 Task: Search one way flight ticket for 2 adults, 2 infants in seat and 1 infant on lap in first from Elko: Elko Regional Airport (j.c. Harris Field) to New Bern: Coastal Carolina Regional Airport (was Craven County Regional) on 5-4-2023. Choice of flights is Spirit. Number of bags: 1 checked bag. Price is upto 75000. Outbound departure time preference is 22:00.
Action: Mouse moved to (371, 157)
Screenshot: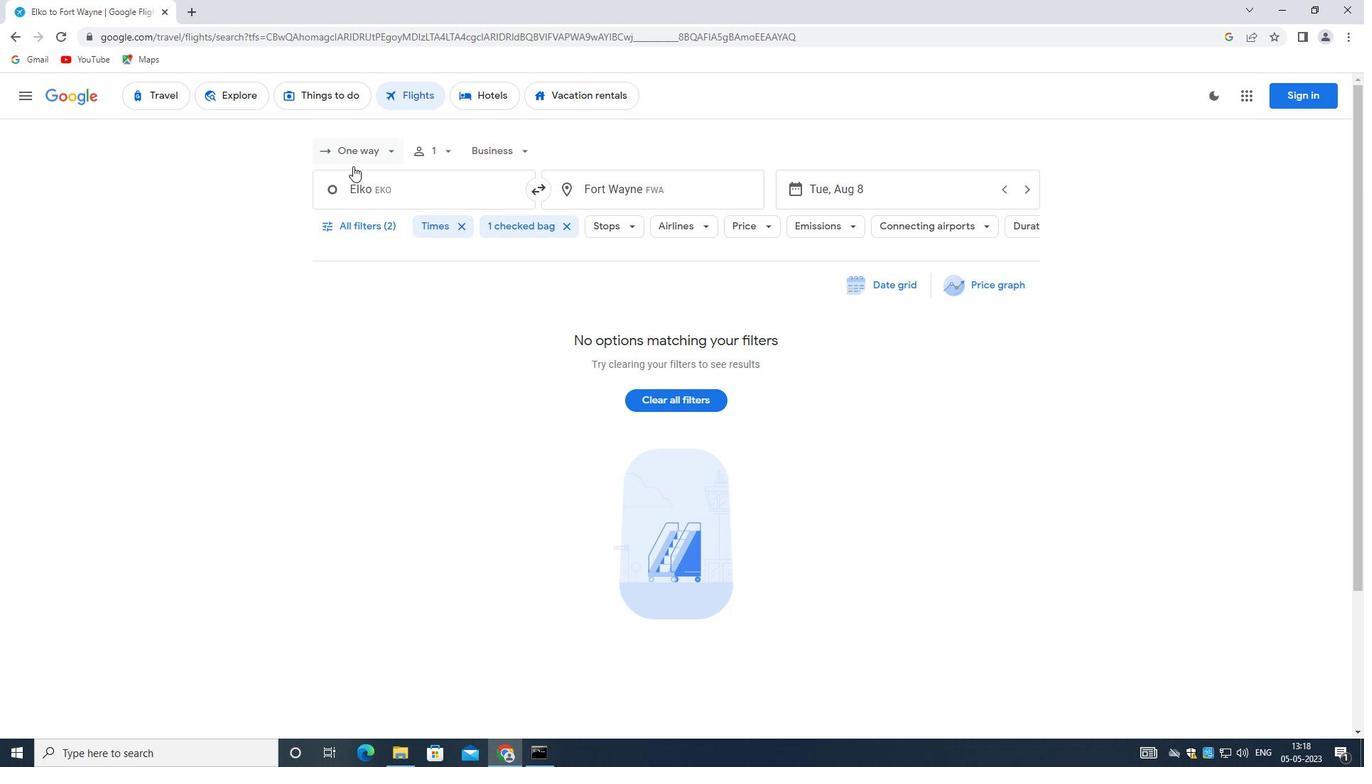 
Action: Mouse pressed left at (371, 157)
Screenshot: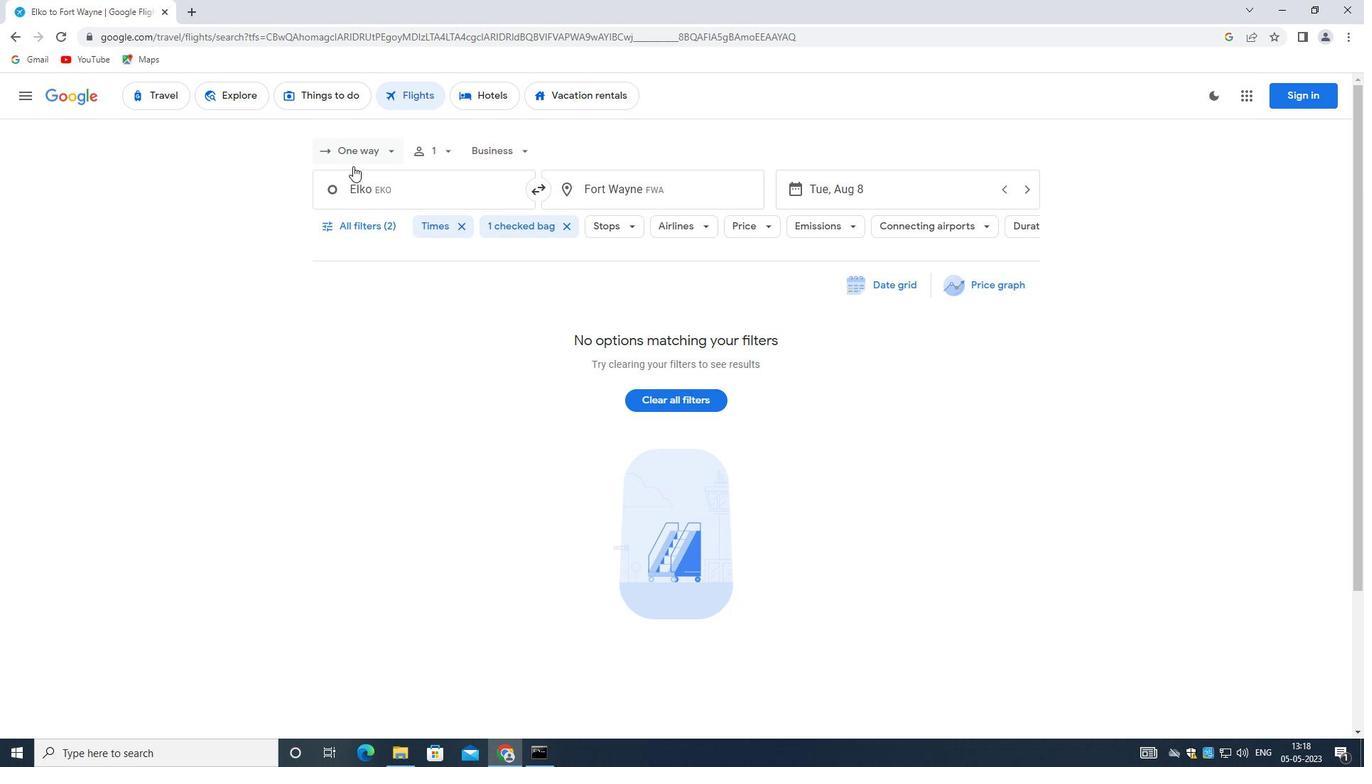 
Action: Mouse moved to (374, 215)
Screenshot: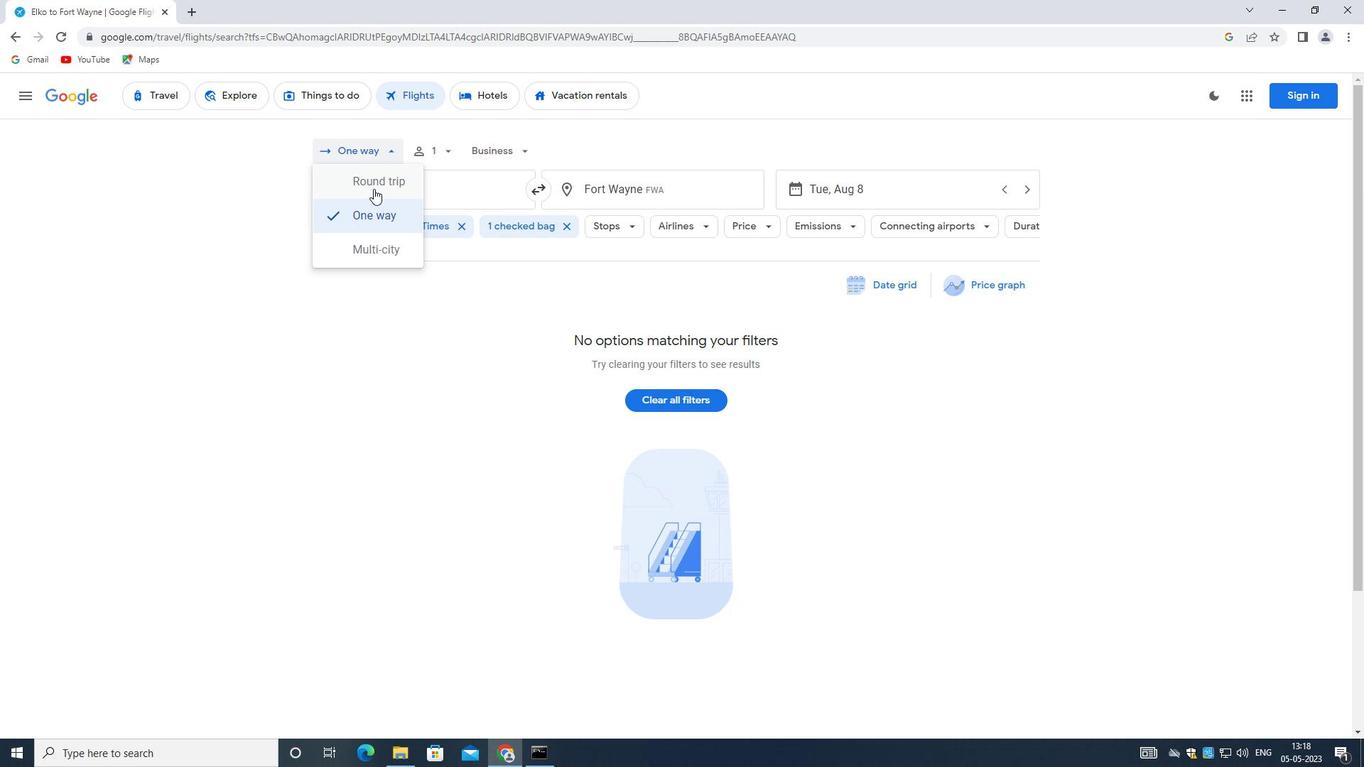 
Action: Mouse pressed left at (374, 215)
Screenshot: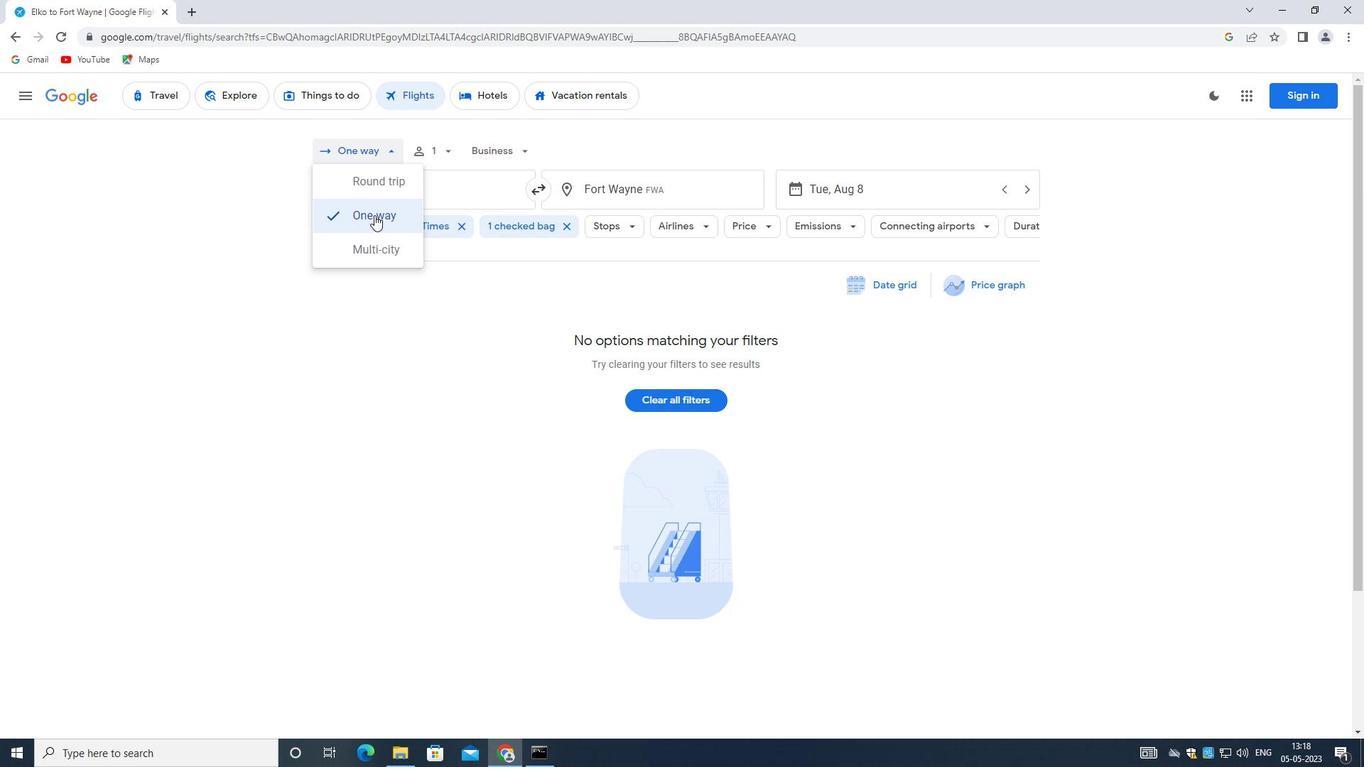 
Action: Mouse moved to (451, 154)
Screenshot: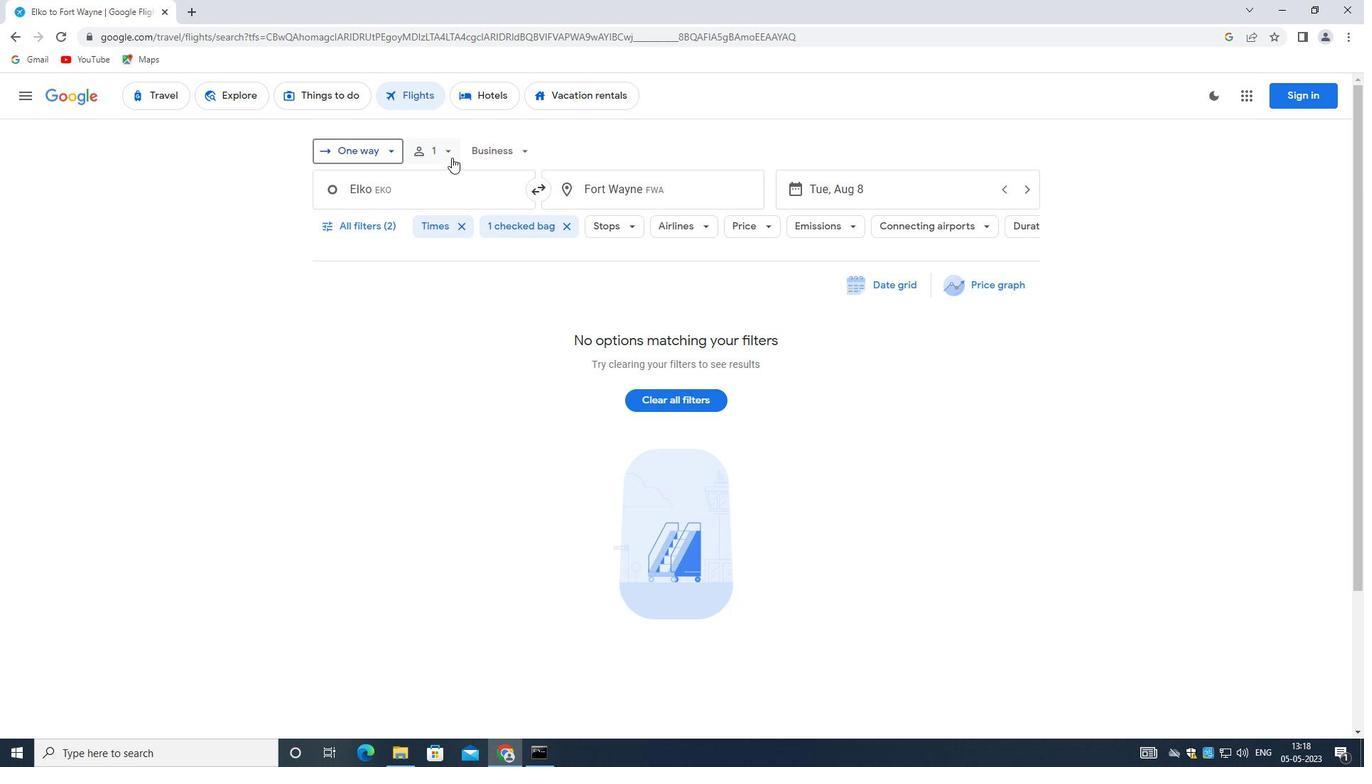 
Action: Mouse pressed left at (451, 154)
Screenshot: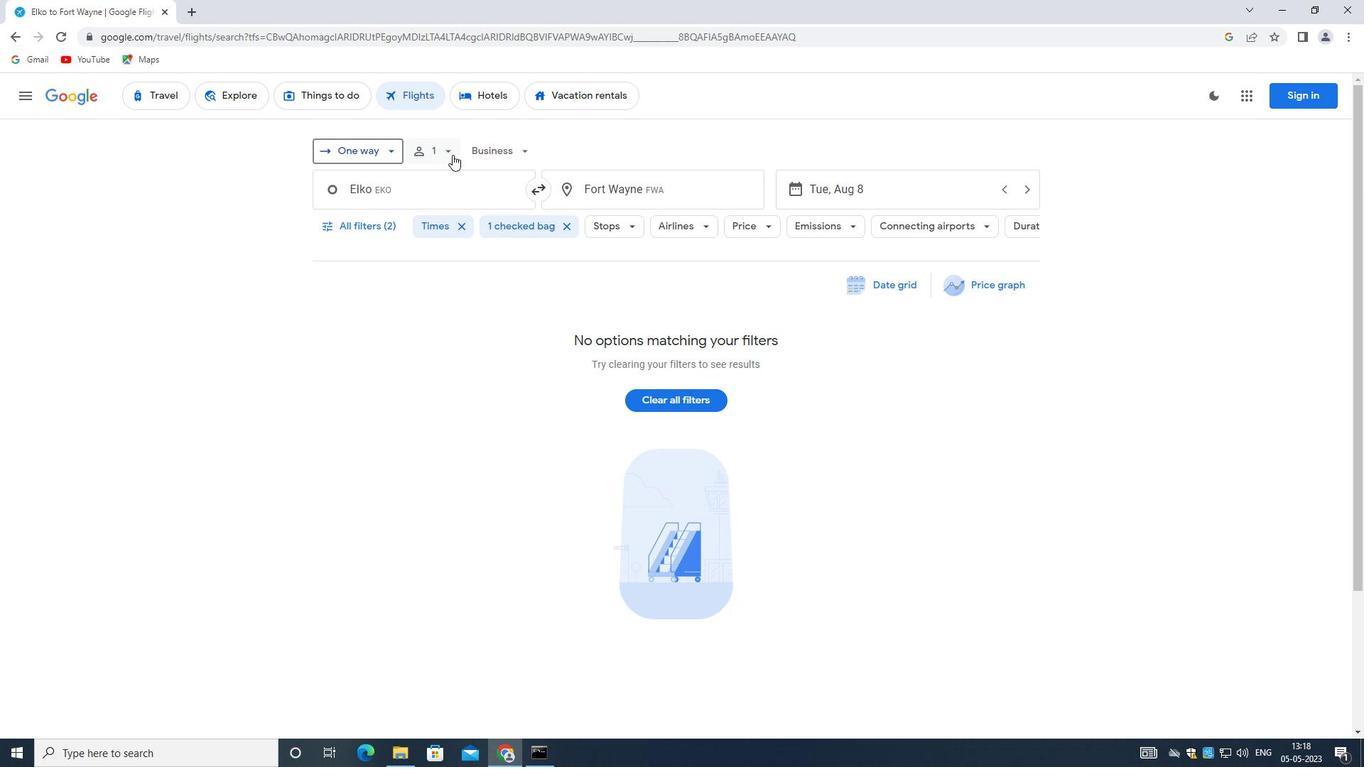 
Action: Mouse moved to (551, 187)
Screenshot: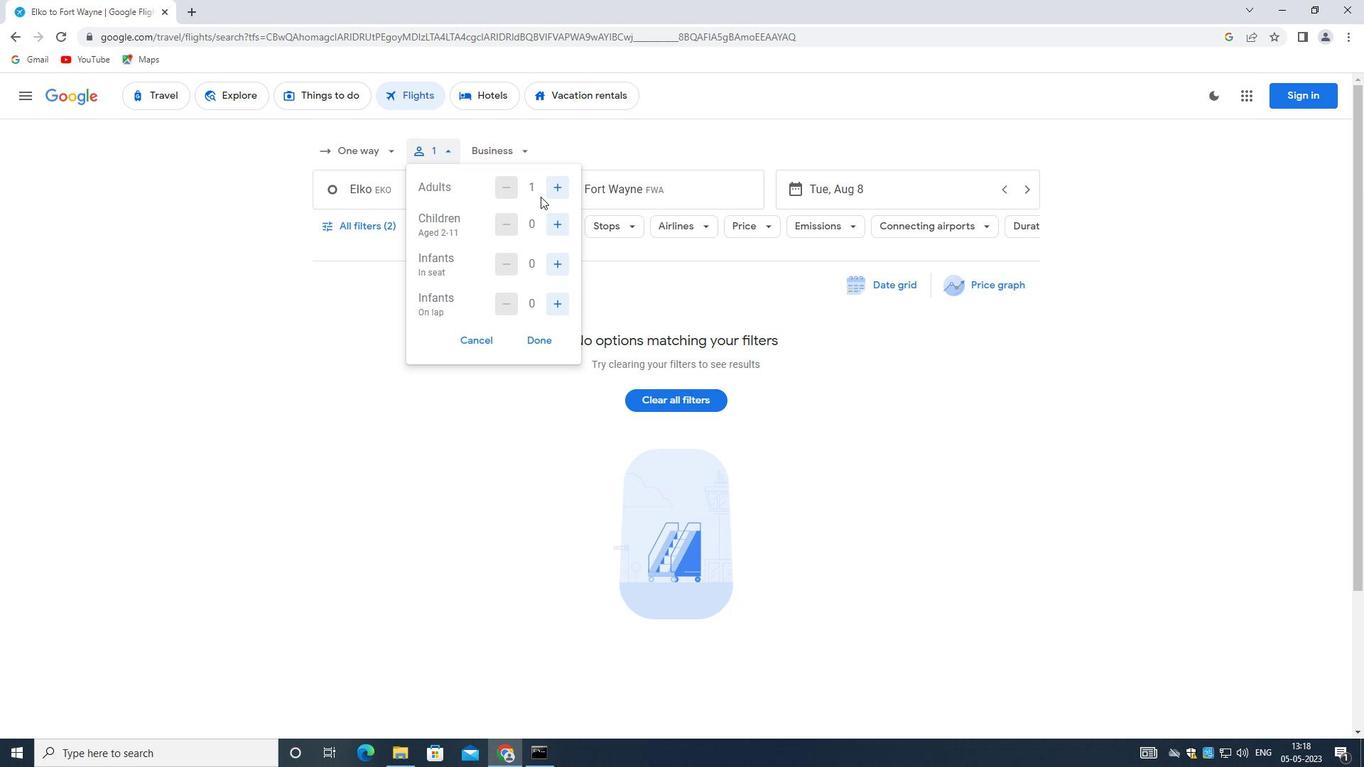 
Action: Mouse pressed left at (551, 187)
Screenshot: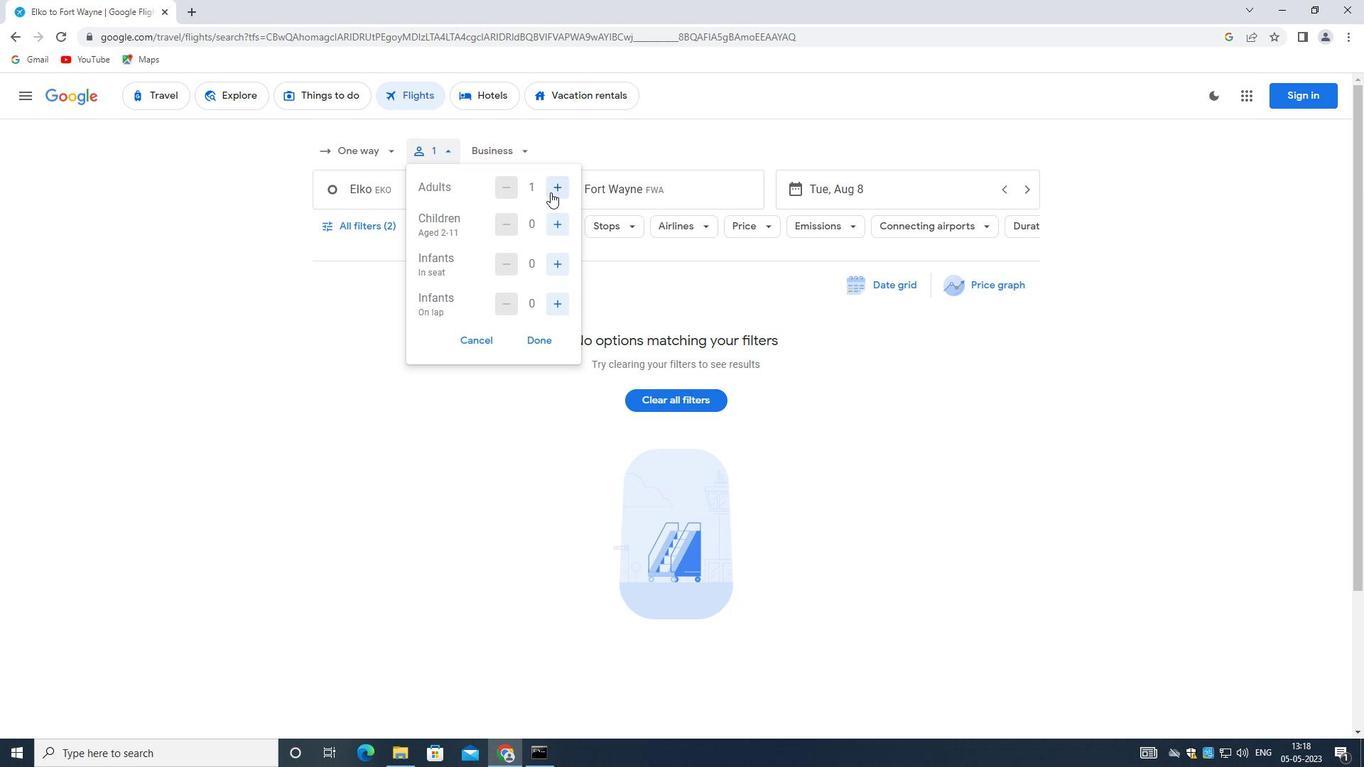 
Action: Mouse moved to (555, 262)
Screenshot: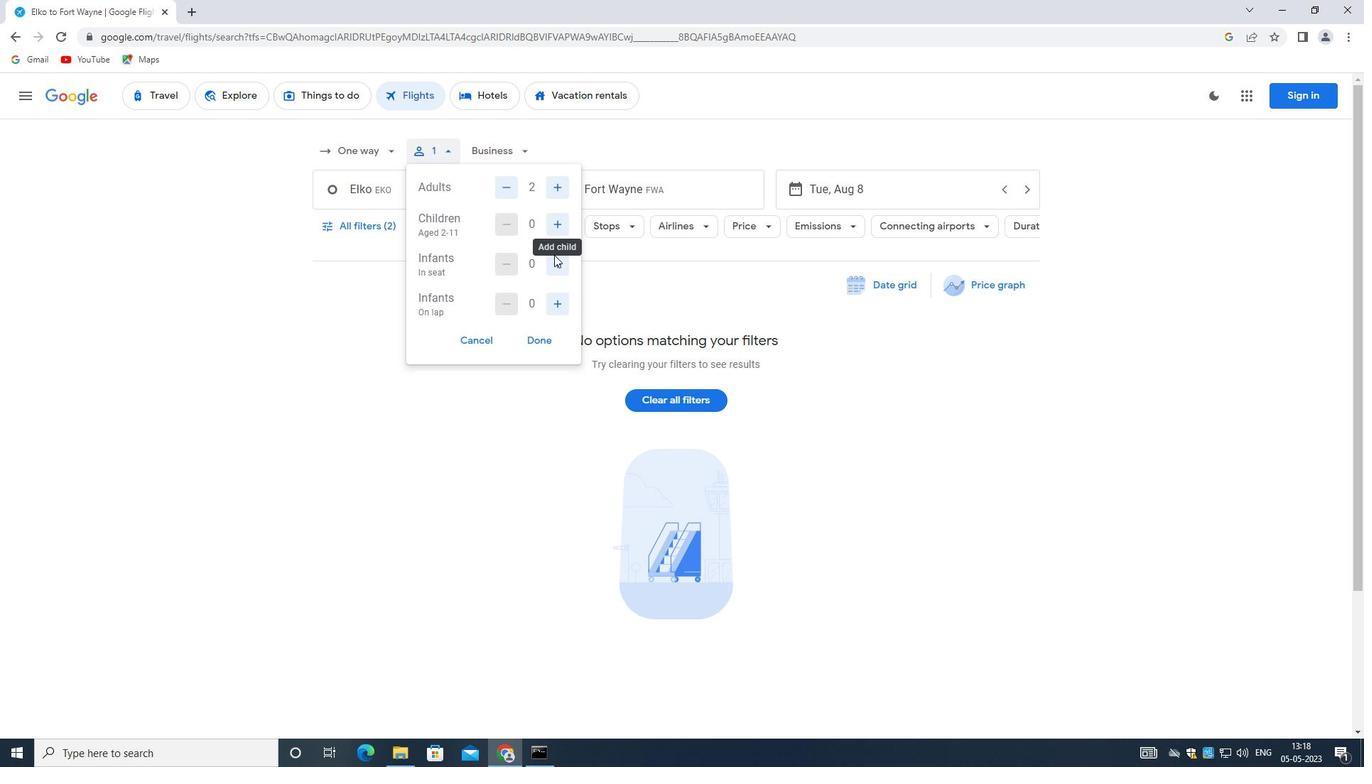 
Action: Mouse pressed left at (555, 262)
Screenshot: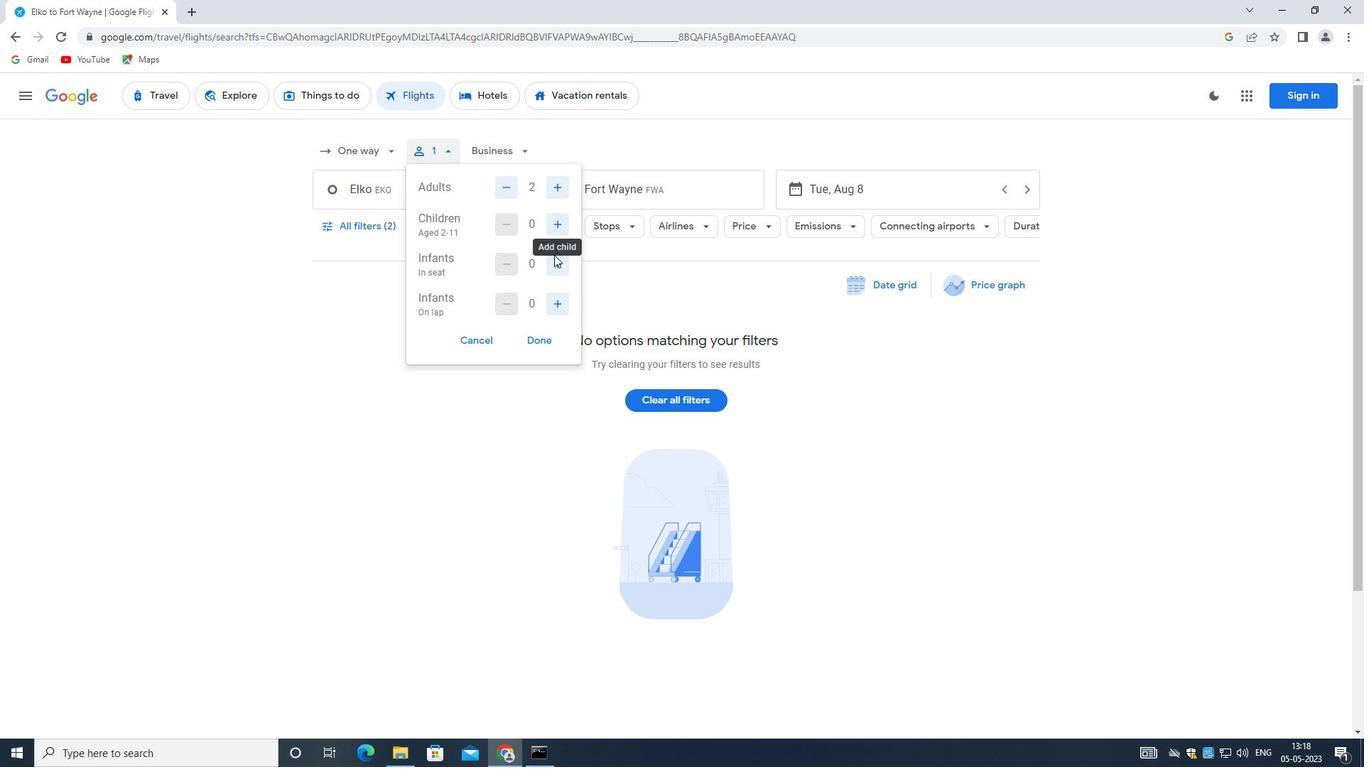 
Action: Mouse pressed left at (555, 262)
Screenshot: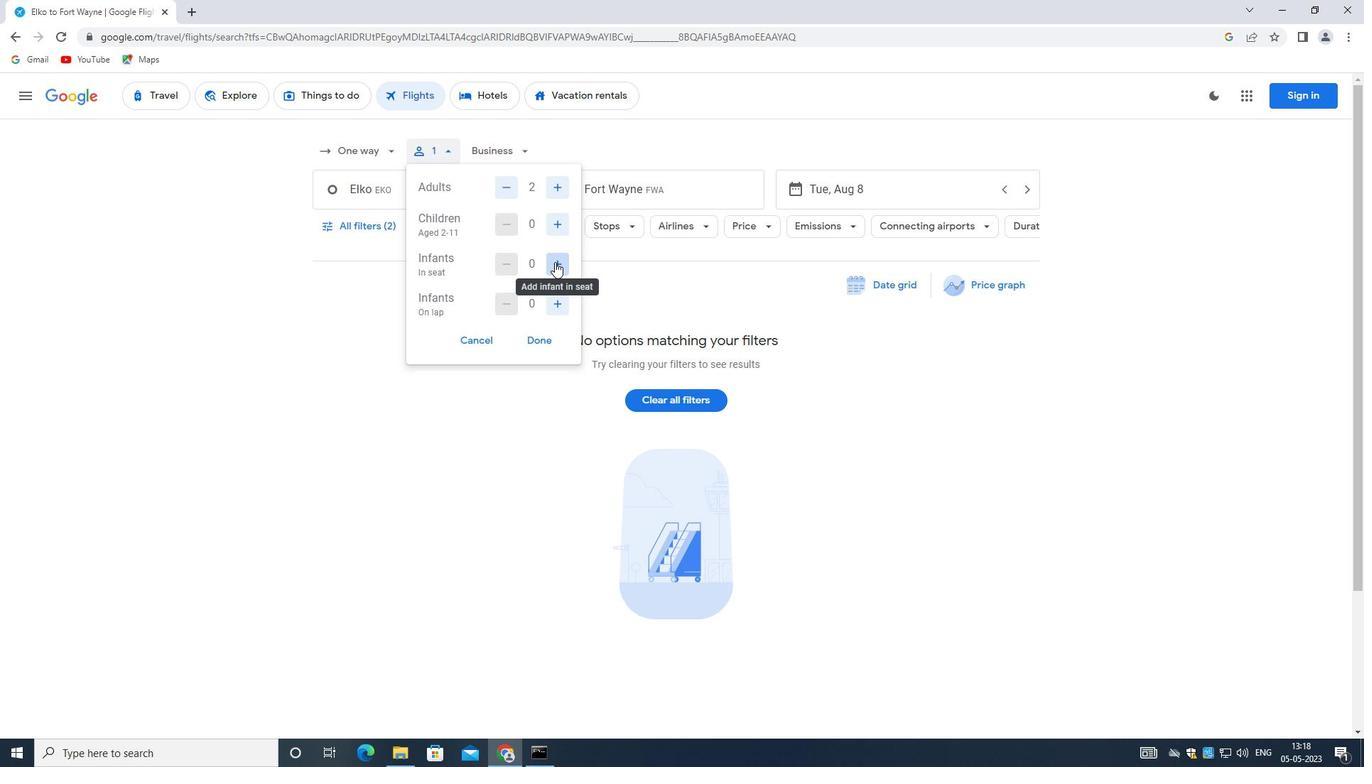 
Action: Mouse moved to (558, 307)
Screenshot: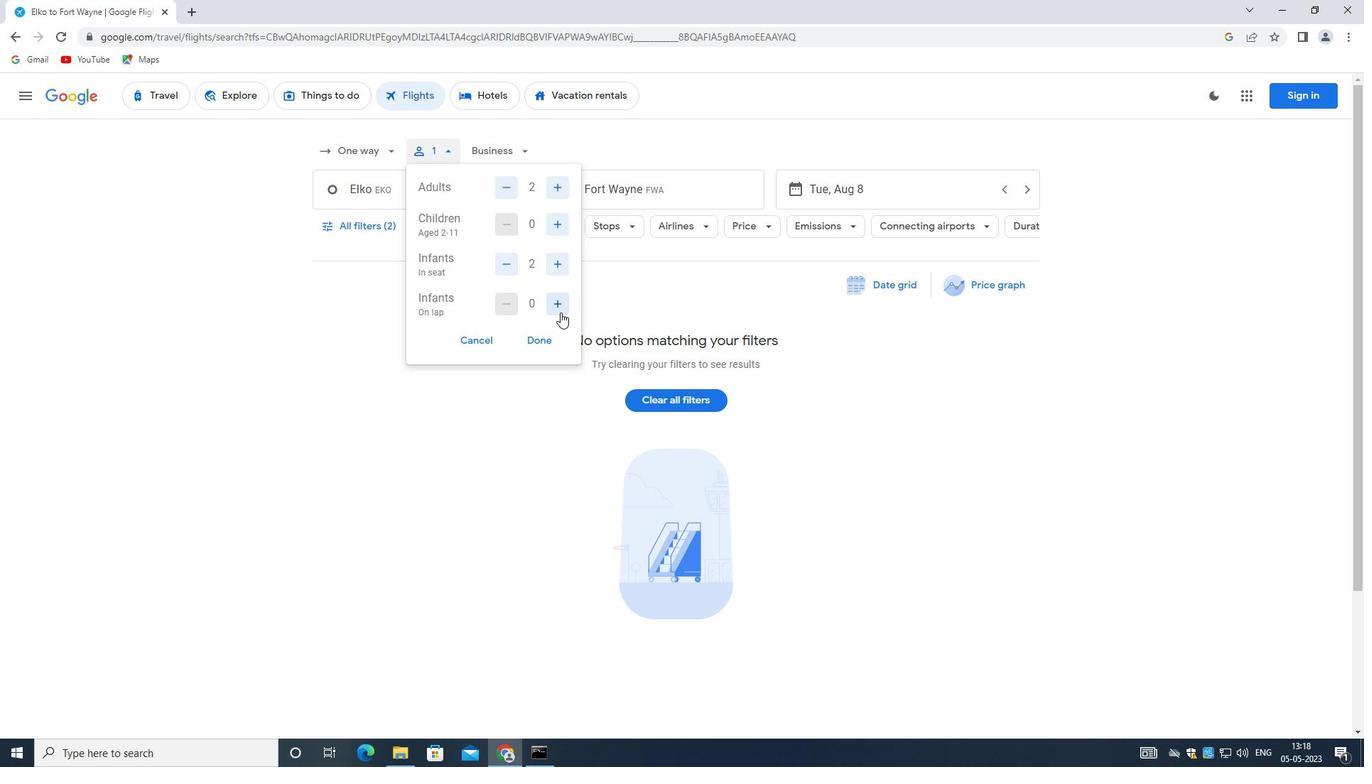 
Action: Mouse pressed left at (558, 307)
Screenshot: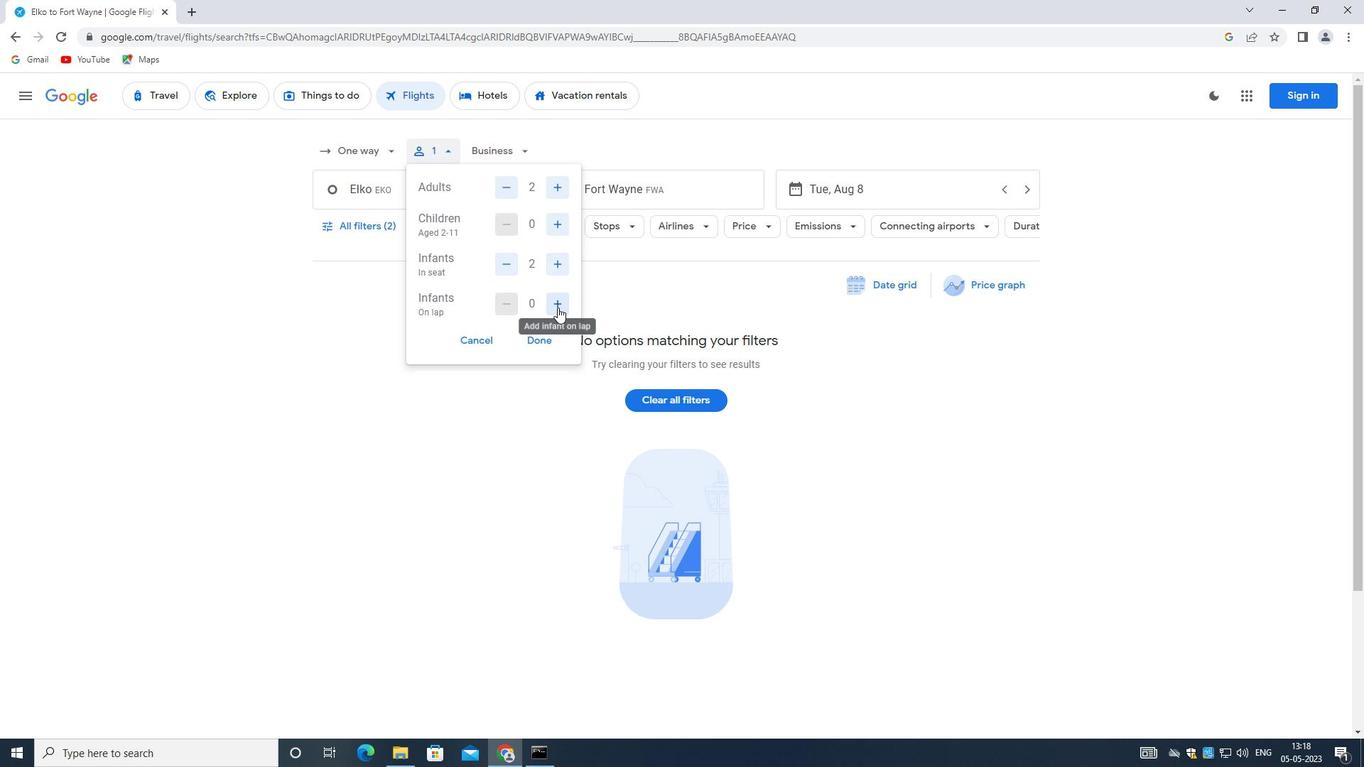 
Action: Mouse moved to (544, 338)
Screenshot: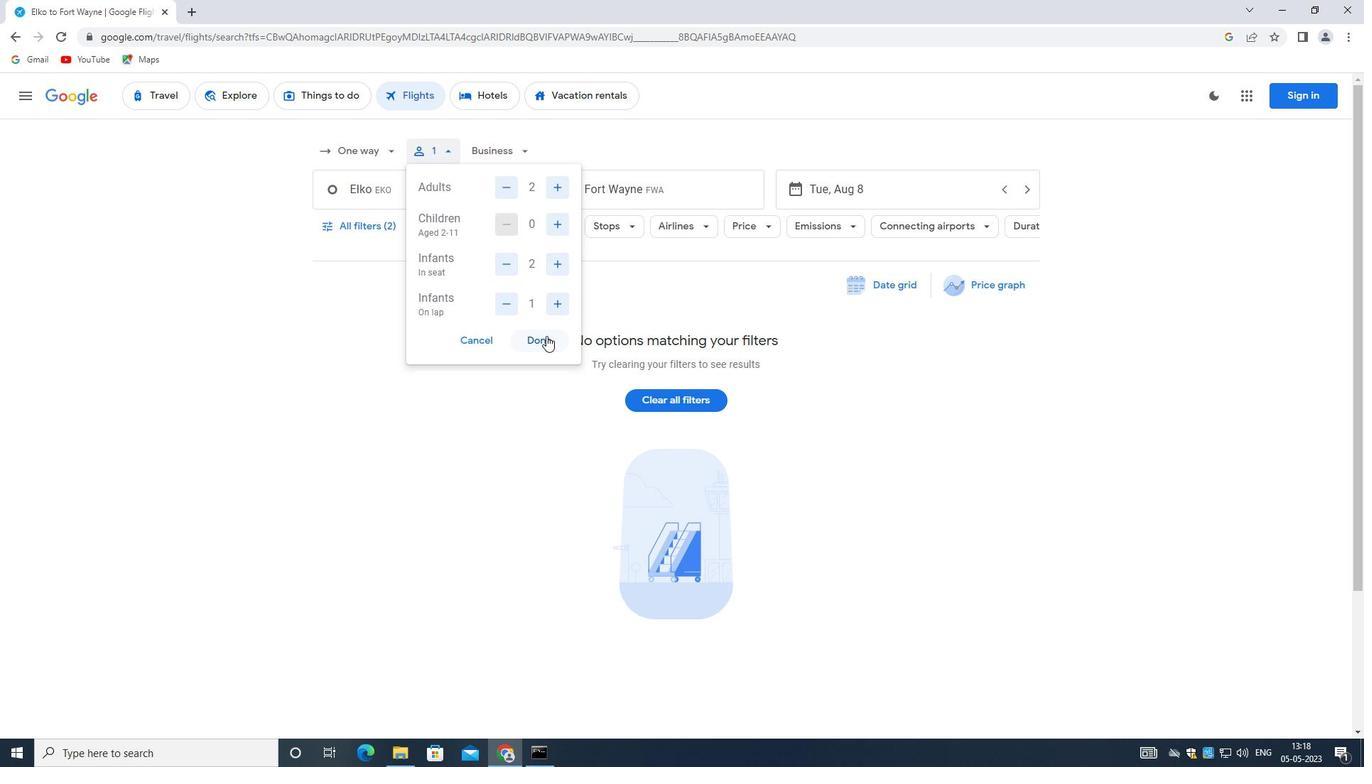 
Action: Mouse pressed left at (544, 338)
Screenshot: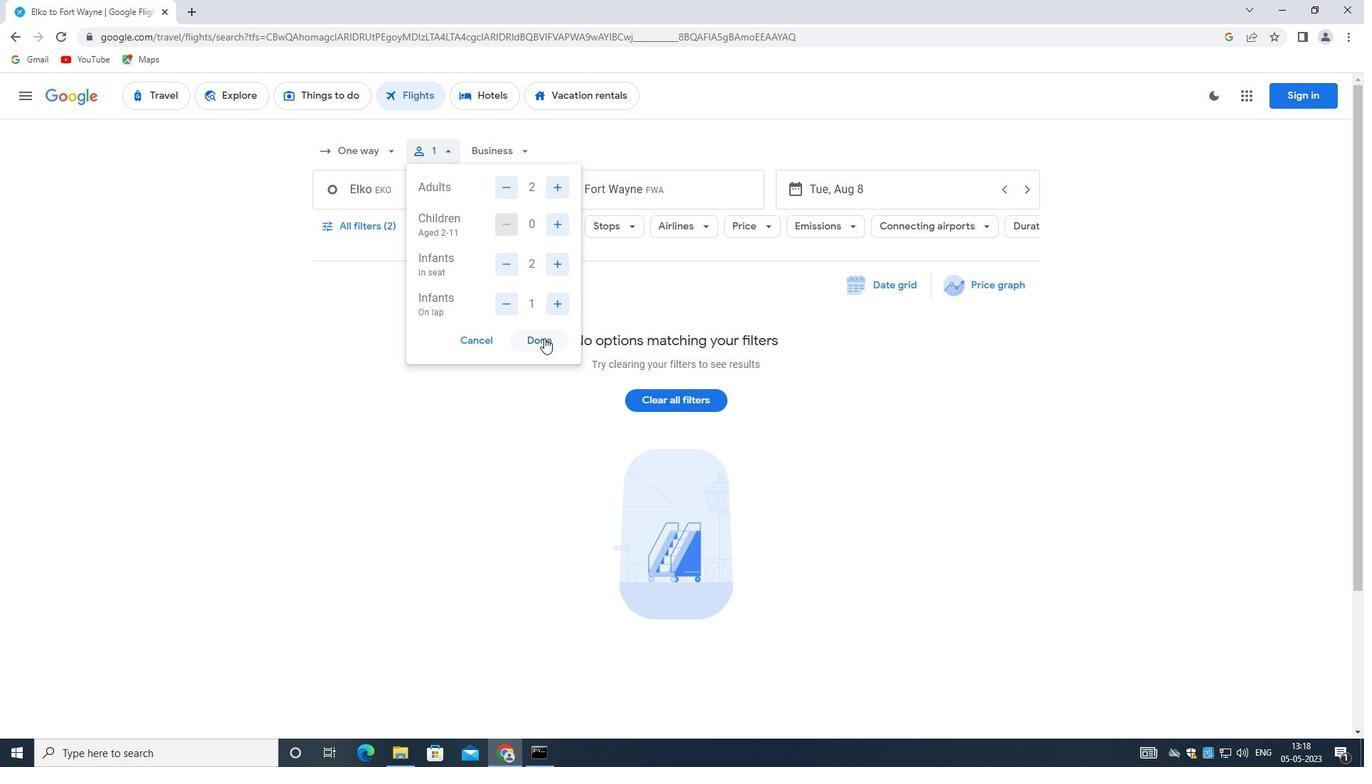 
Action: Mouse moved to (392, 188)
Screenshot: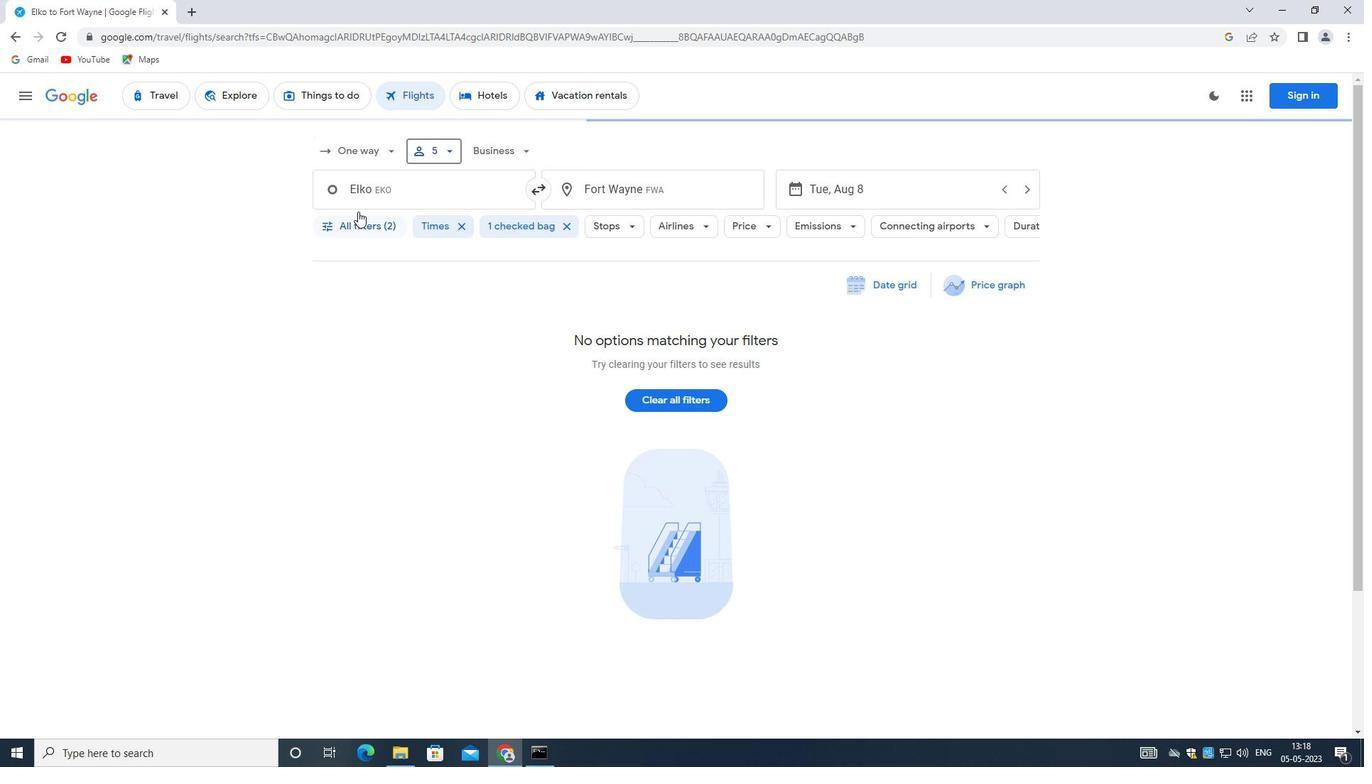 
Action: Mouse pressed left at (392, 188)
Screenshot: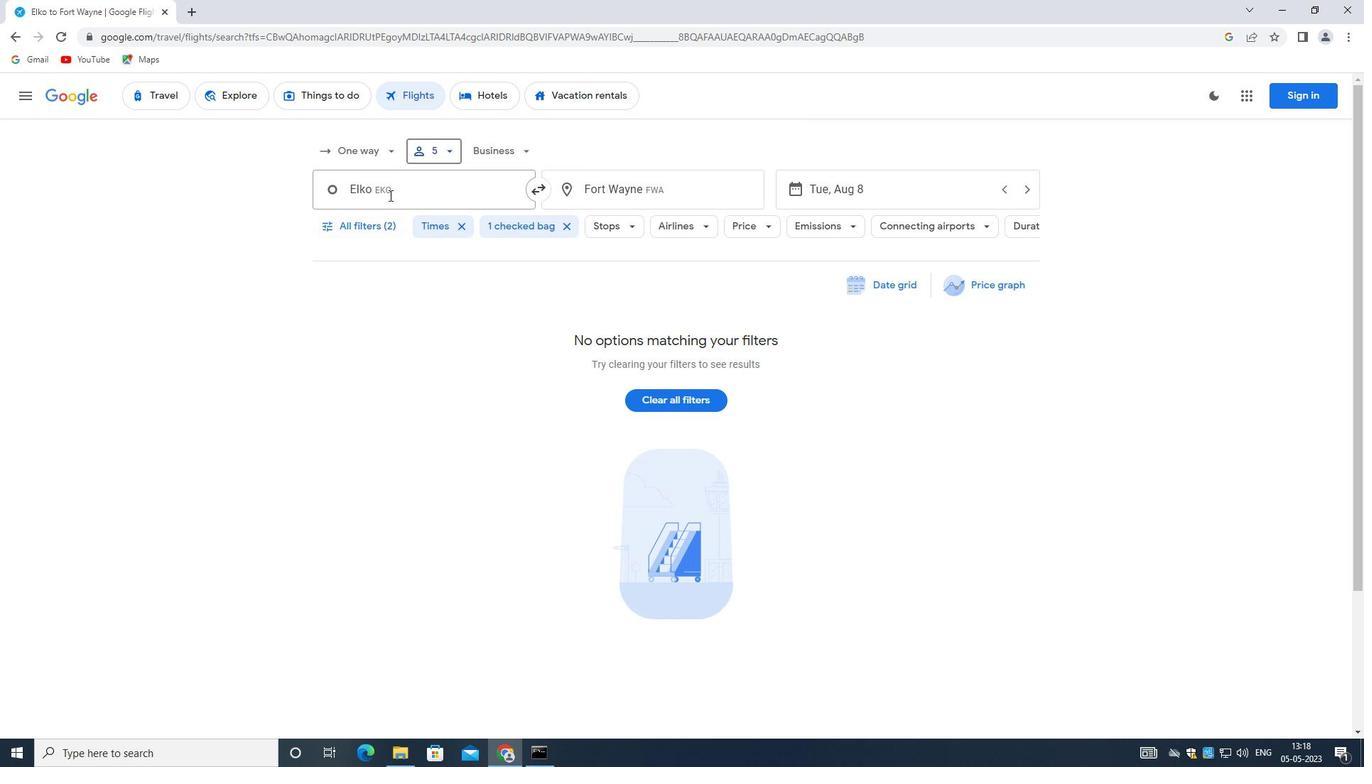 
Action: Mouse moved to (397, 186)
Screenshot: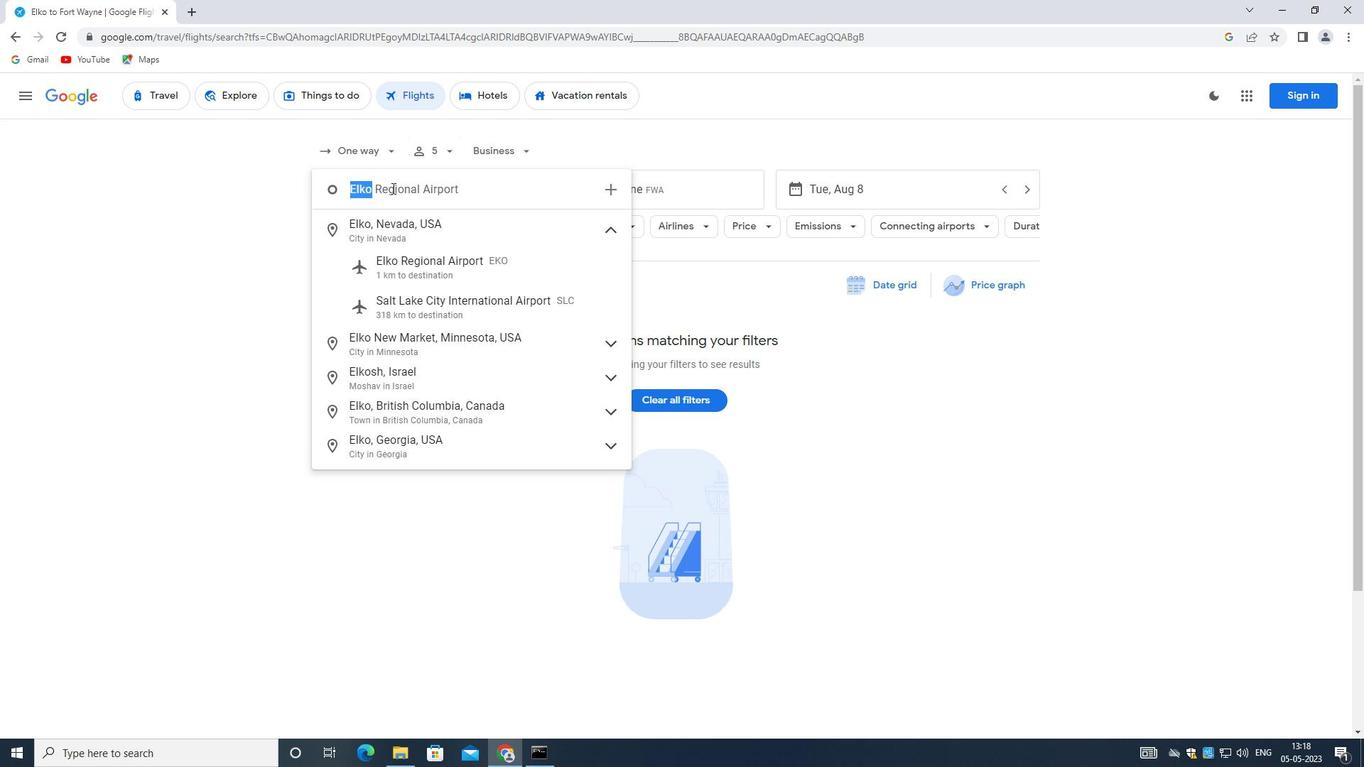 
Action: Mouse pressed left at (397, 186)
Screenshot: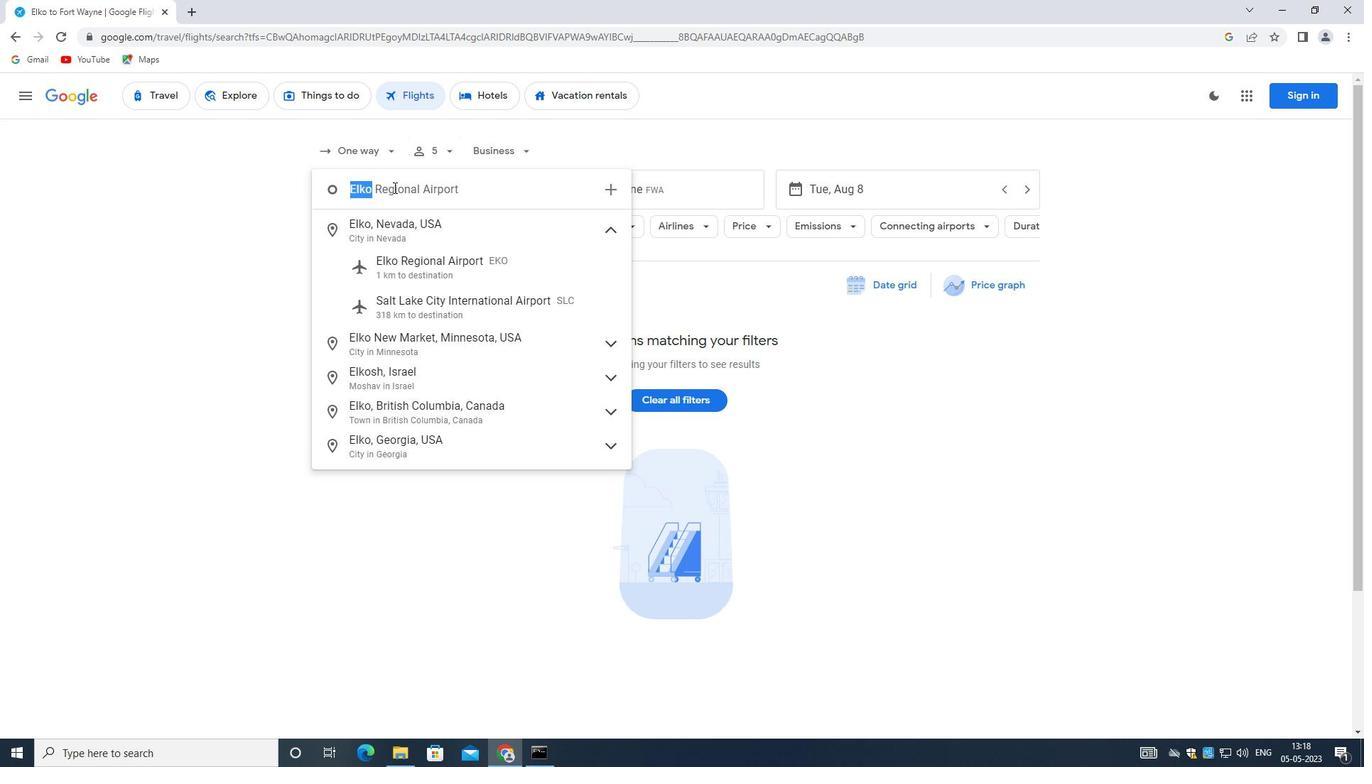 
Action: Mouse moved to (429, 262)
Screenshot: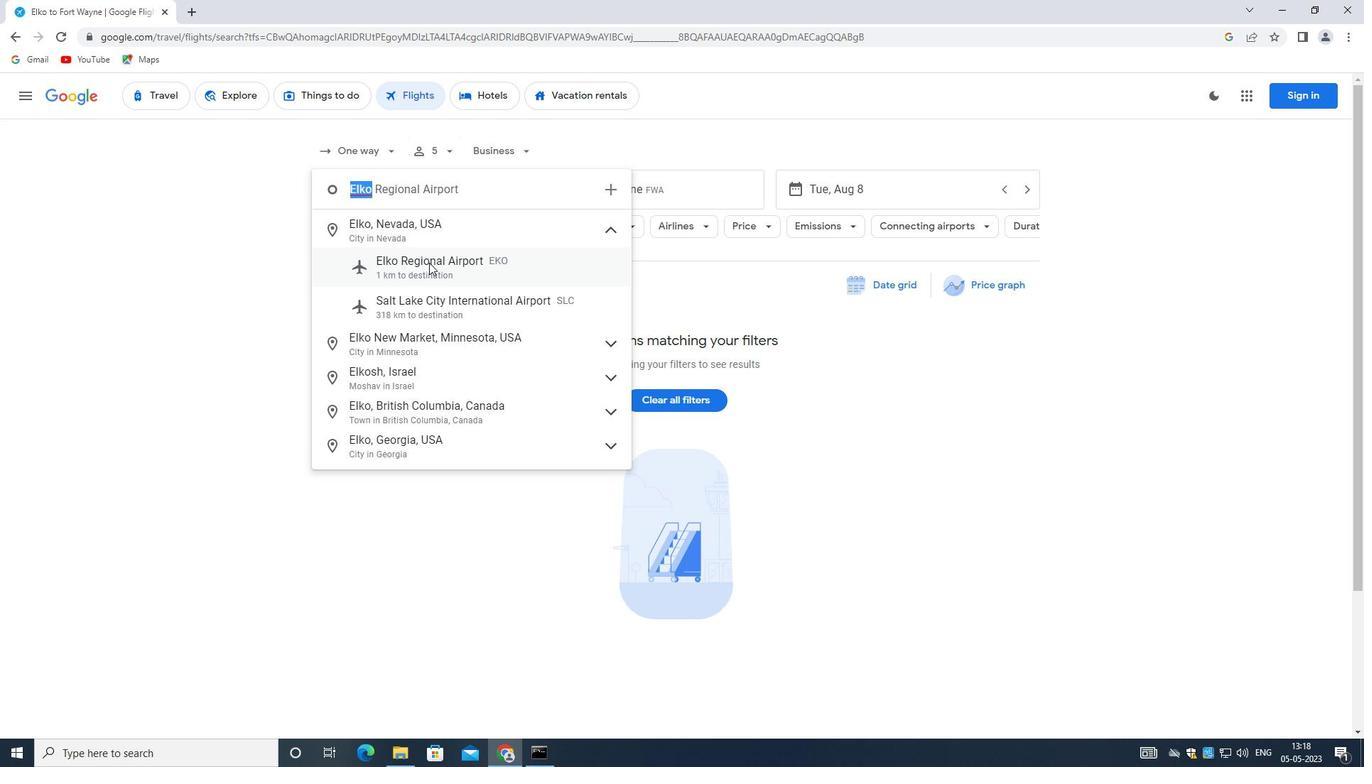 
Action: Mouse pressed left at (429, 262)
Screenshot: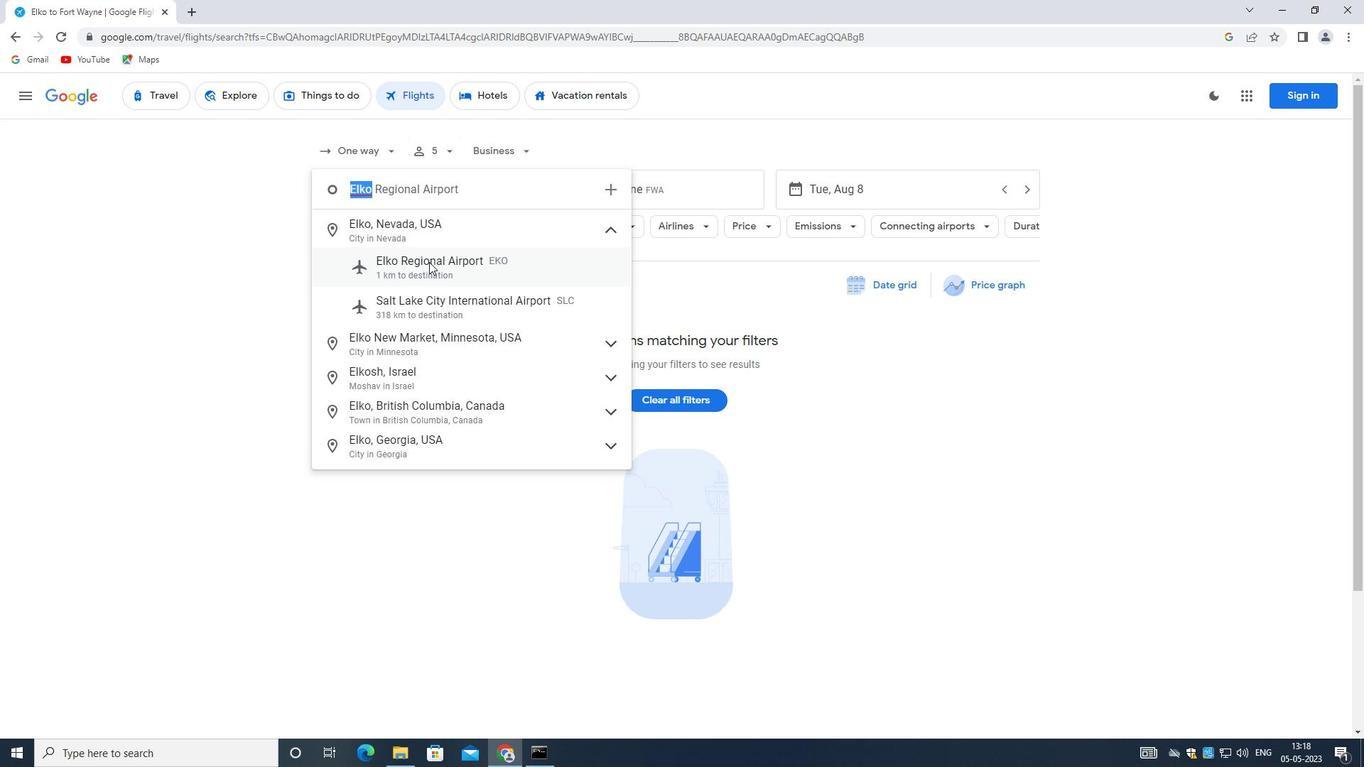 
Action: Mouse moved to (636, 191)
Screenshot: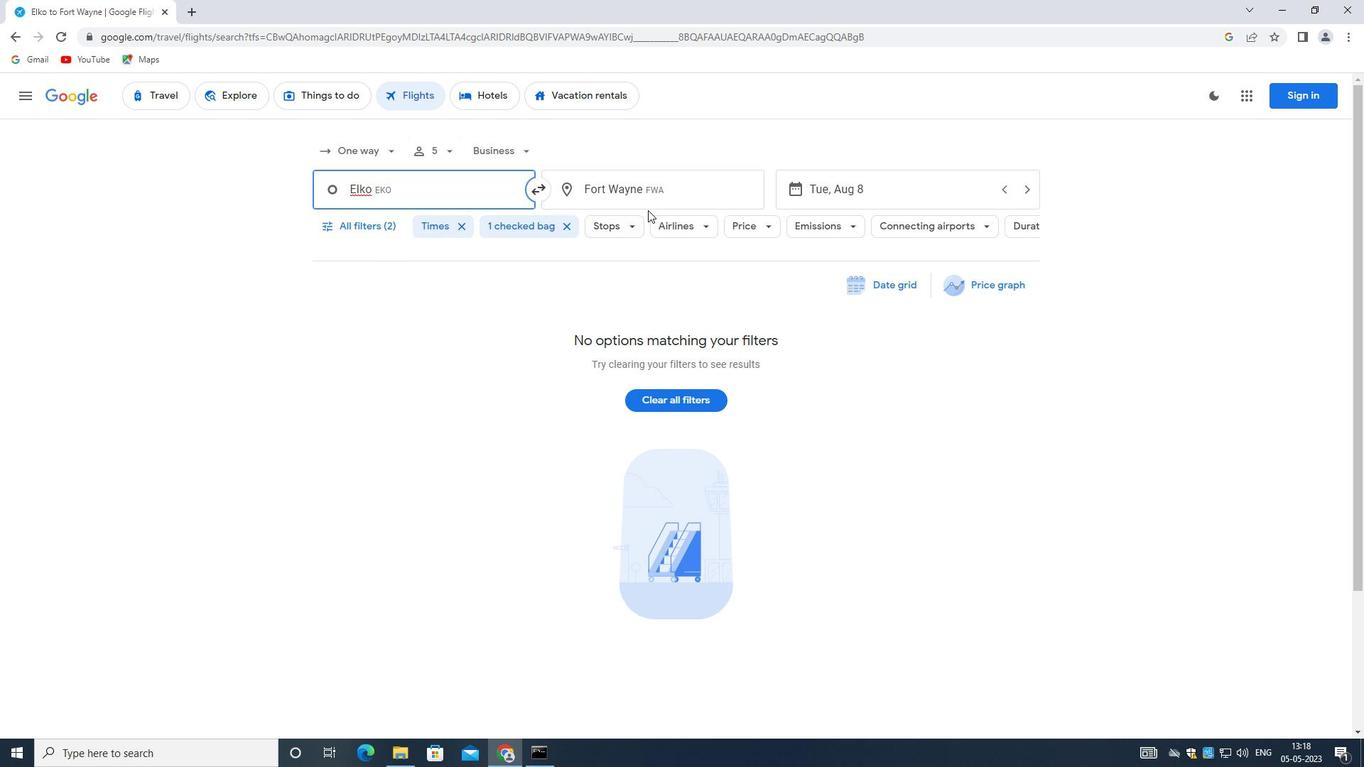 
Action: Mouse pressed left at (636, 191)
Screenshot: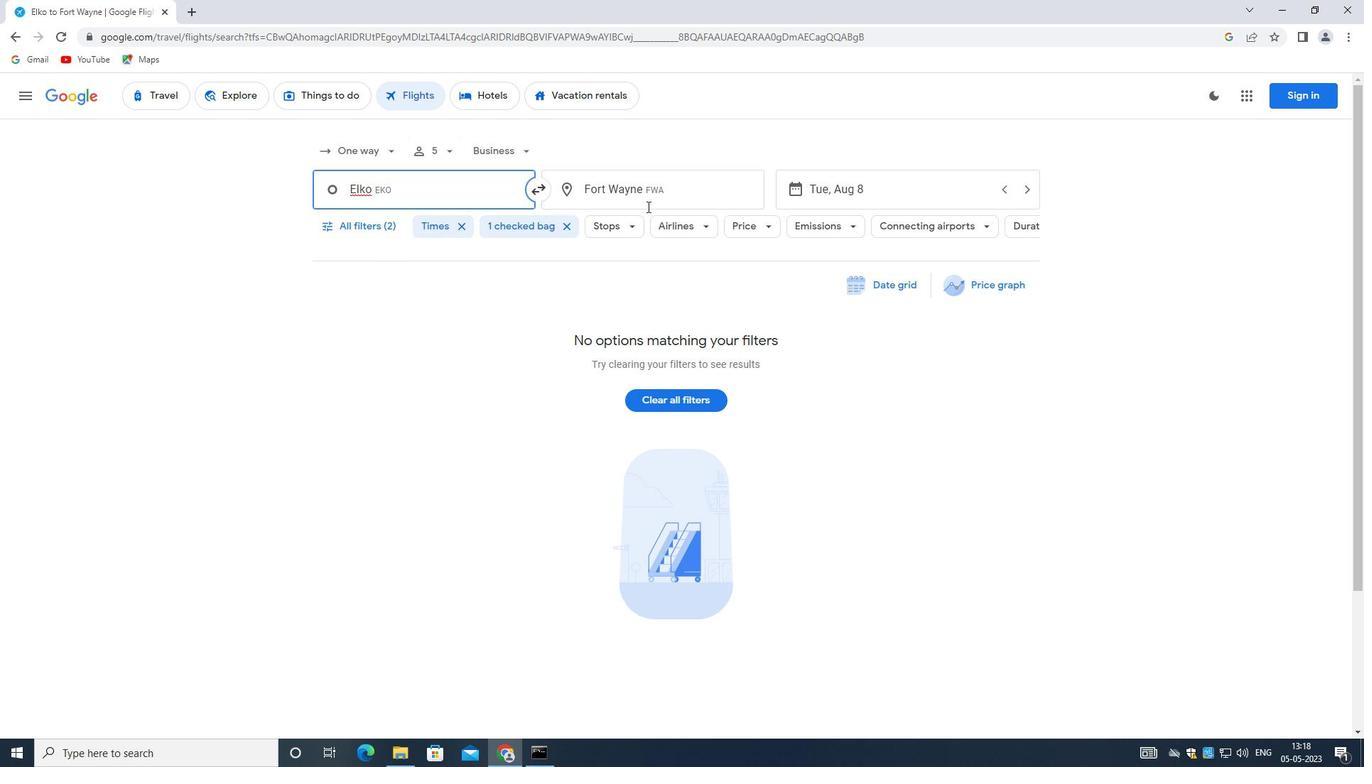 
Action: Mouse moved to (634, 191)
Screenshot: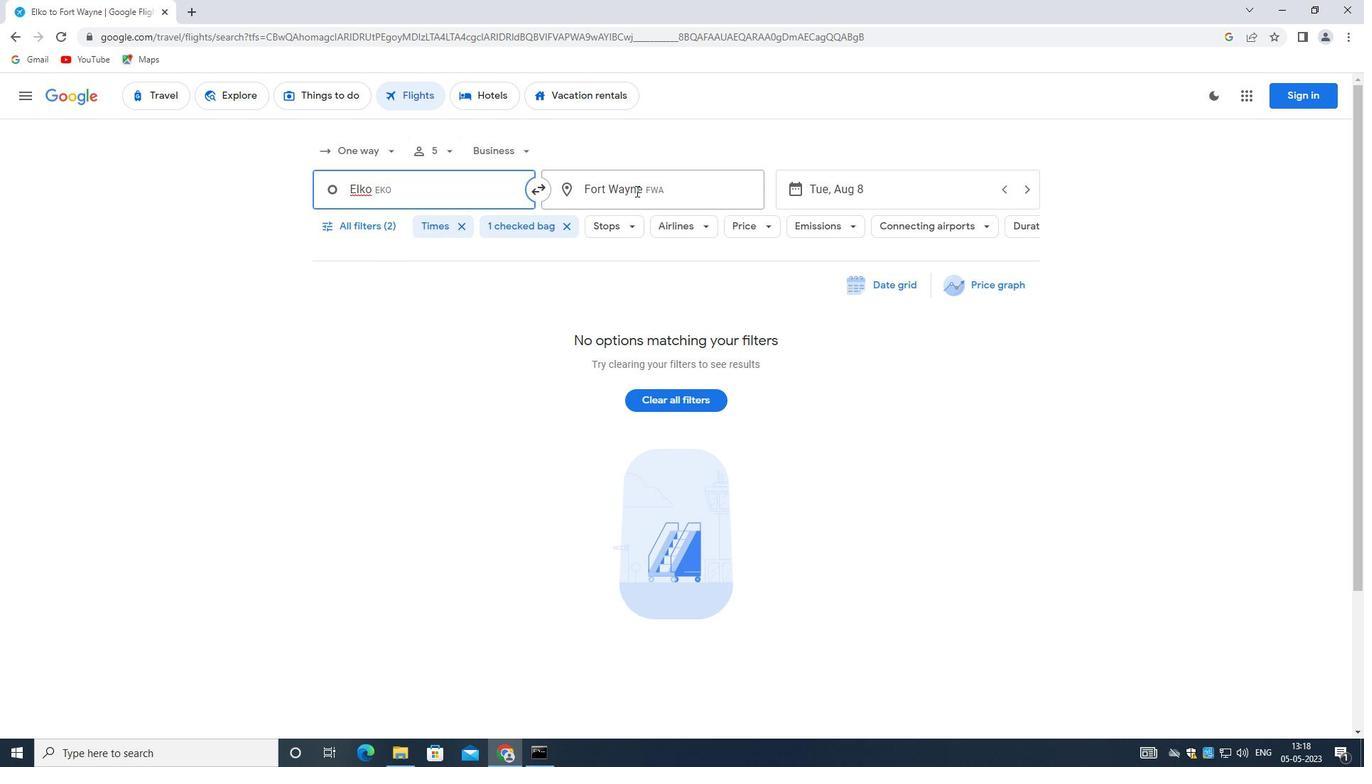 
Action: Key pressed <Key.backspace><Key.shift>COASTAL<Key.space><Key.shift><Key.shift><Key.shift><Key.shift><Key.shift>CAROLINA
Screenshot: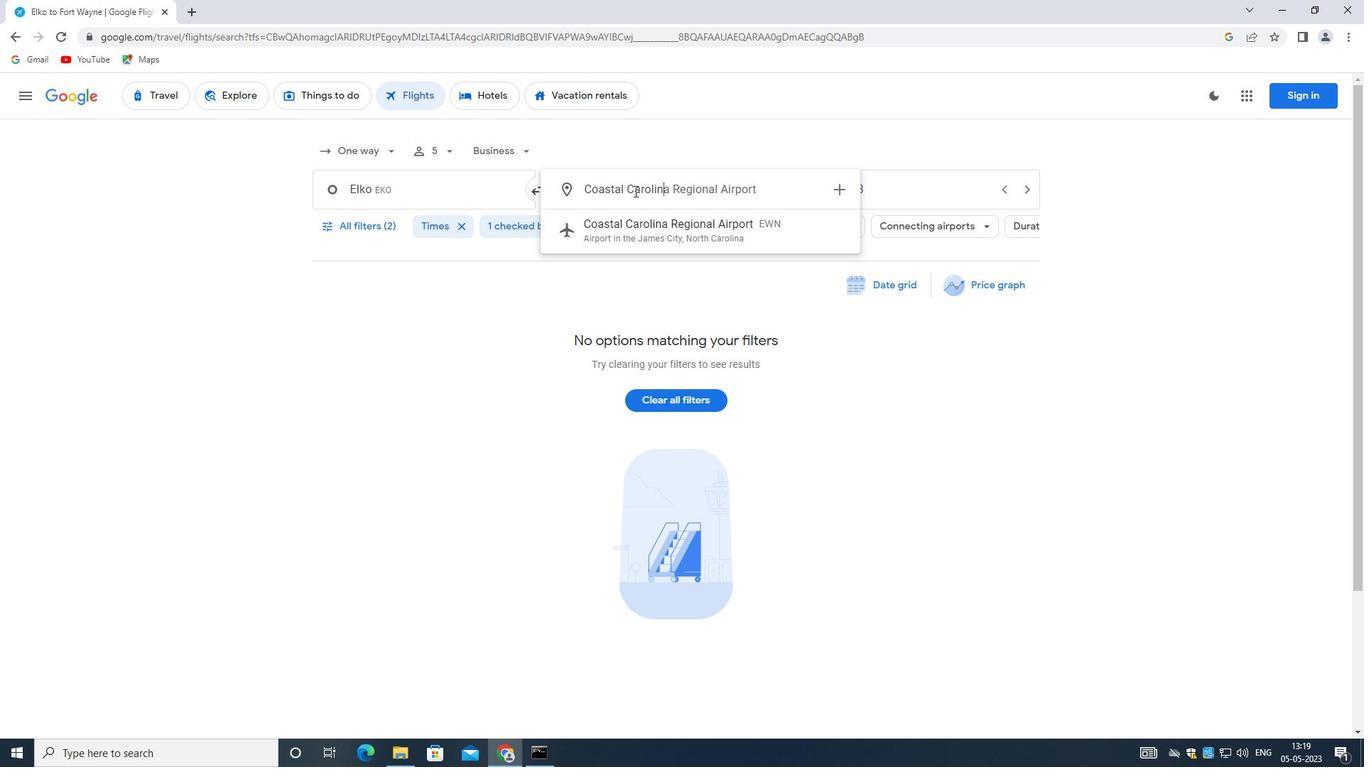 
Action: Mouse moved to (723, 226)
Screenshot: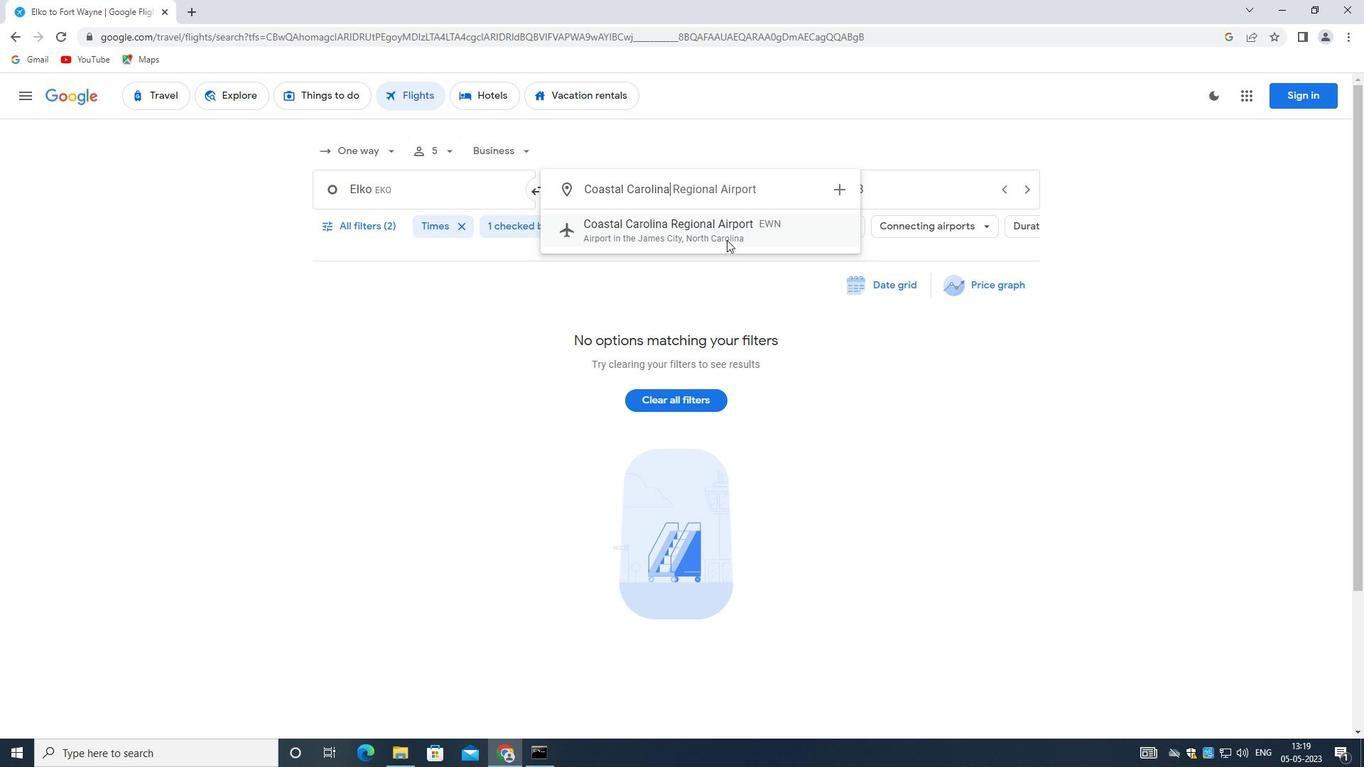 
Action: Mouse pressed left at (723, 226)
Screenshot: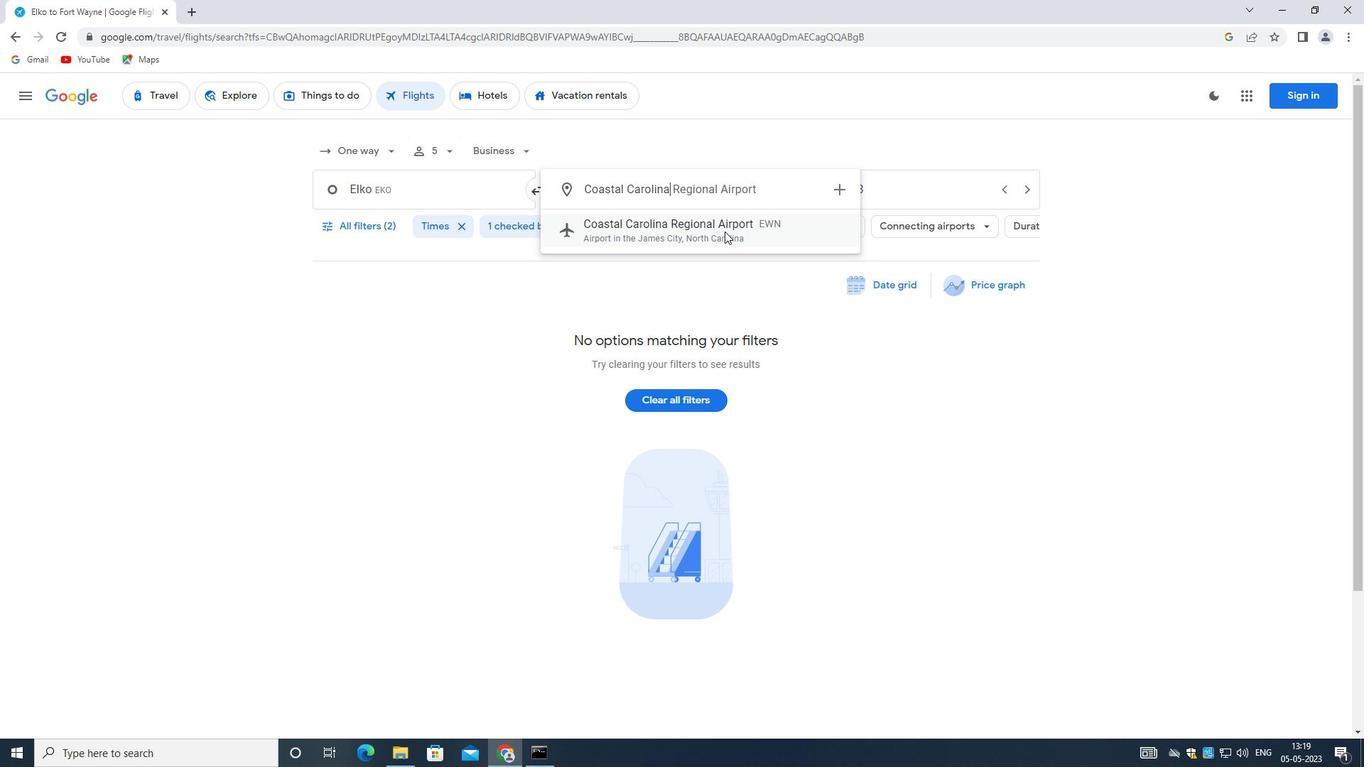 
Action: Mouse moved to (838, 192)
Screenshot: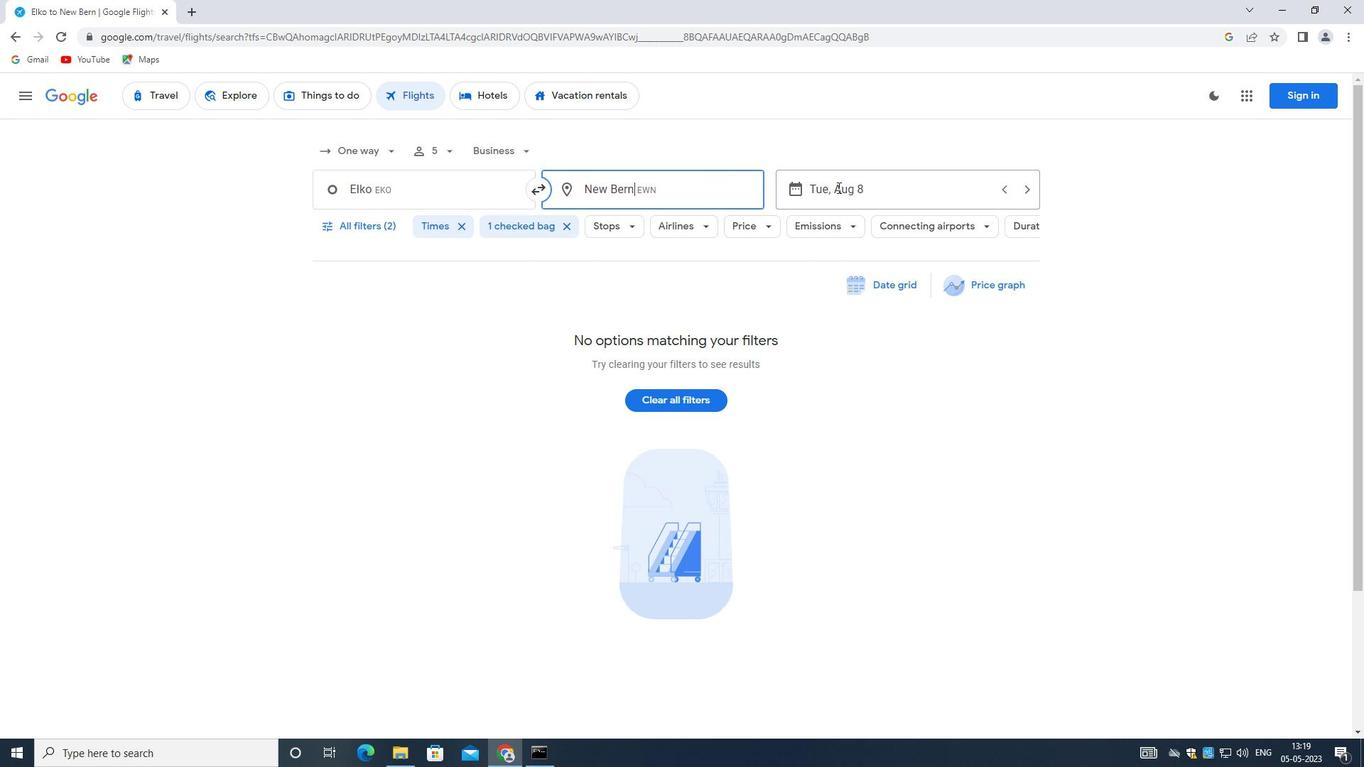 
Action: Mouse pressed left at (838, 192)
Screenshot: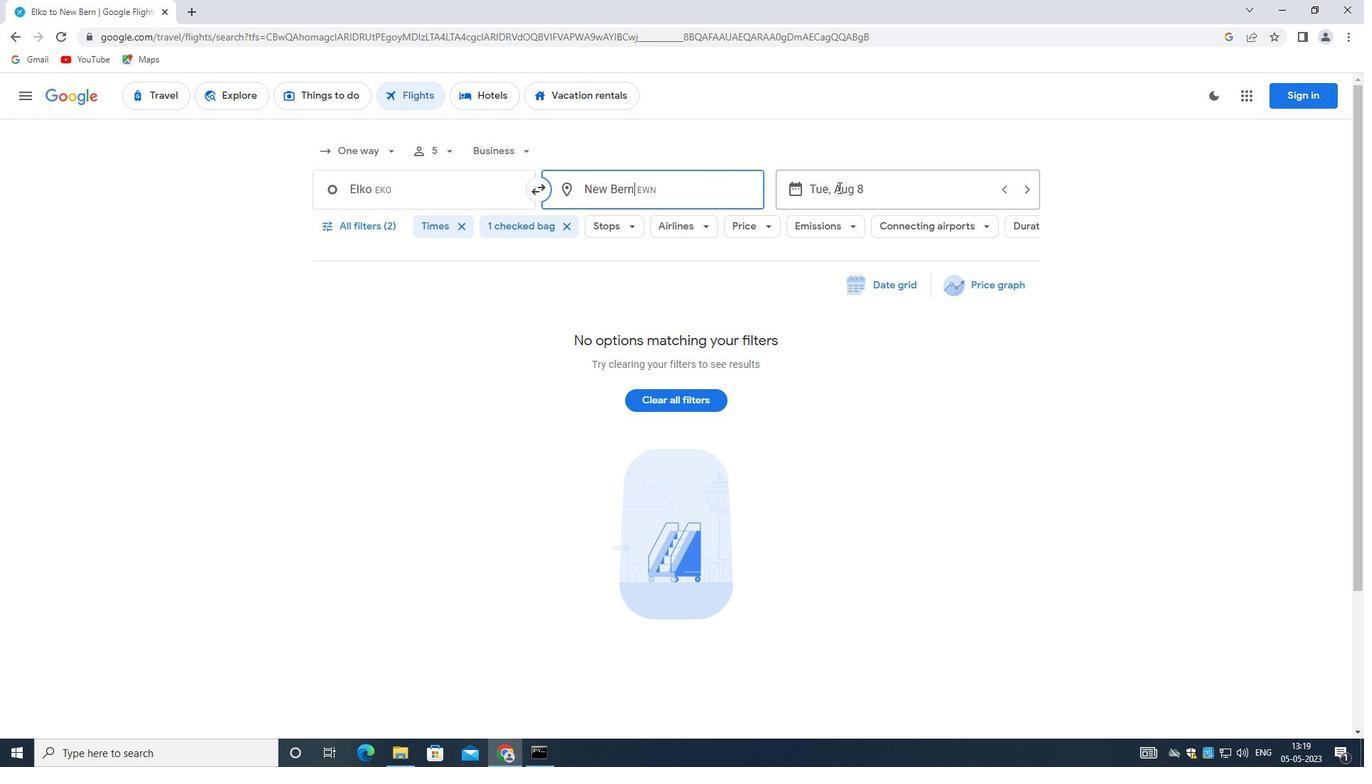 
Action: Mouse moved to (596, 344)
Screenshot: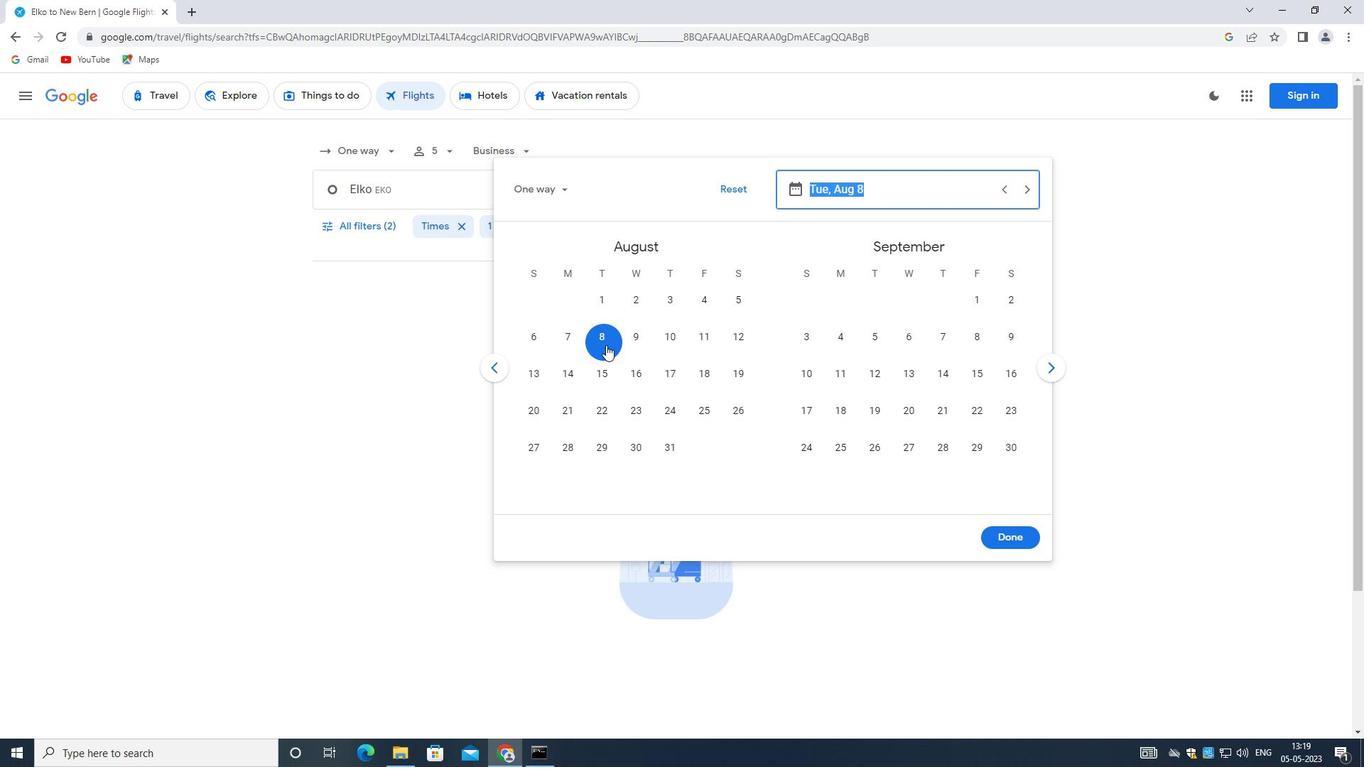 
Action: Mouse pressed left at (596, 344)
Screenshot: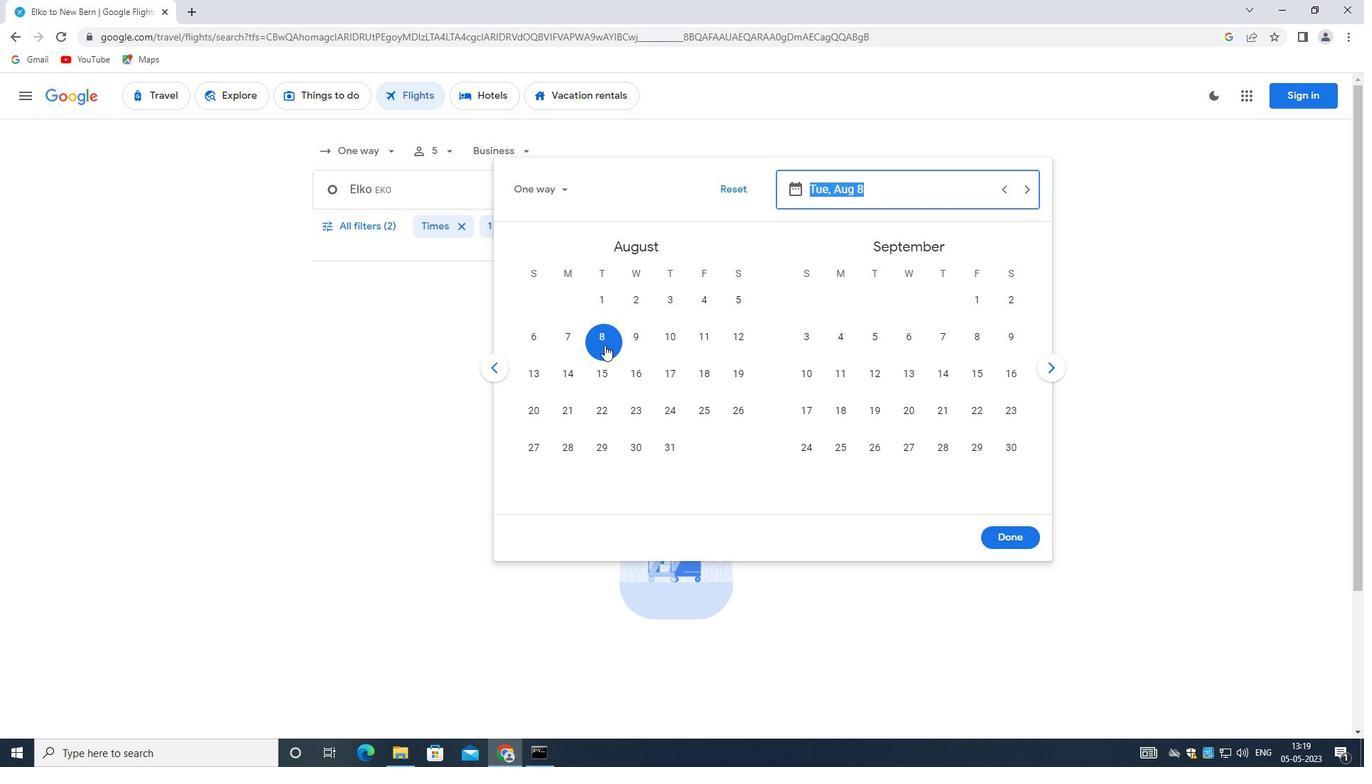 
Action: Mouse moved to (1013, 531)
Screenshot: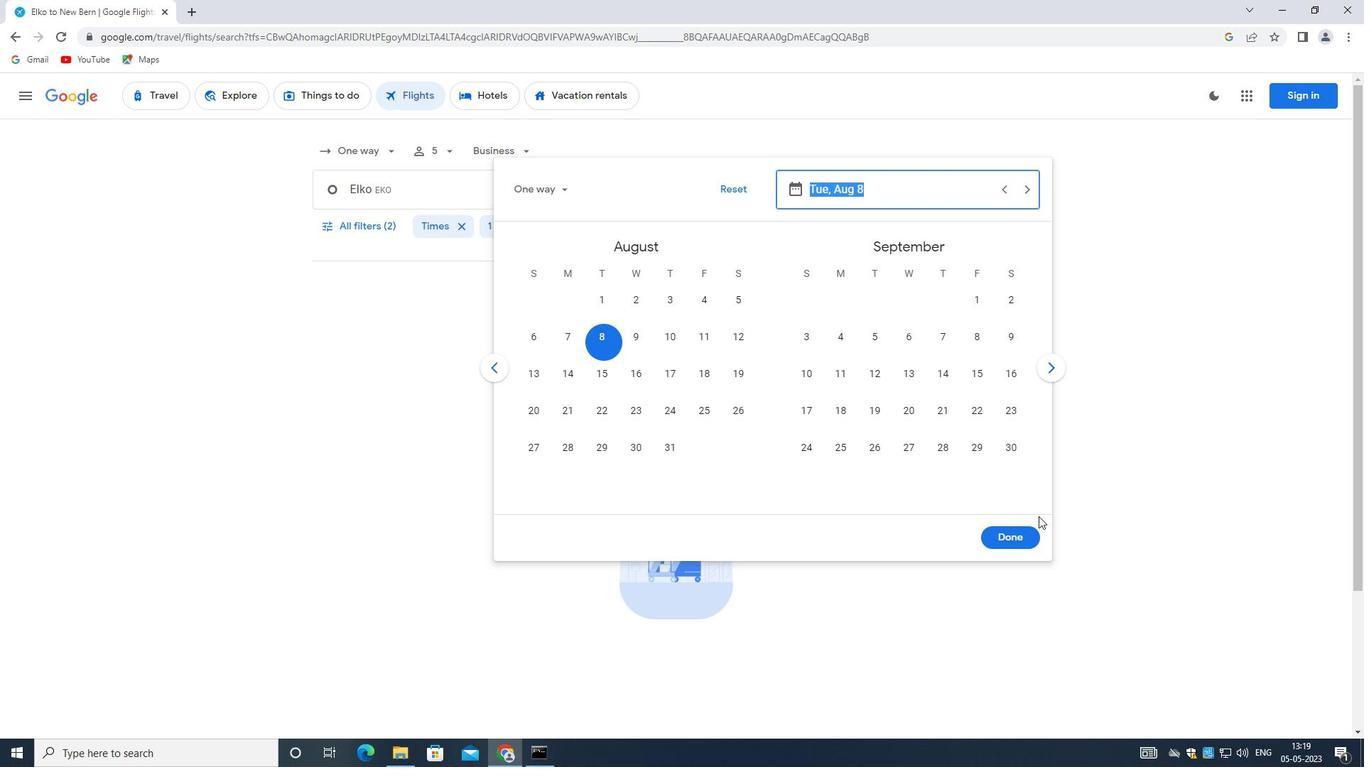 
Action: Mouse pressed left at (1013, 531)
Screenshot: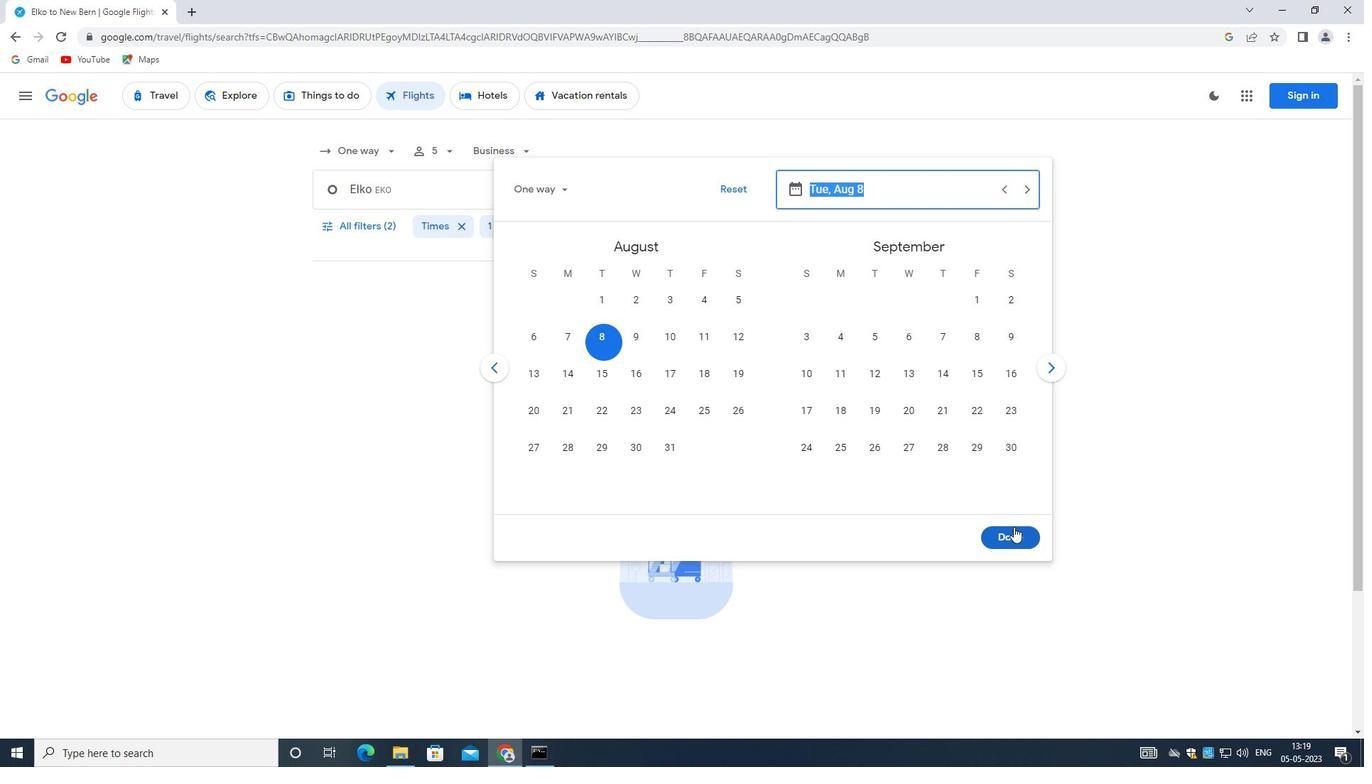
Action: Mouse moved to (373, 228)
Screenshot: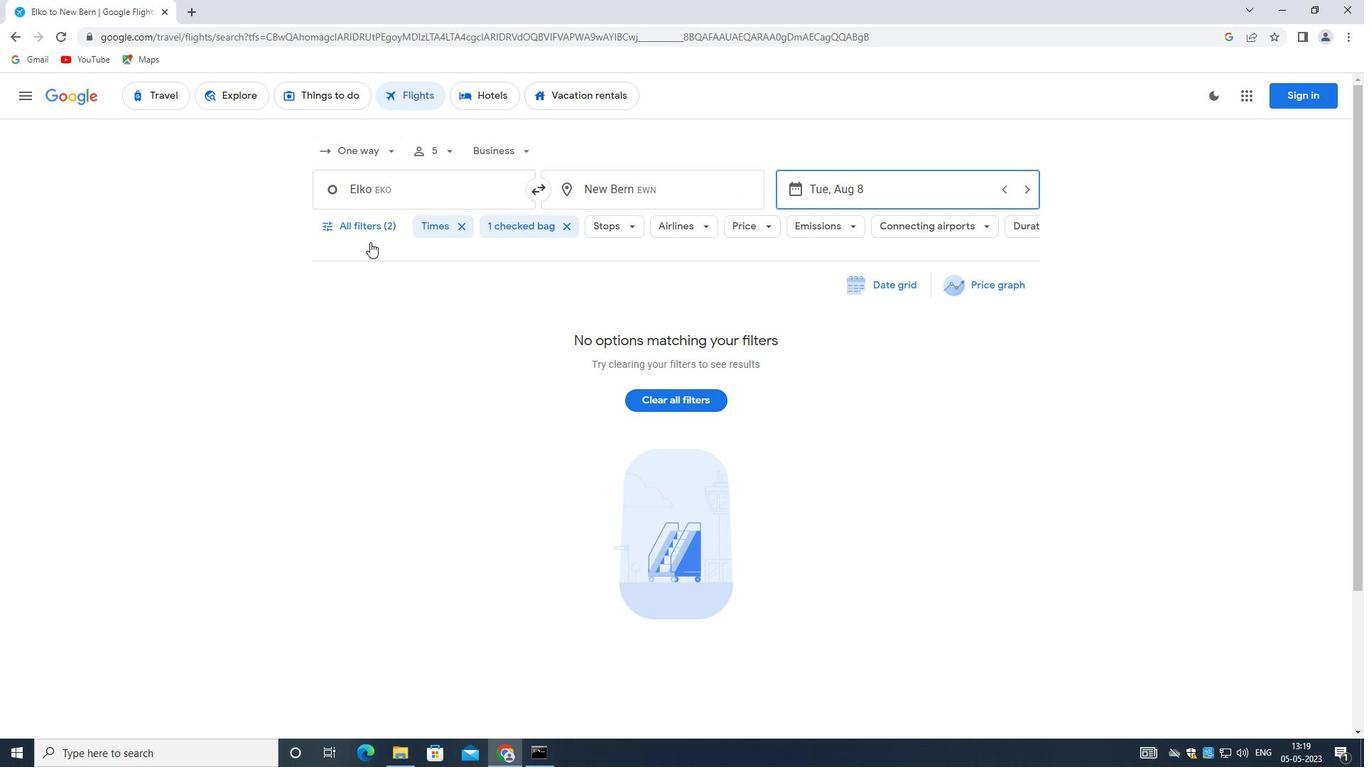 
Action: Mouse pressed left at (373, 228)
Screenshot: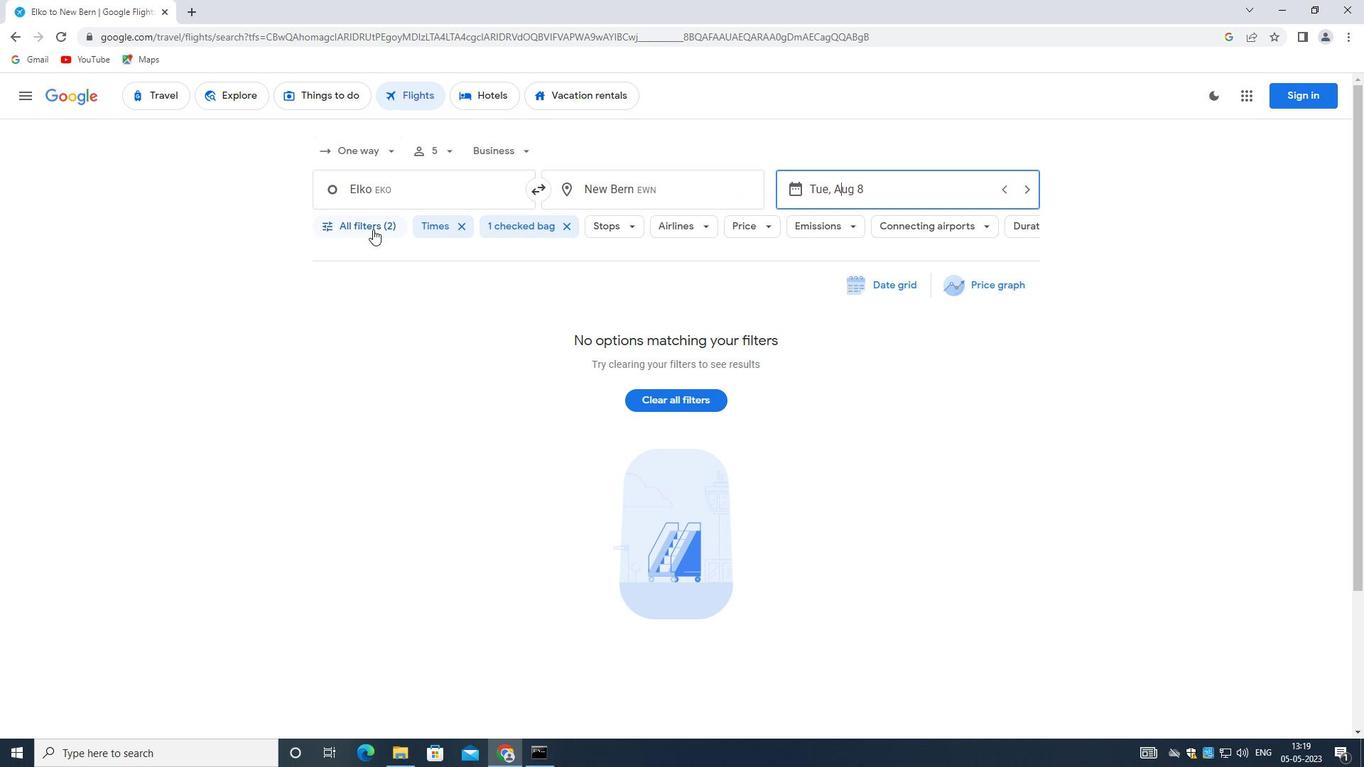 
Action: Mouse moved to (413, 266)
Screenshot: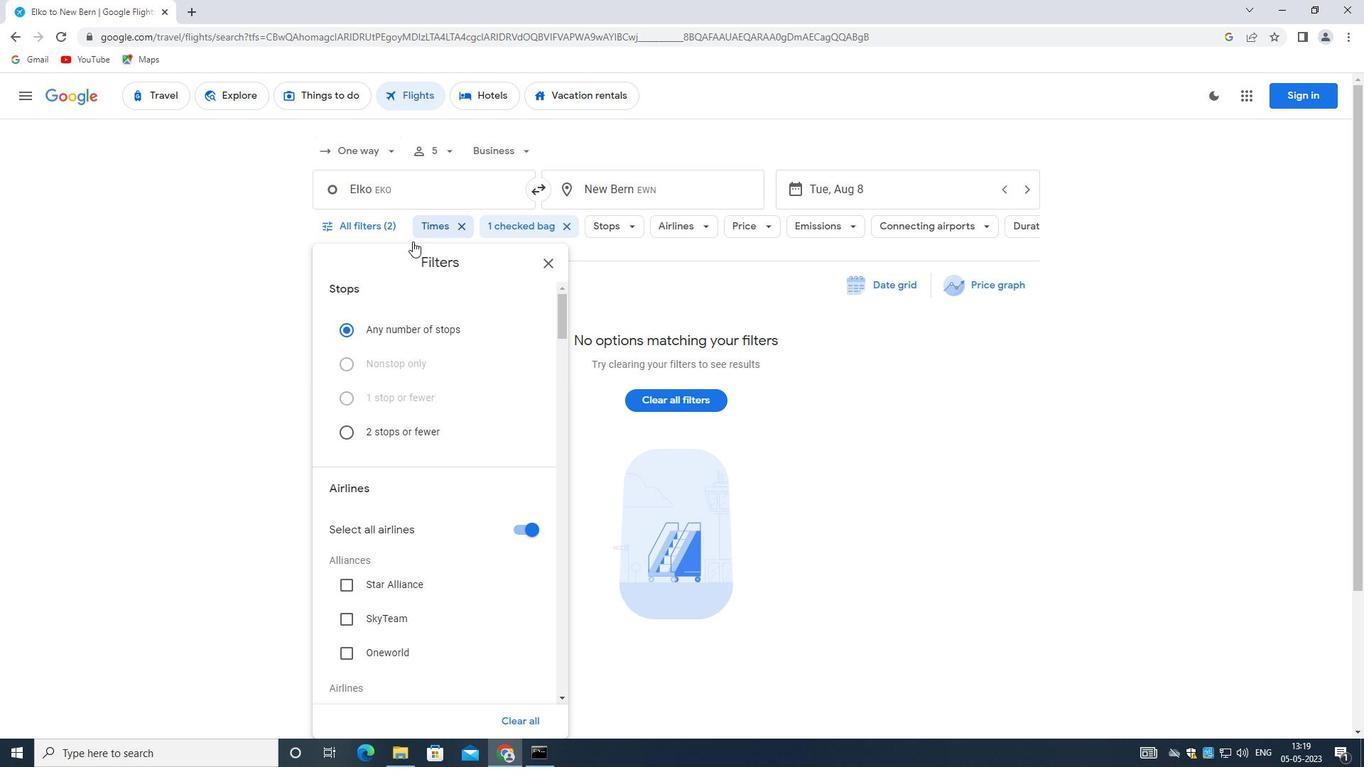 
Action: Mouse scrolled (413, 265) with delta (0, 0)
Screenshot: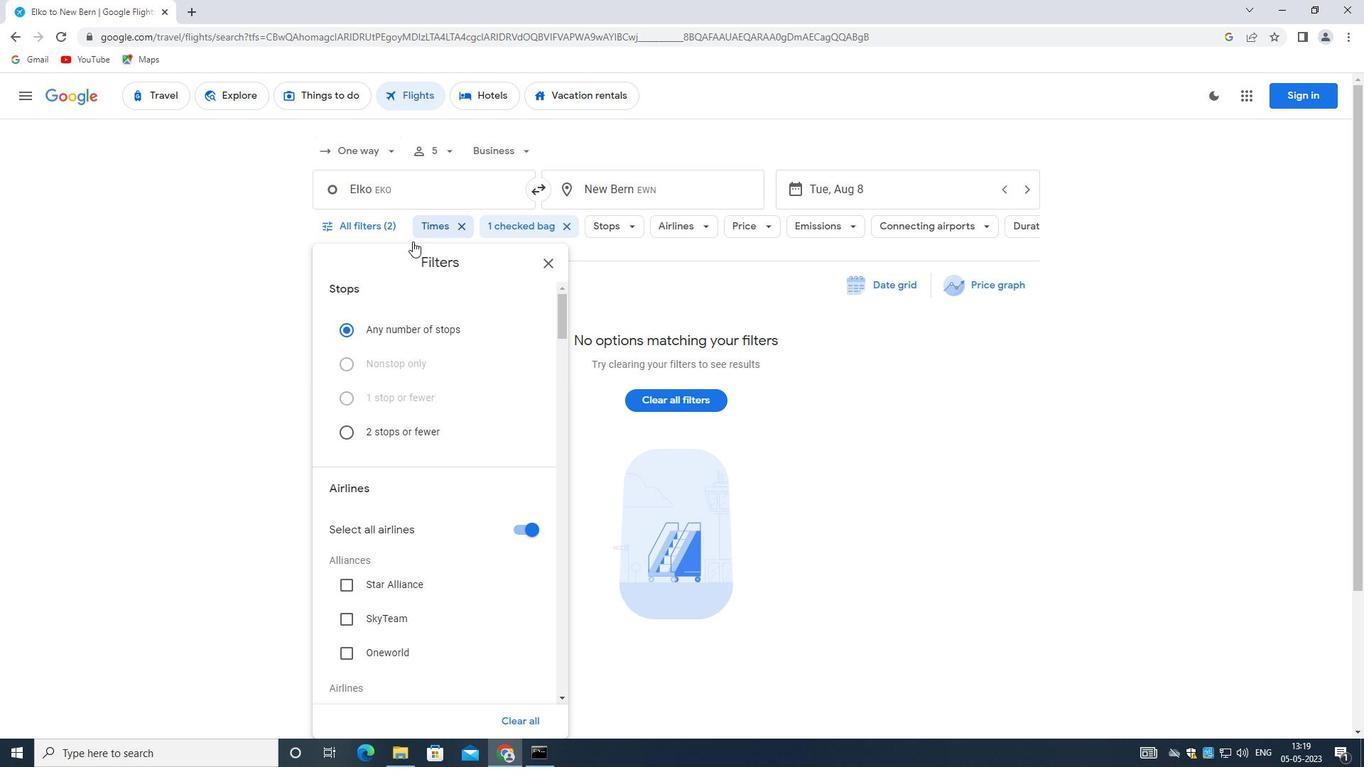 
Action: Mouse moved to (414, 277)
Screenshot: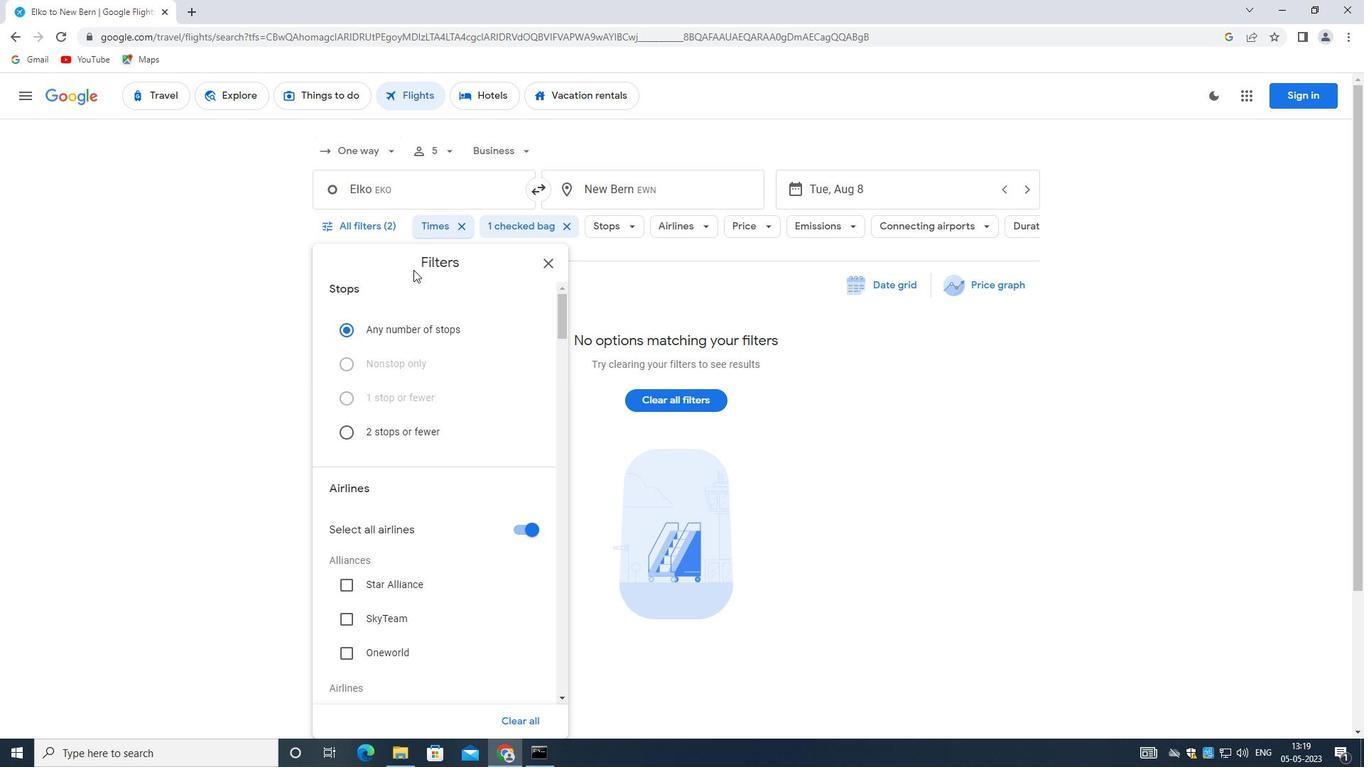 
Action: Mouse scrolled (414, 277) with delta (0, 0)
Screenshot: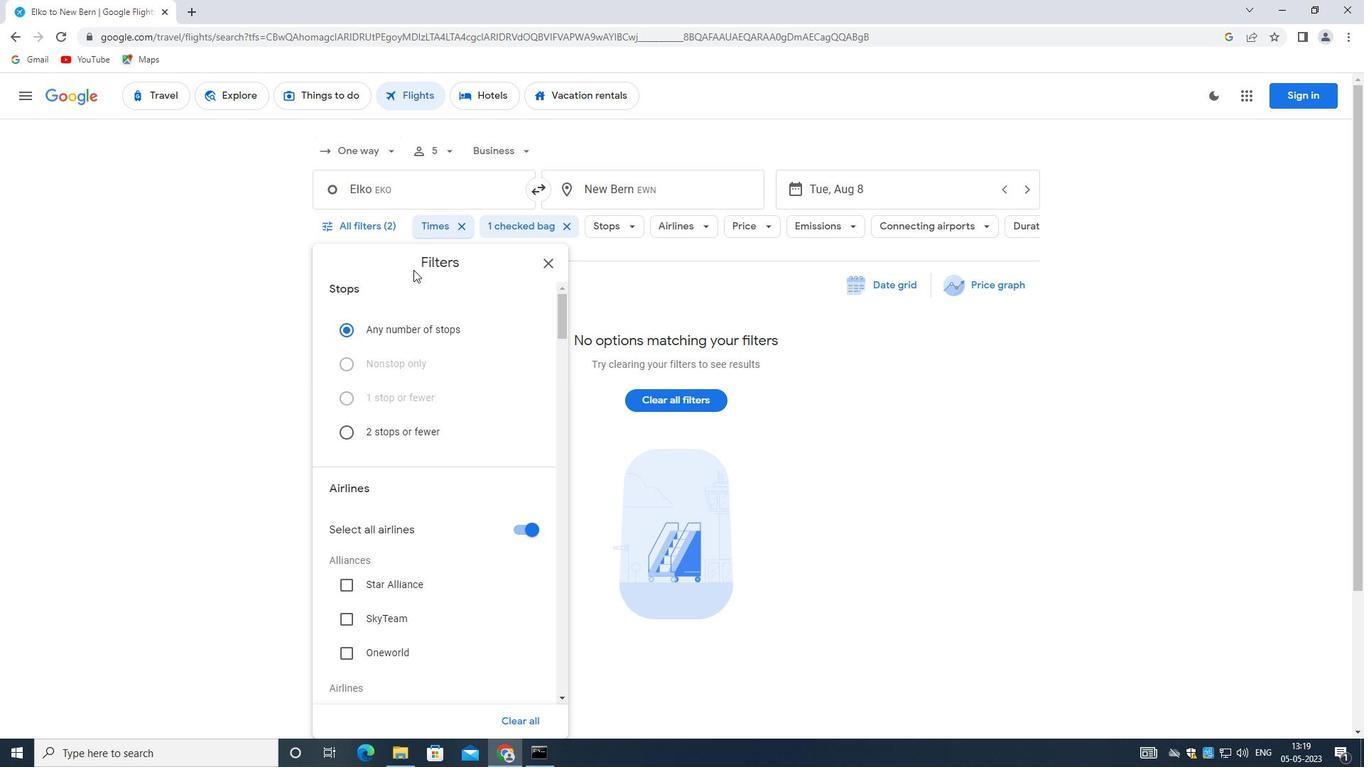 
Action: Mouse moved to (519, 384)
Screenshot: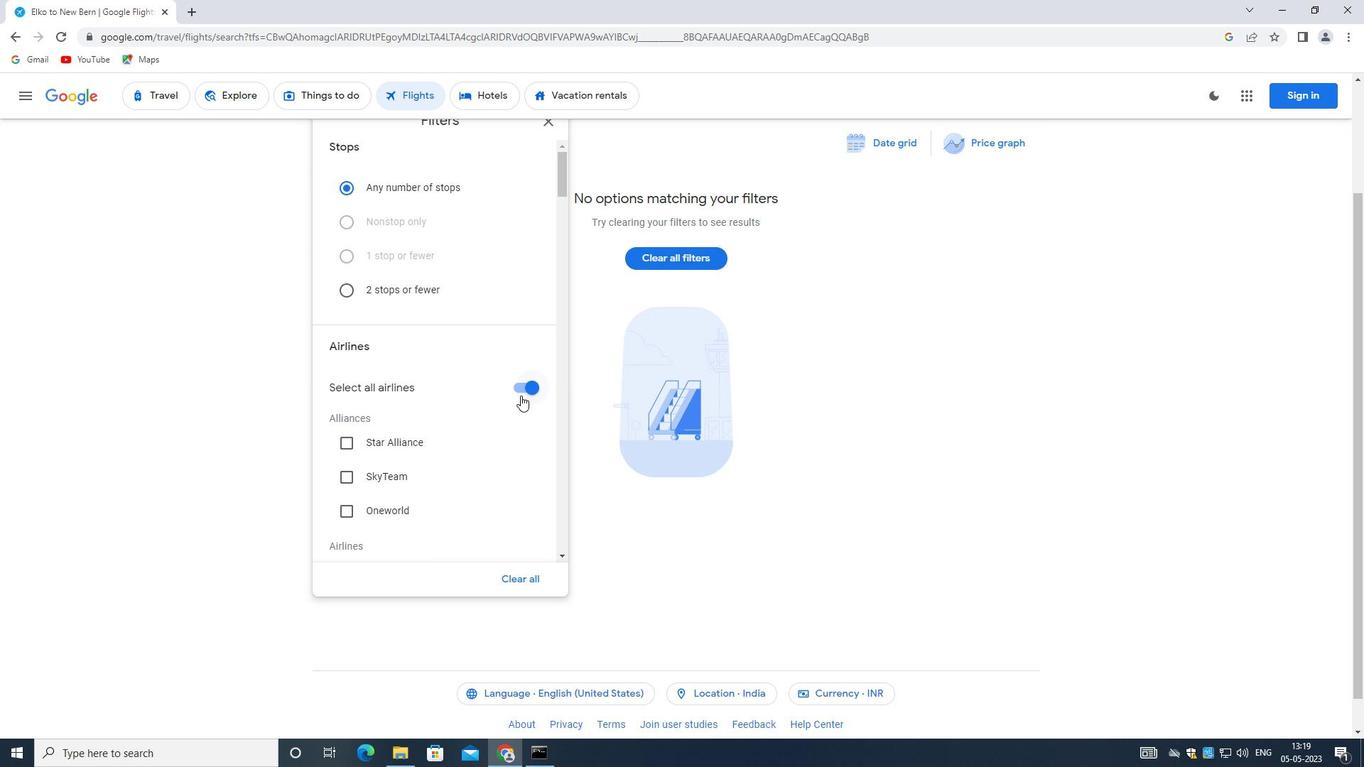
Action: Mouse pressed left at (519, 384)
Screenshot: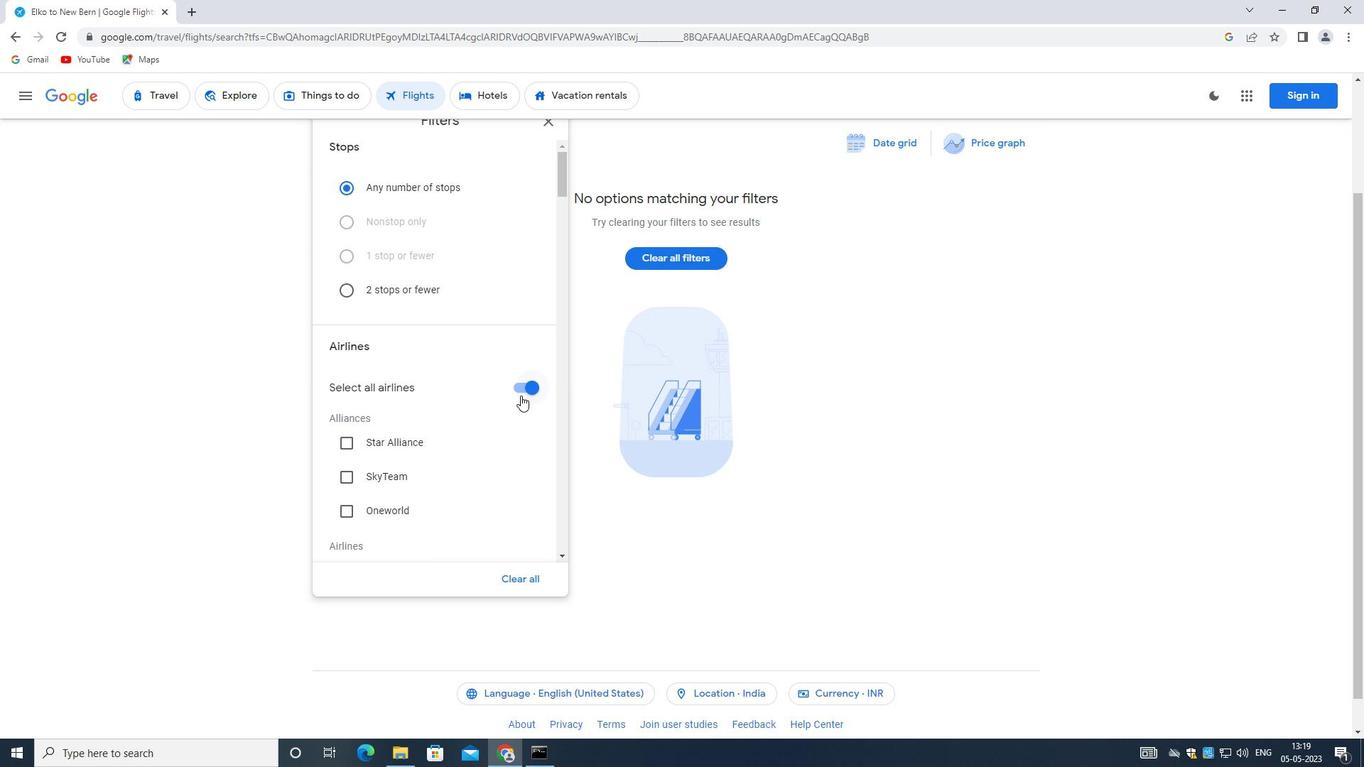 
Action: Mouse moved to (482, 371)
Screenshot: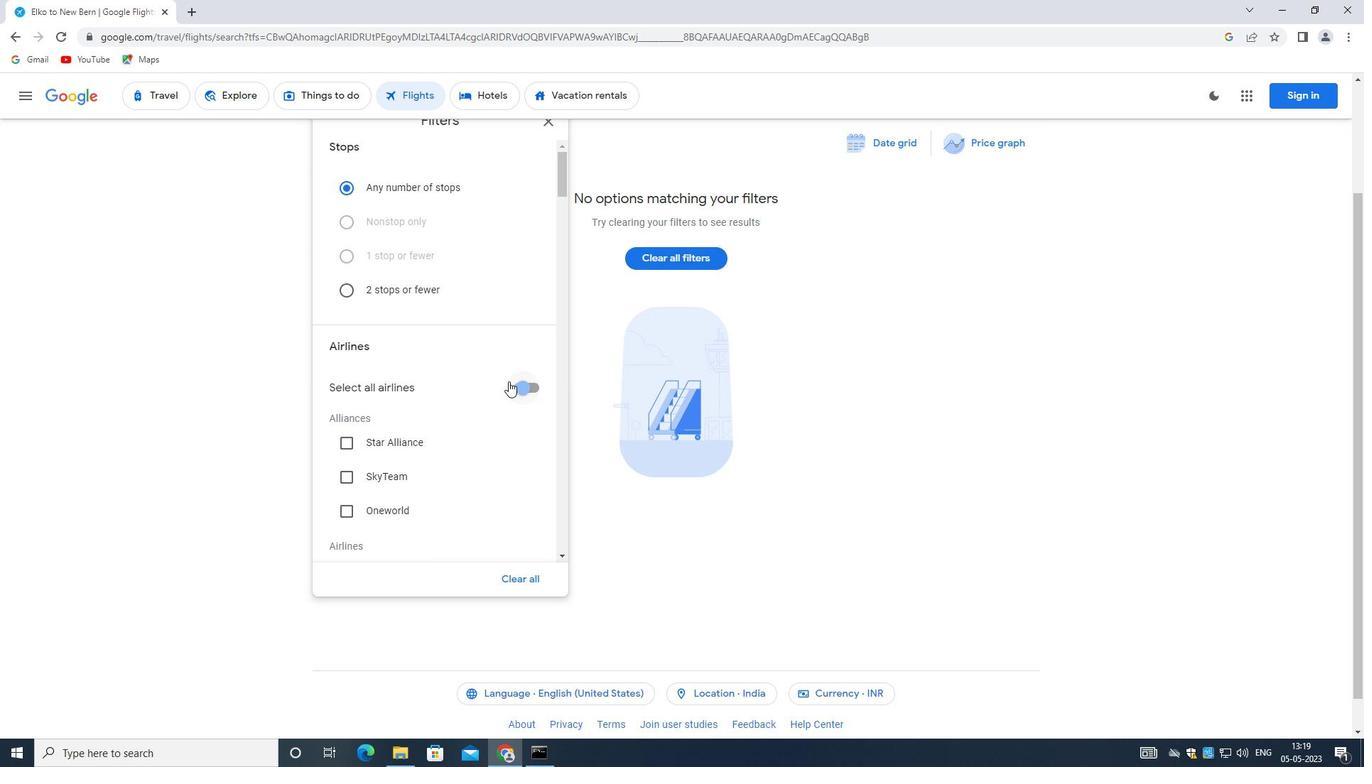 
Action: Mouse scrolled (482, 370) with delta (0, 0)
Screenshot: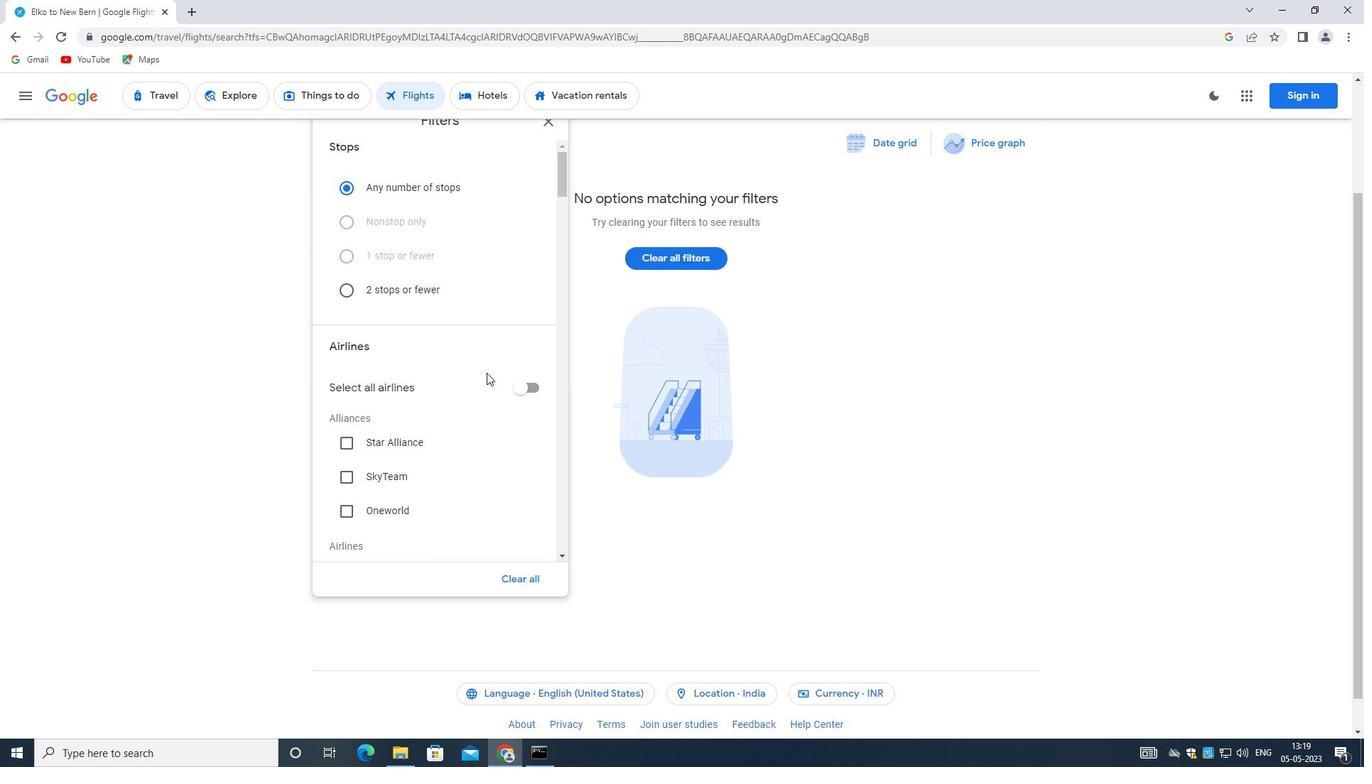 
Action: Mouse scrolled (482, 370) with delta (0, 0)
Screenshot: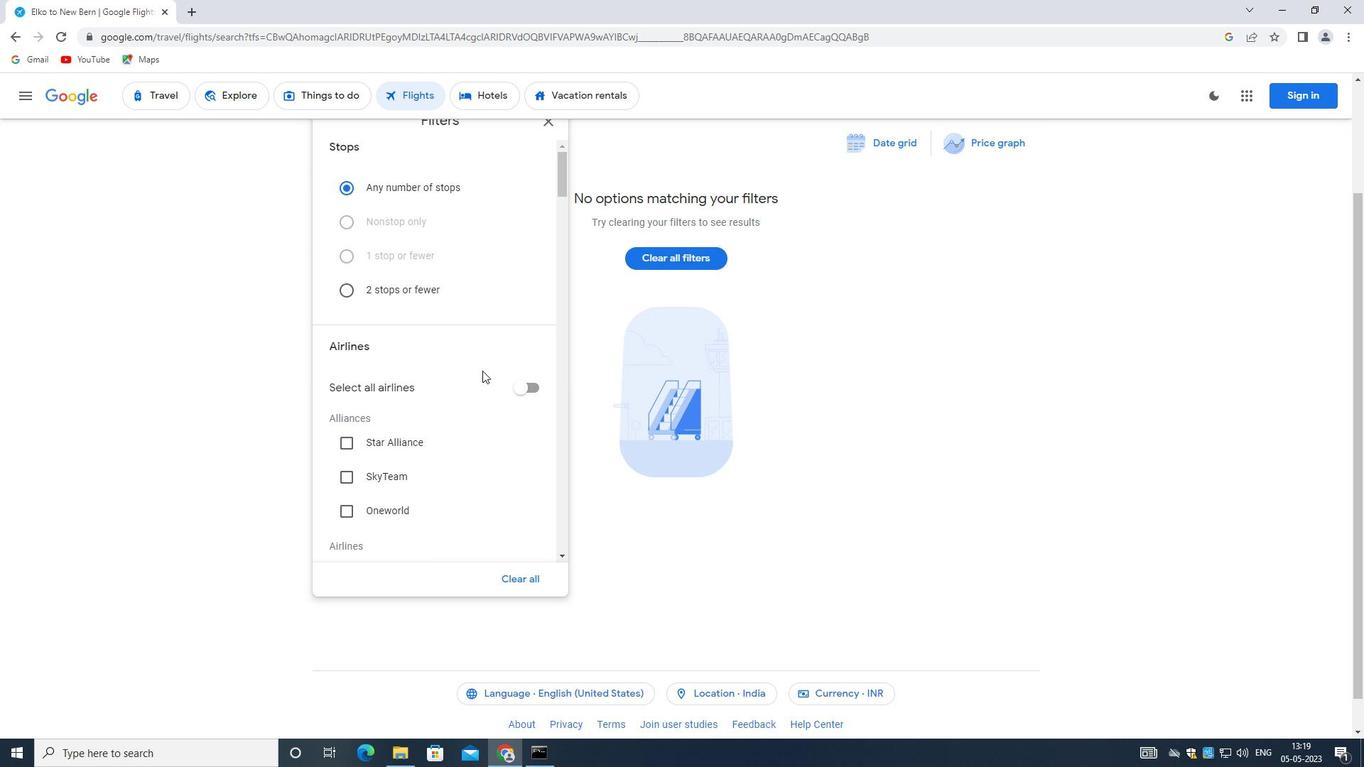 
Action: Mouse scrolled (482, 370) with delta (0, 0)
Screenshot: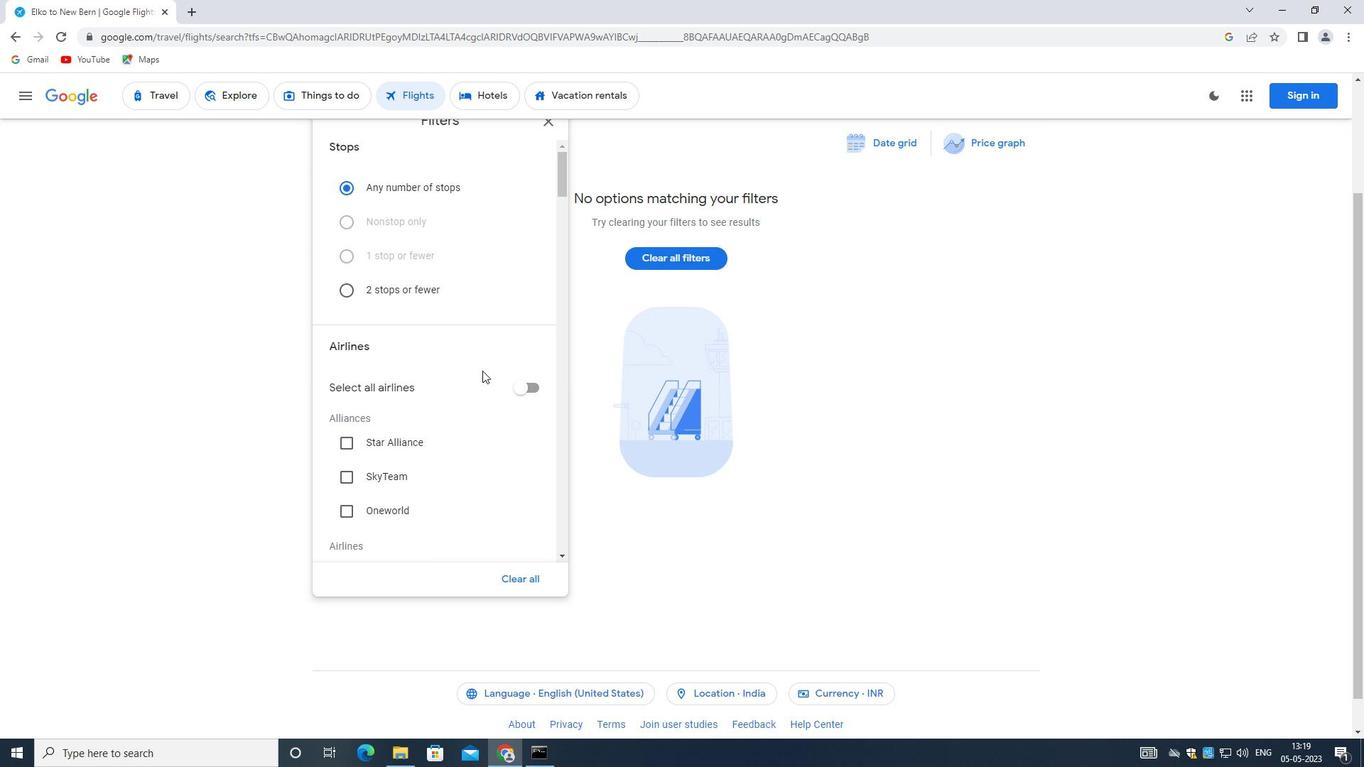 
Action: Mouse moved to (482, 371)
Screenshot: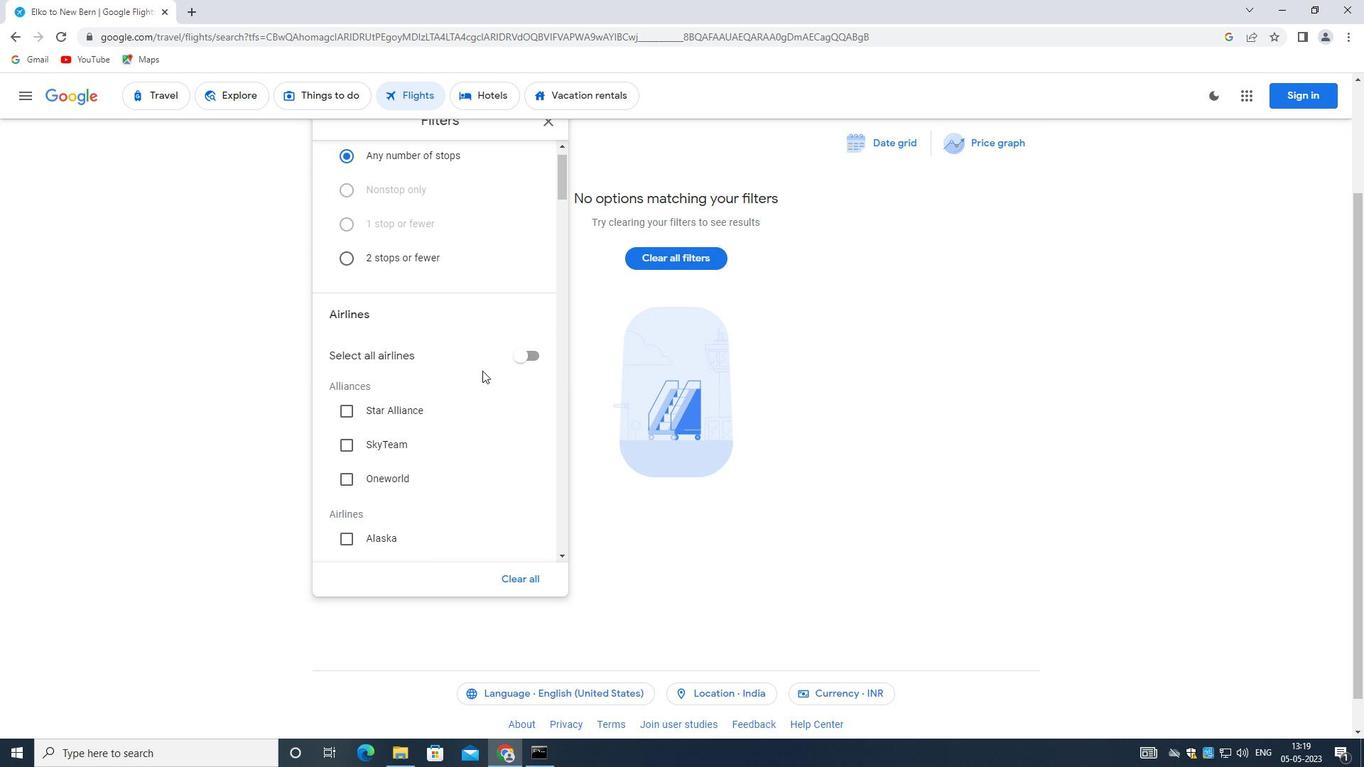 
Action: Mouse scrolled (482, 370) with delta (0, 0)
Screenshot: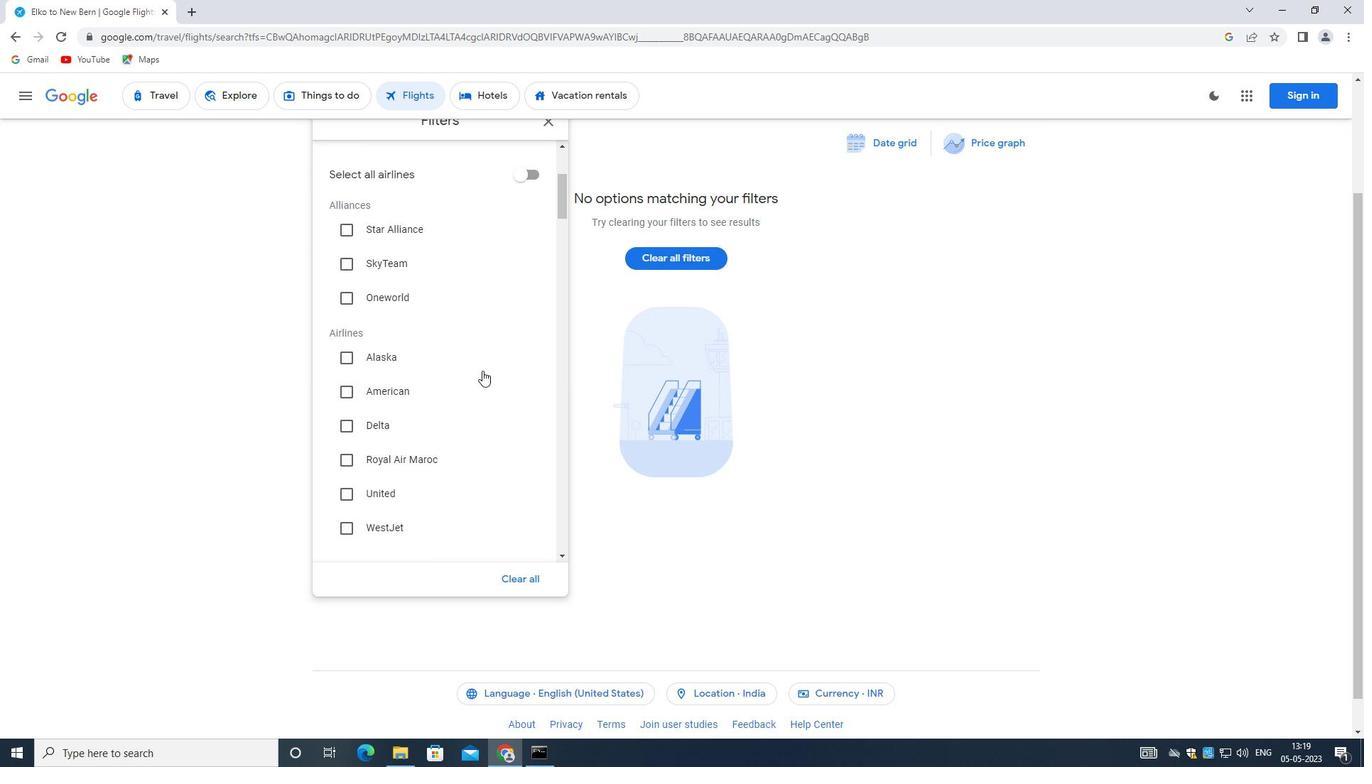 
Action: Mouse scrolled (482, 370) with delta (0, 0)
Screenshot: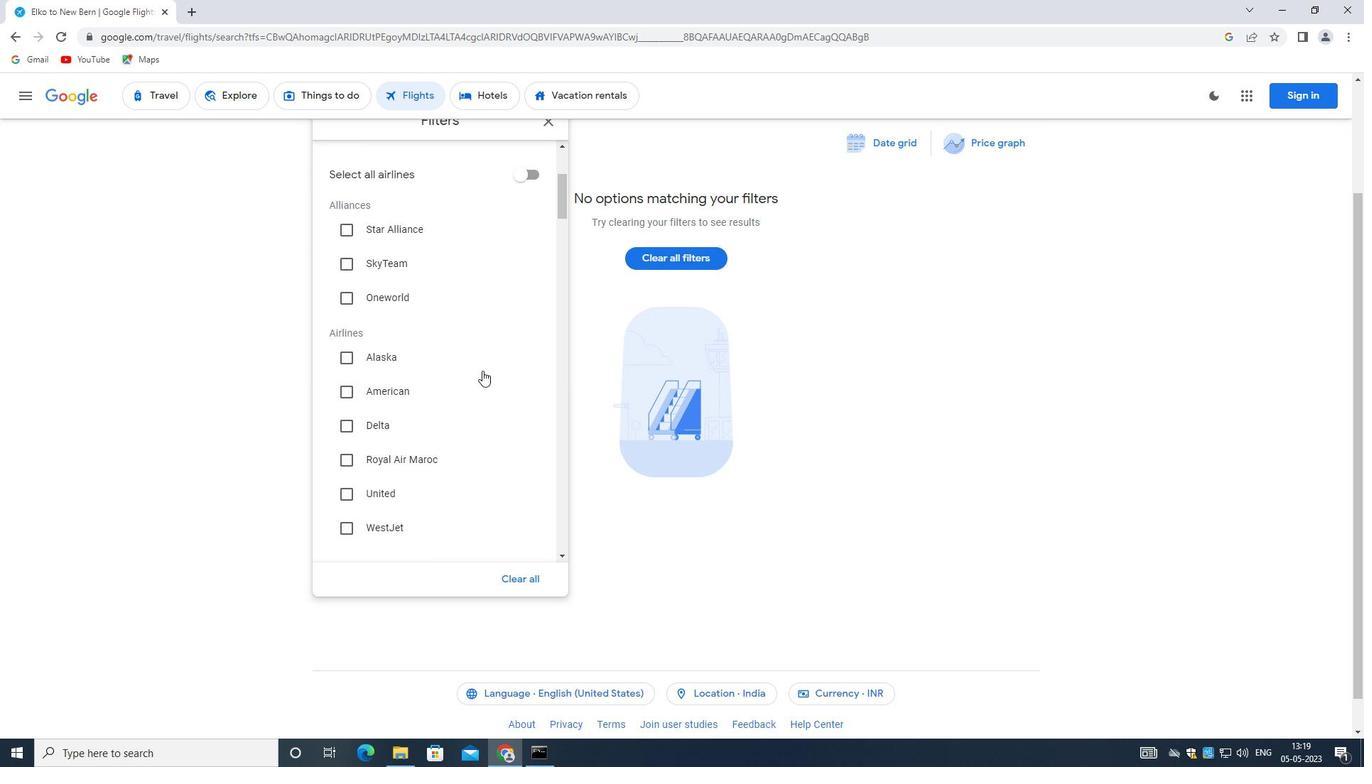 
Action: Mouse scrolled (482, 370) with delta (0, 0)
Screenshot: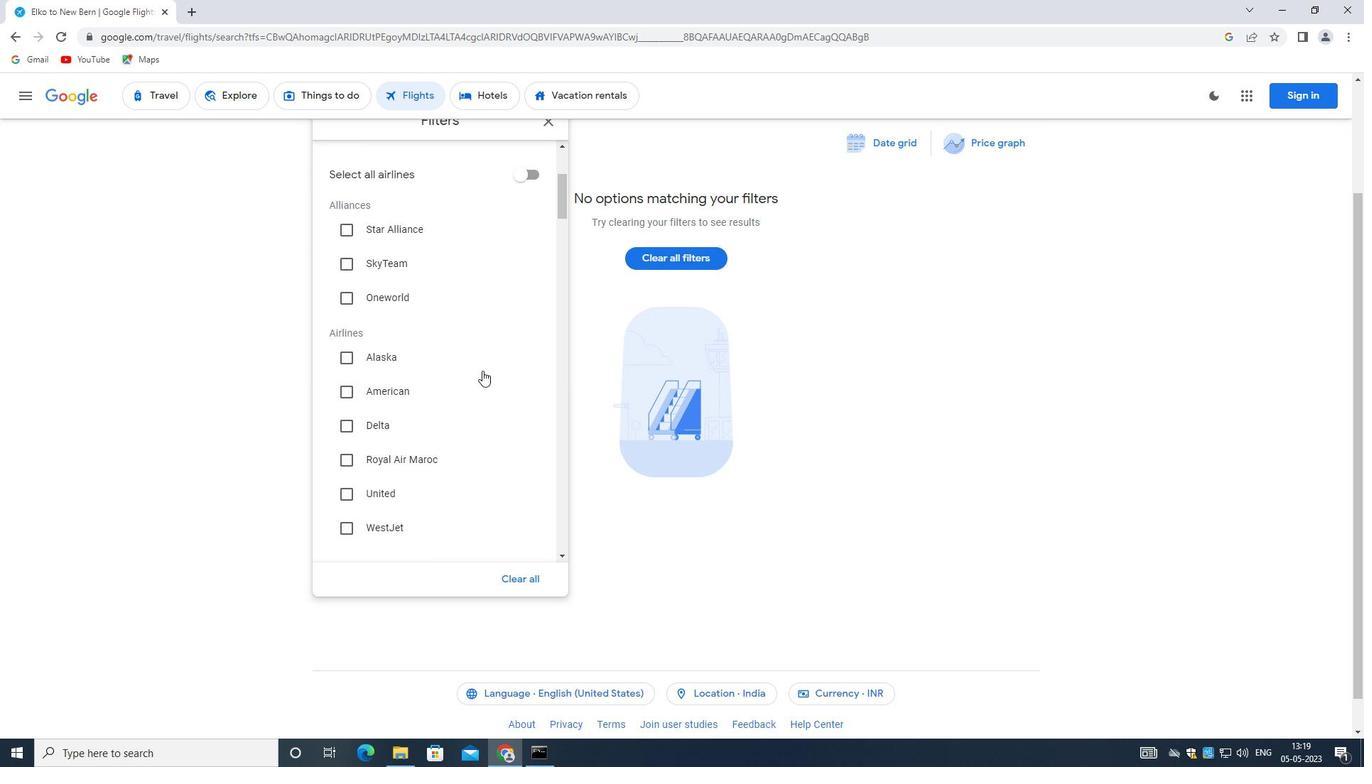 
Action: Mouse moved to (482, 371)
Screenshot: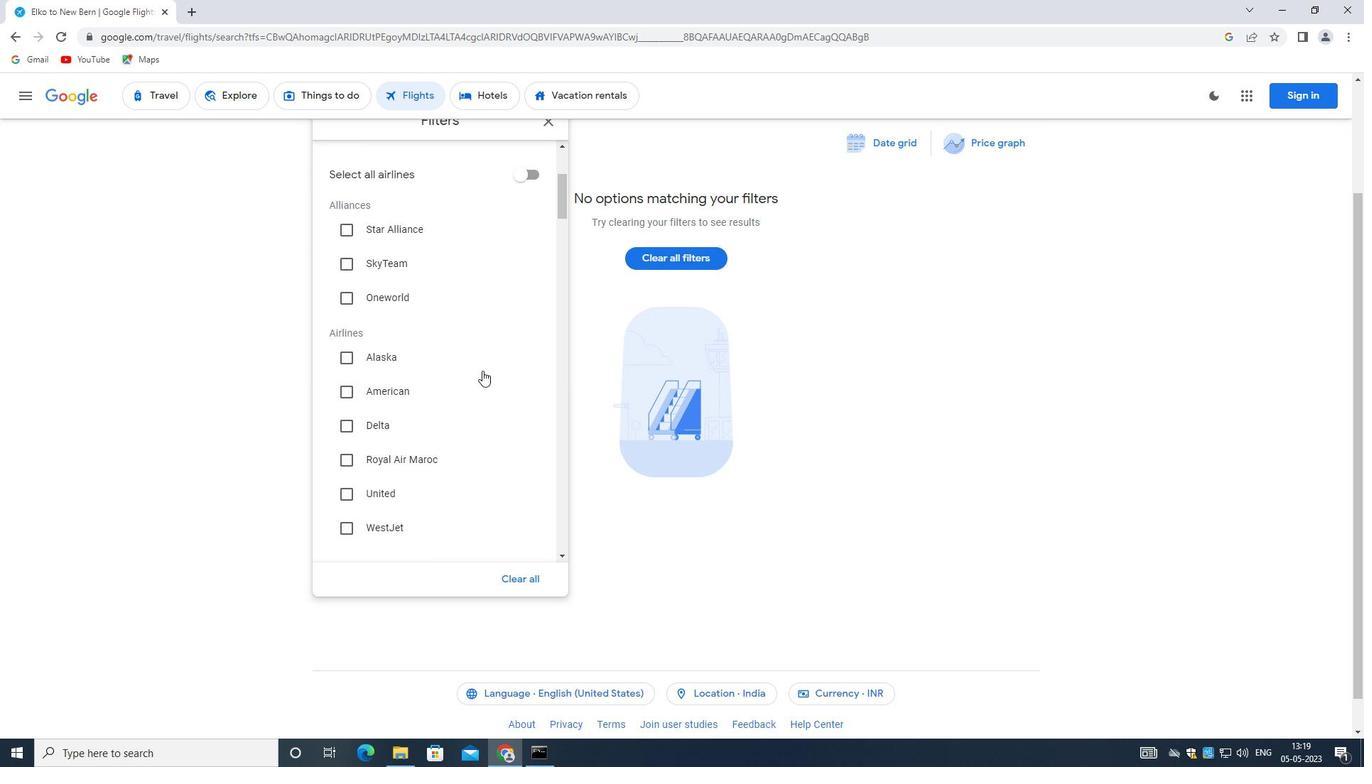 
Action: Mouse scrolled (482, 370) with delta (0, 0)
Screenshot: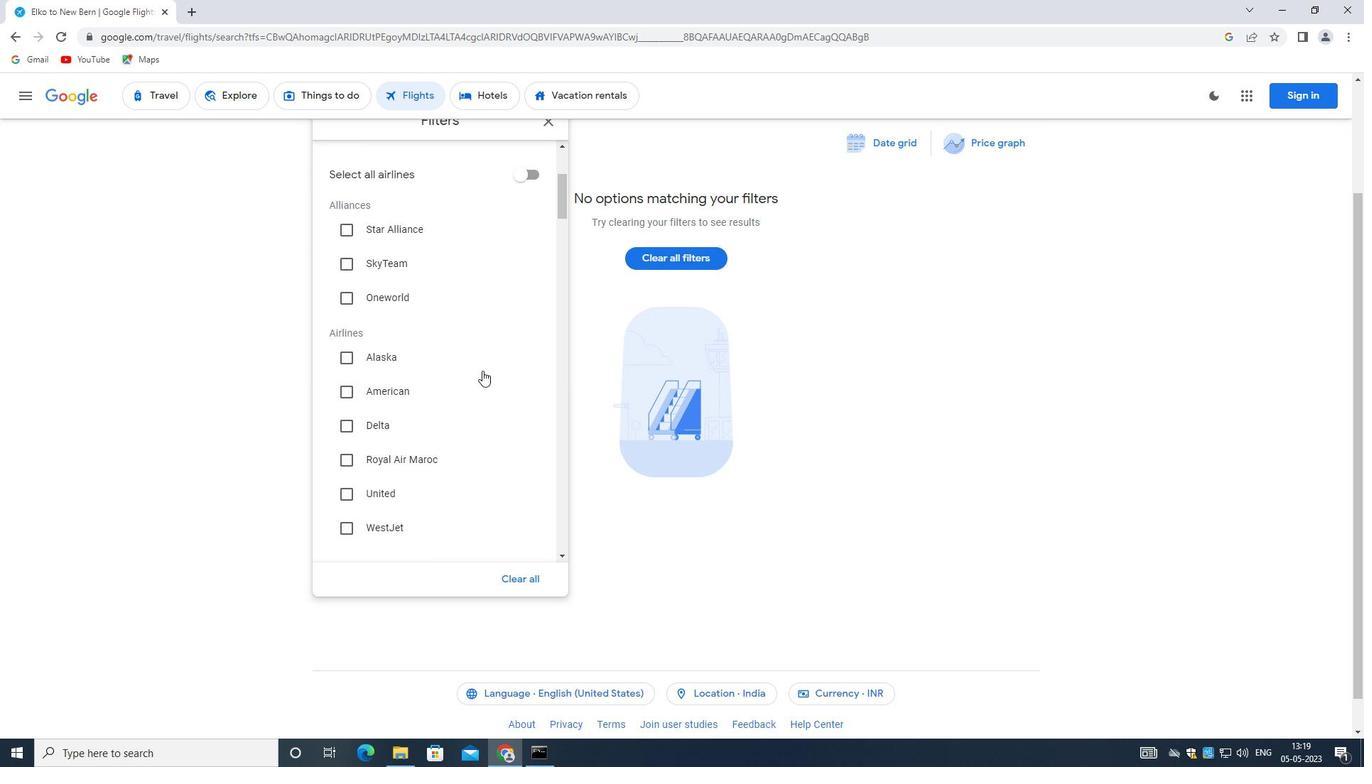 
Action: Mouse moved to (479, 434)
Screenshot: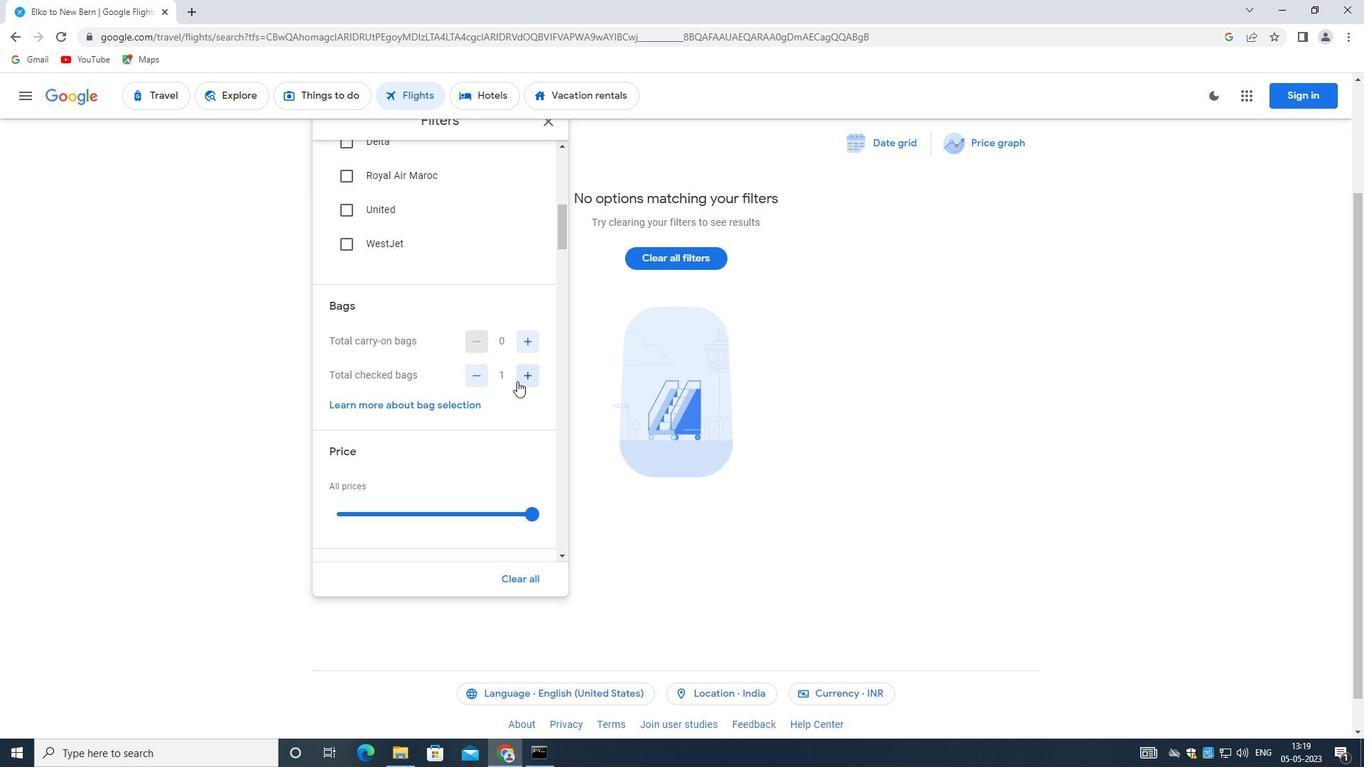 
Action: Mouse scrolled (479, 433) with delta (0, 0)
Screenshot: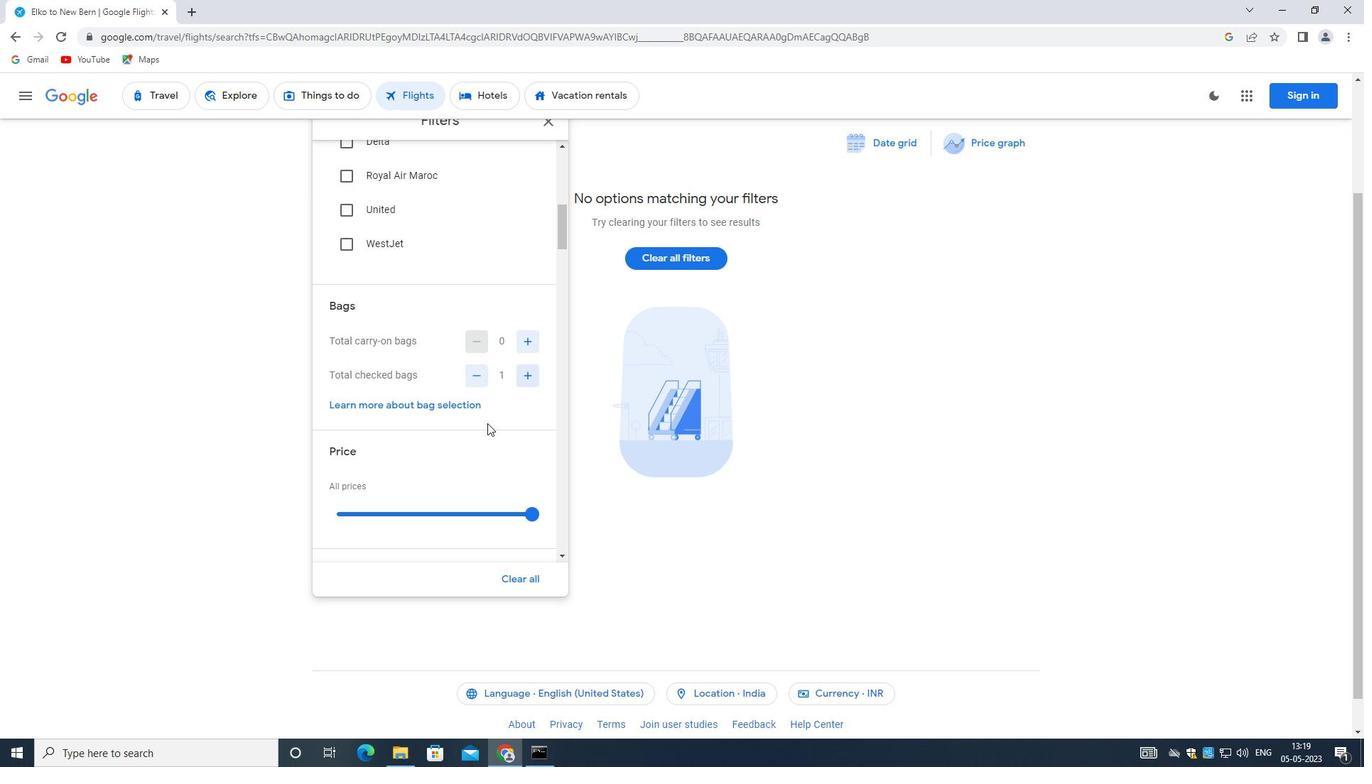 
Action: Mouse moved to (478, 434)
Screenshot: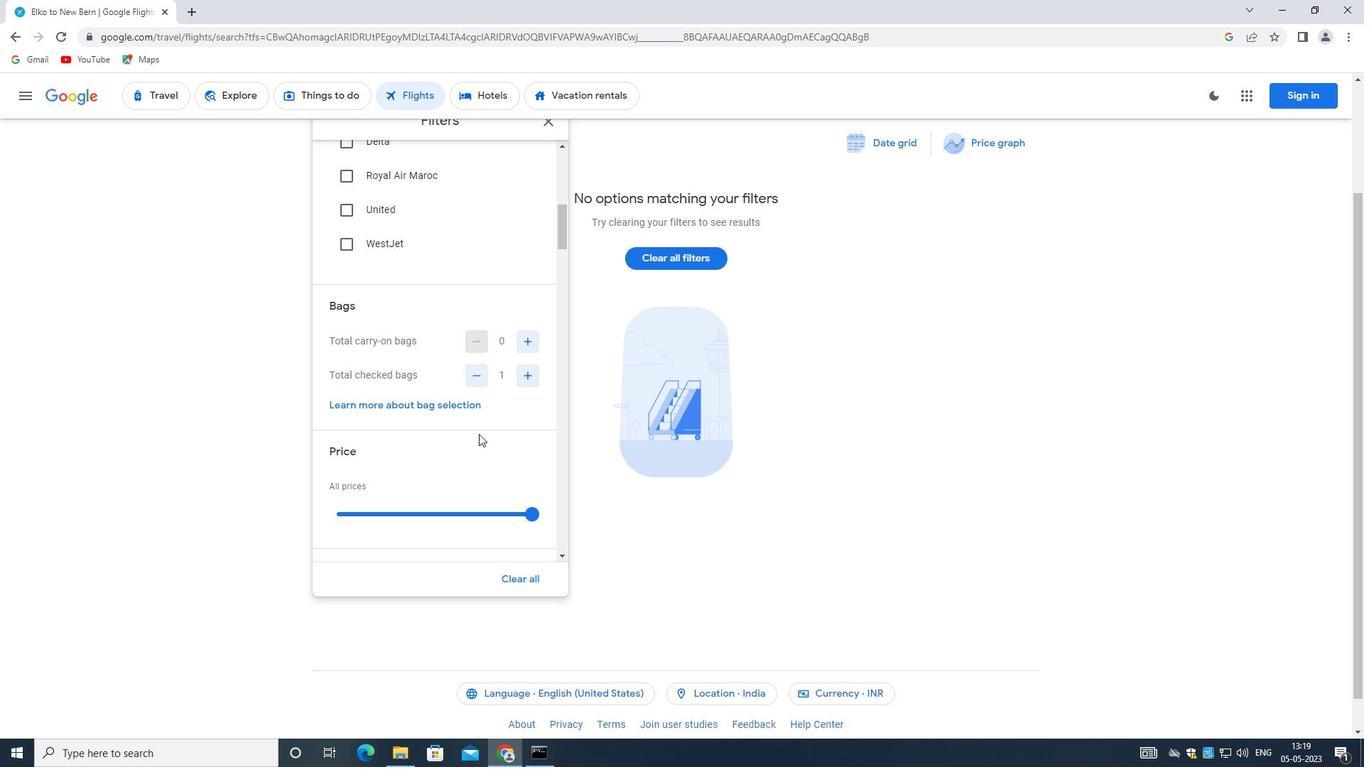
Action: Mouse scrolled (478, 433) with delta (0, 0)
Screenshot: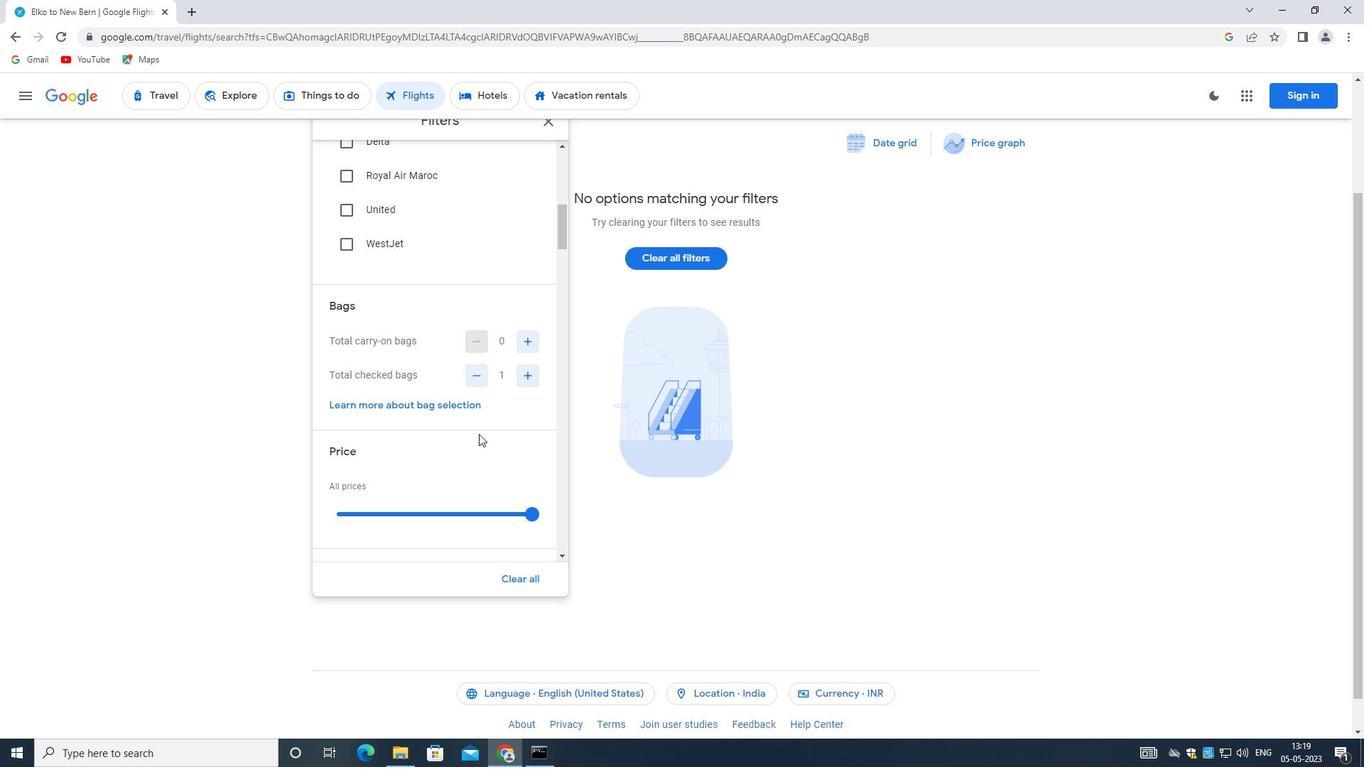 
Action: Mouse scrolled (478, 433) with delta (0, 0)
Screenshot: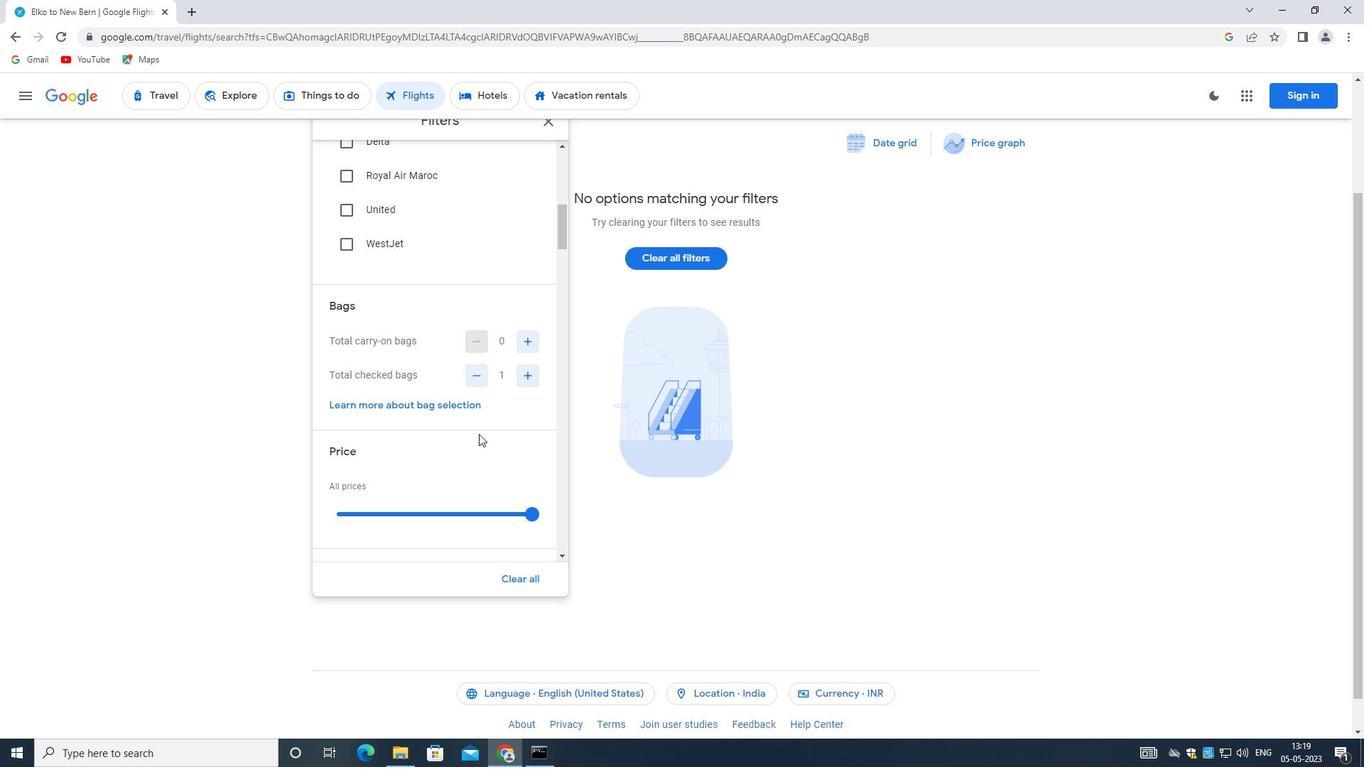 
Action: Mouse moved to (532, 300)
Screenshot: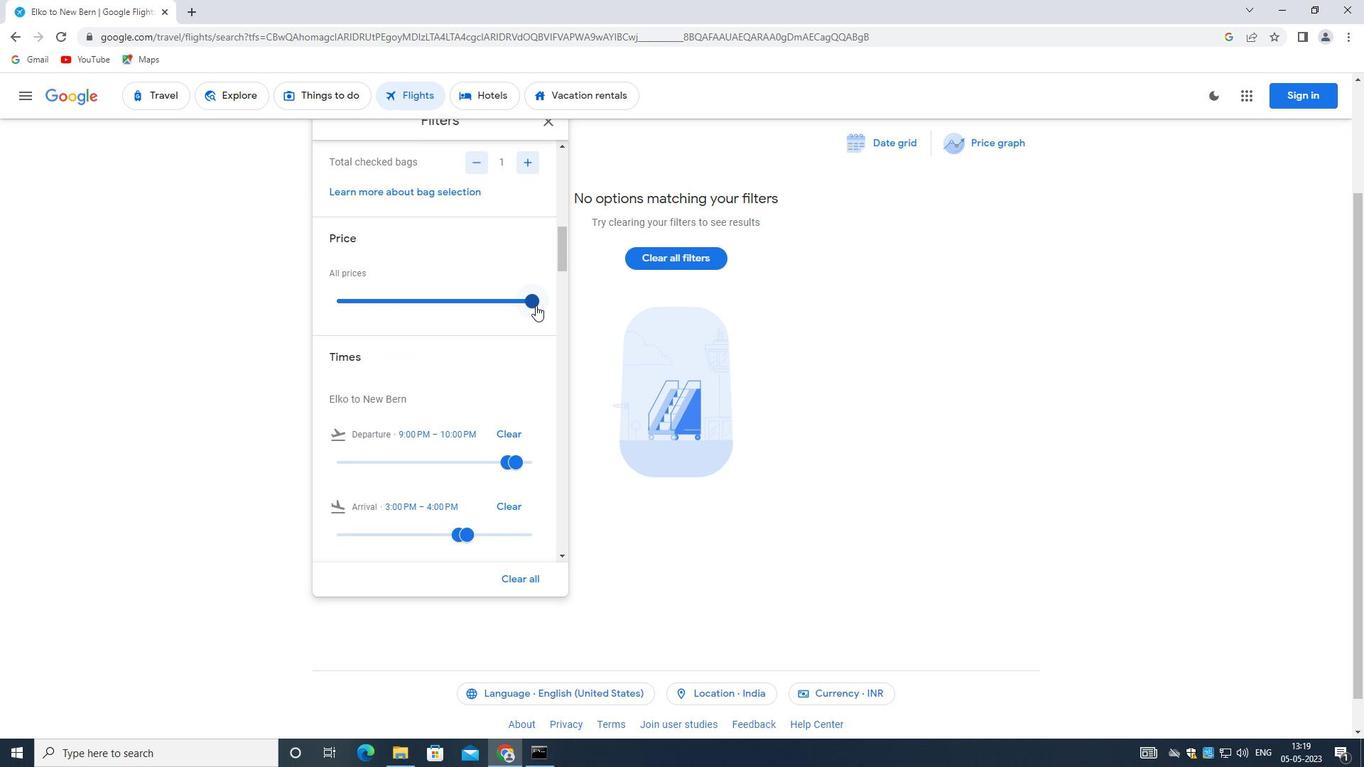 
Action: Mouse pressed left at (532, 300)
Screenshot: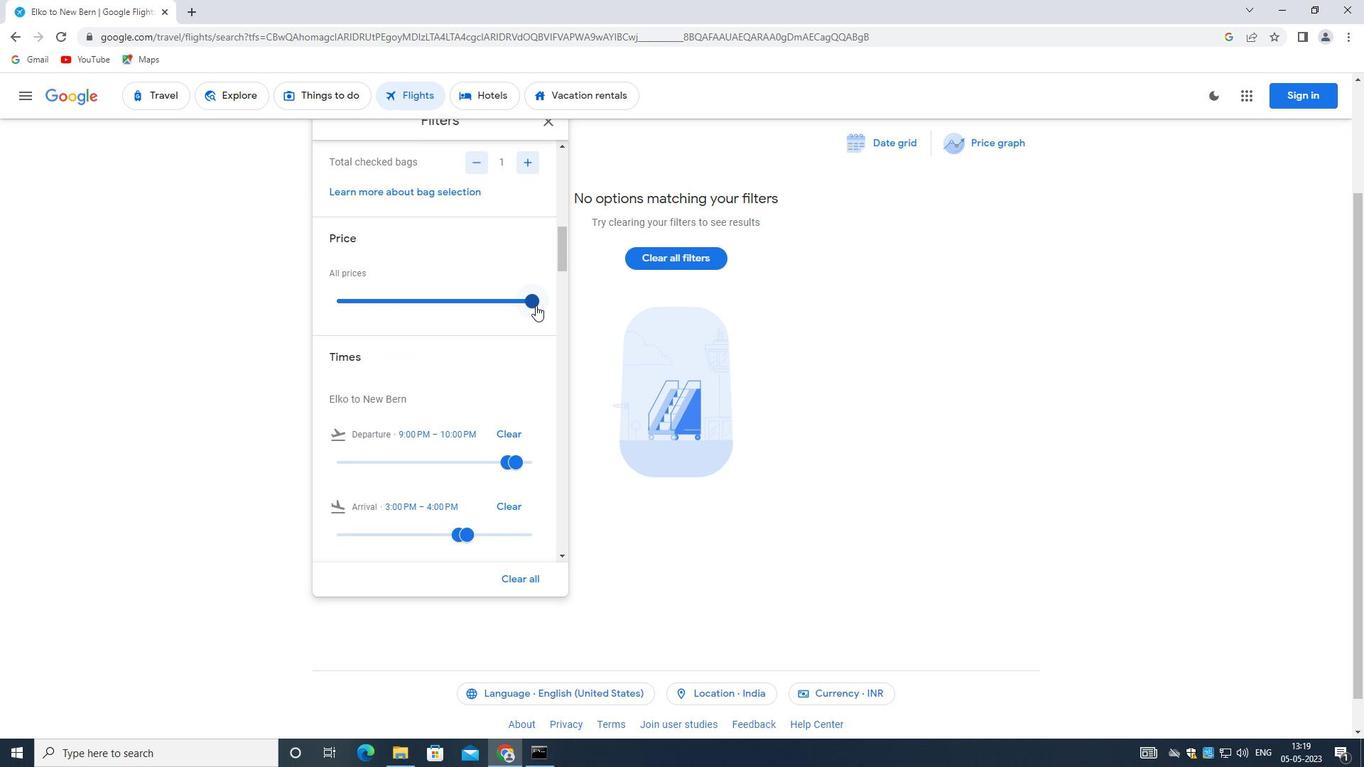 
Action: Mouse moved to (526, 464)
Screenshot: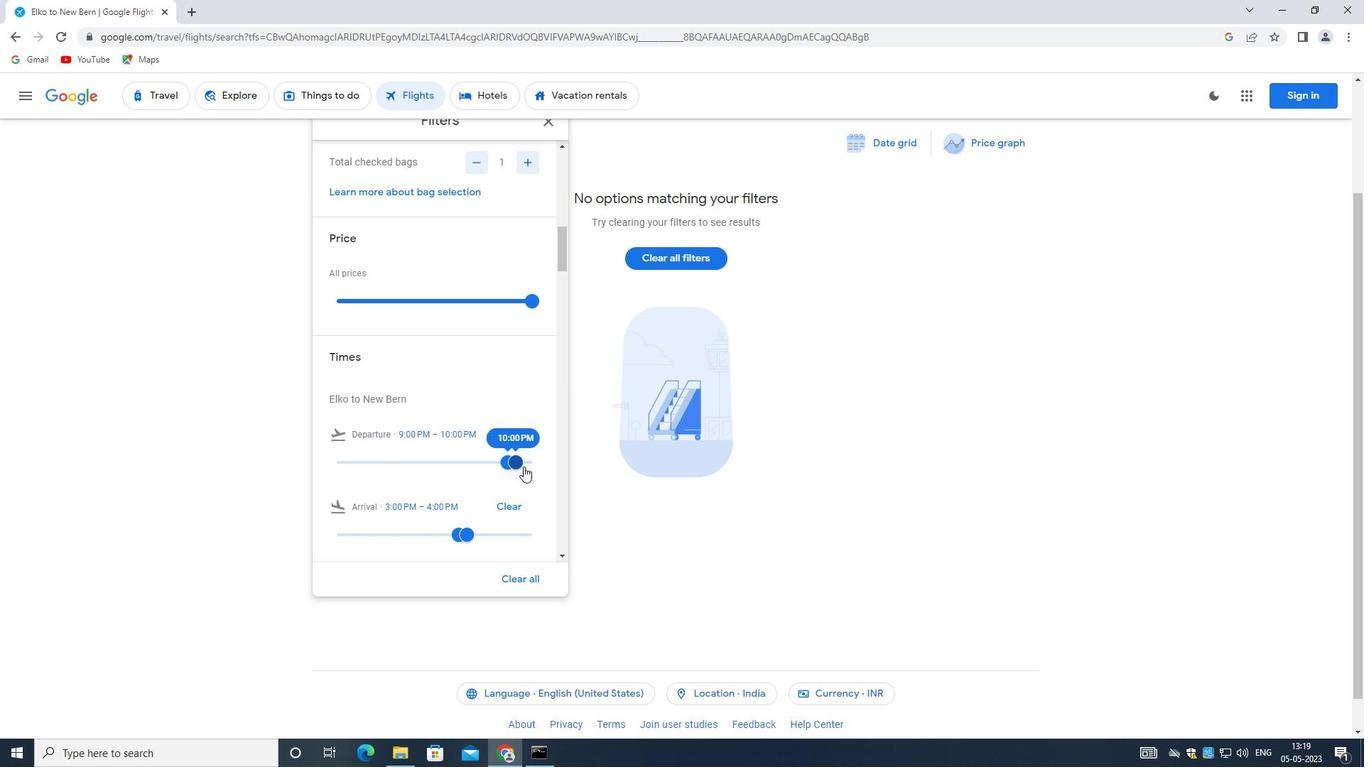 
Action: Mouse pressed left at (526, 464)
Screenshot: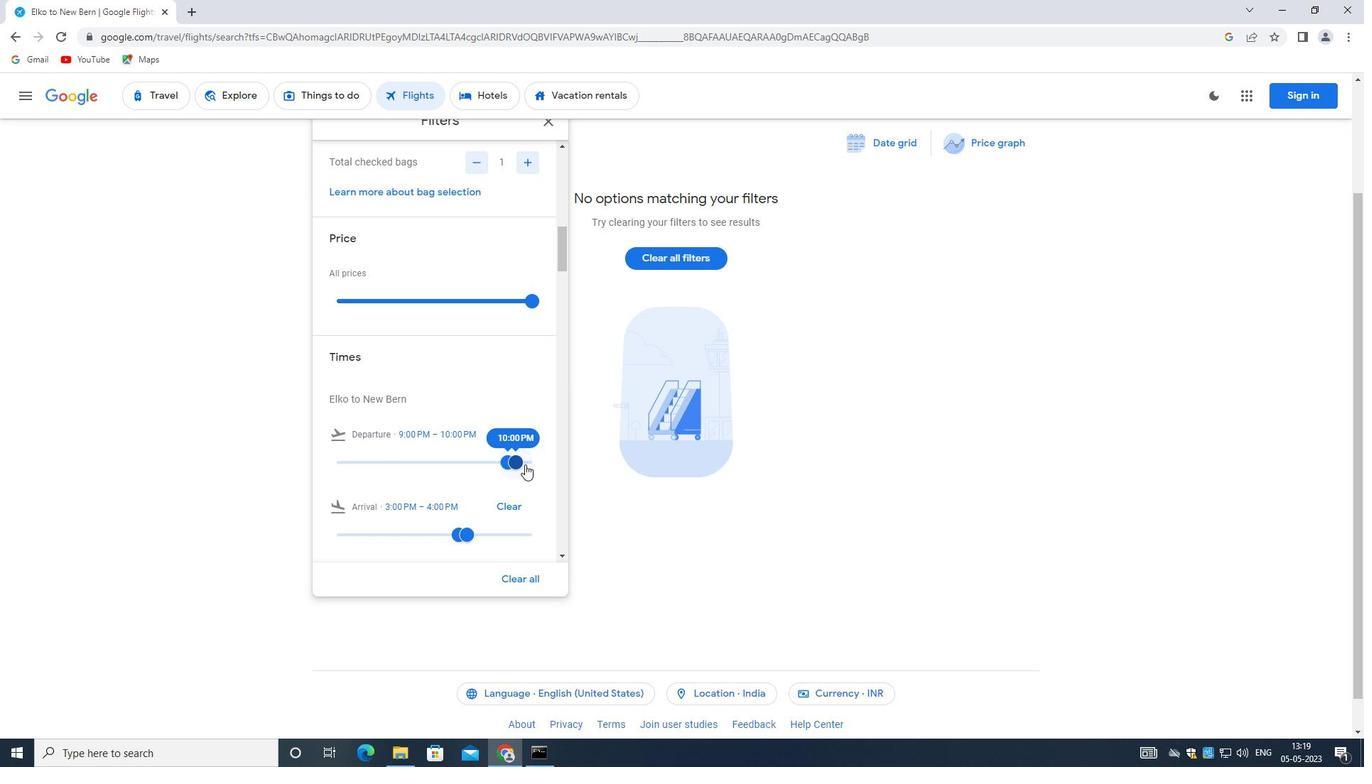 
Action: Mouse moved to (508, 459)
Screenshot: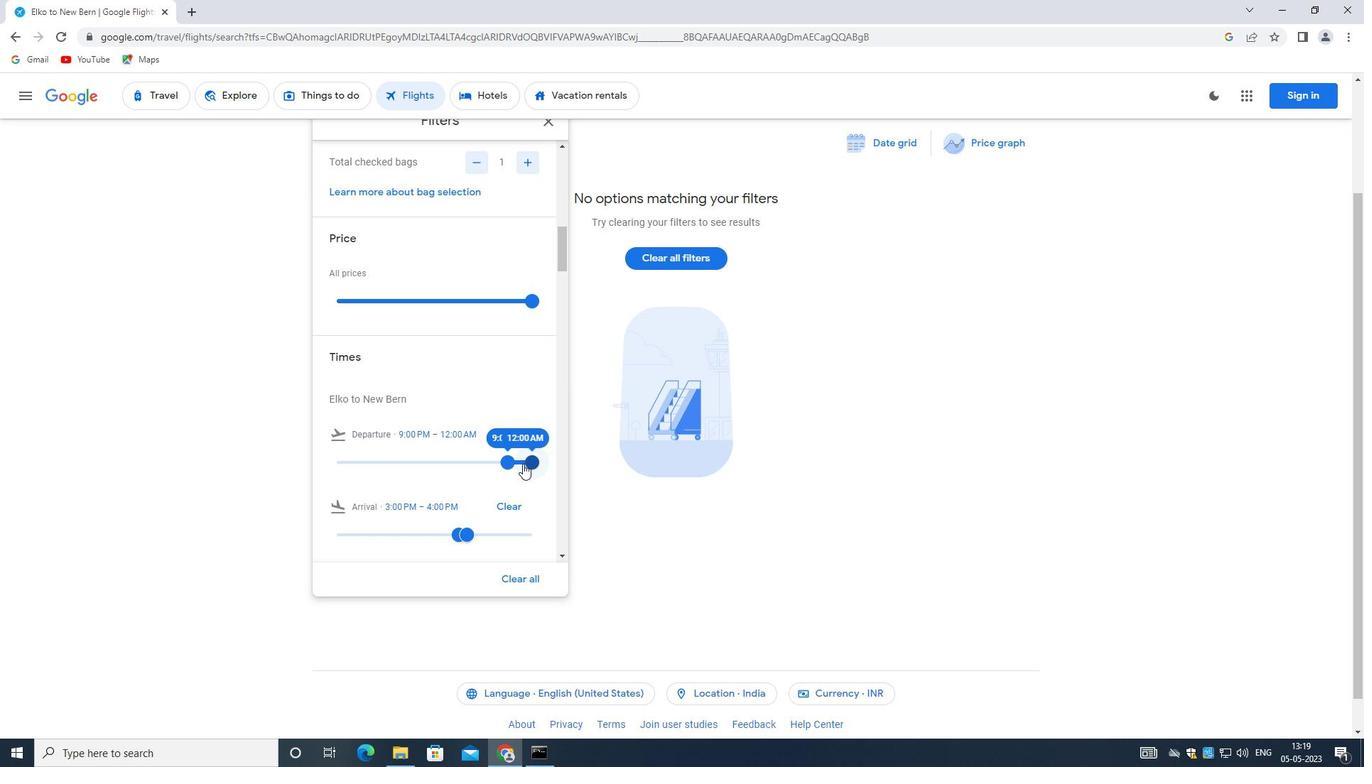 
Action: Mouse pressed left at (508, 459)
Screenshot: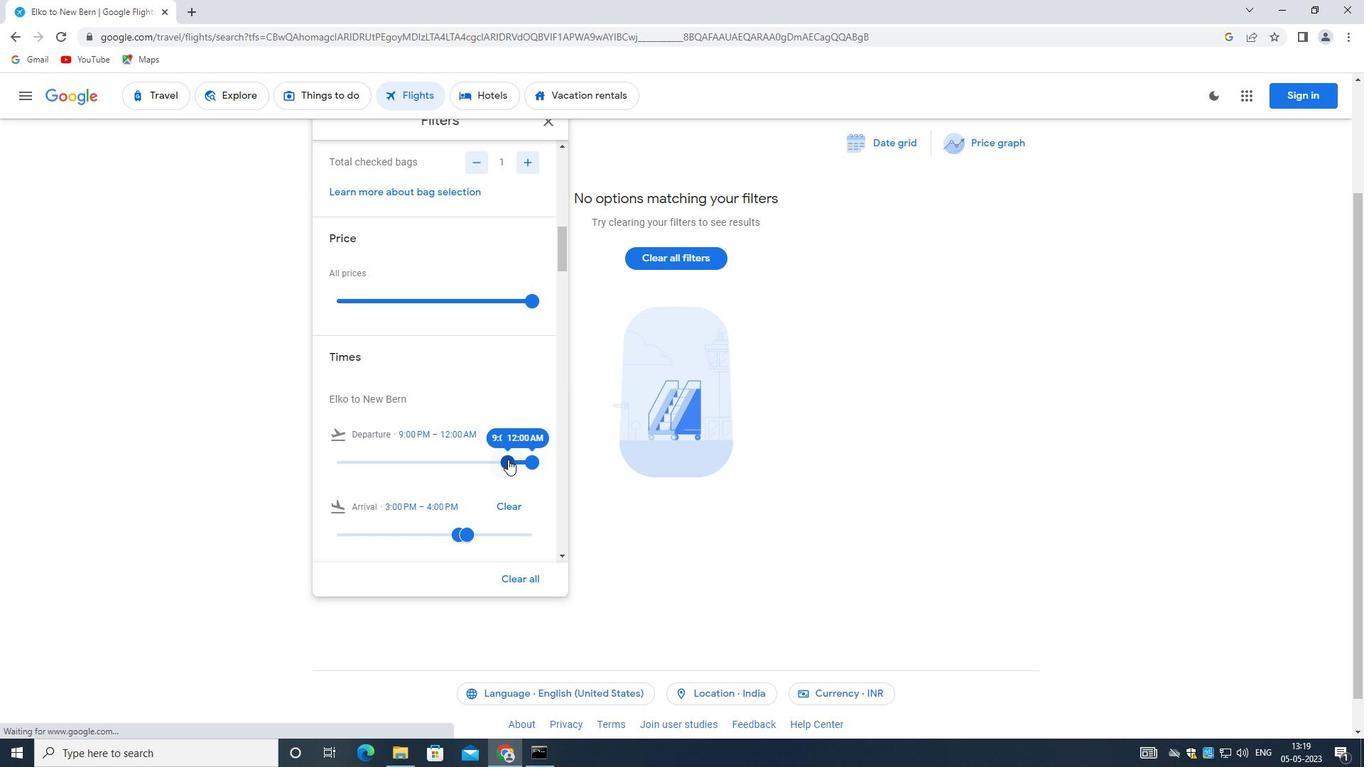 
Action: Mouse moved to (528, 461)
Screenshot: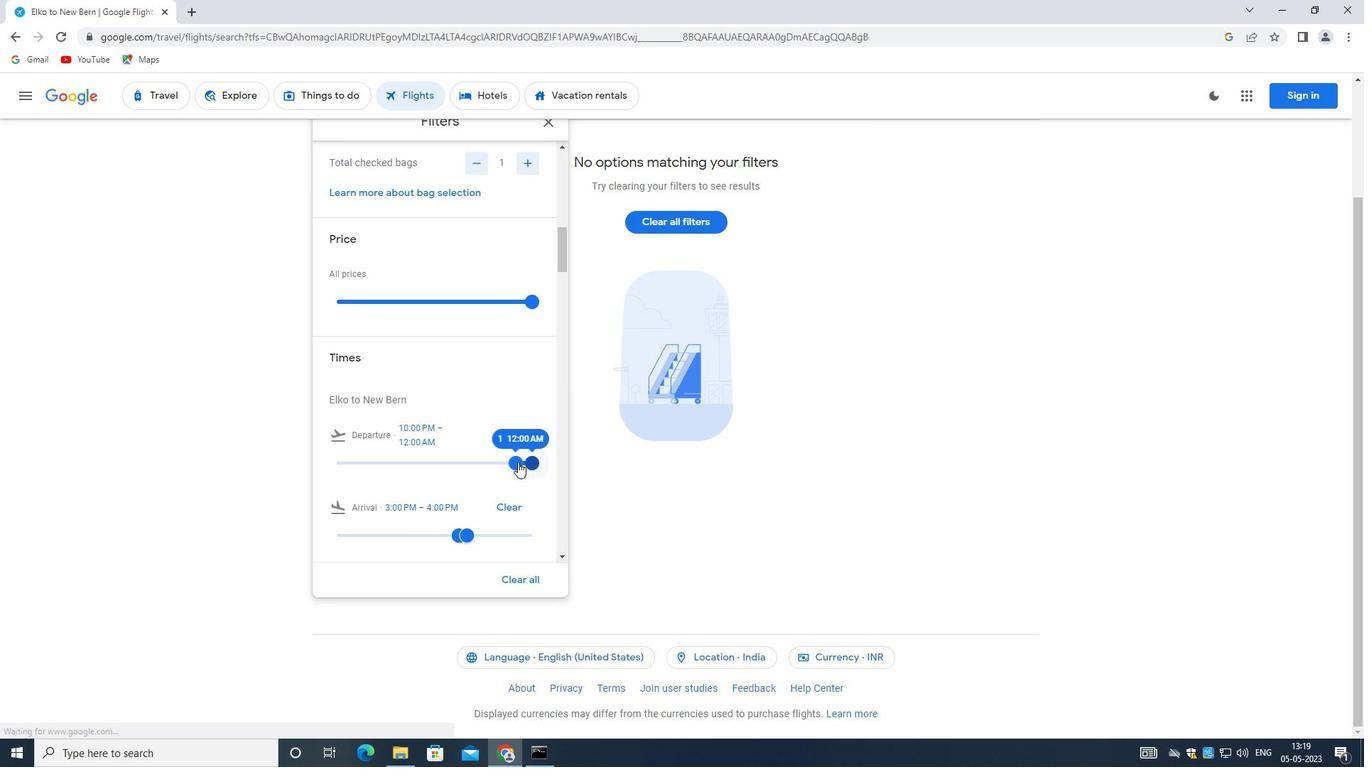 
Action: Mouse pressed left at (528, 461)
Screenshot: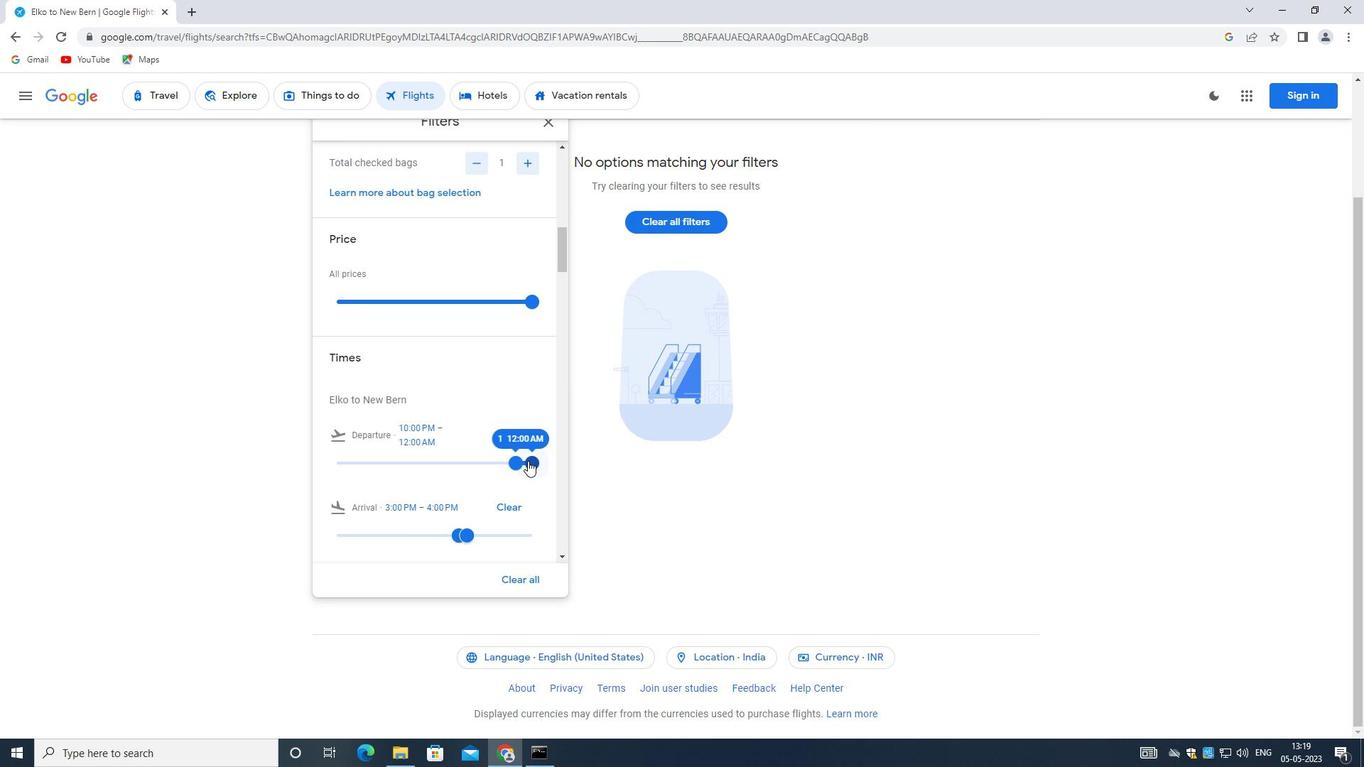 
Action: Mouse moved to (530, 592)
Screenshot: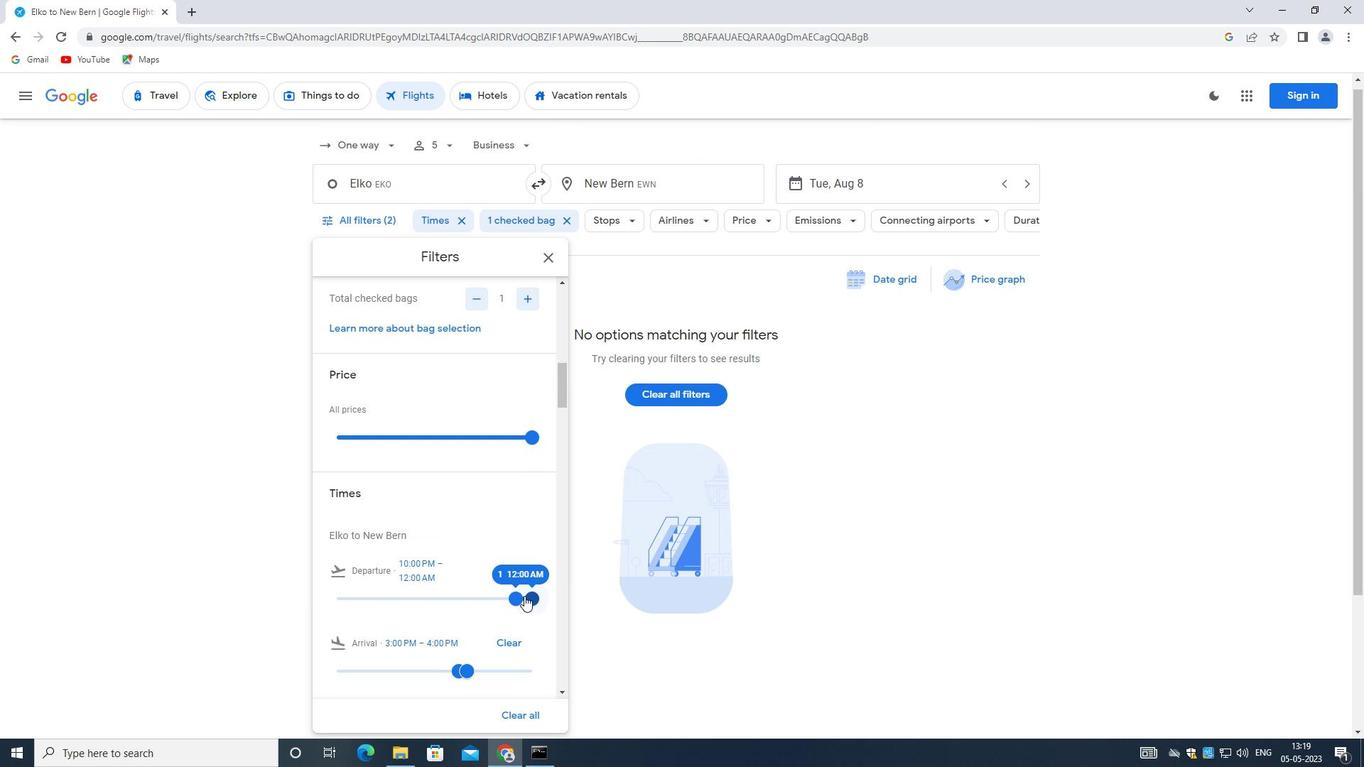 
Action: Mouse pressed left at (530, 592)
Screenshot: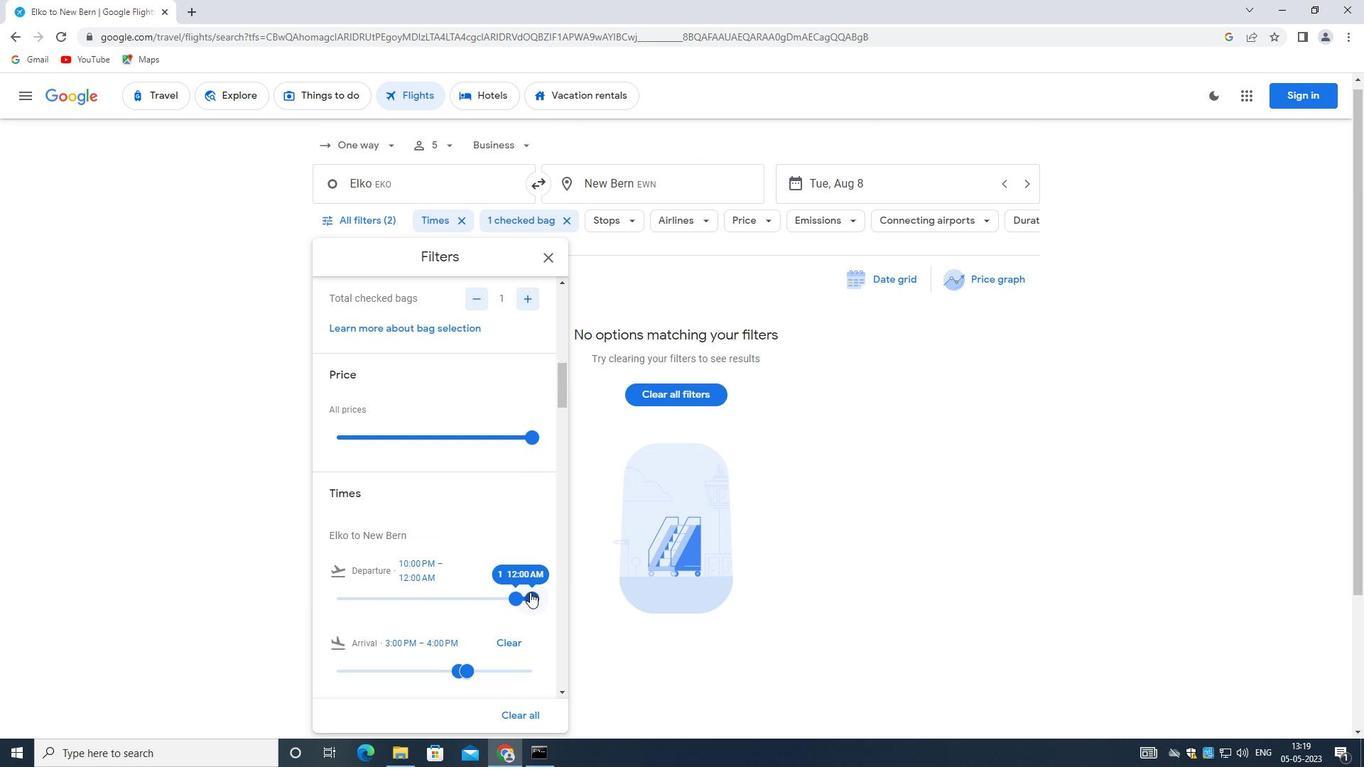 
Action: Mouse moved to (533, 596)
Screenshot: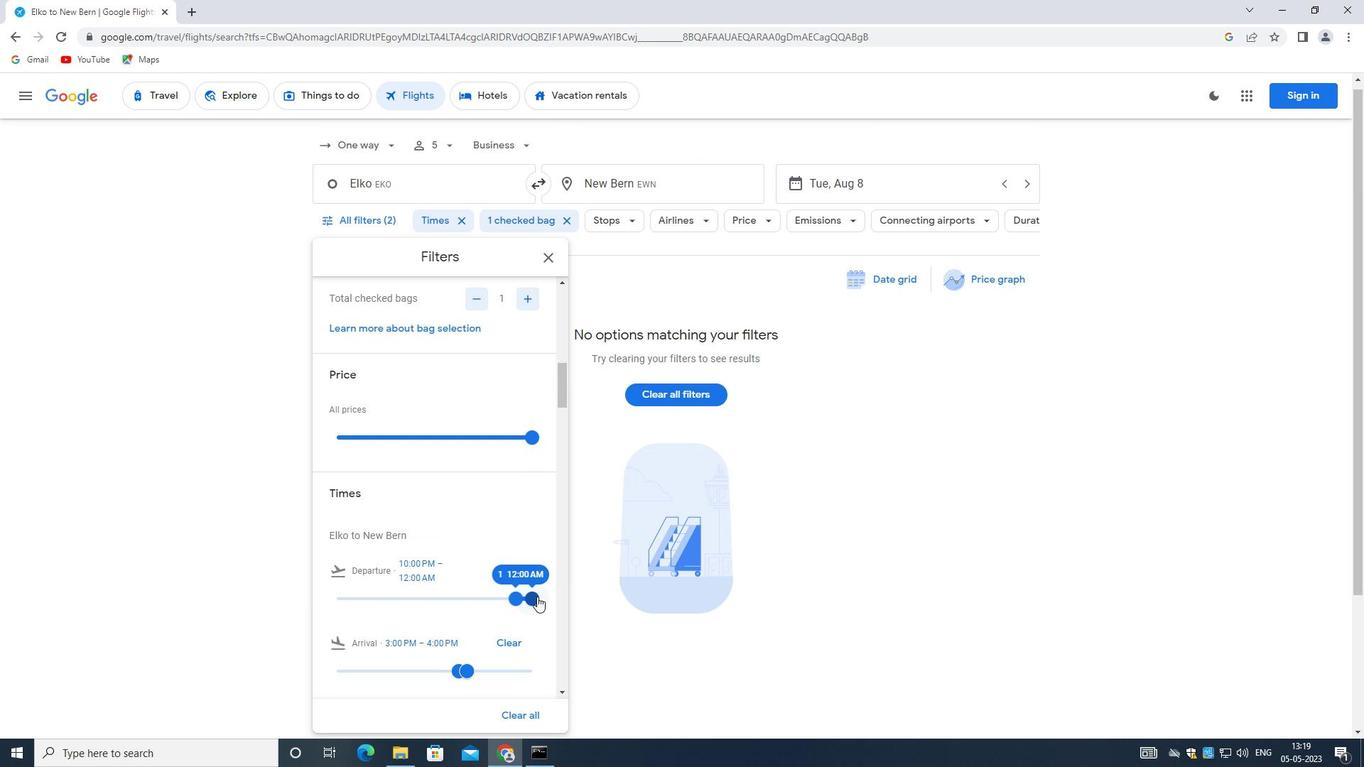 
Action: Mouse pressed left at (533, 596)
Screenshot: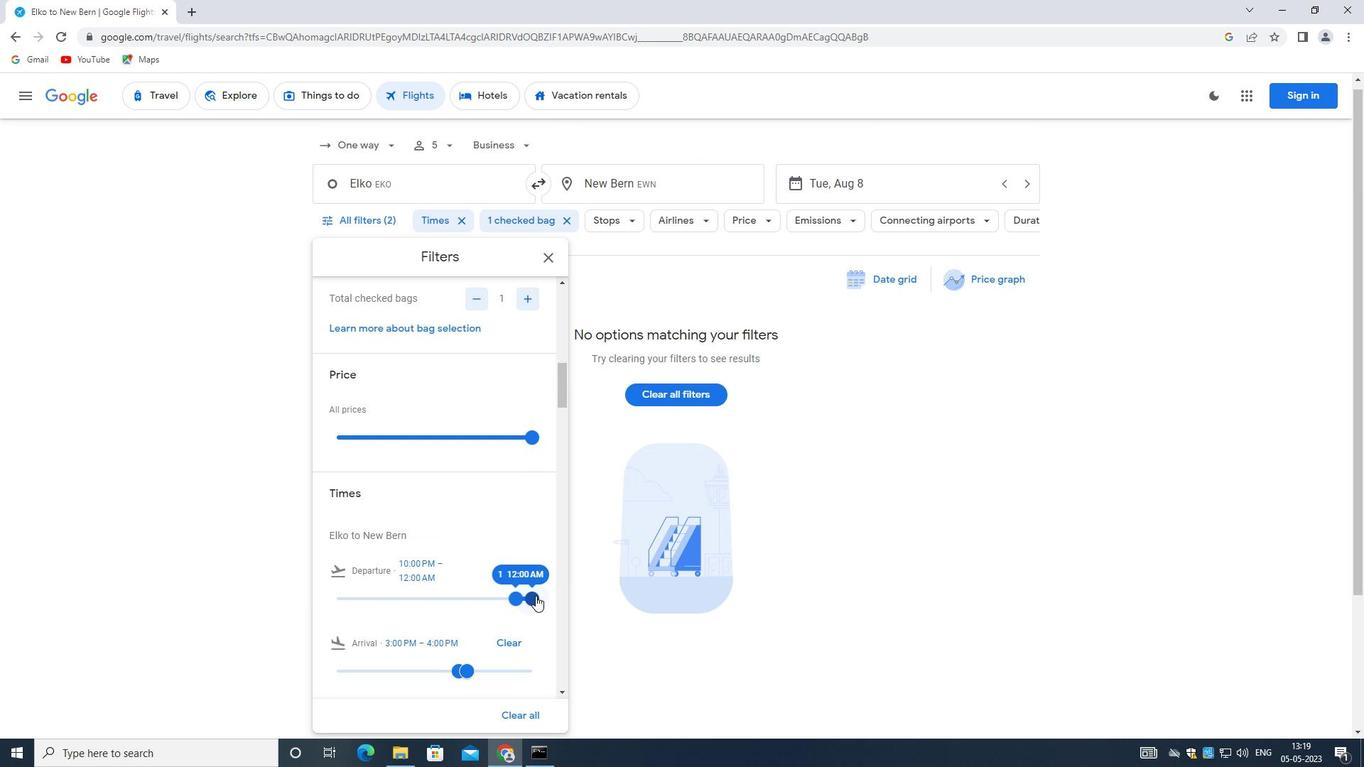 
Action: Mouse moved to (521, 597)
Screenshot: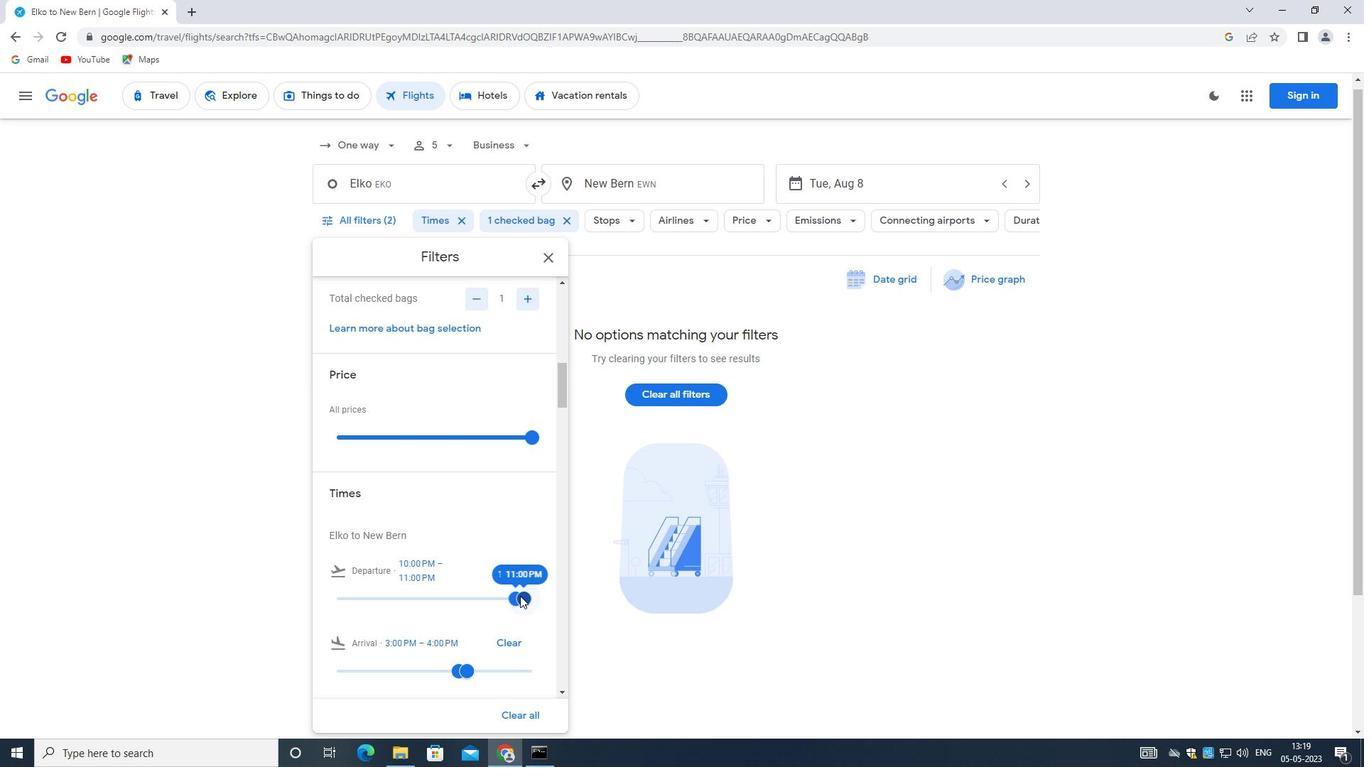 
Action: Mouse pressed left at (521, 597)
Screenshot: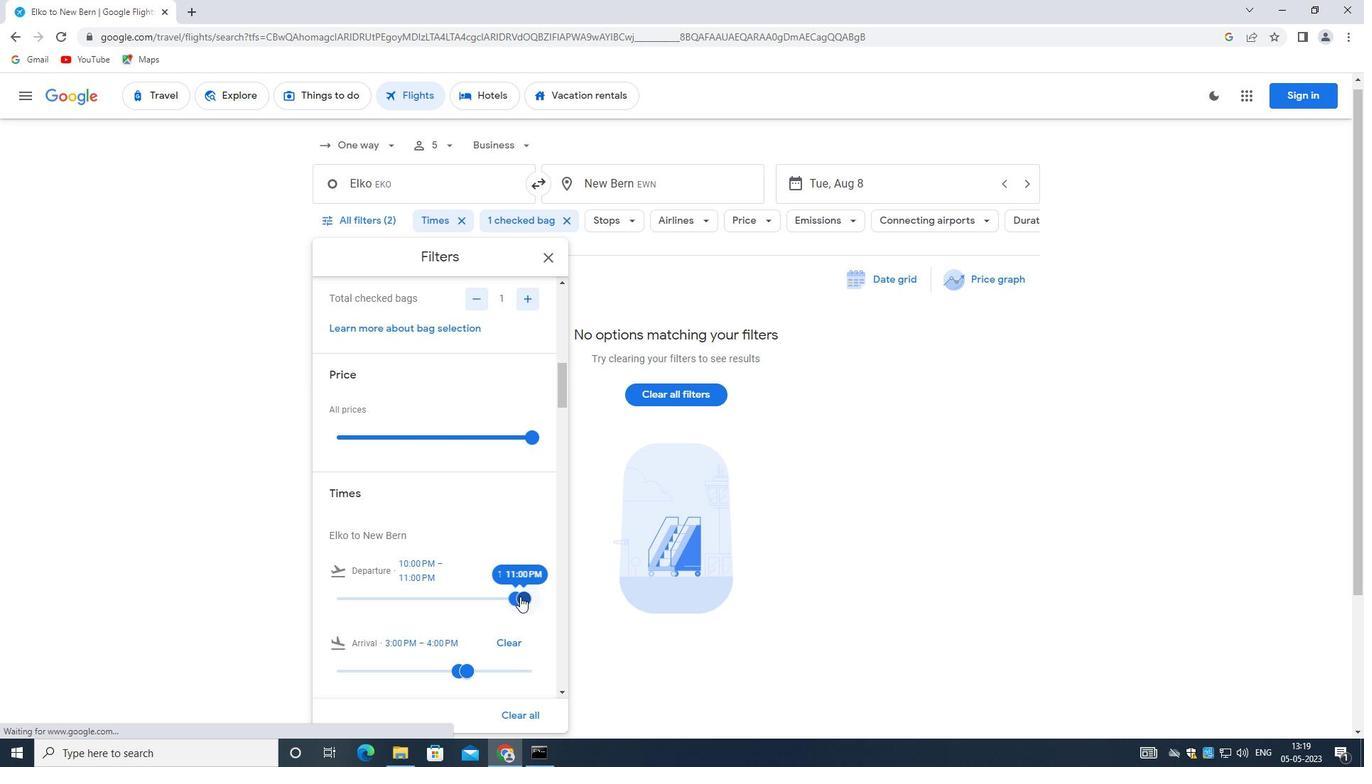 
Action: Mouse moved to (516, 595)
Screenshot: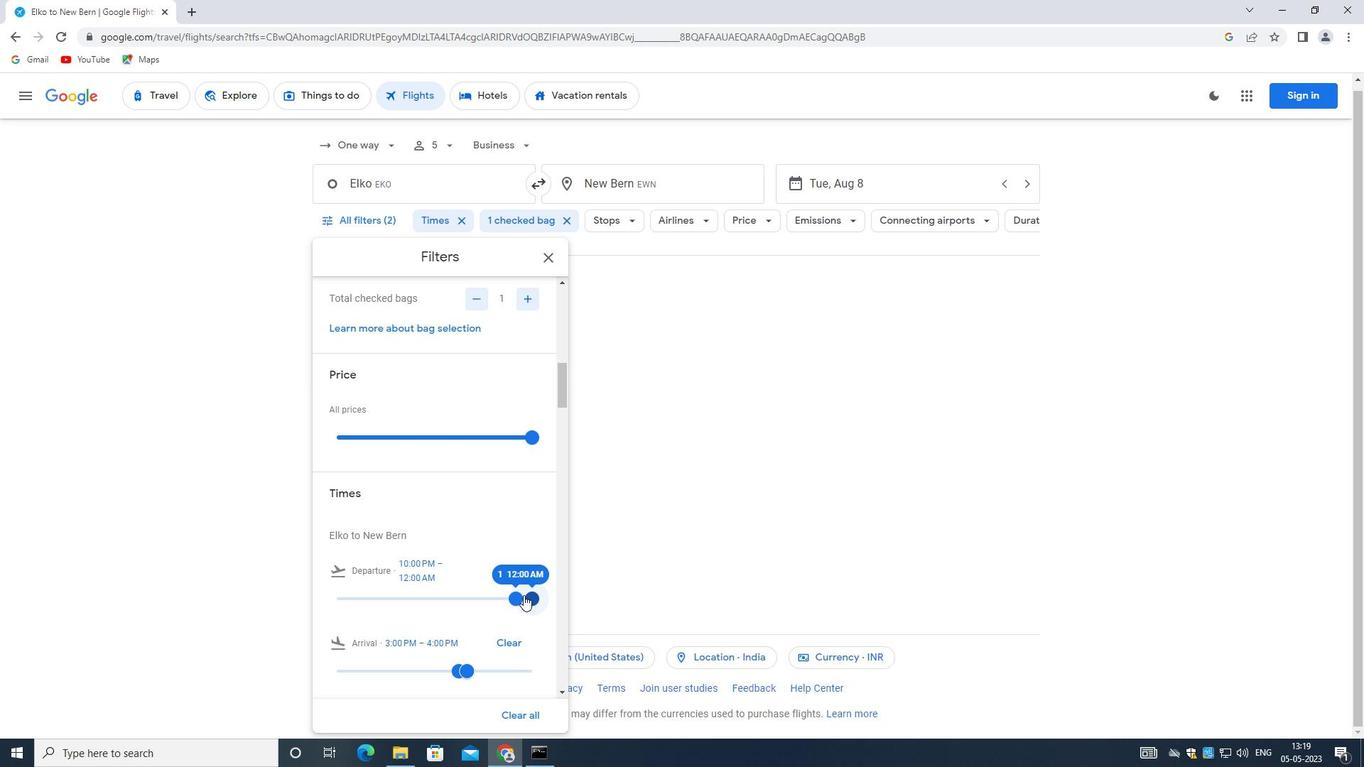 
Action: Mouse pressed left at (516, 595)
Screenshot: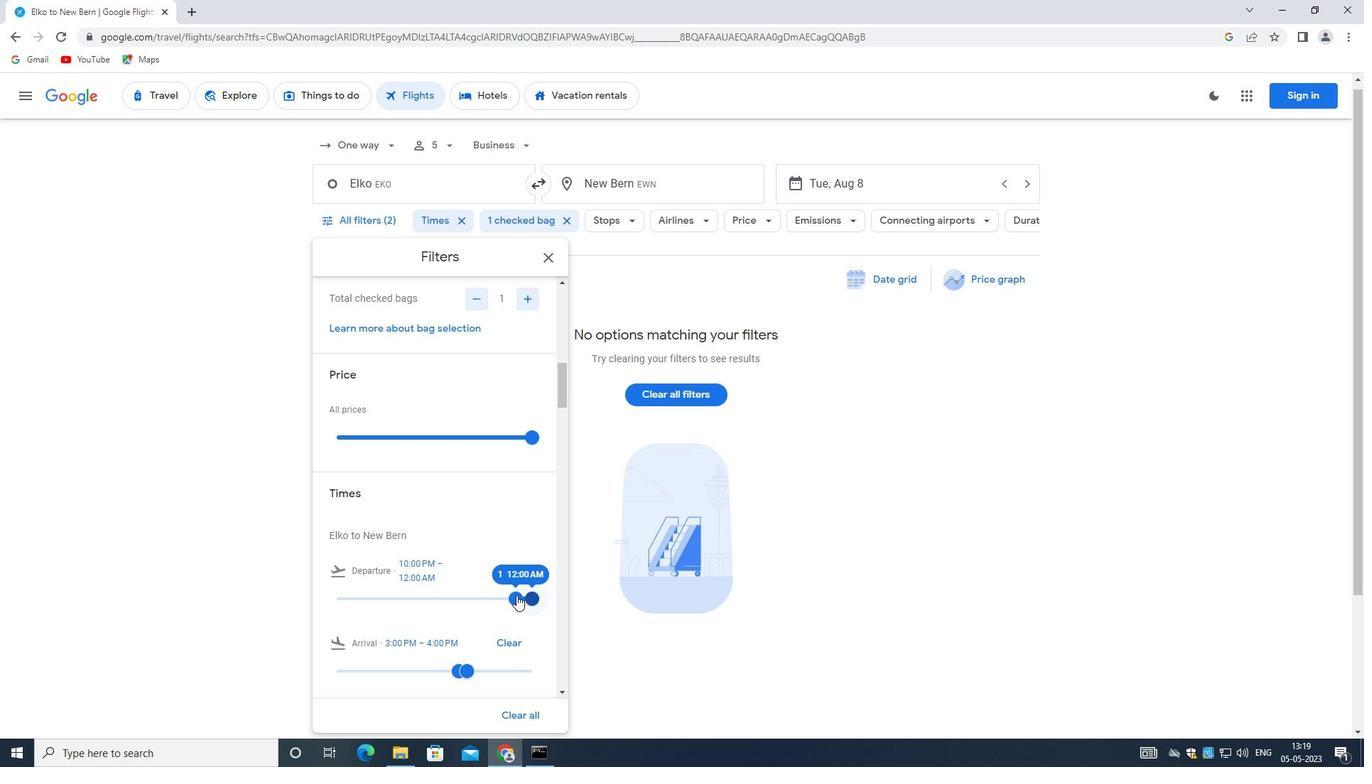 
Action: Mouse moved to (451, 536)
Screenshot: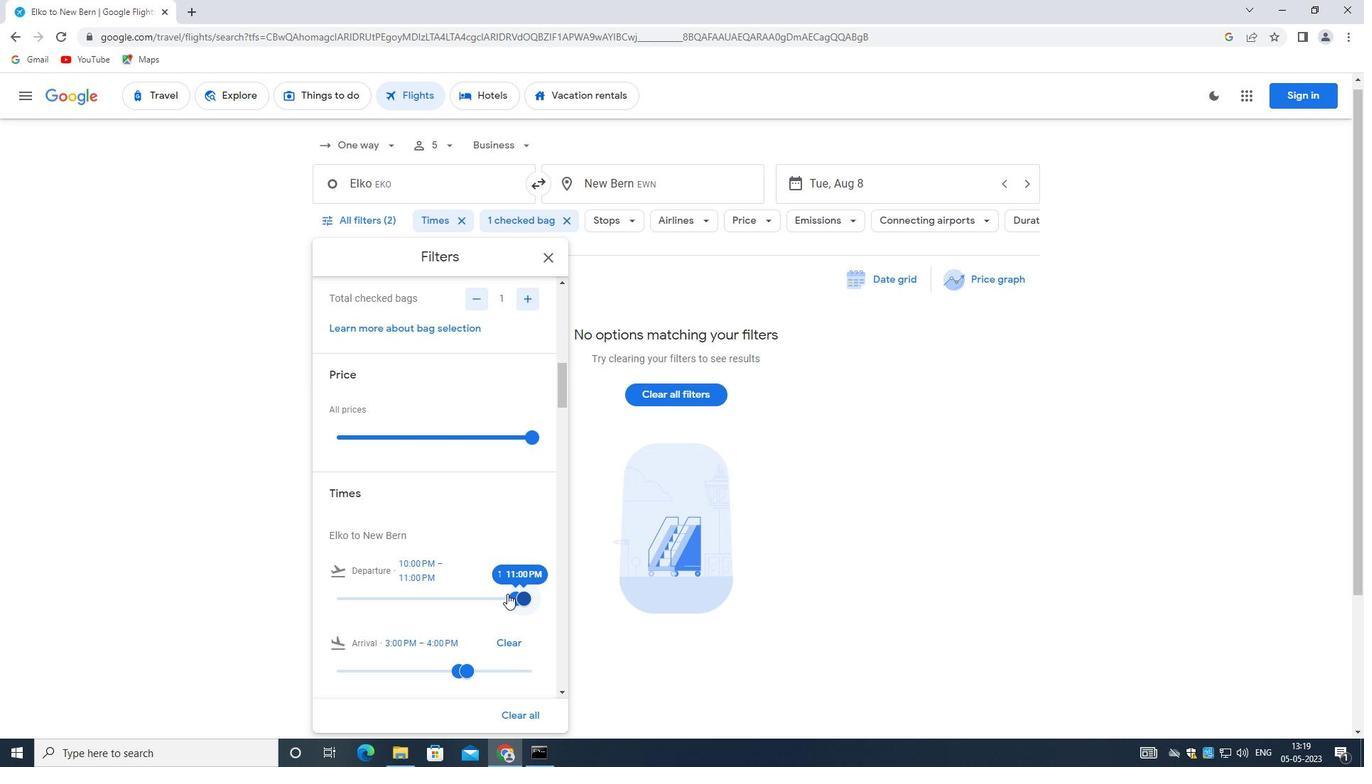 
Action: Mouse scrolled (451, 536) with delta (0, 0)
Screenshot: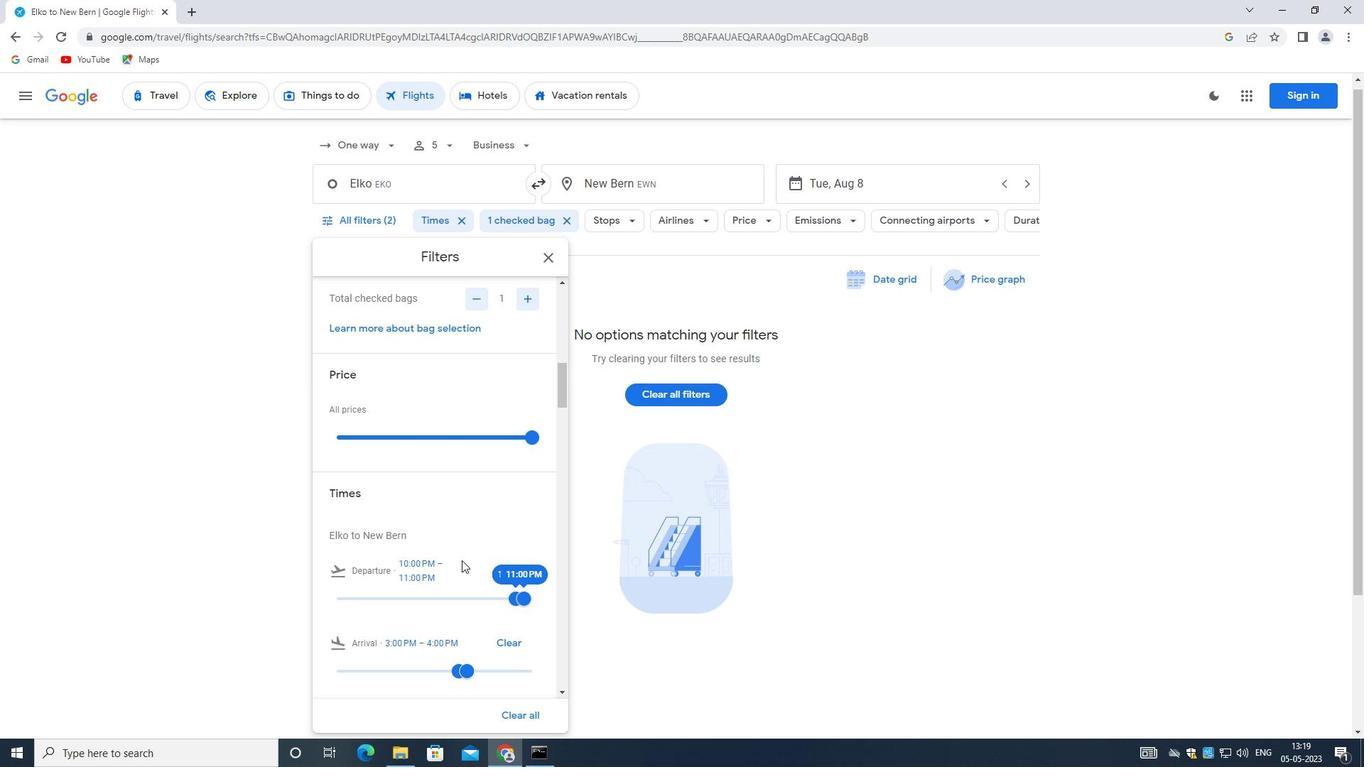 
Action: Mouse scrolled (451, 536) with delta (0, 0)
Screenshot: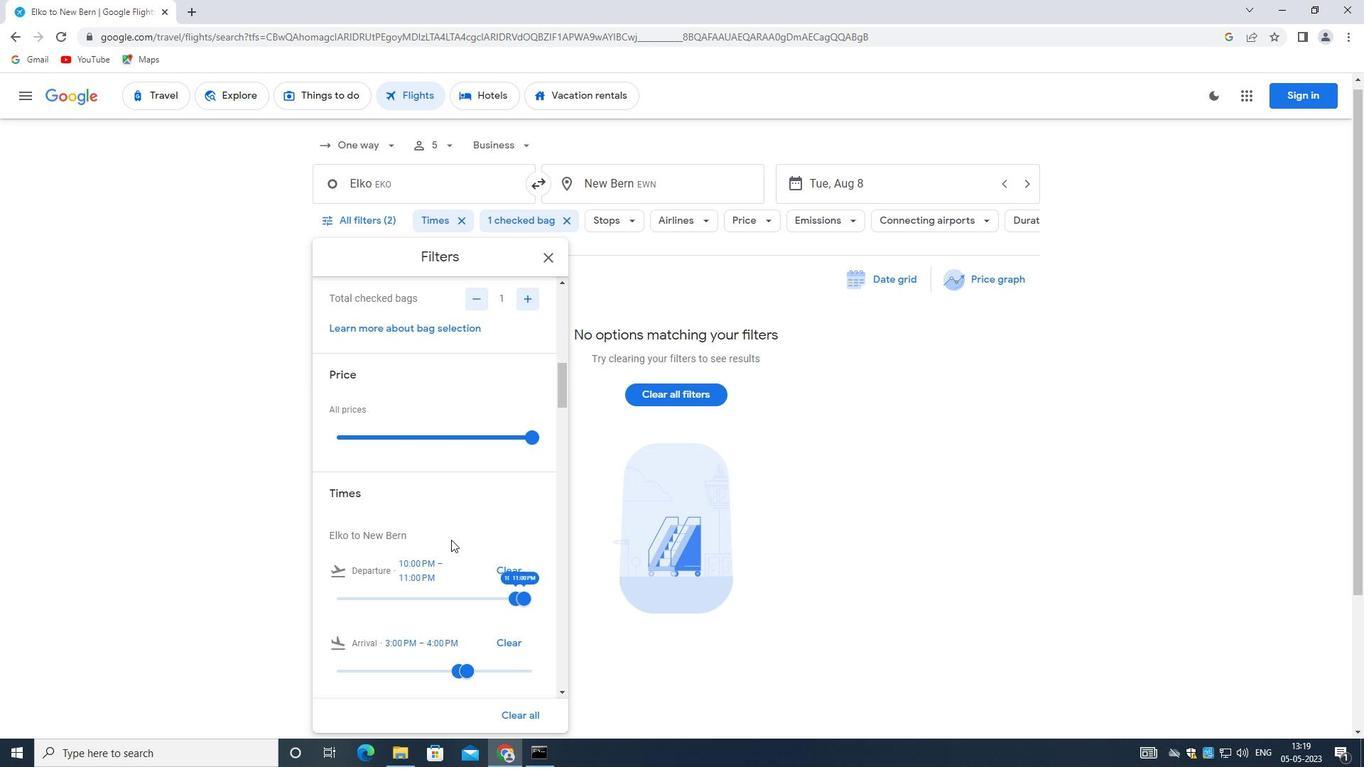 
Action: Mouse scrolled (451, 536) with delta (0, 0)
Screenshot: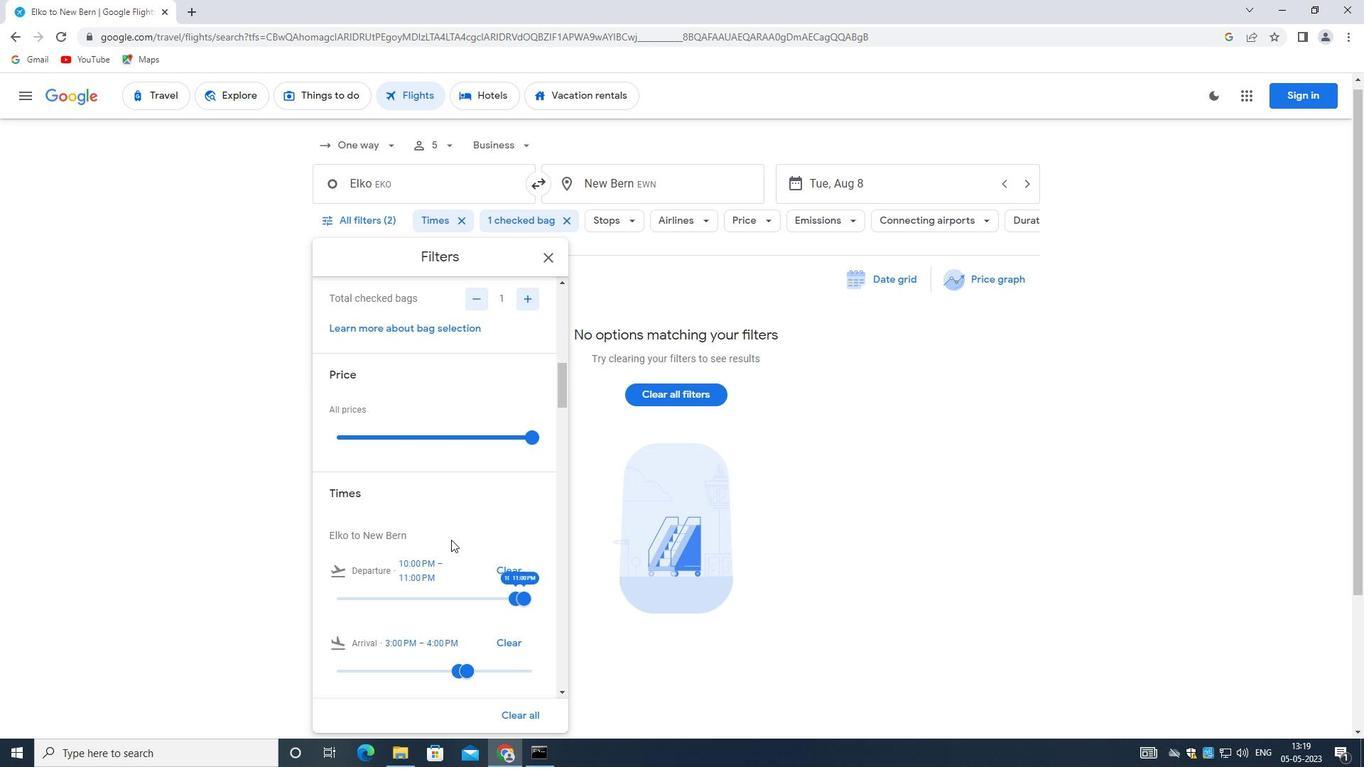 
Action: Mouse moved to (451, 536)
Screenshot: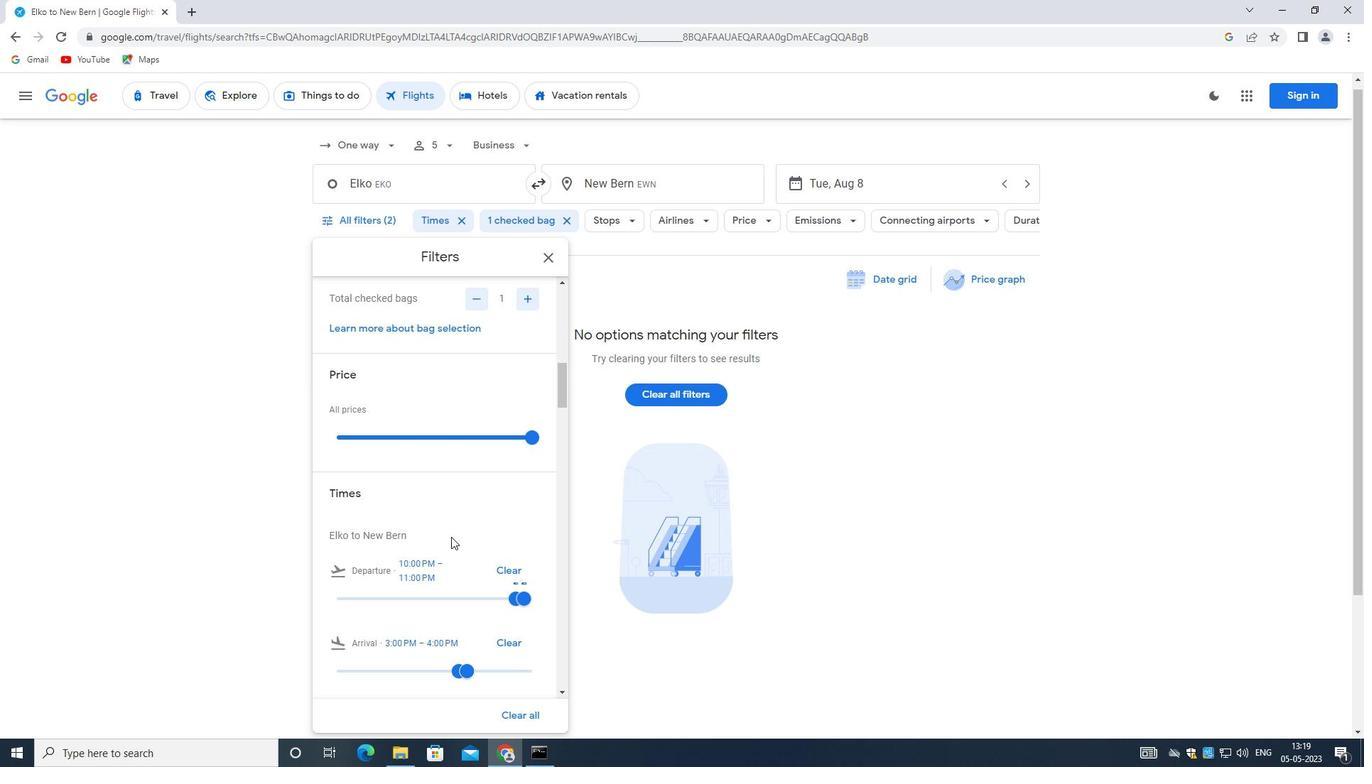 
Action: Mouse scrolled (451, 536) with delta (0, 0)
Screenshot: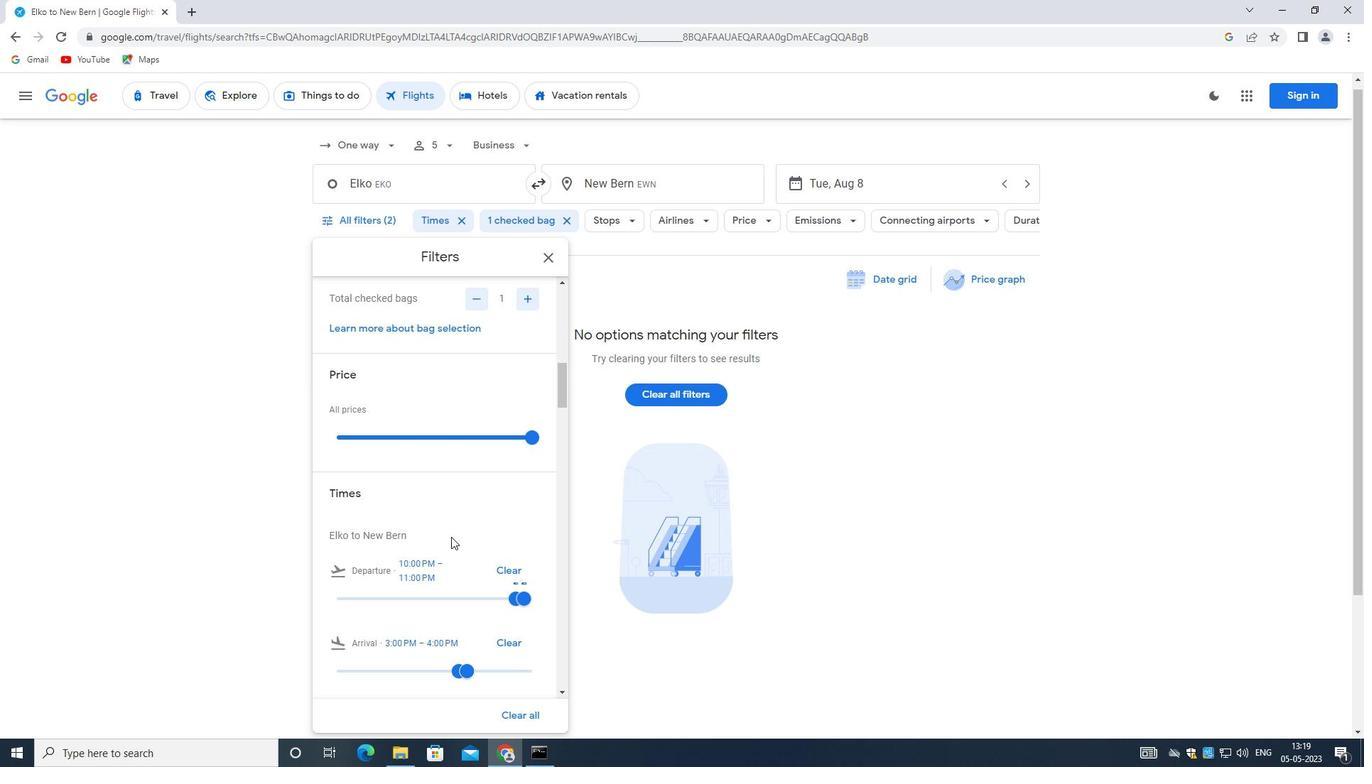
Action: Mouse scrolled (451, 536) with delta (0, 0)
Screenshot: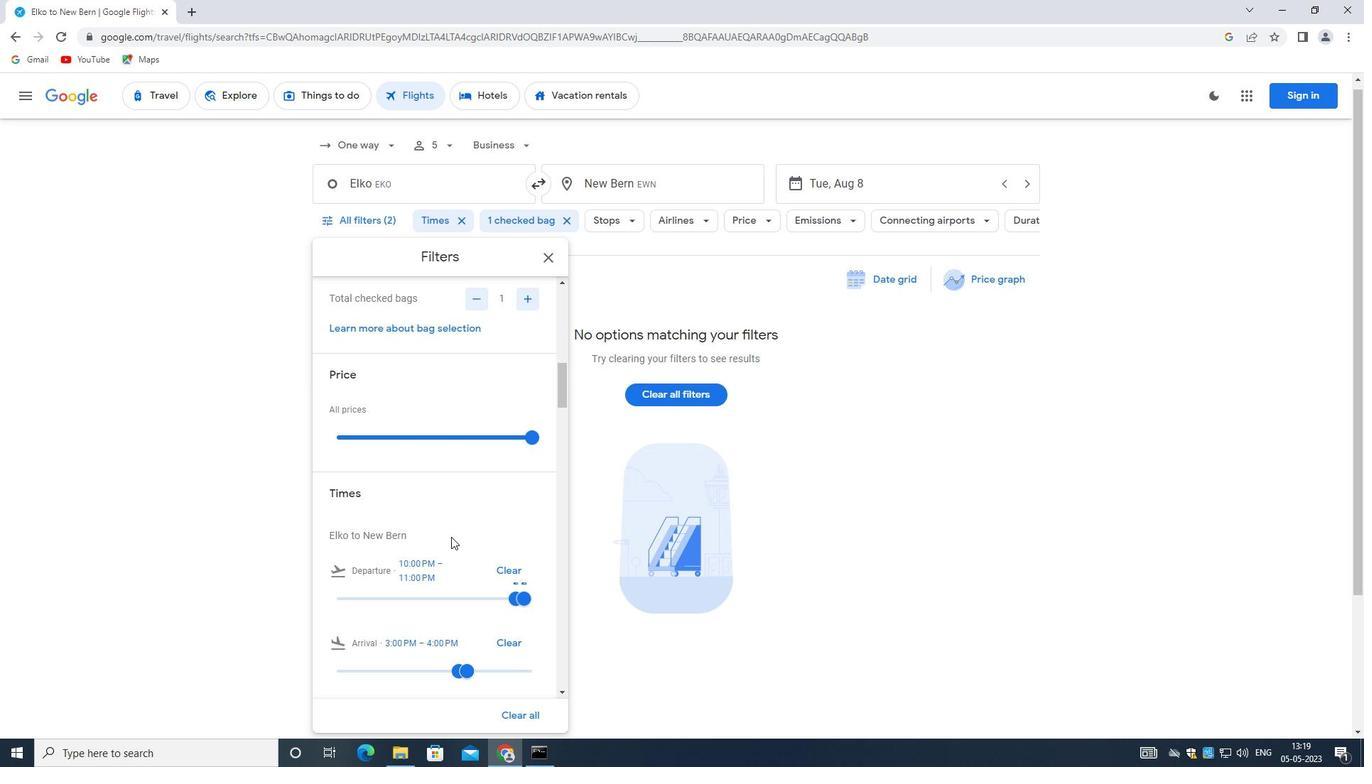 
Action: Mouse moved to (450, 535)
Screenshot: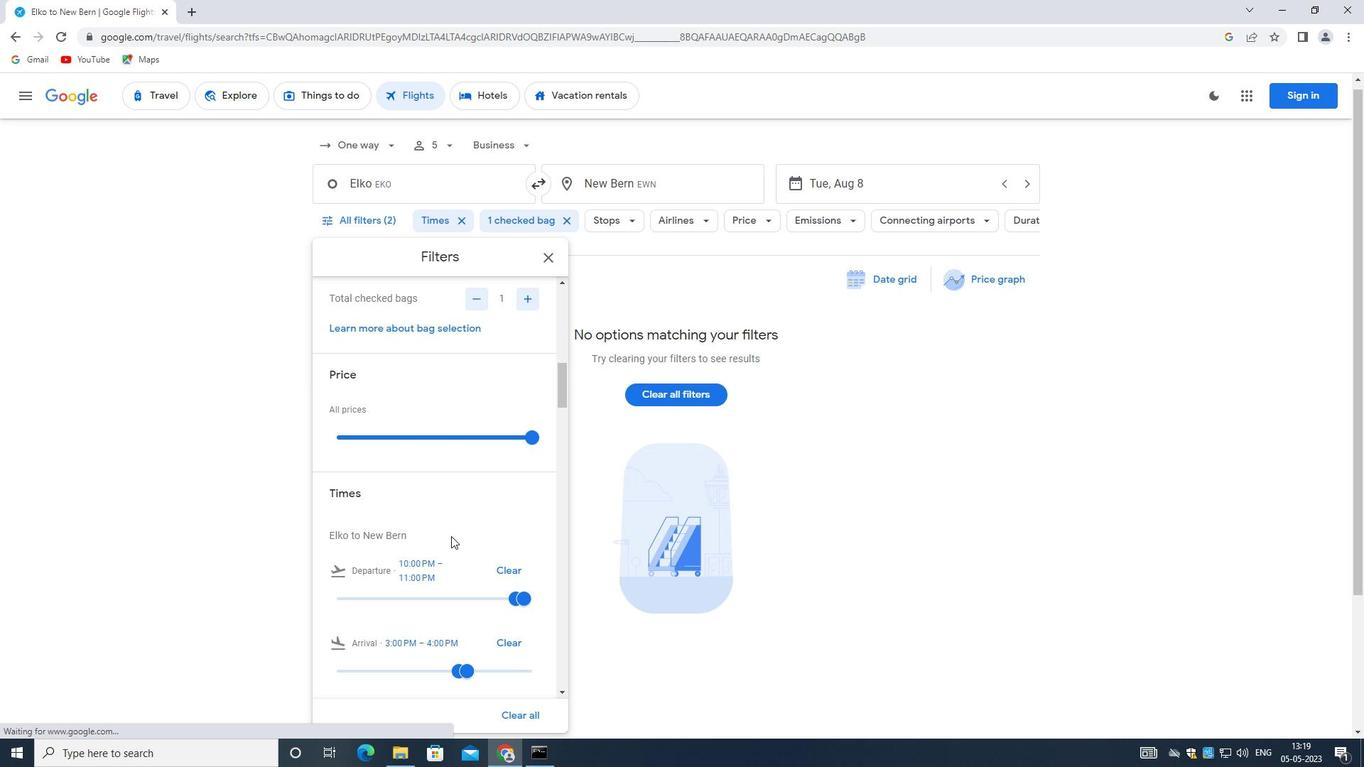 
Action: Mouse scrolled (450, 534) with delta (0, 0)
Screenshot: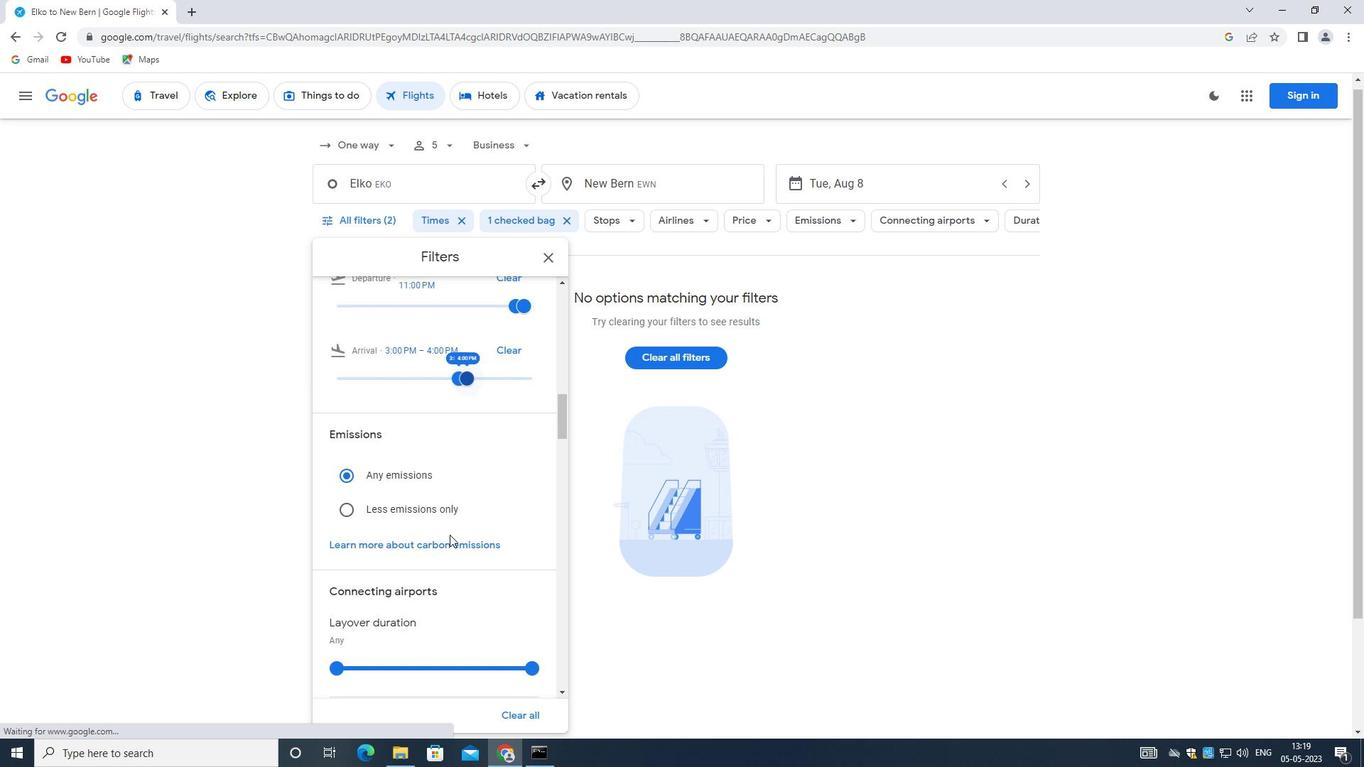 
Action: Mouse scrolled (450, 534) with delta (0, 0)
Screenshot: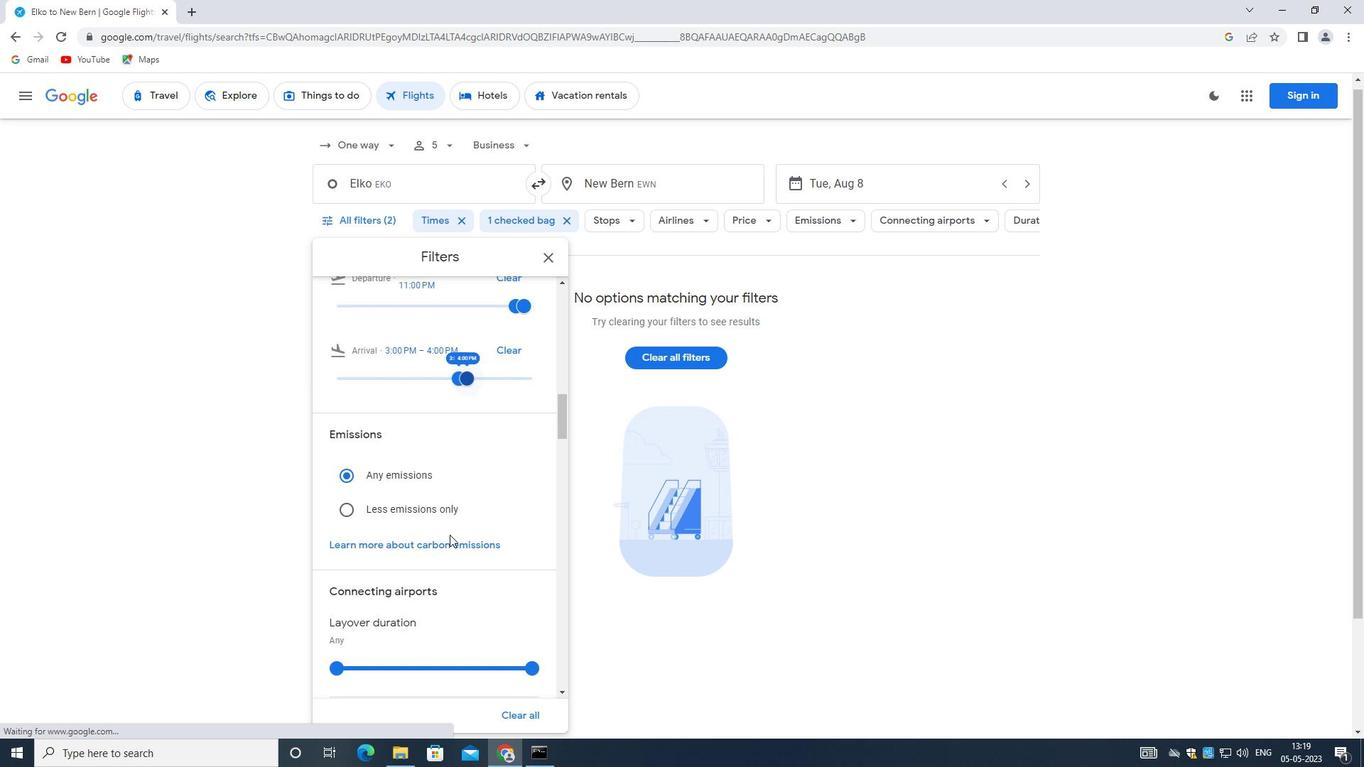 
Action: Mouse scrolled (450, 534) with delta (0, 0)
Screenshot: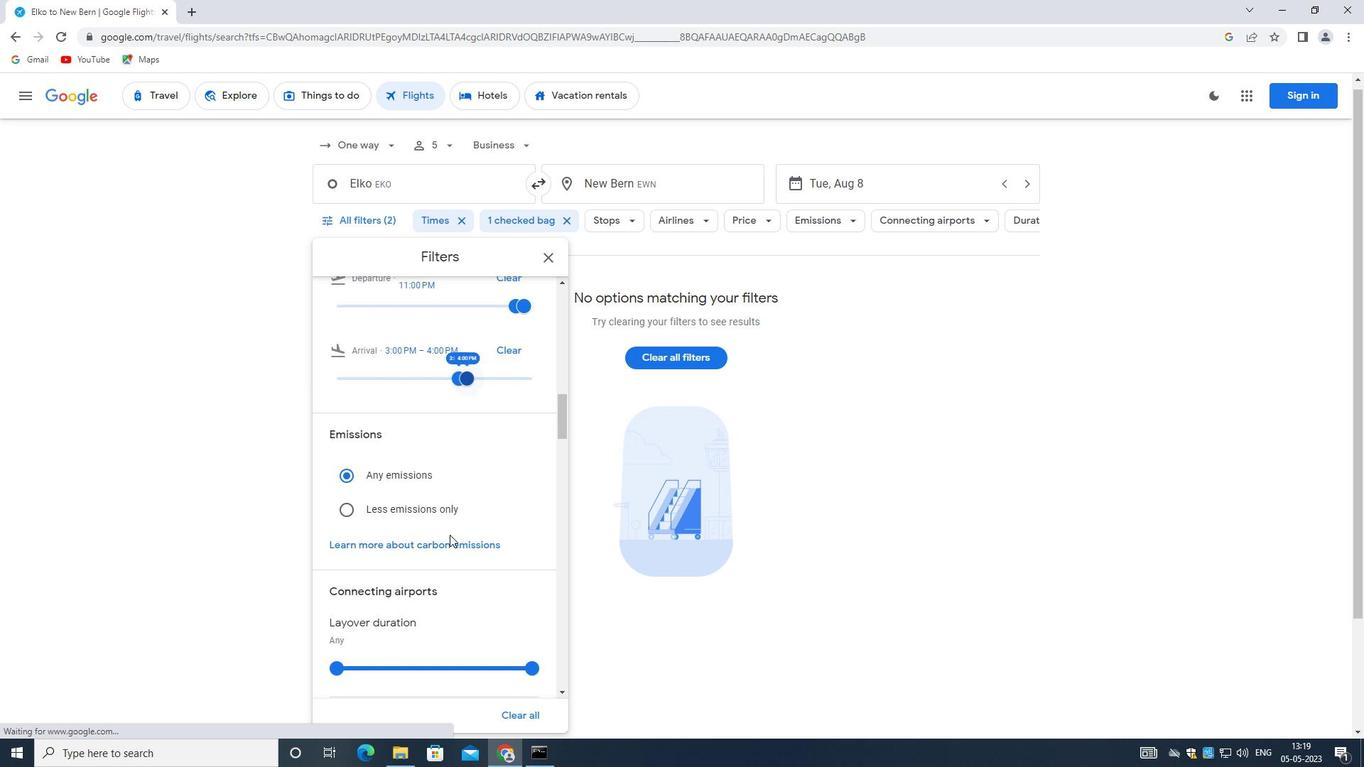 
Action: Mouse scrolled (450, 534) with delta (0, 0)
Screenshot: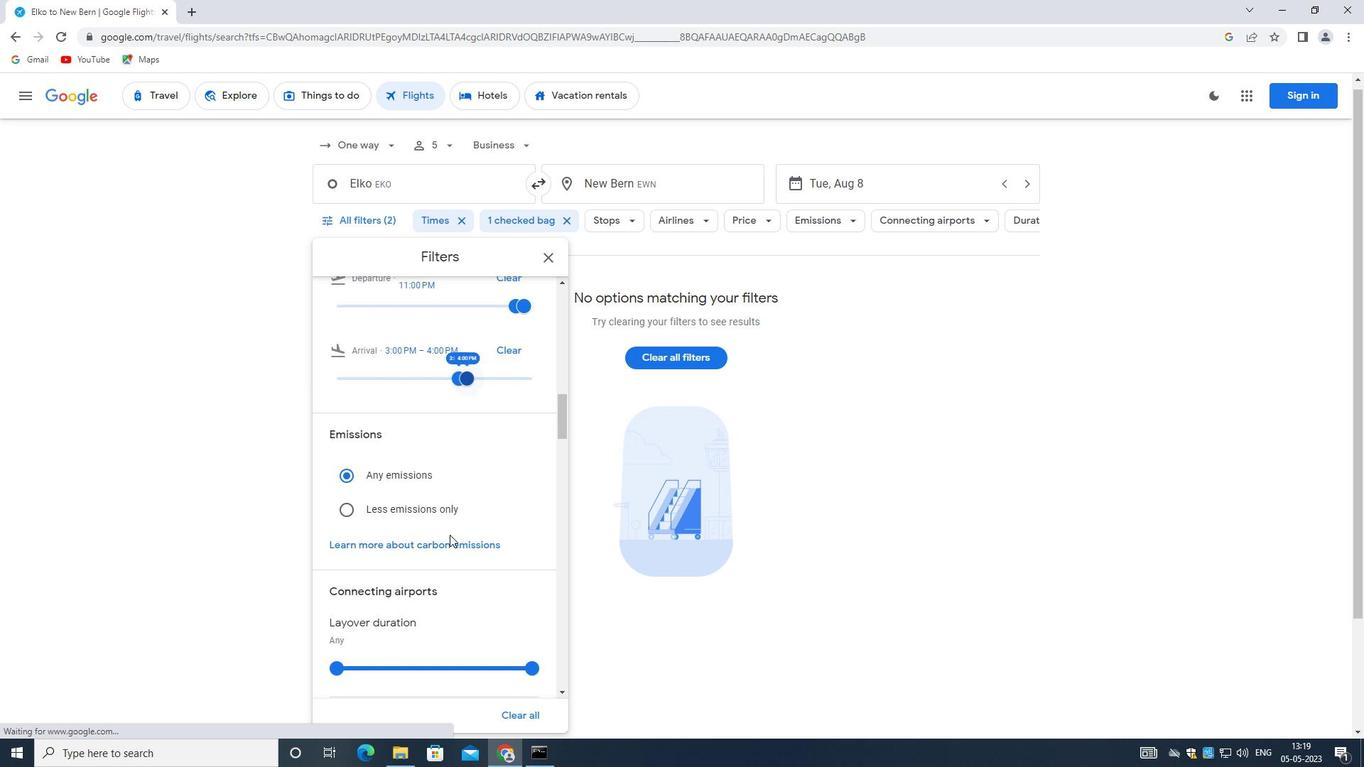 
Action: Mouse scrolled (450, 534) with delta (0, 0)
Screenshot: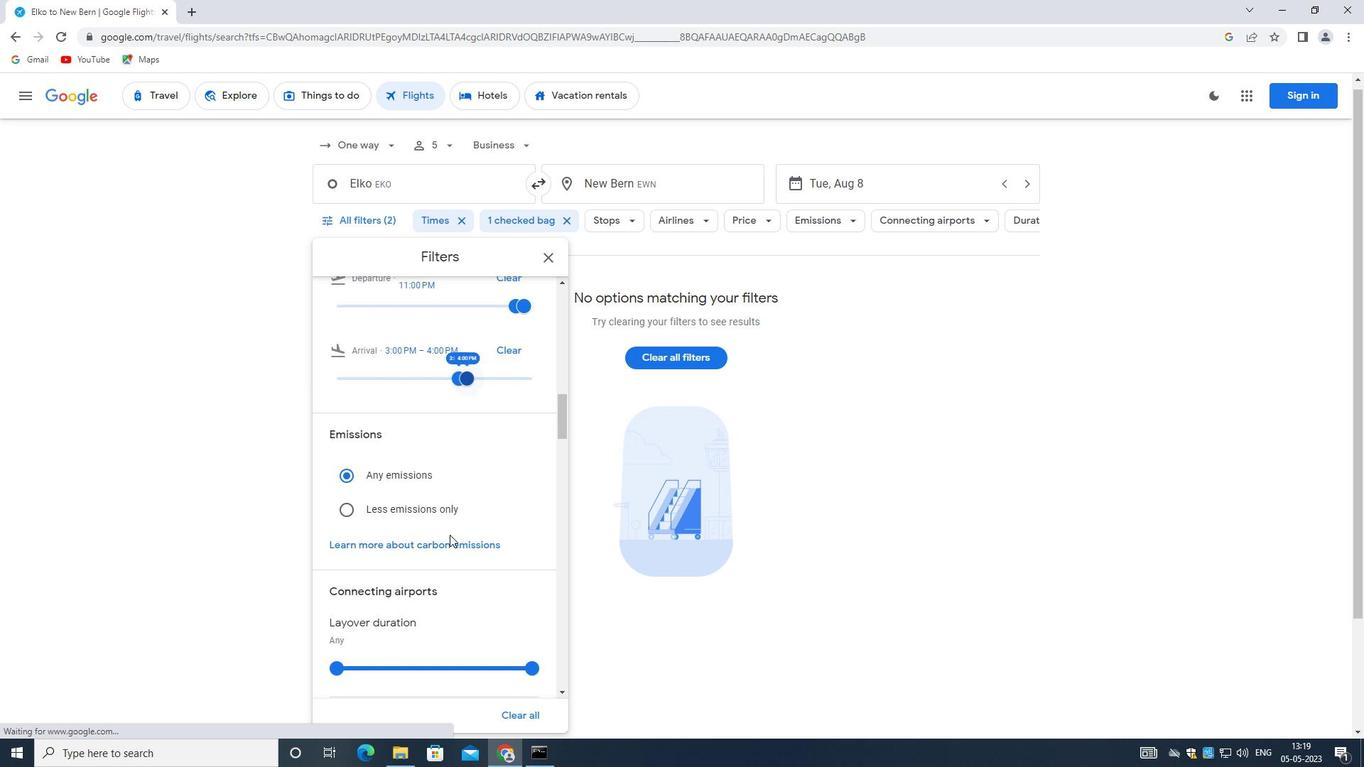 
Action: Mouse moved to (447, 529)
Screenshot: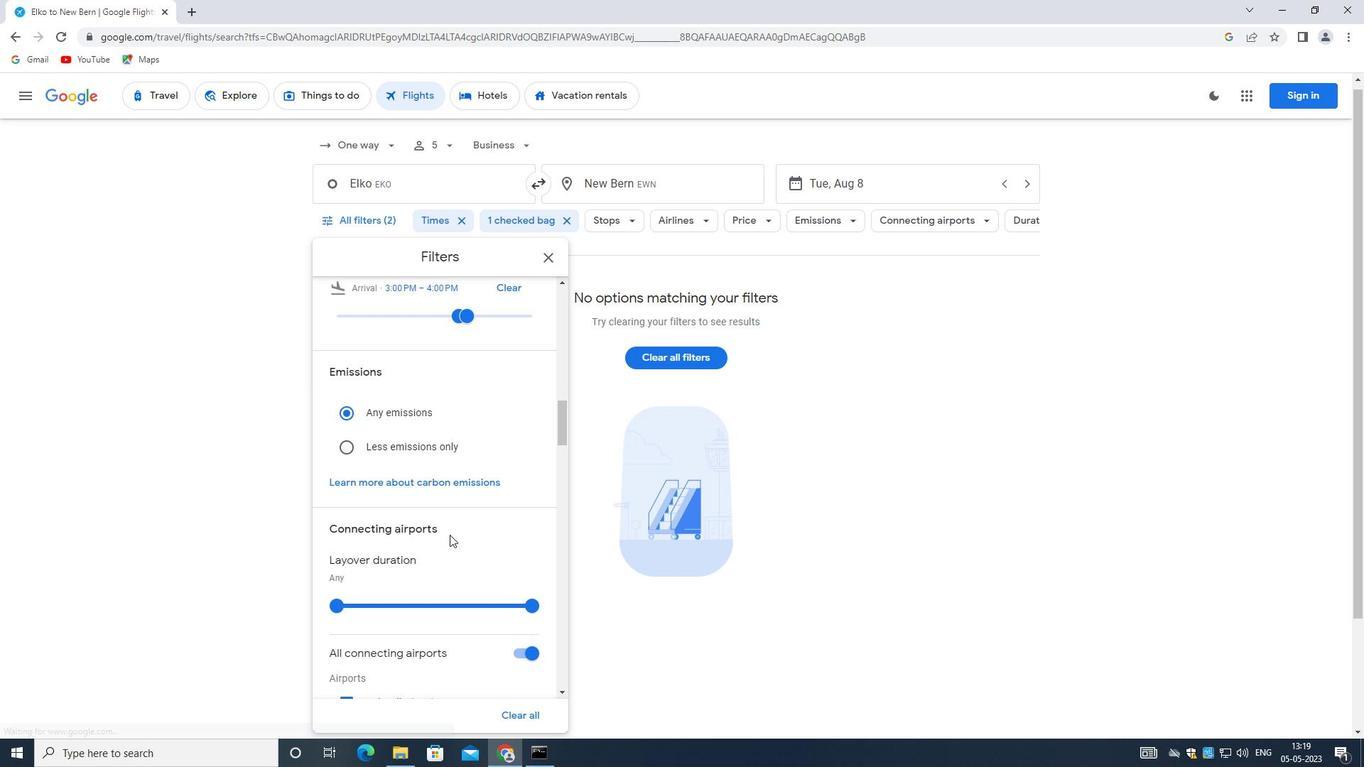 
Action: Mouse scrolled (447, 528) with delta (0, 0)
Screenshot: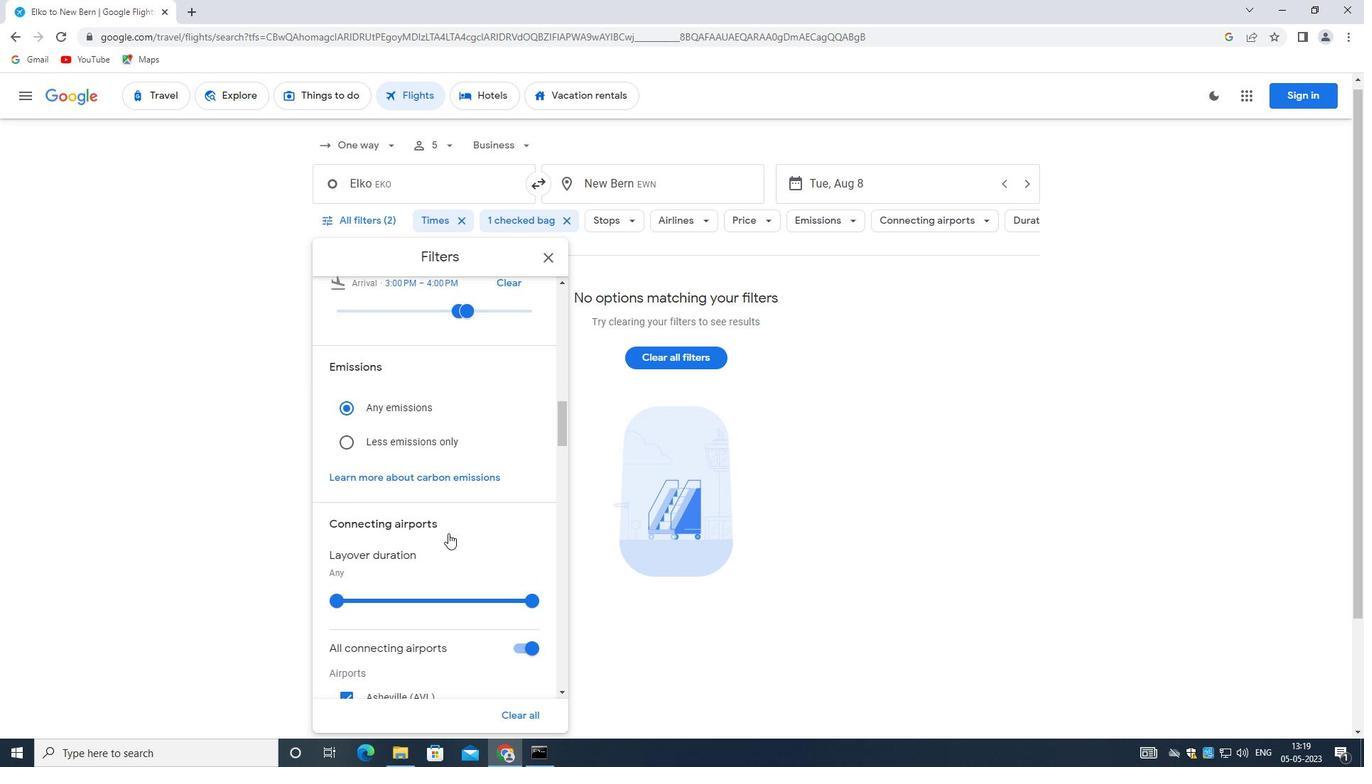 
Action: Mouse scrolled (447, 528) with delta (0, 0)
Screenshot: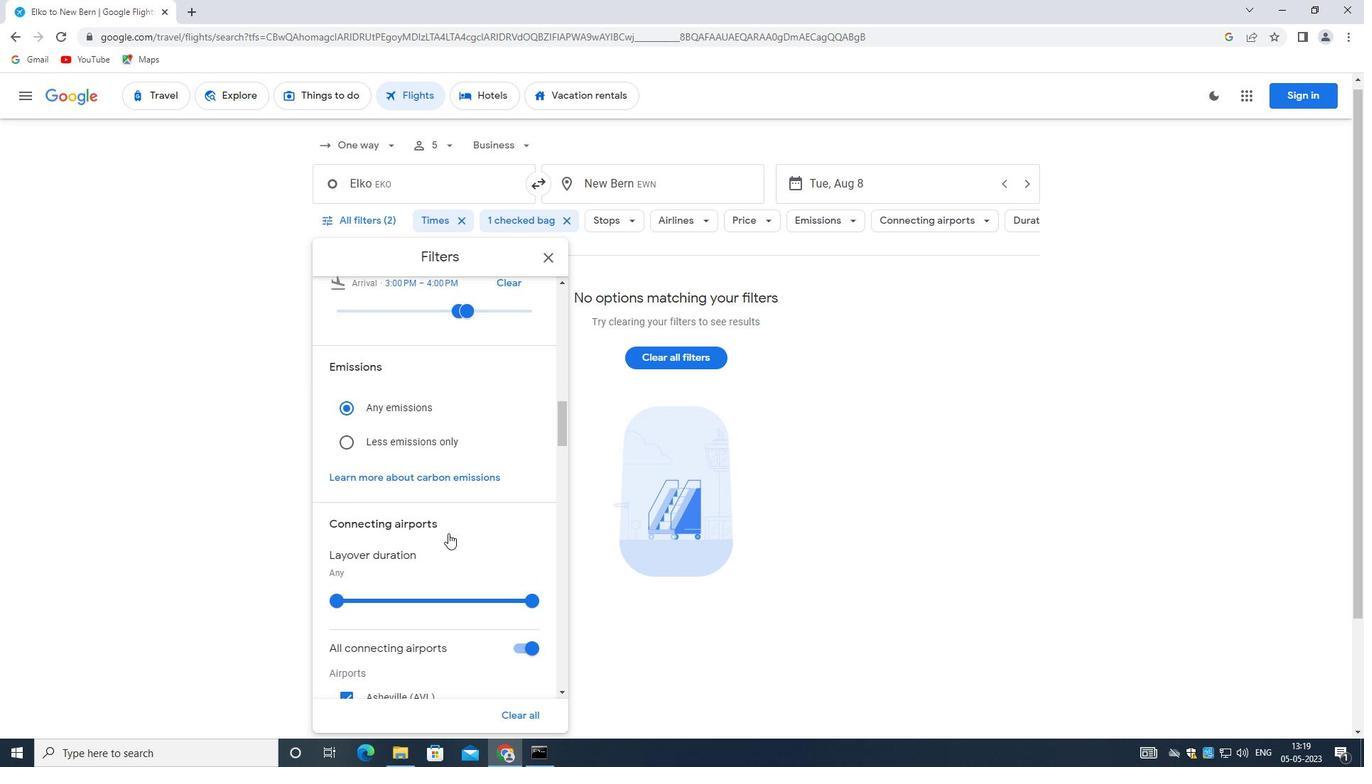 
Action: Mouse scrolled (447, 528) with delta (0, 0)
Screenshot: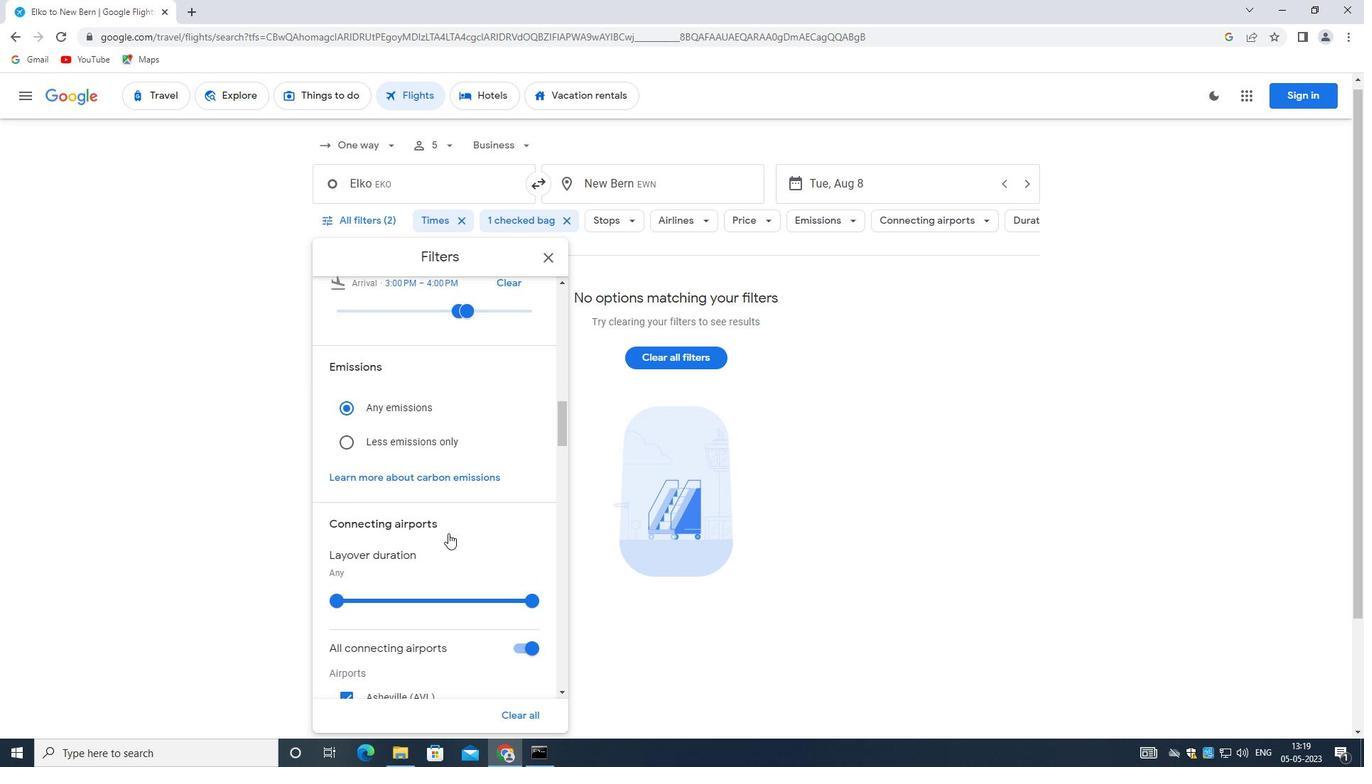 
Action: Mouse moved to (447, 529)
Screenshot: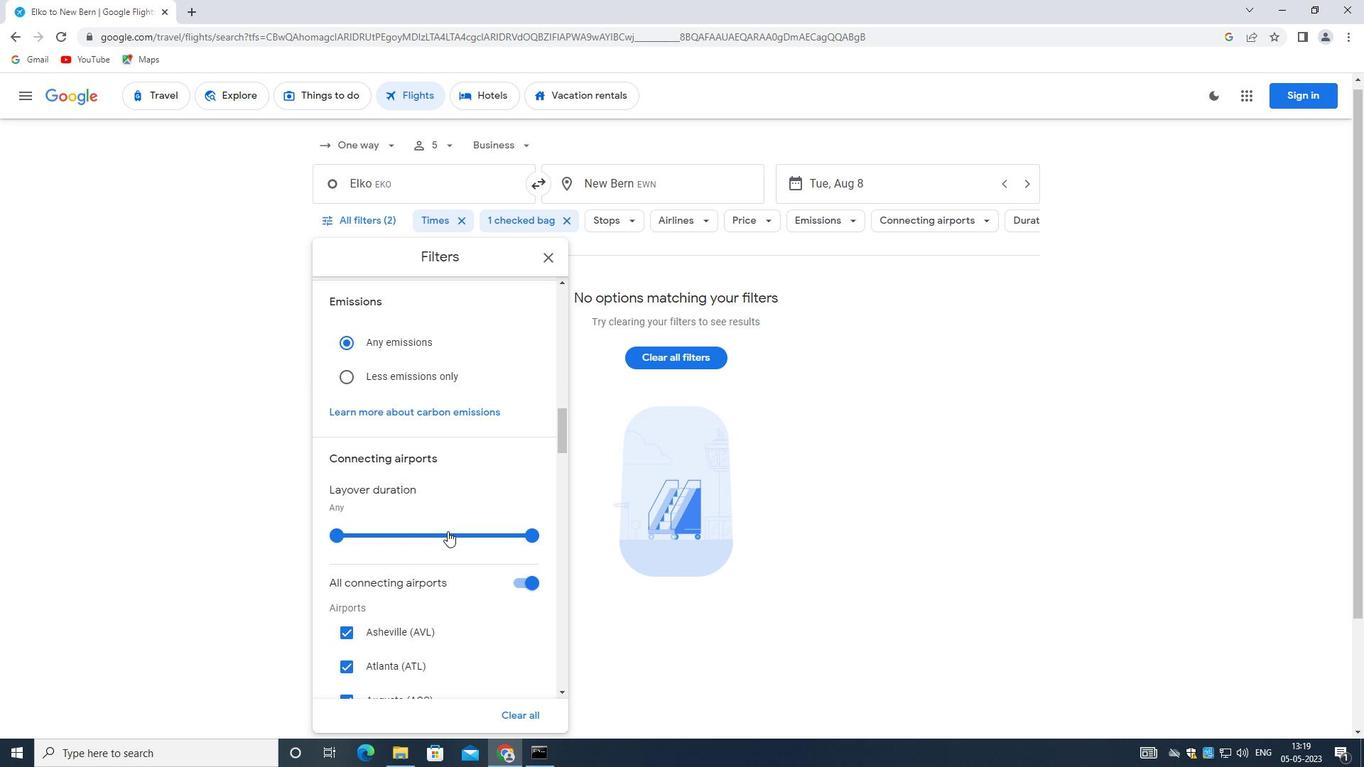 
Action: Mouse scrolled (447, 528) with delta (0, 0)
Screenshot: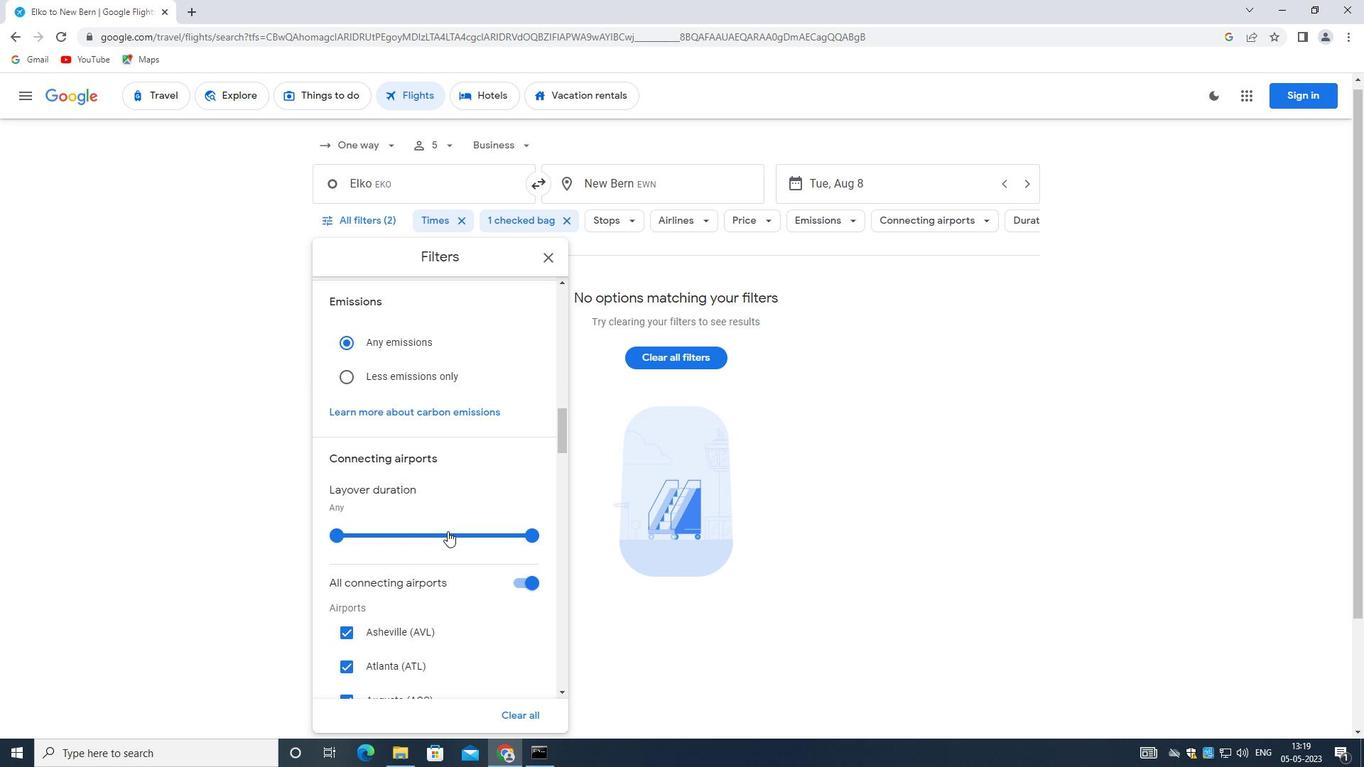 
Action: Mouse moved to (442, 524)
Screenshot: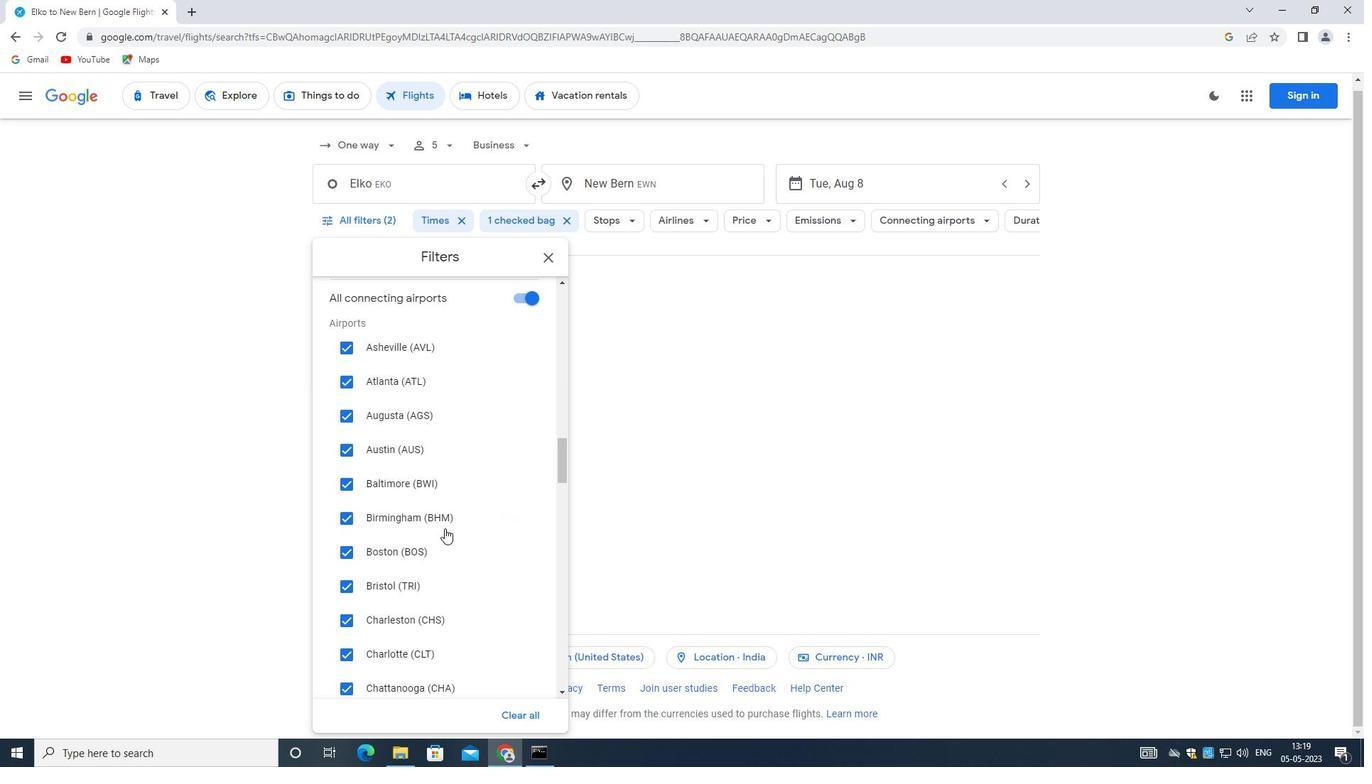 
Action: Mouse scrolled (442, 523) with delta (0, 0)
Screenshot: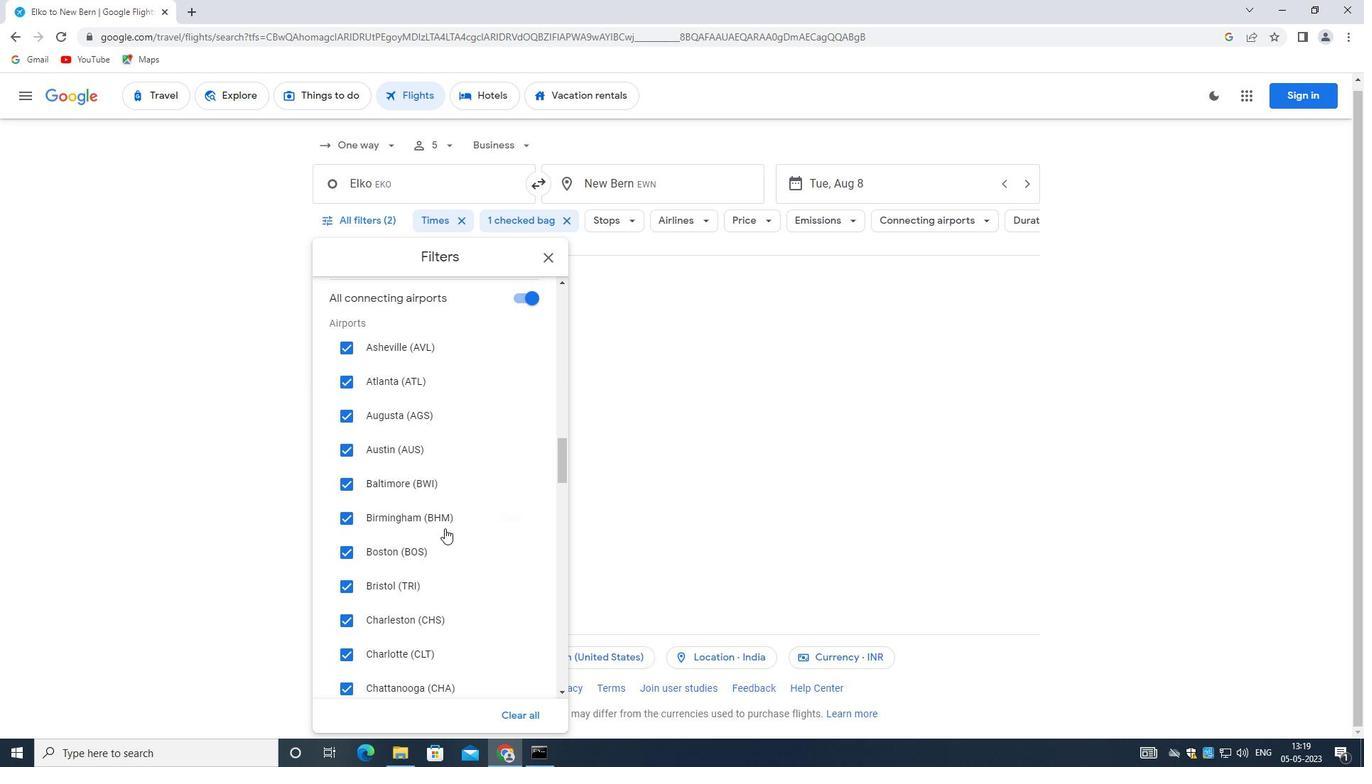 
Action: Mouse scrolled (442, 523) with delta (0, 0)
Screenshot: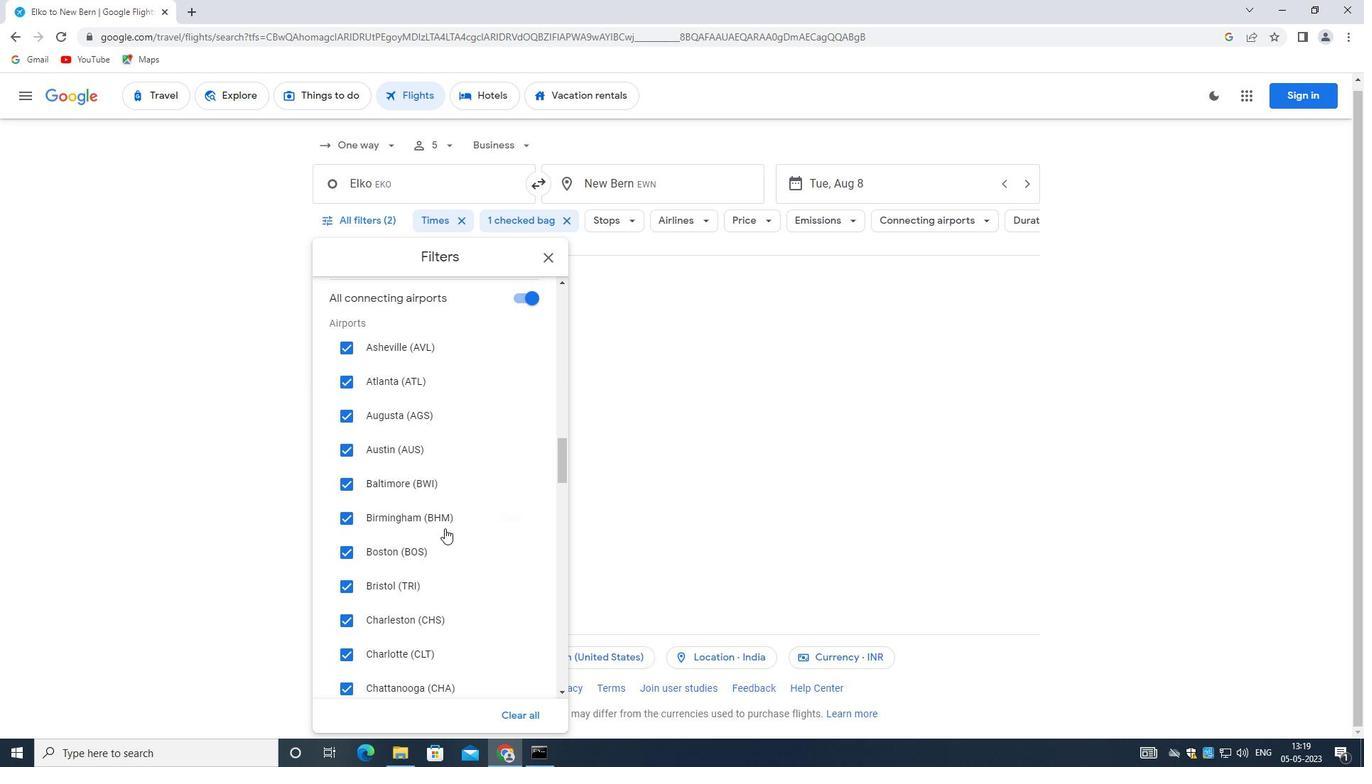 
Action: Mouse scrolled (442, 523) with delta (0, 0)
Screenshot: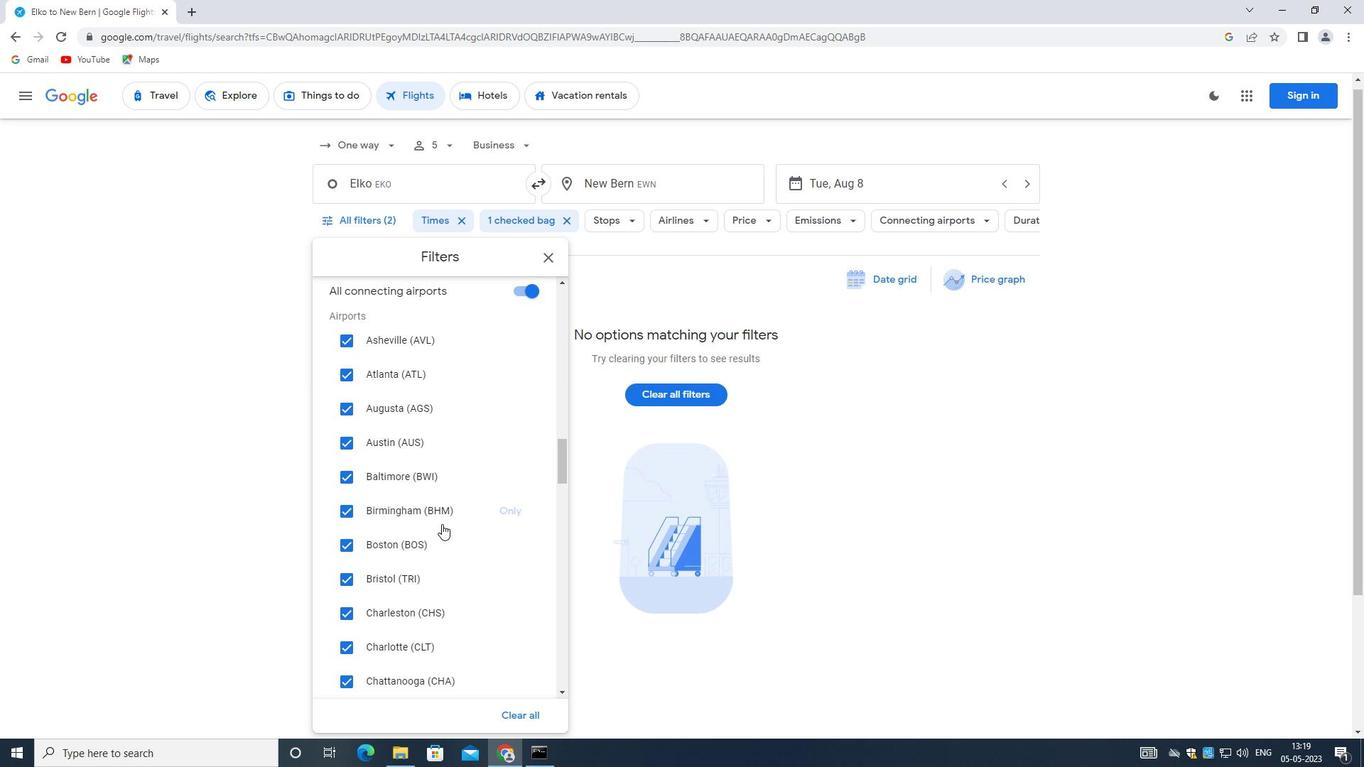 
Action: Mouse scrolled (442, 523) with delta (0, 0)
Screenshot: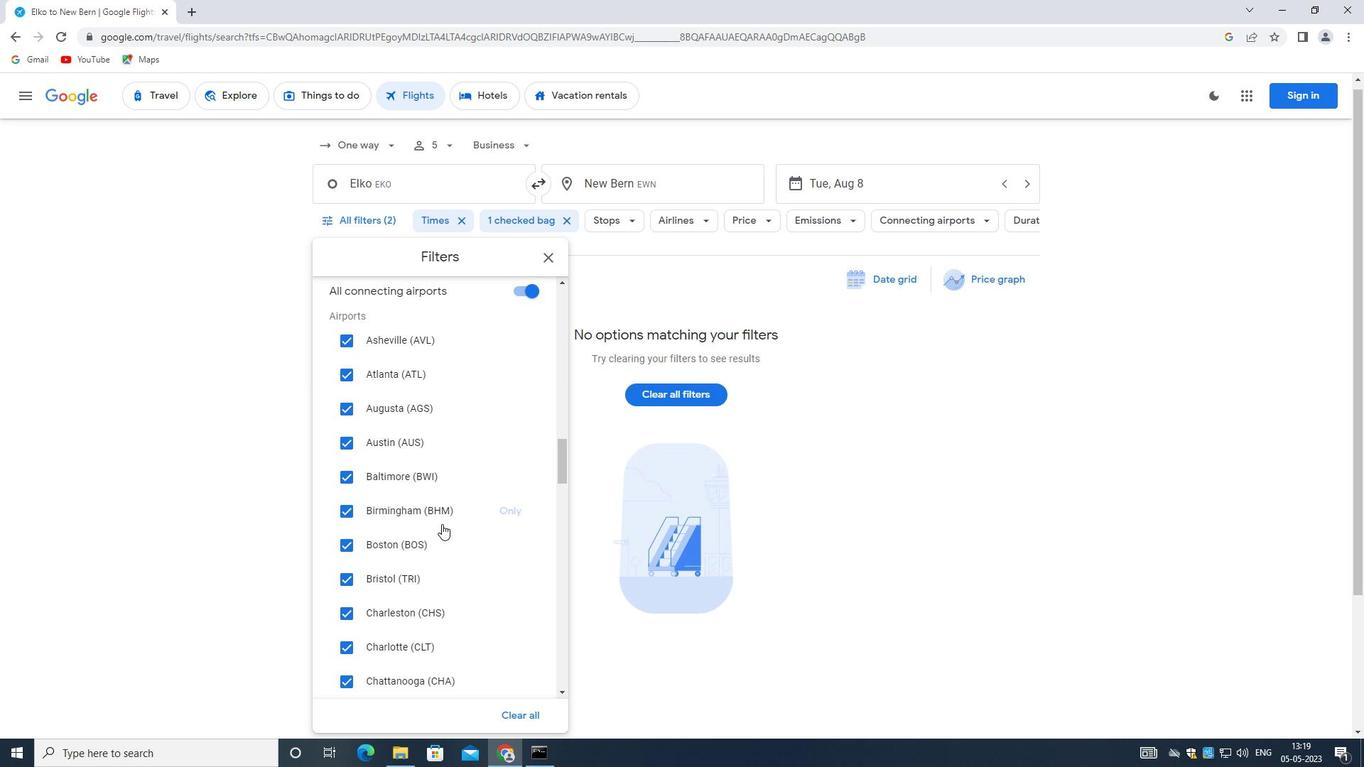 
Action: Mouse scrolled (442, 523) with delta (0, 0)
Screenshot: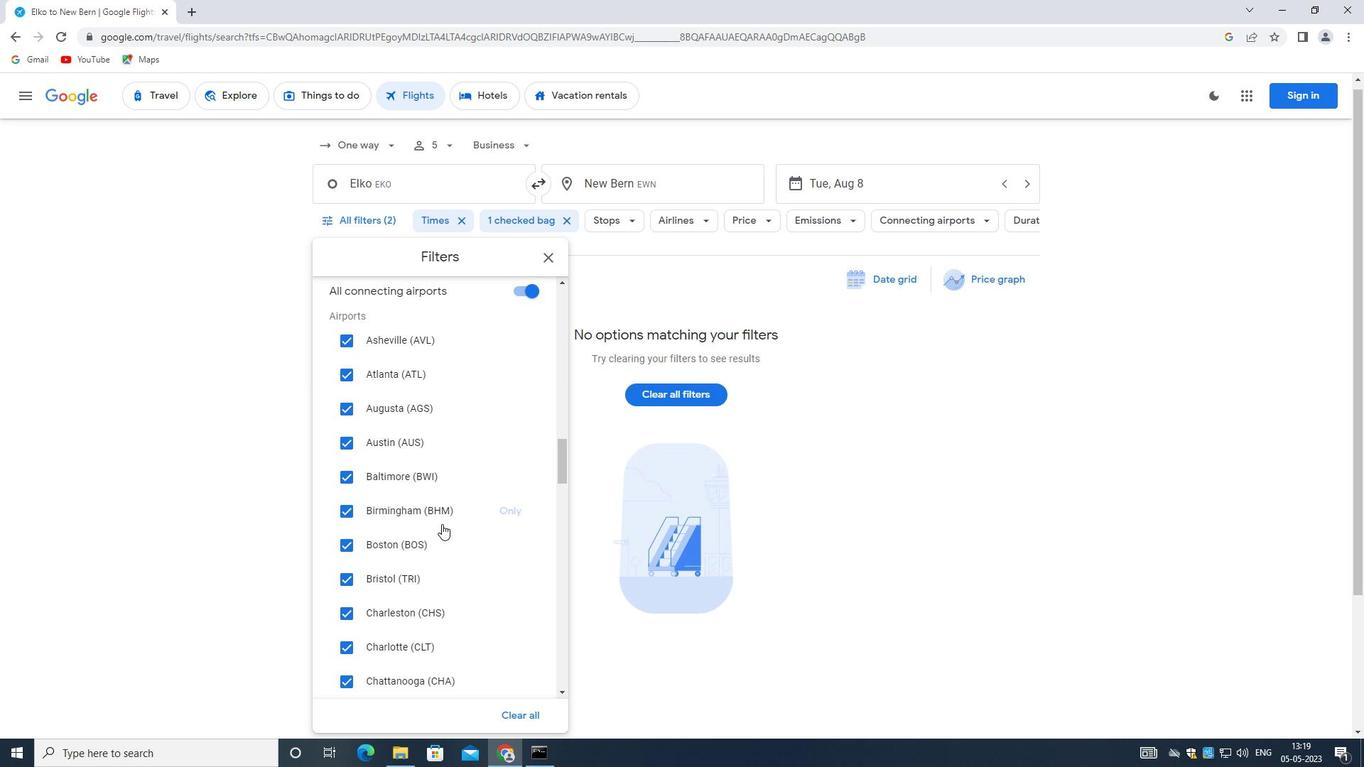 
Action: Mouse moved to (441, 523)
Screenshot: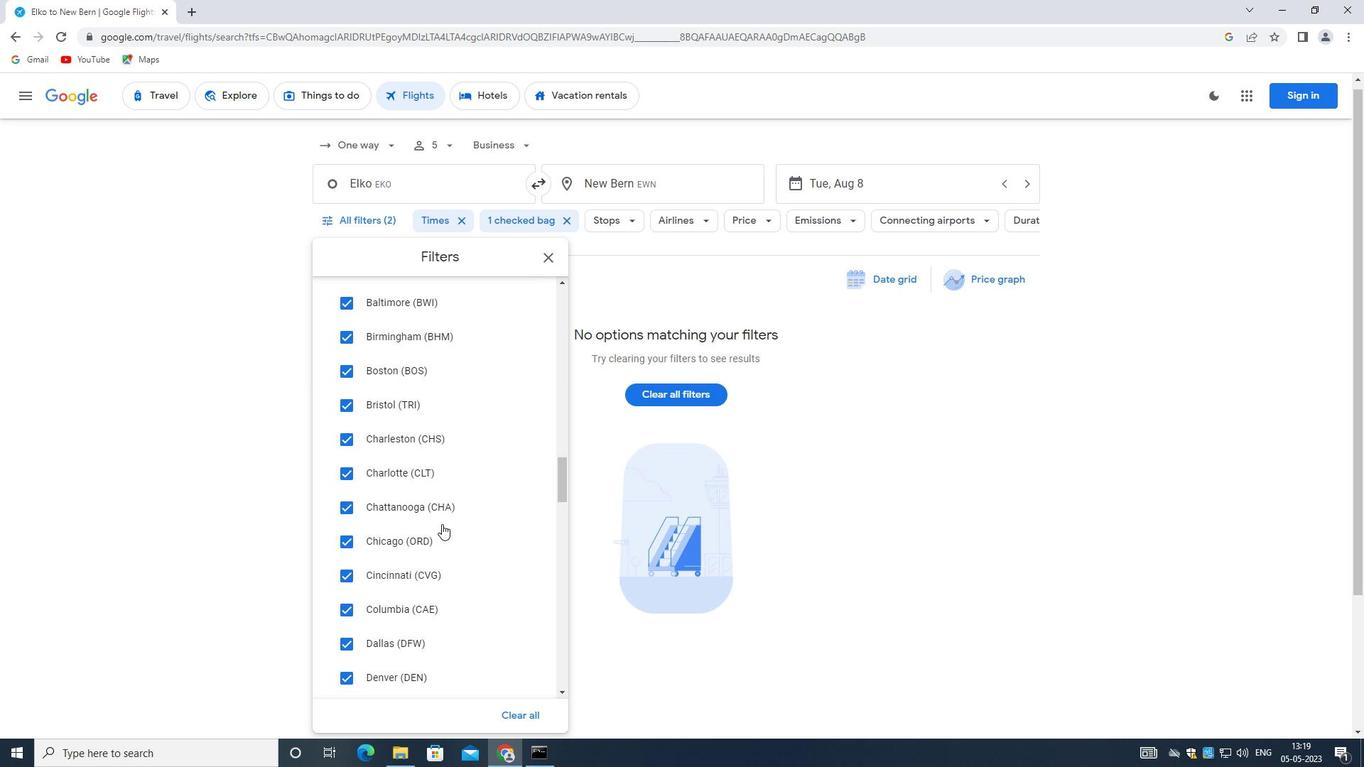 
Action: Mouse scrolled (441, 522) with delta (0, 0)
Screenshot: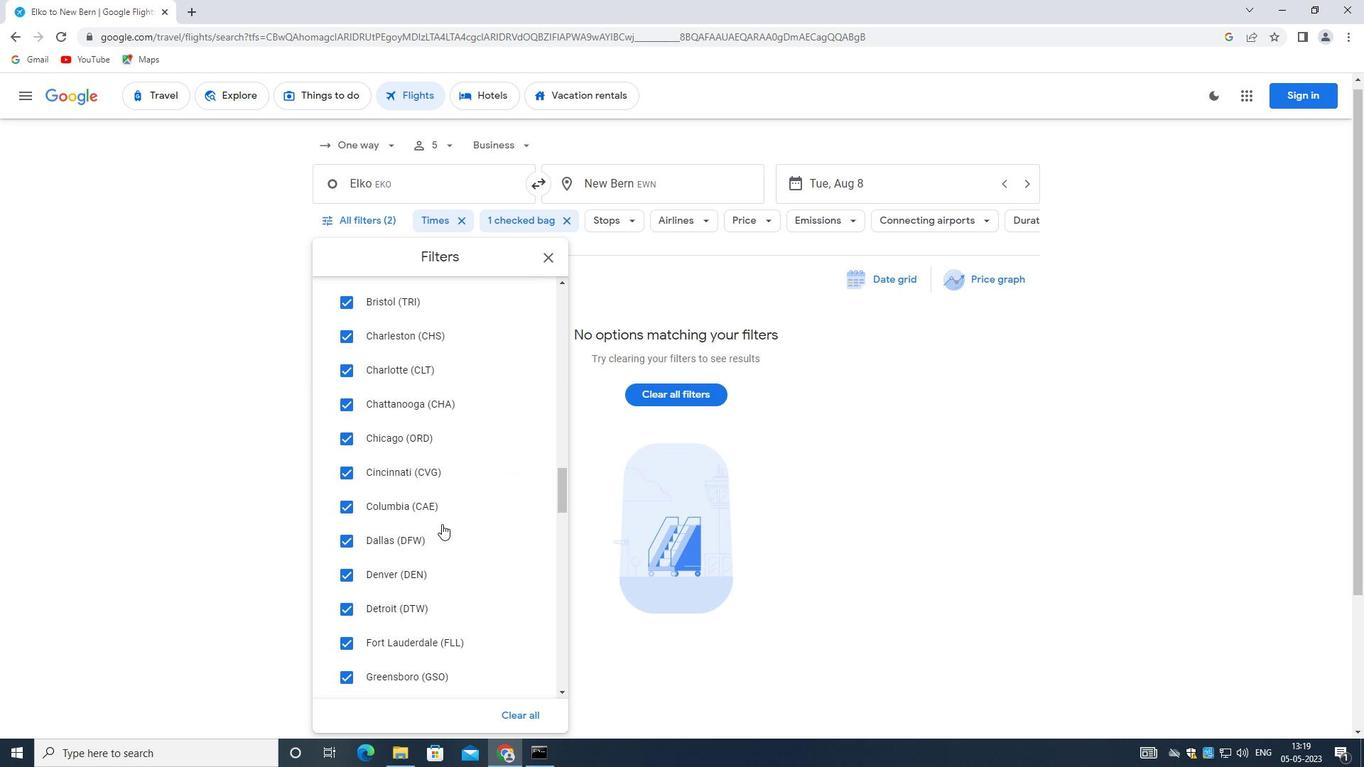 
Action: Mouse moved to (439, 526)
Screenshot: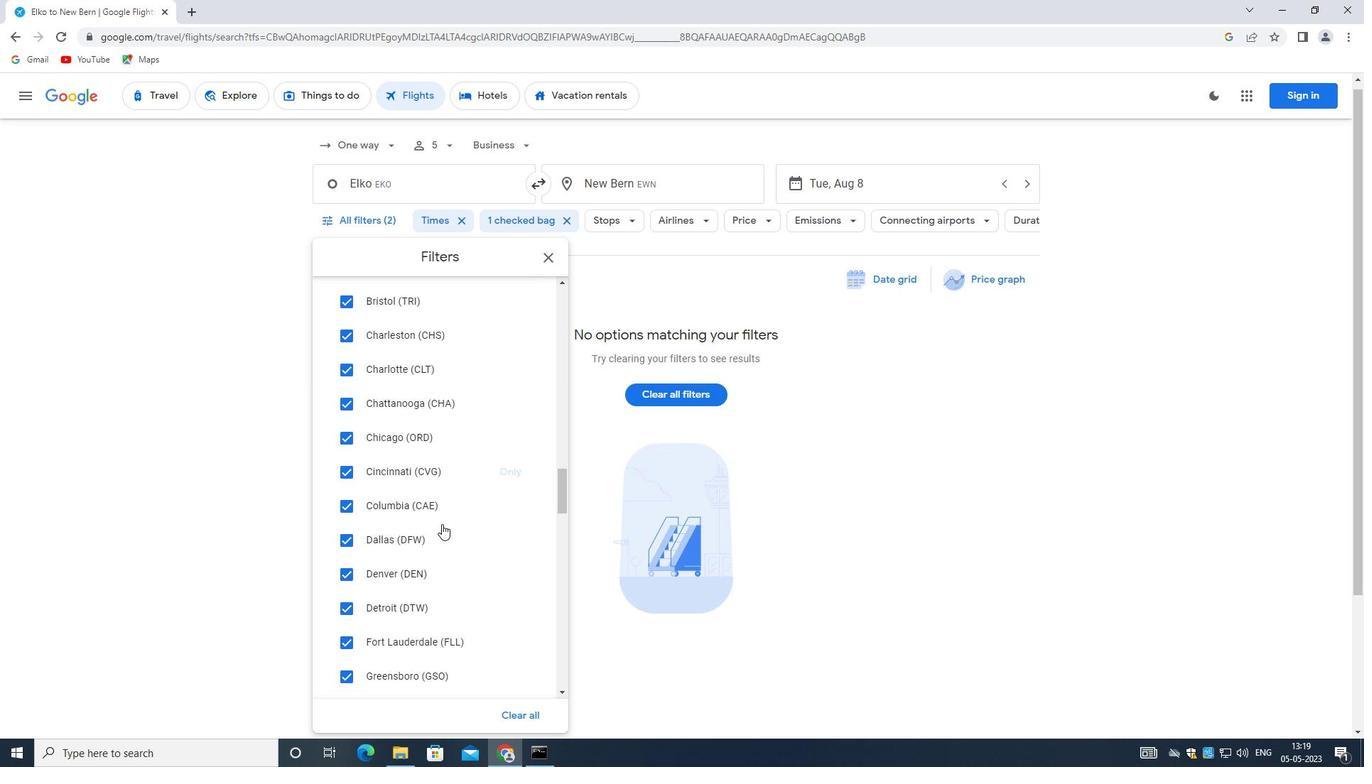 
Action: Mouse scrolled (439, 525) with delta (0, 0)
Screenshot: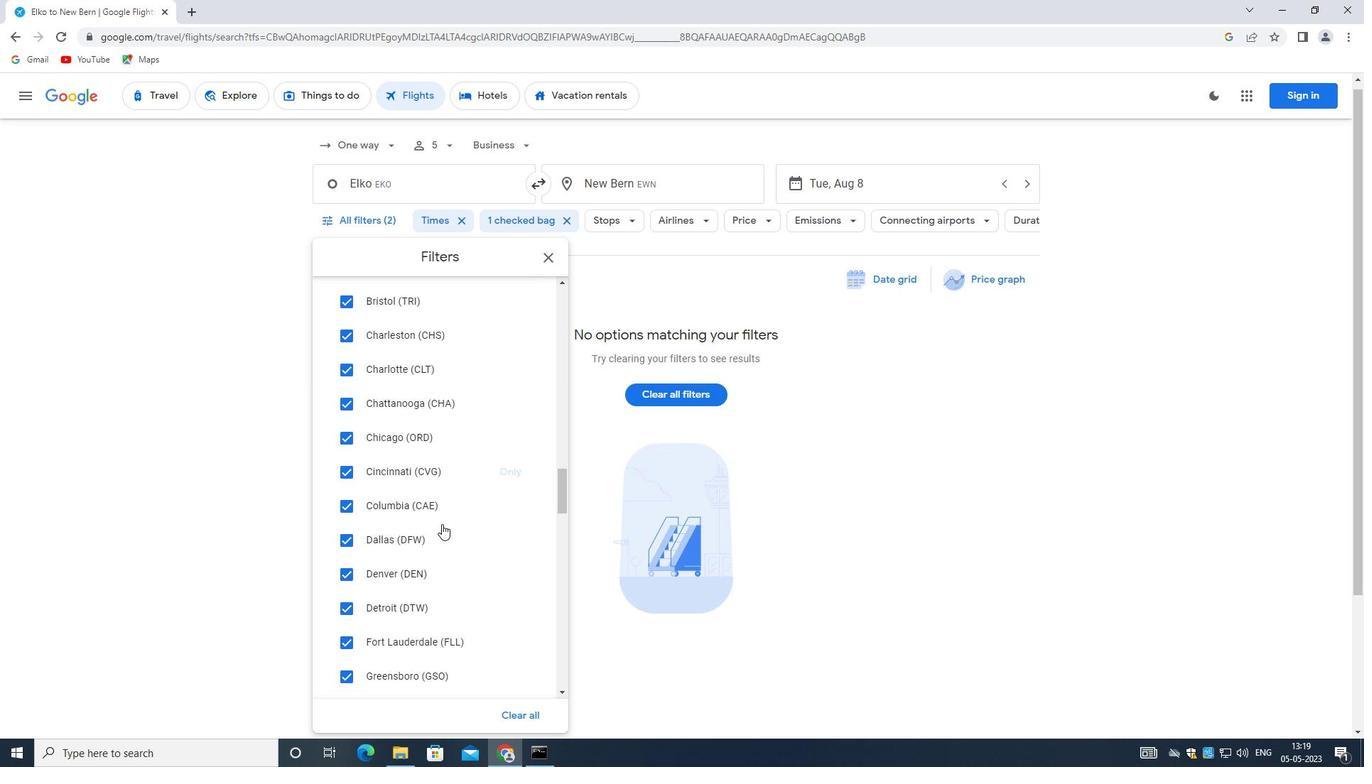 
Action: Mouse moved to (439, 526)
Screenshot: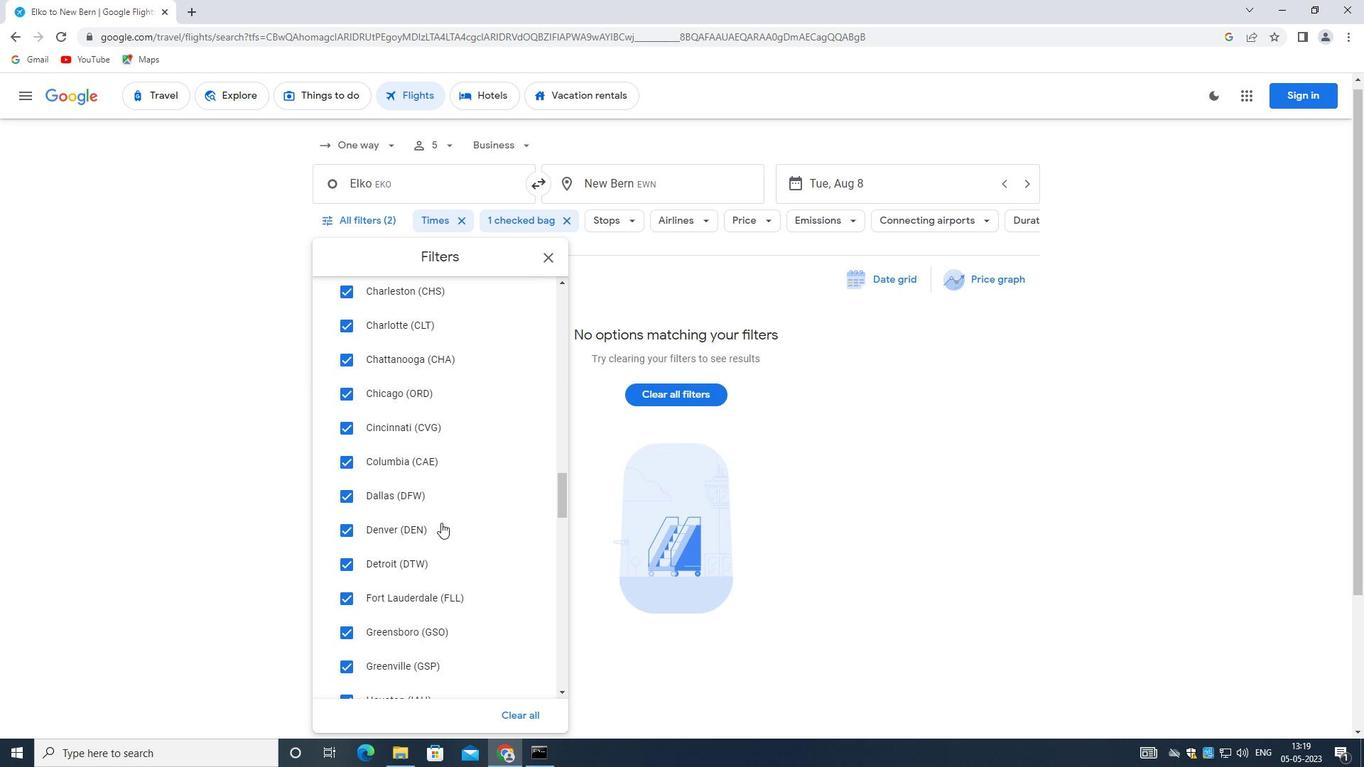 
Action: Mouse scrolled (439, 526) with delta (0, 0)
Screenshot: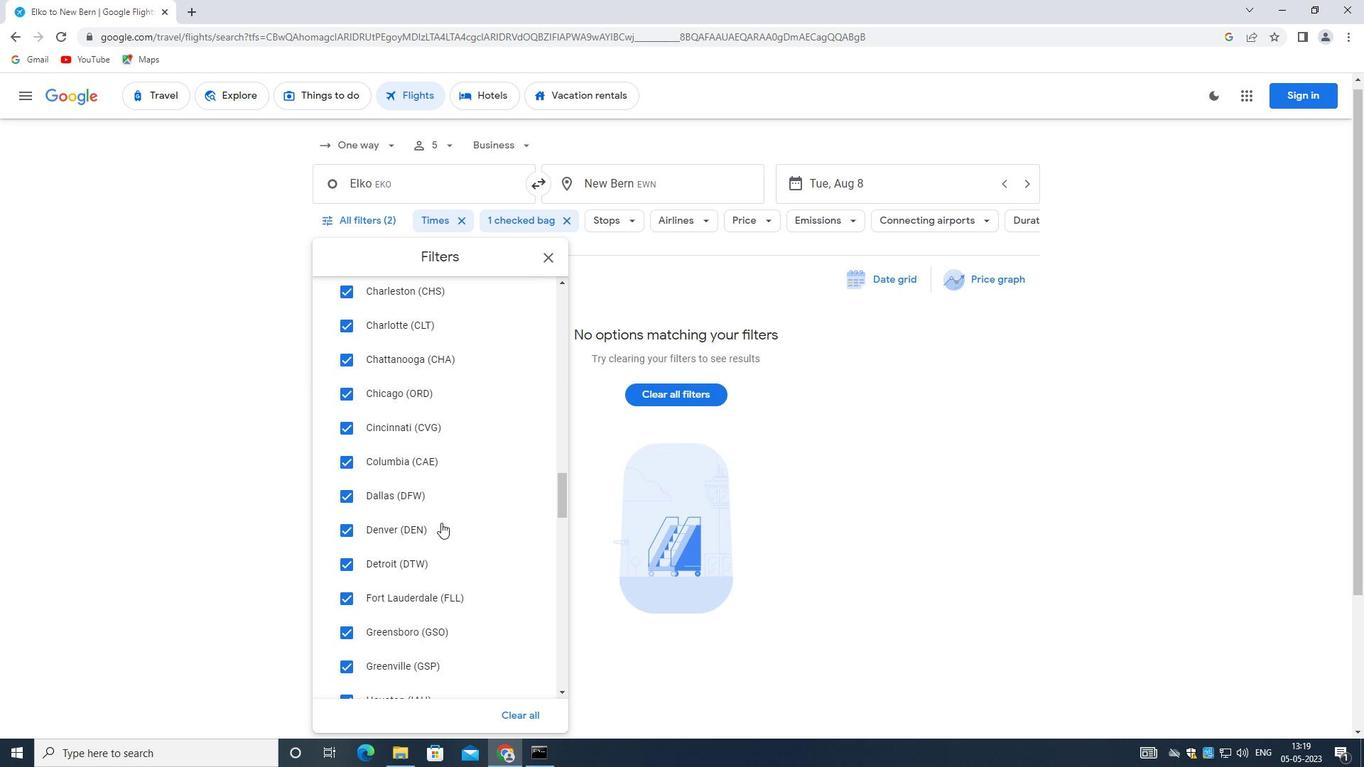 
Action: Mouse scrolled (439, 526) with delta (0, 0)
Screenshot: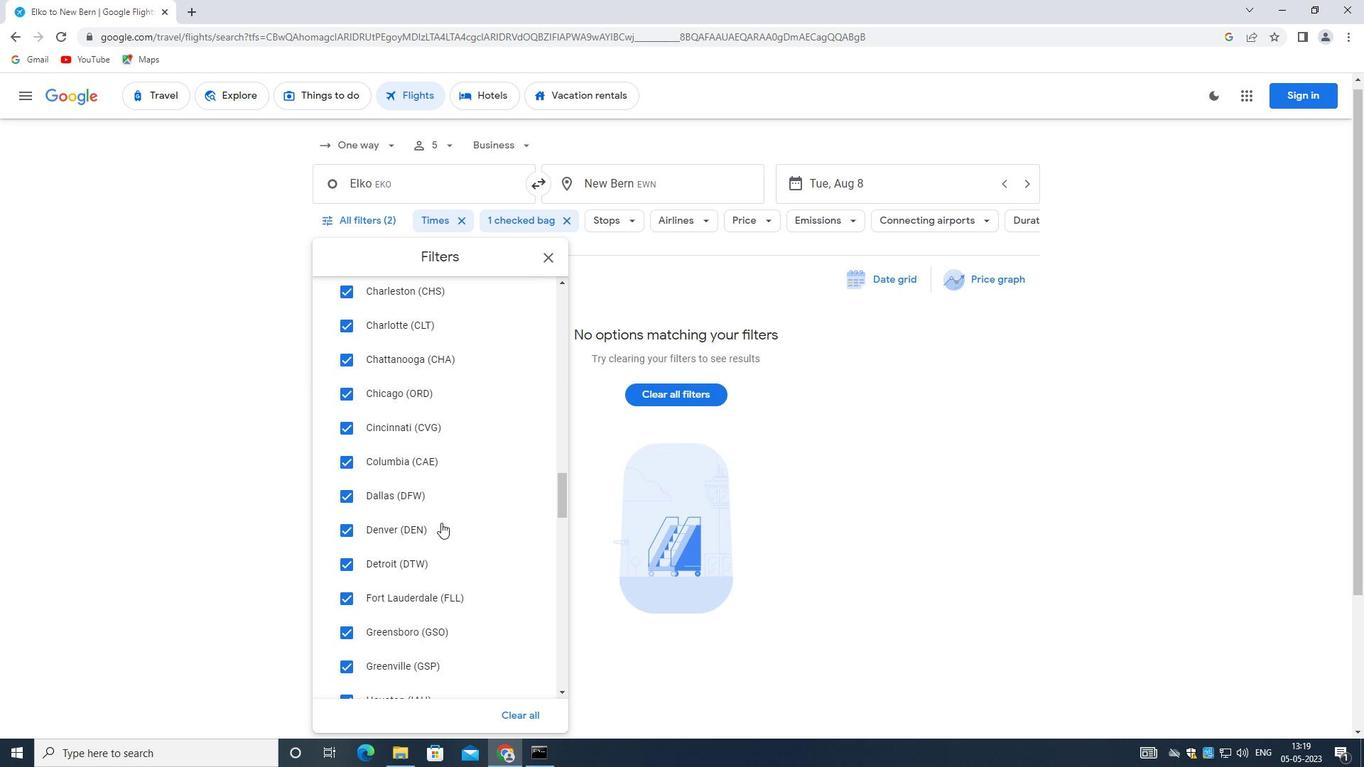 
Action: Mouse moved to (437, 527)
Screenshot: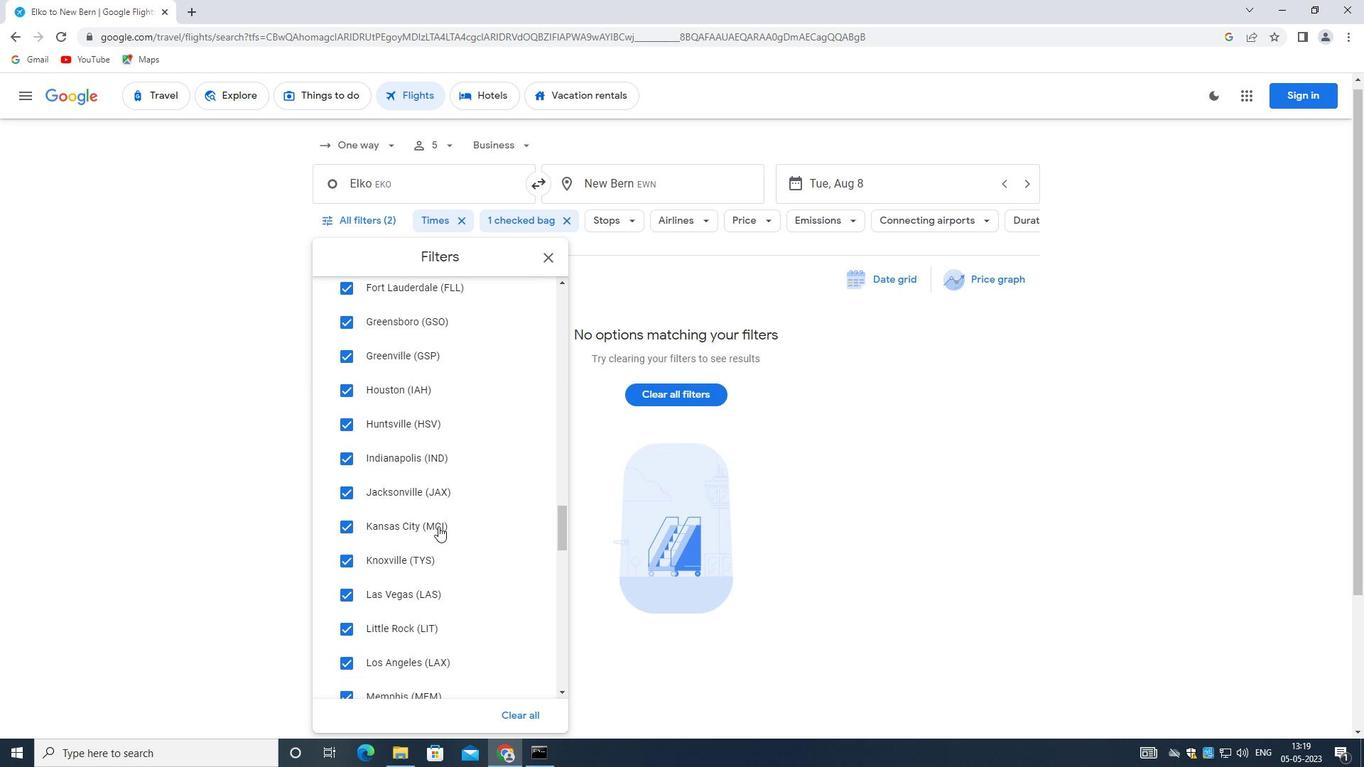 
Action: Mouse scrolled (437, 526) with delta (0, 0)
Screenshot: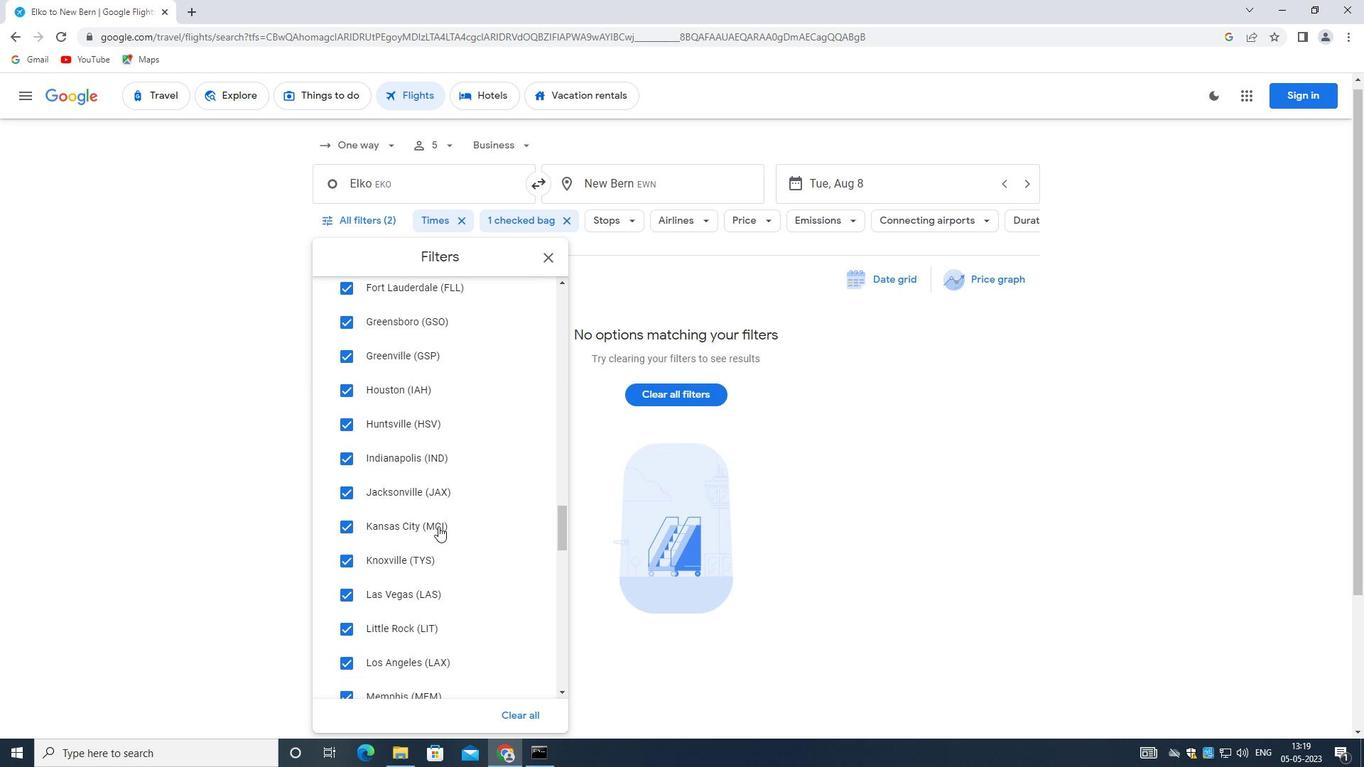 
Action: Mouse scrolled (437, 526) with delta (0, 0)
Screenshot: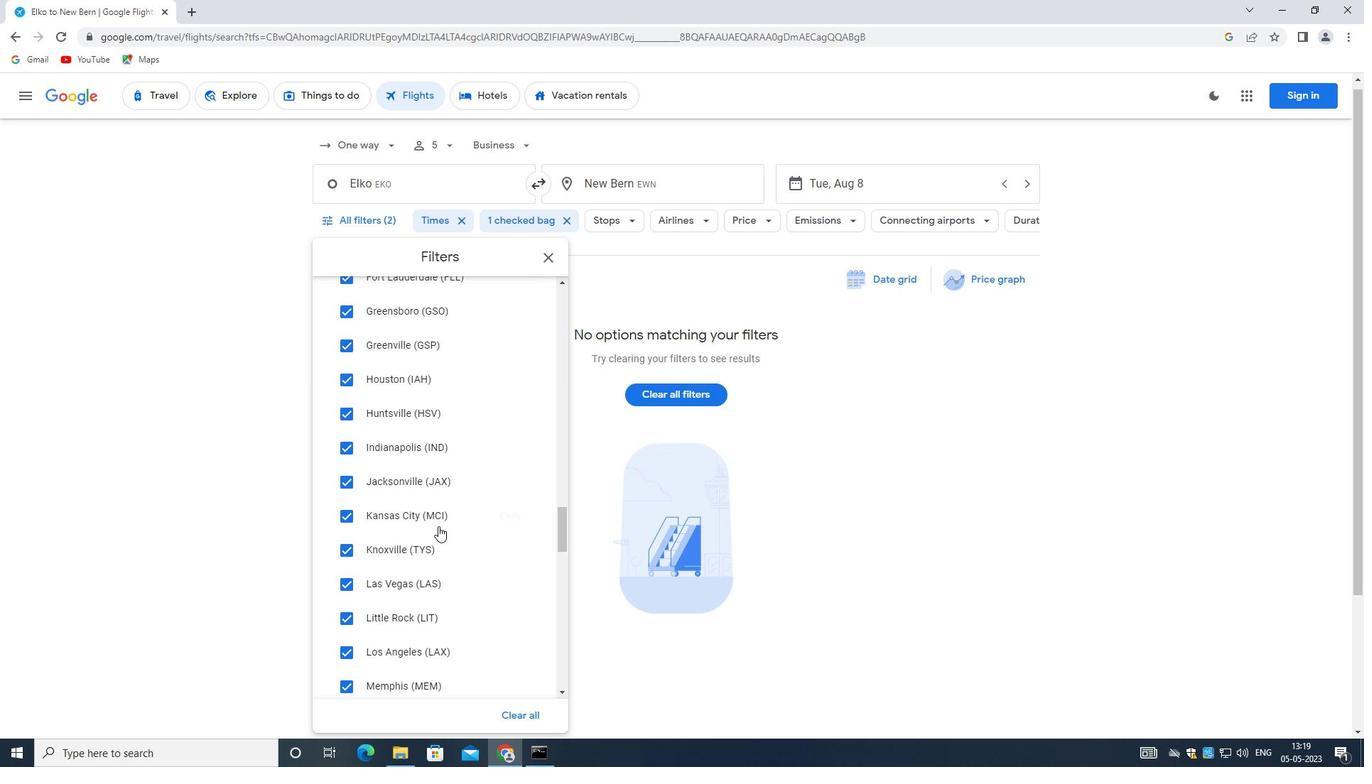 
Action: Mouse scrolled (437, 526) with delta (0, 0)
Screenshot: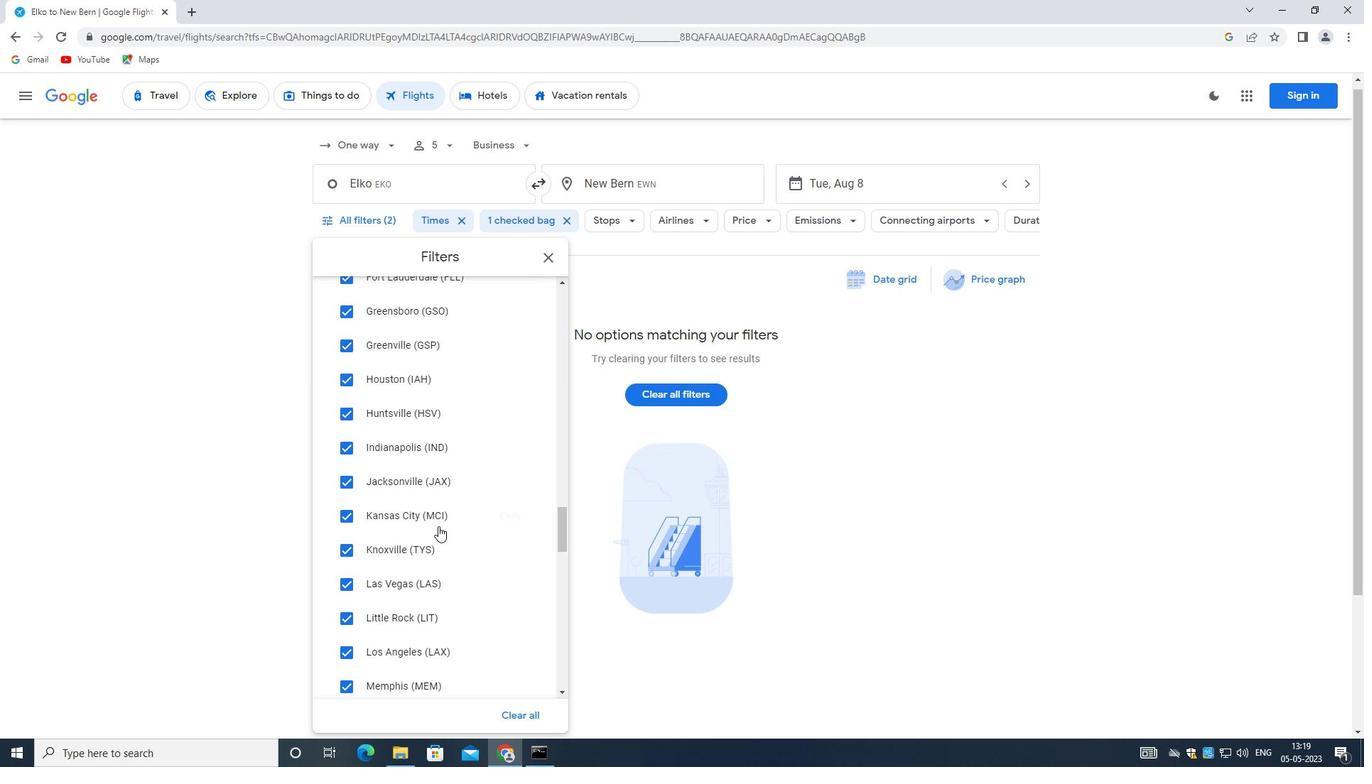 
Action: Mouse moved to (437, 527)
Screenshot: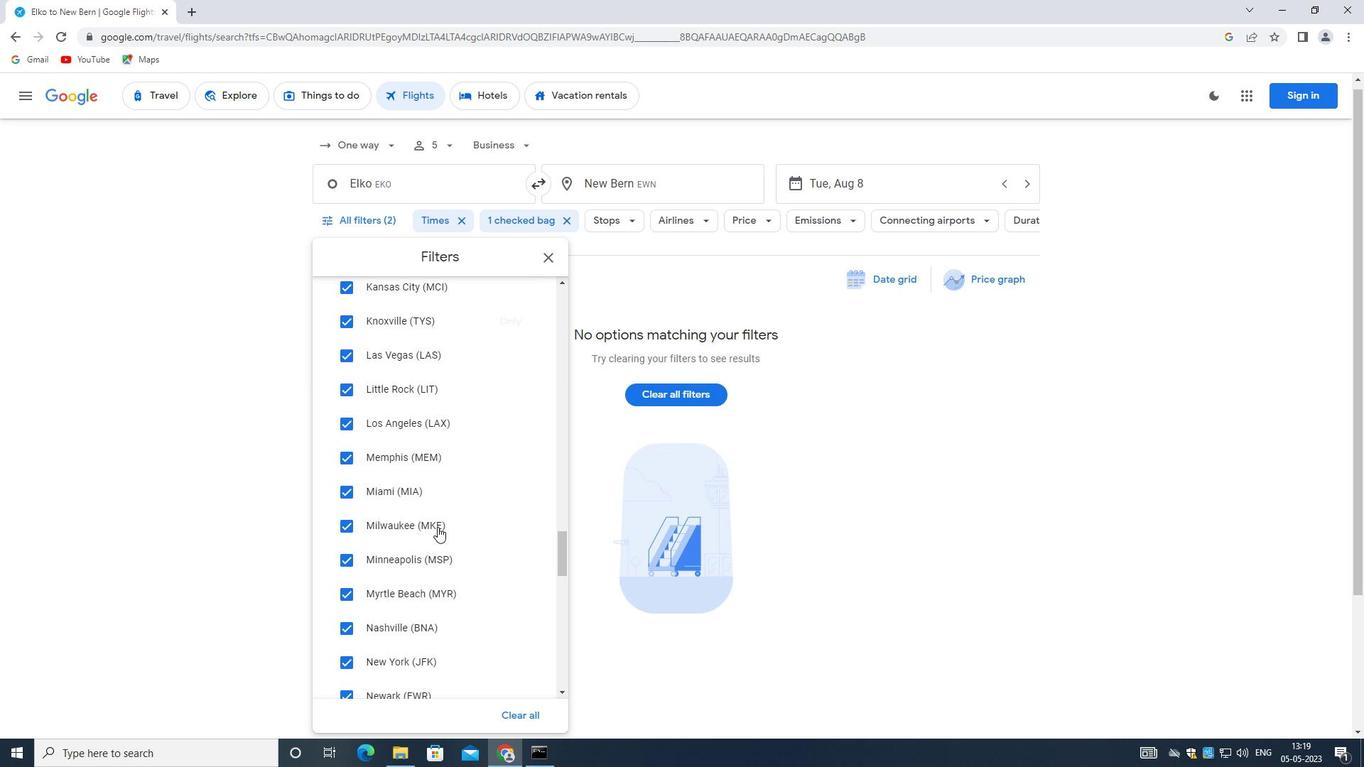 
Action: Mouse scrolled (437, 526) with delta (0, 0)
Screenshot: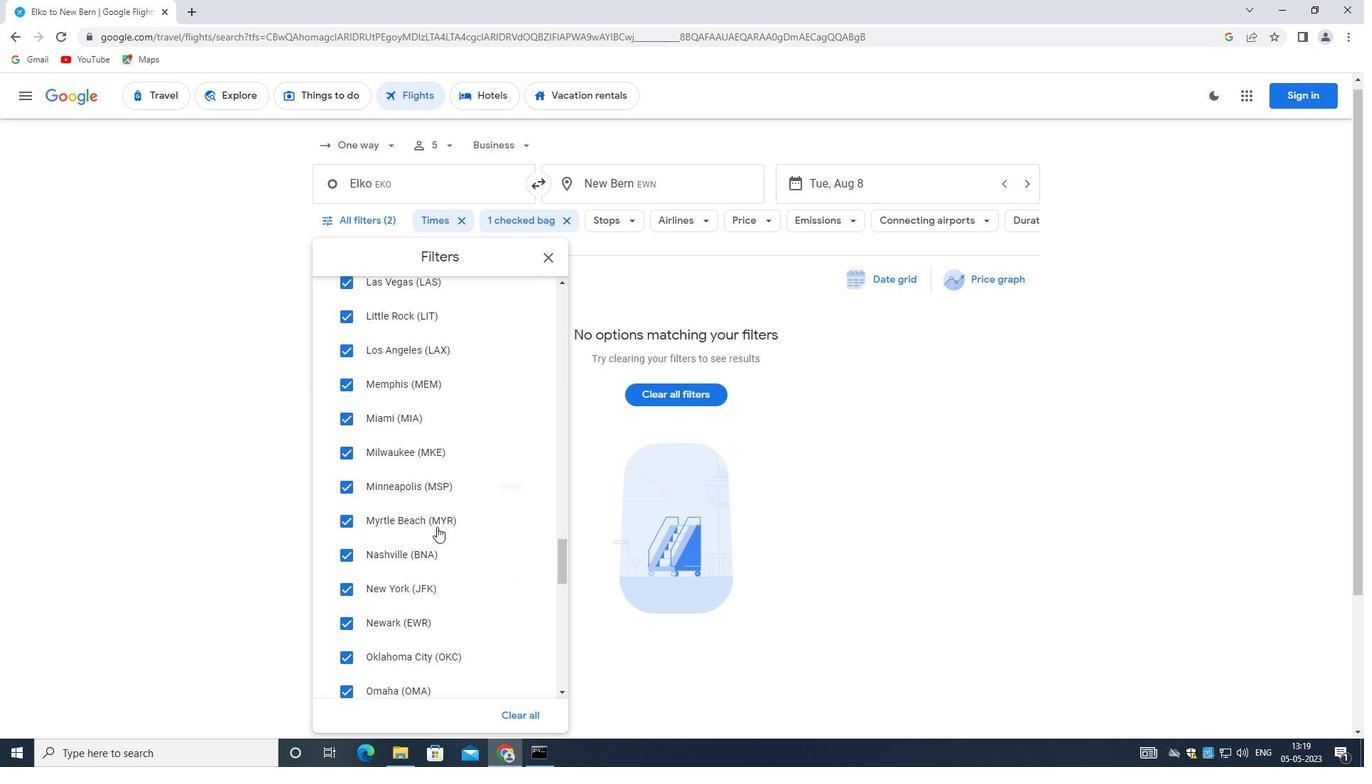 
Action: Mouse scrolled (437, 526) with delta (0, 0)
Screenshot: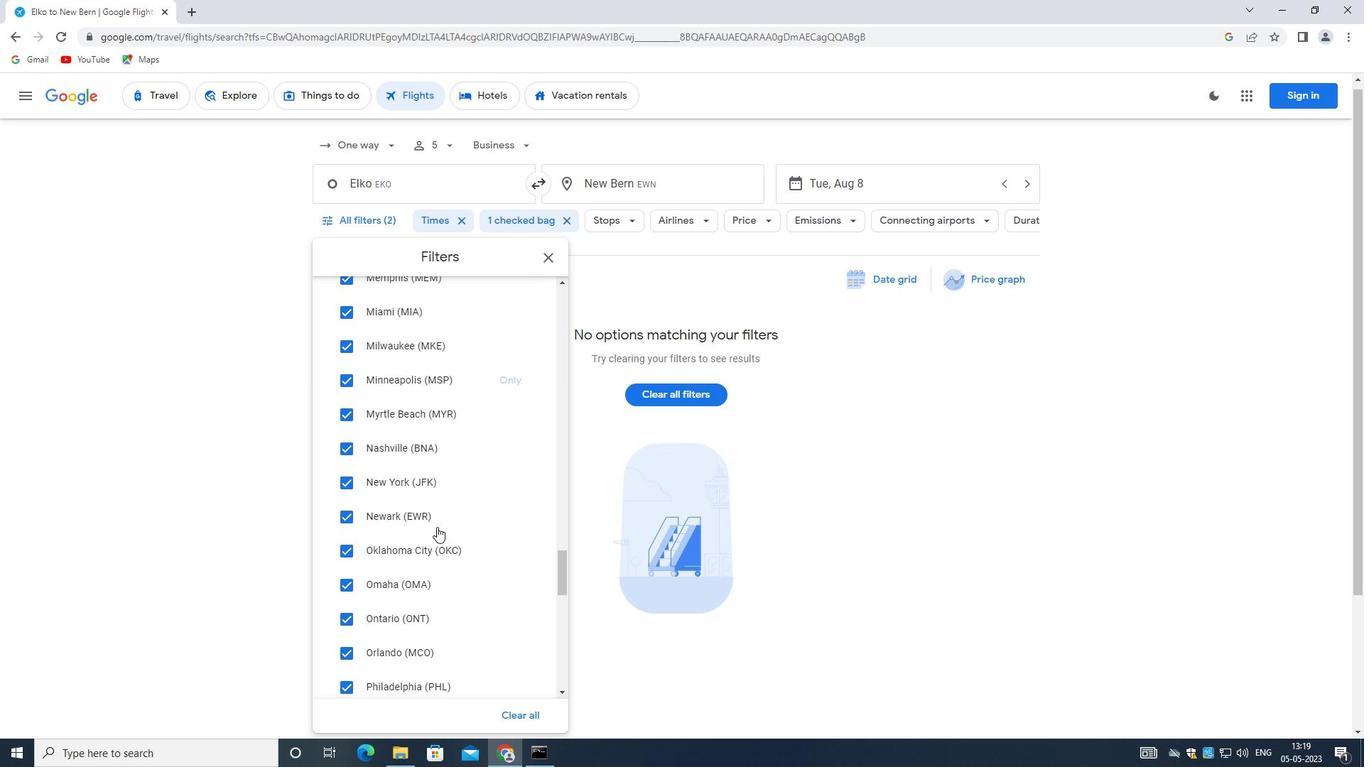 
Action: Mouse scrolled (437, 526) with delta (0, 0)
Screenshot: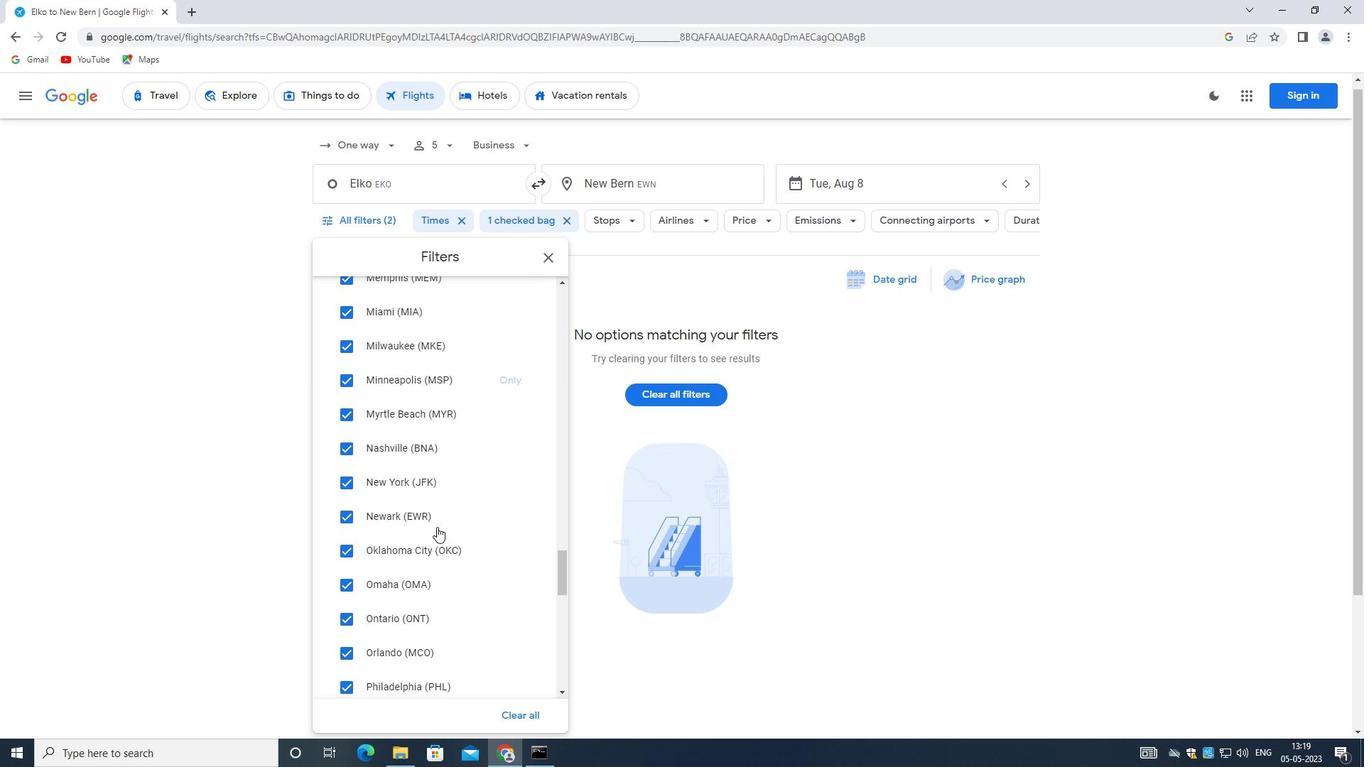 
Action: Mouse scrolled (437, 526) with delta (0, 0)
Screenshot: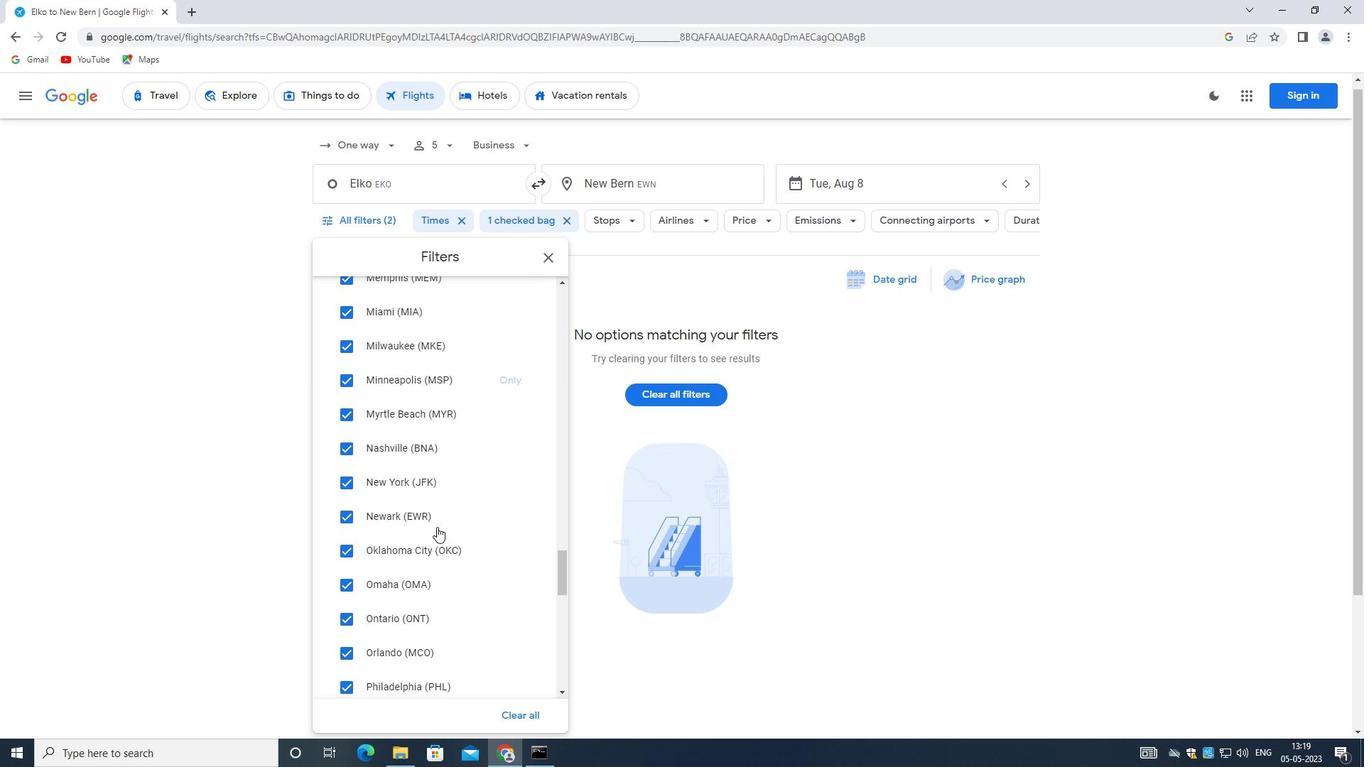 
Action: Mouse scrolled (437, 526) with delta (0, 0)
Screenshot: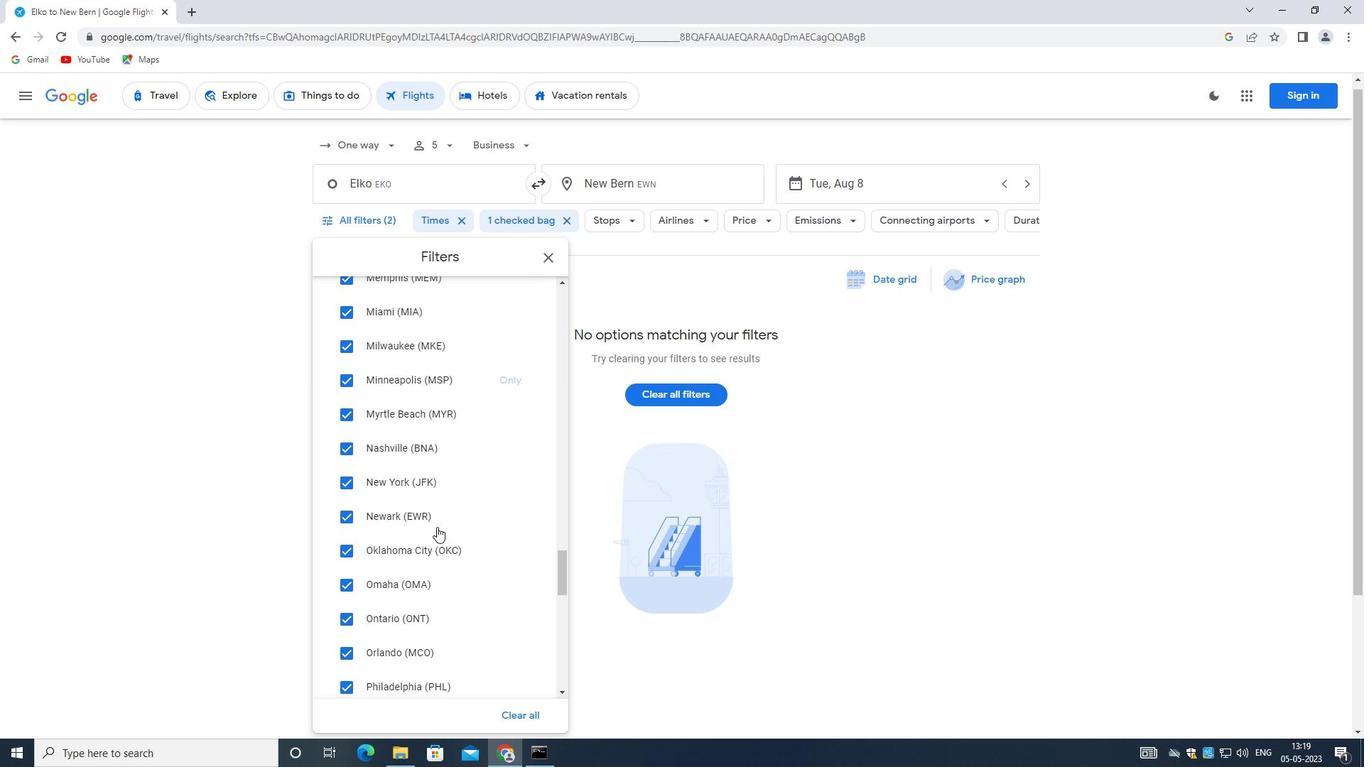 
Action: Mouse scrolled (437, 526) with delta (0, 0)
Screenshot: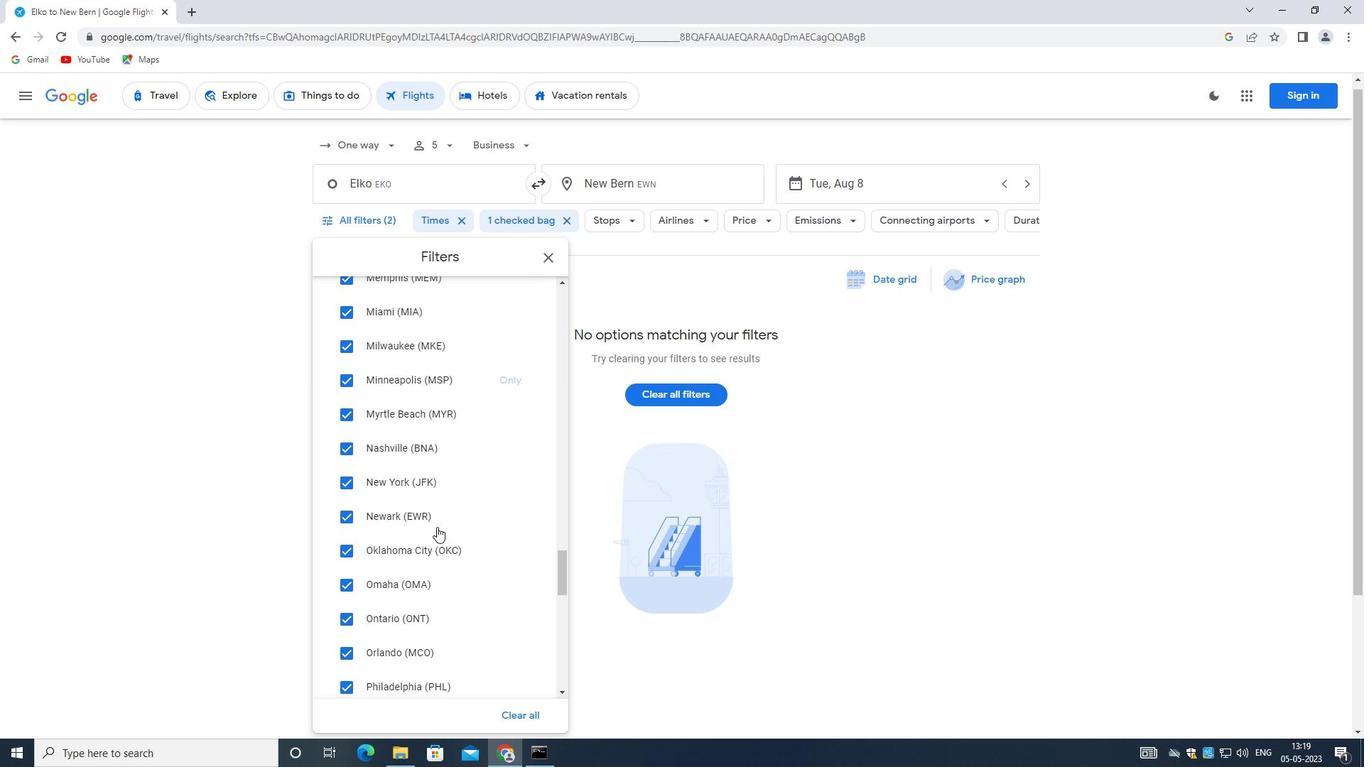 
Action: Mouse moved to (437, 526)
Screenshot: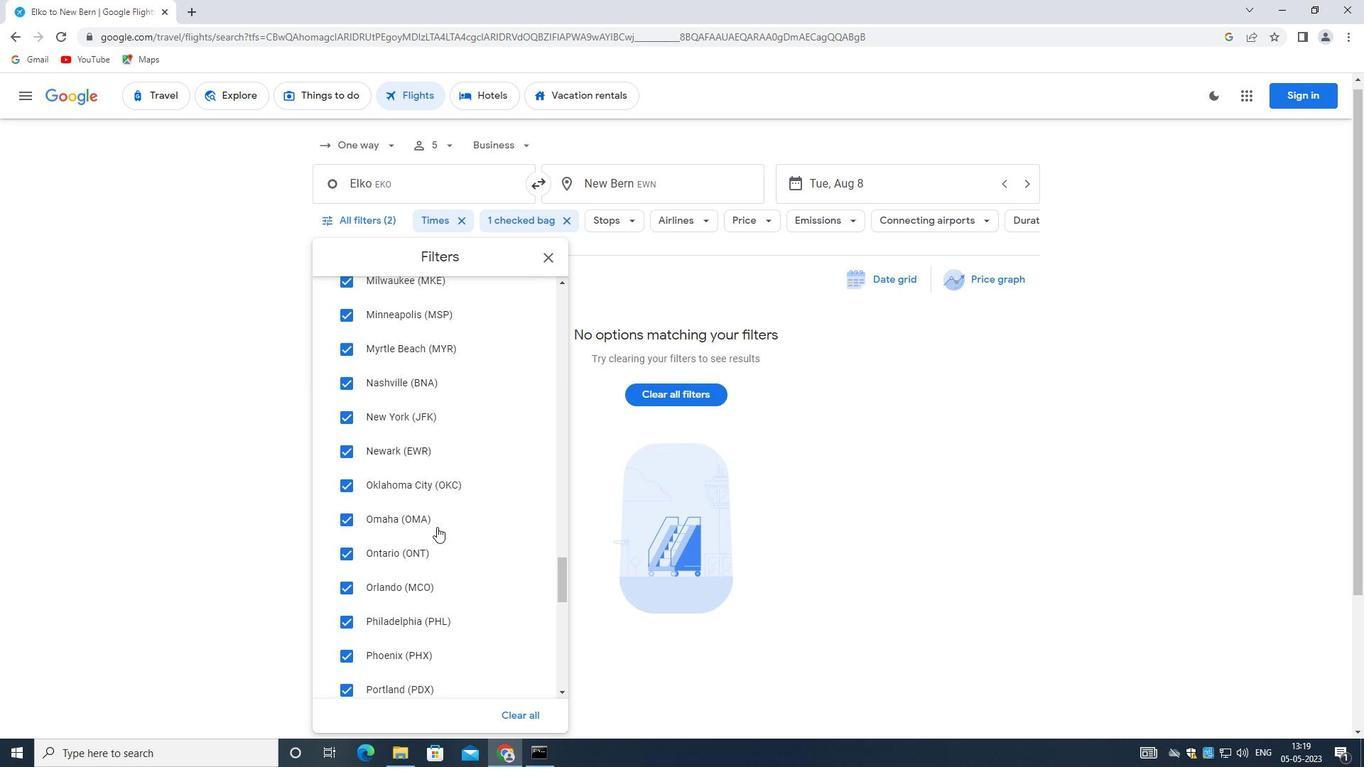 
Action: Mouse scrolled (437, 526) with delta (0, 0)
Screenshot: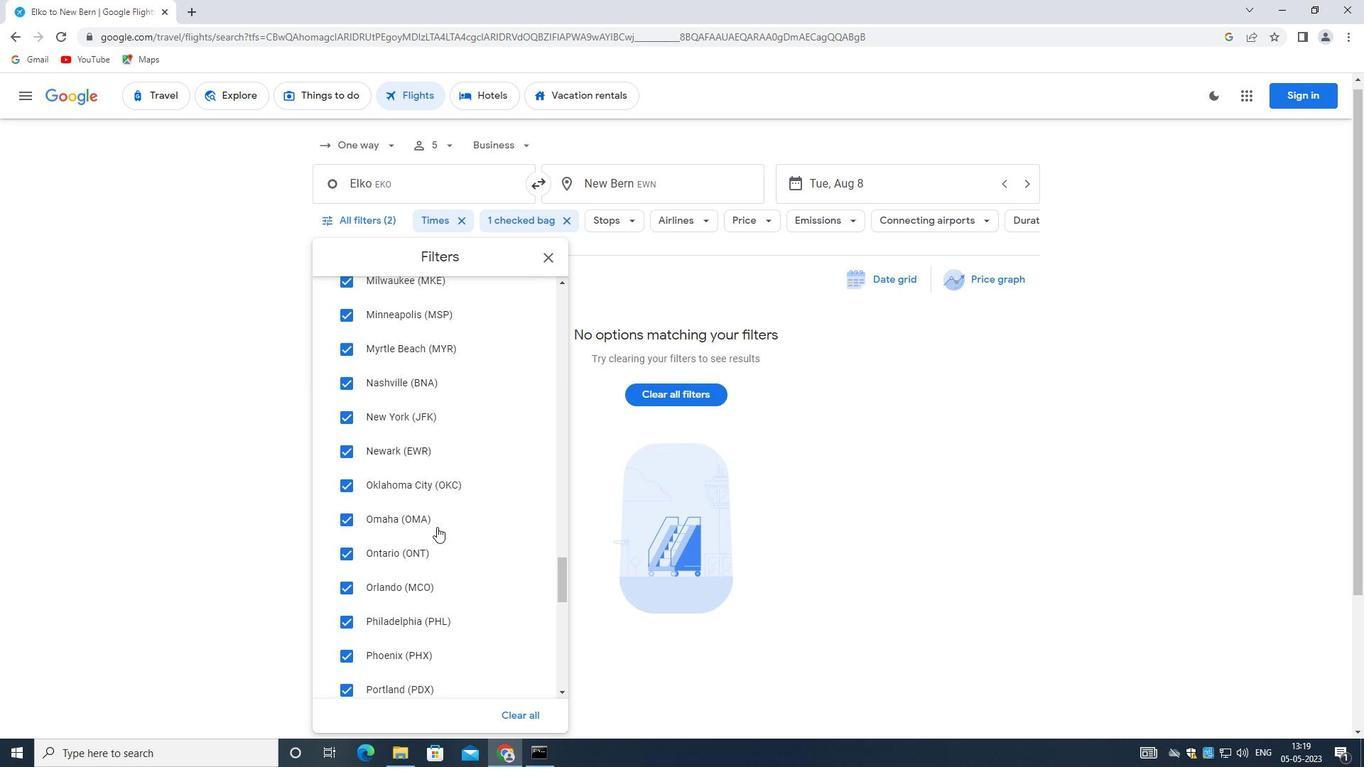 
Action: Mouse moved to (434, 521)
Screenshot: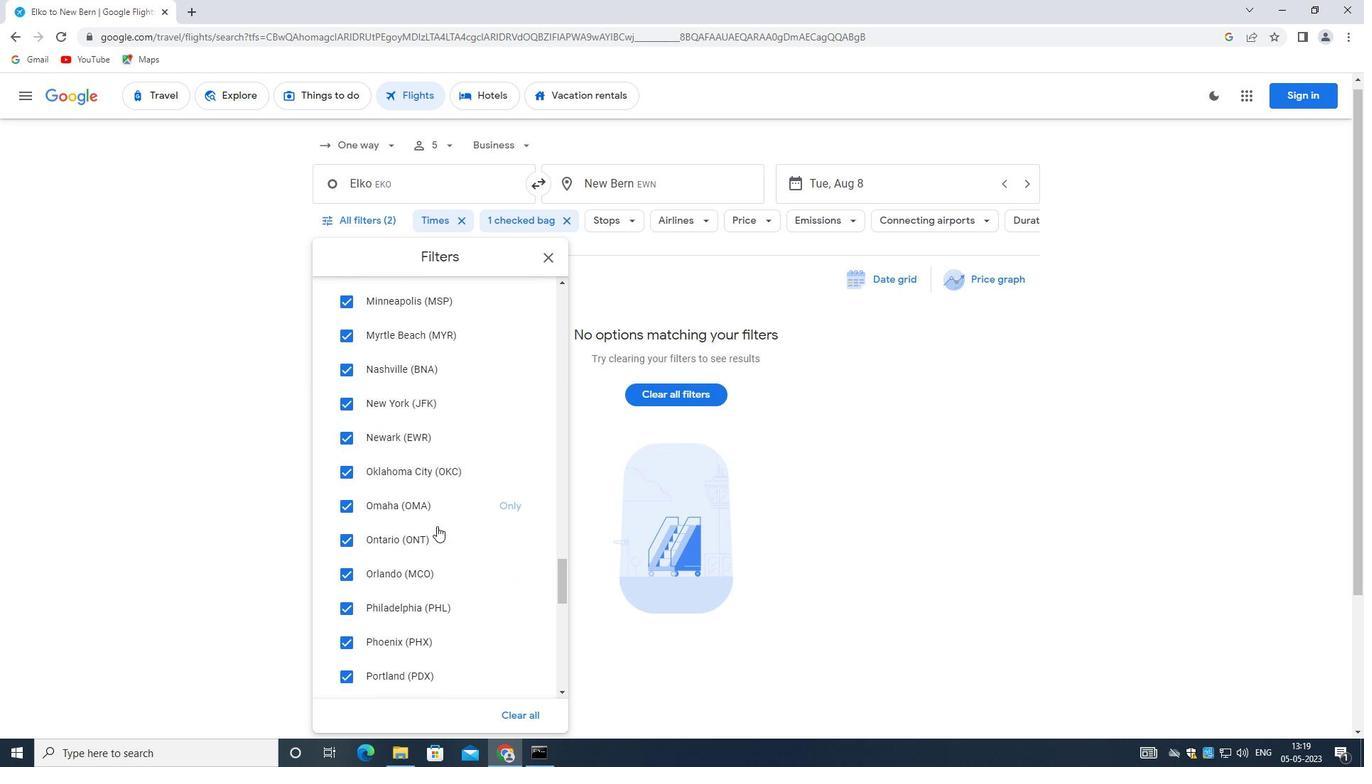 
Action: Mouse scrolled (434, 521) with delta (0, 0)
Screenshot: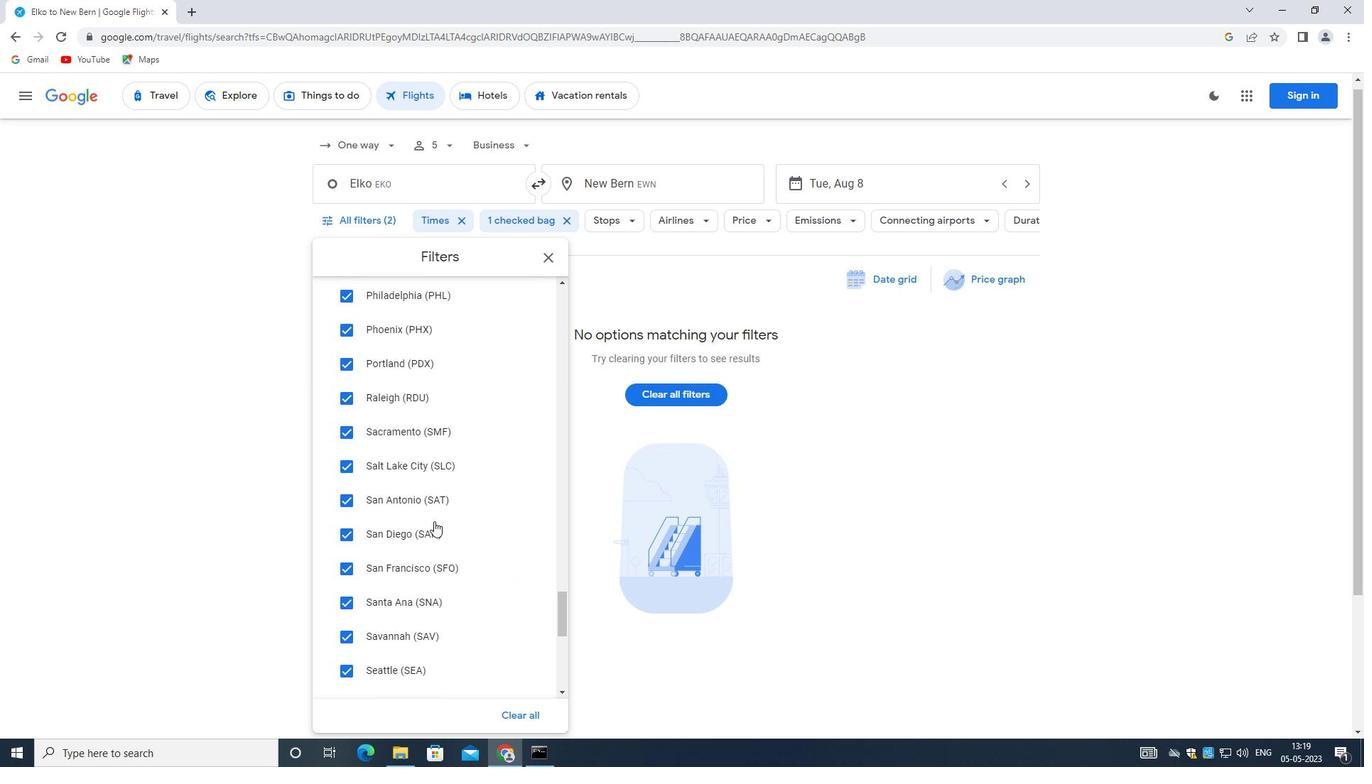 
Action: Mouse scrolled (434, 521) with delta (0, 0)
Screenshot: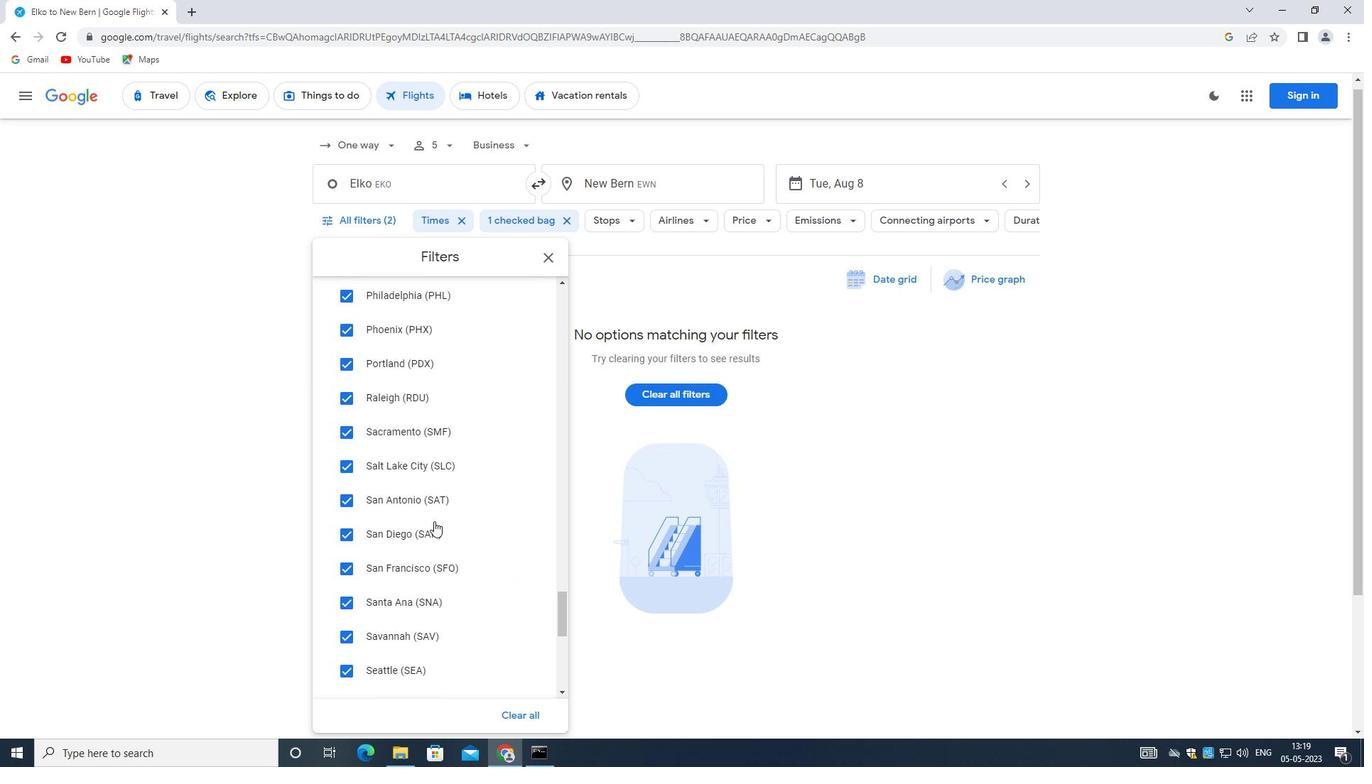 
Action: Mouse scrolled (434, 521) with delta (0, 0)
Screenshot: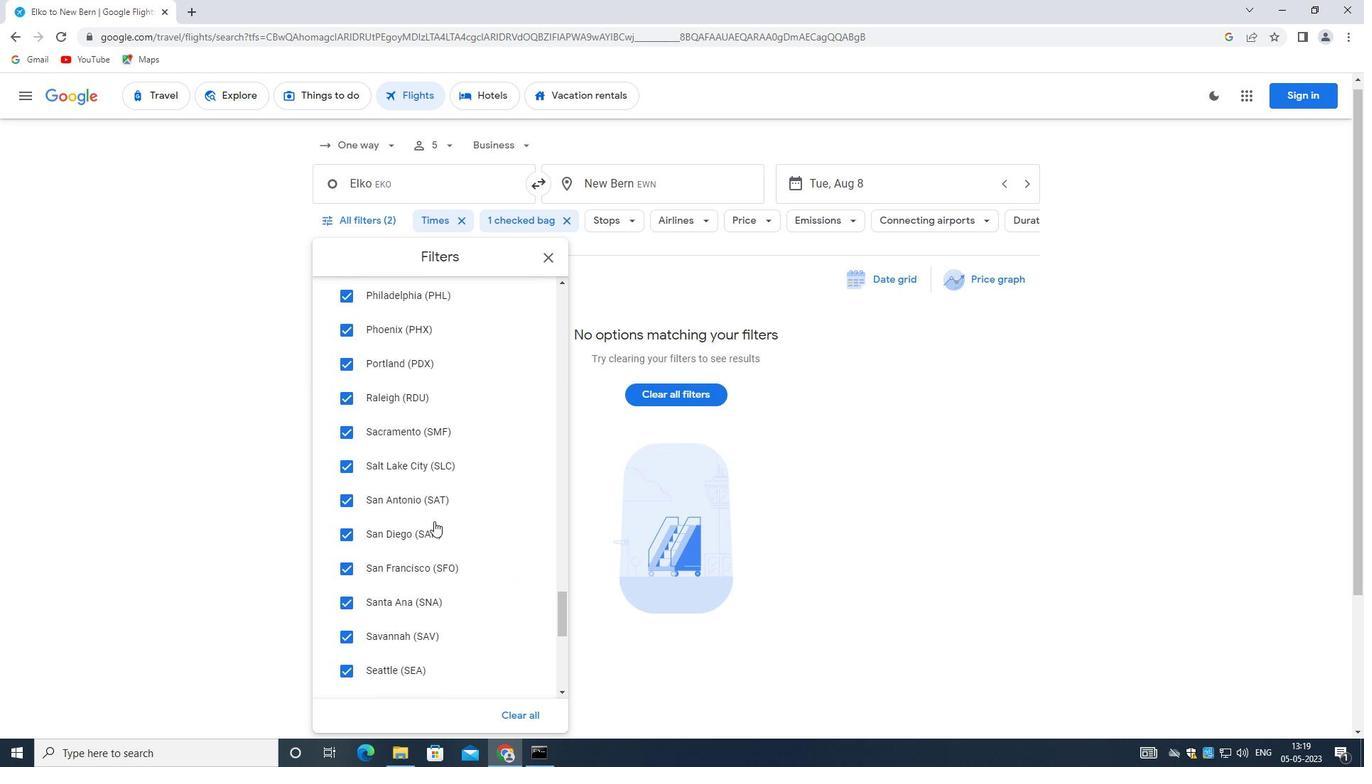 
Action: Mouse scrolled (434, 521) with delta (0, 0)
Screenshot: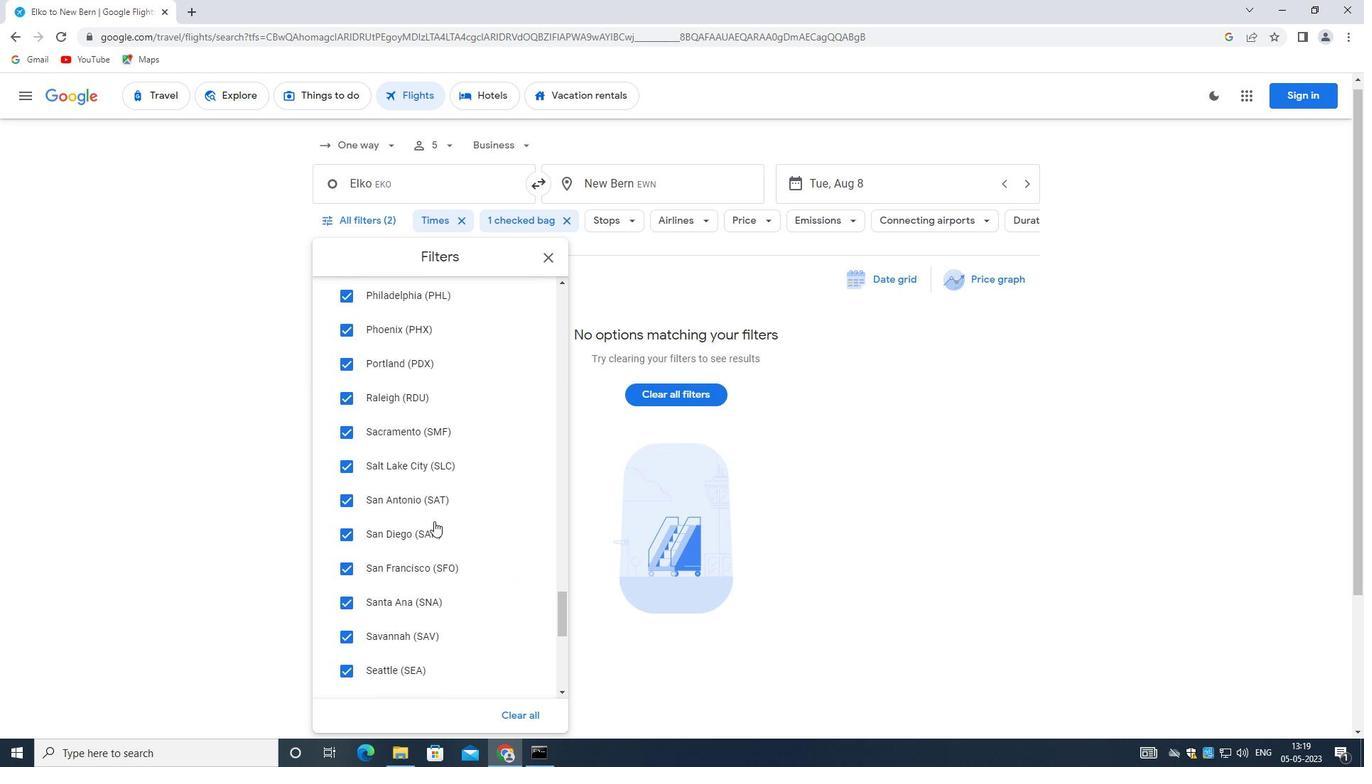 
Action: Mouse moved to (433, 521)
Screenshot: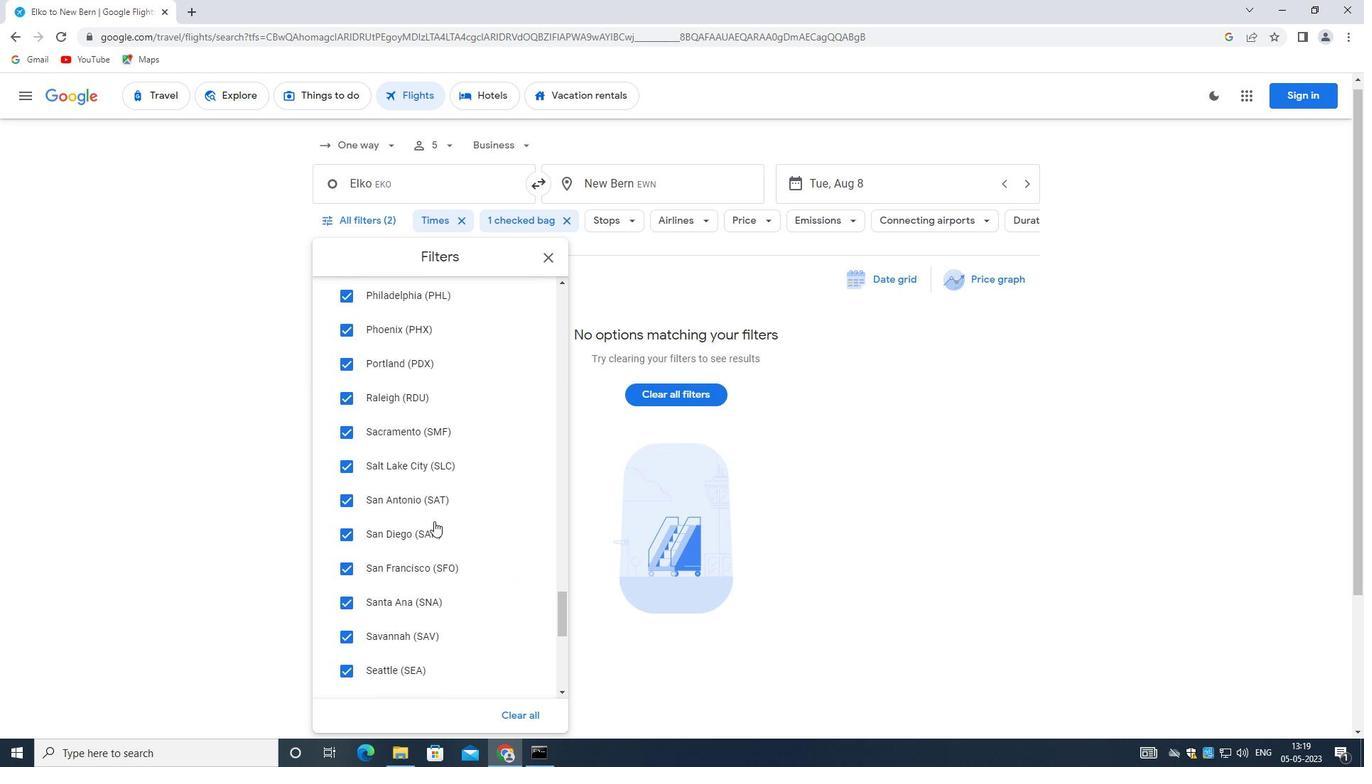 
Action: Mouse scrolled (433, 520) with delta (0, 0)
Screenshot: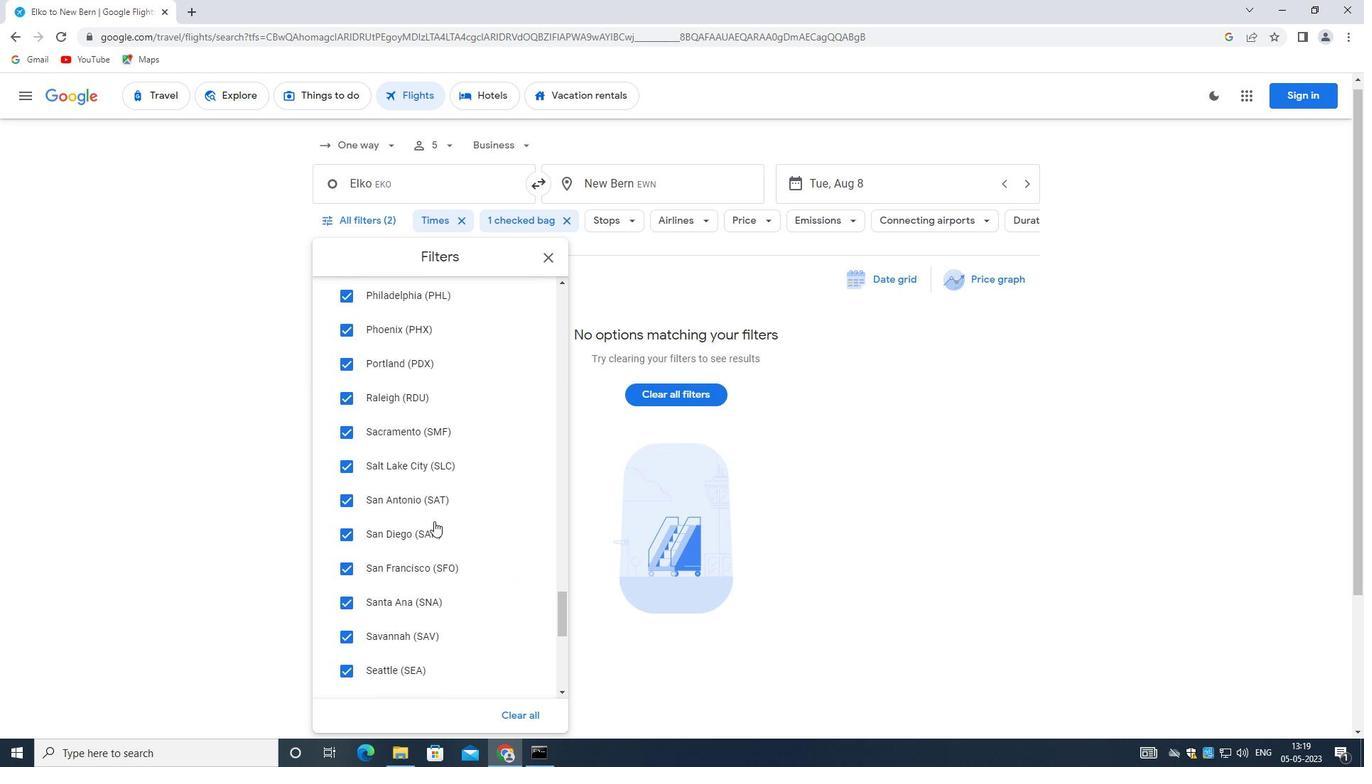 
Action: Mouse moved to (433, 521)
Screenshot: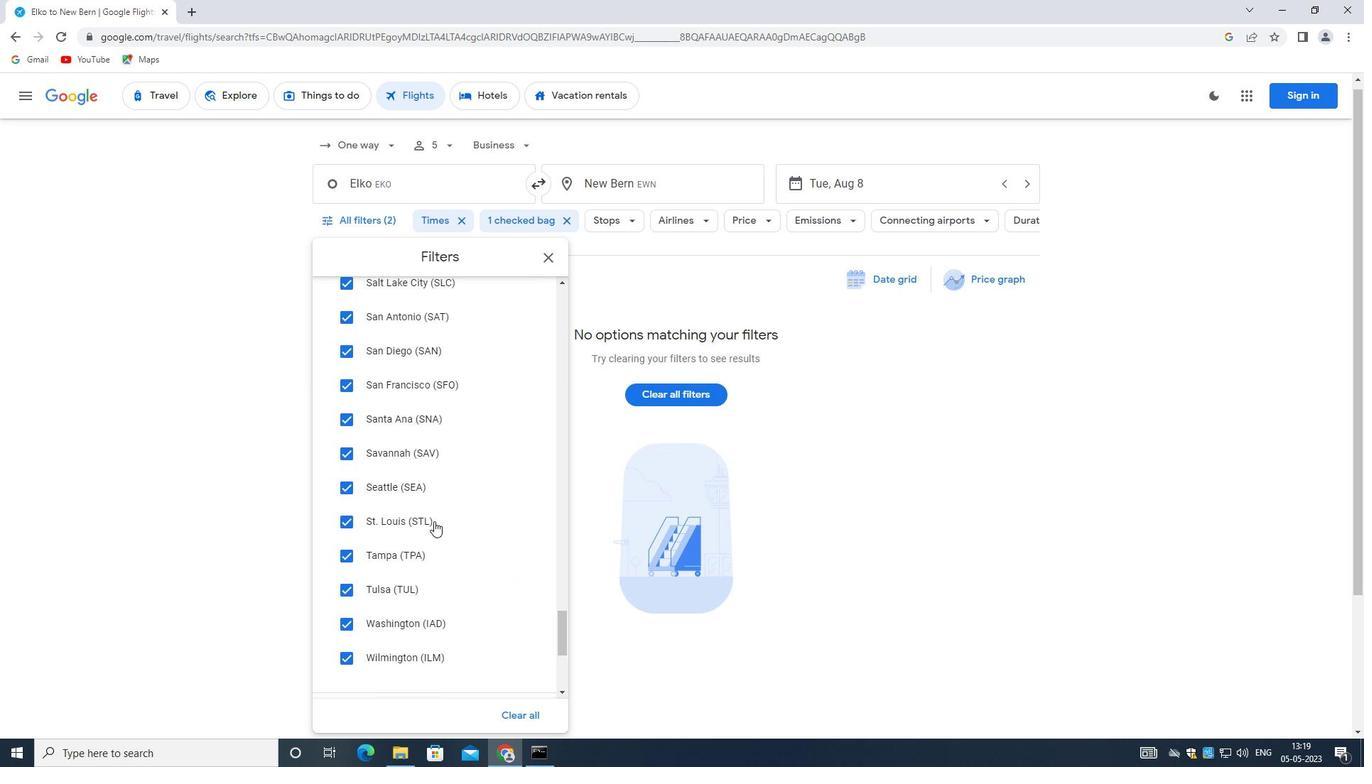 
Action: Mouse scrolled (433, 520) with delta (0, 0)
Screenshot: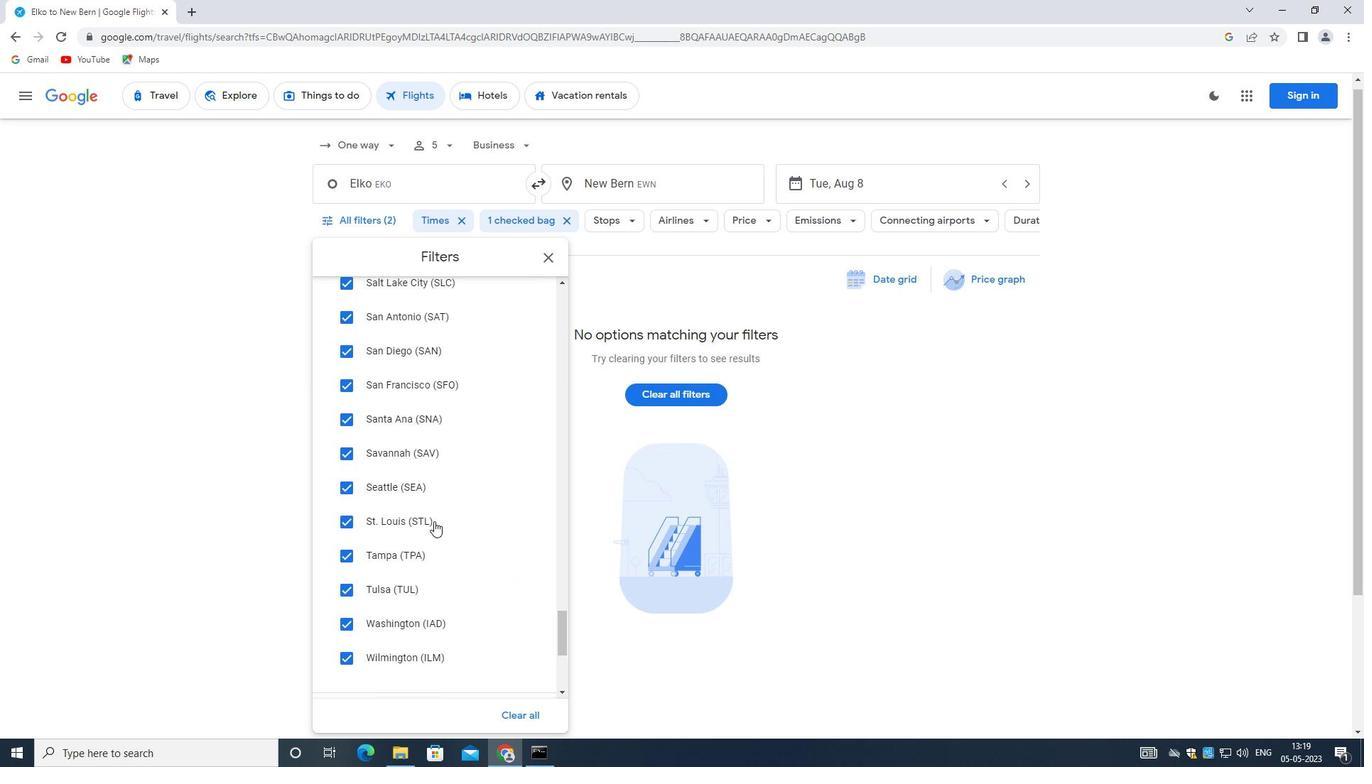 
Action: Mouse moved to (409, 499)
Screenshot: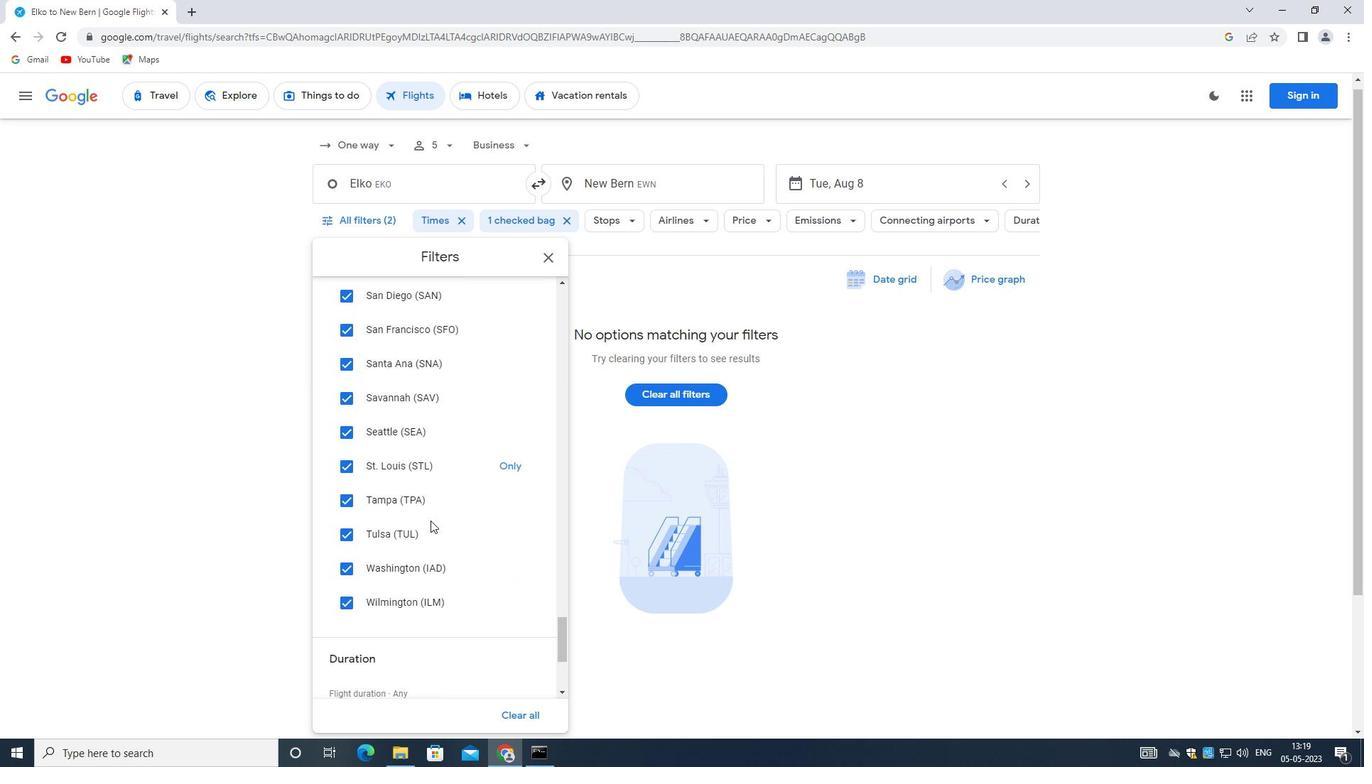 
Action: Mouse scrolled (409, 498) with delta (0, 0)
Screenshot: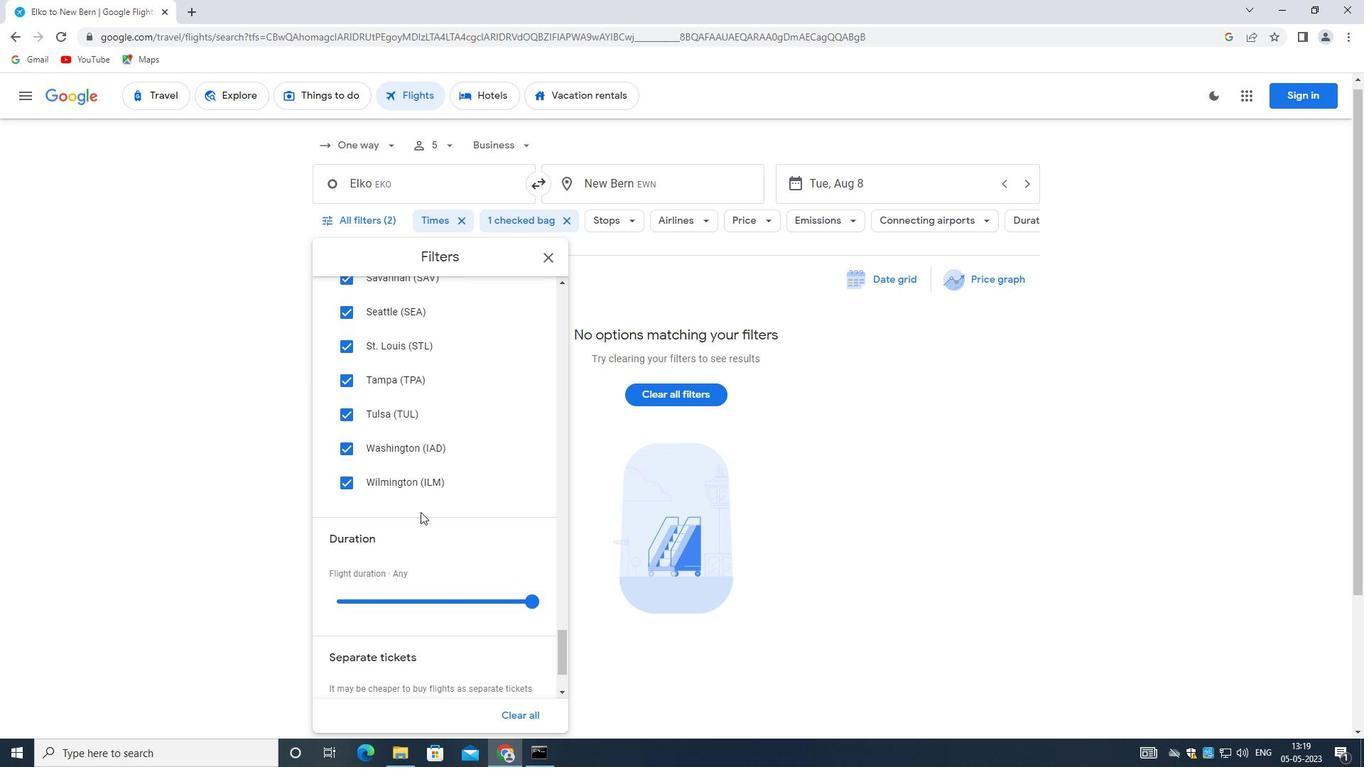 
Action: Mouse scrolled (409, 498) with delta (0, 0)
Screenshot: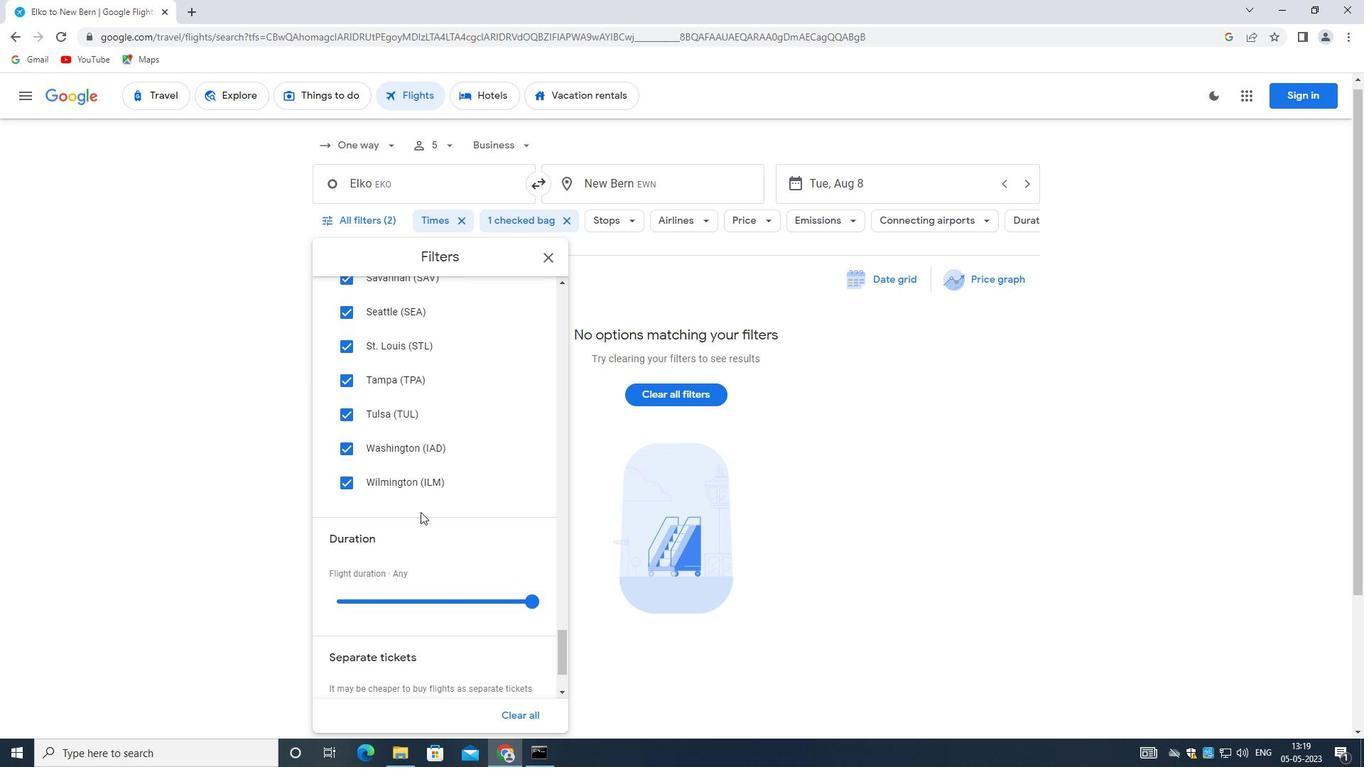 
Action: Mouse scrolled (409, 498) with delta (0, 0)
Screenshot: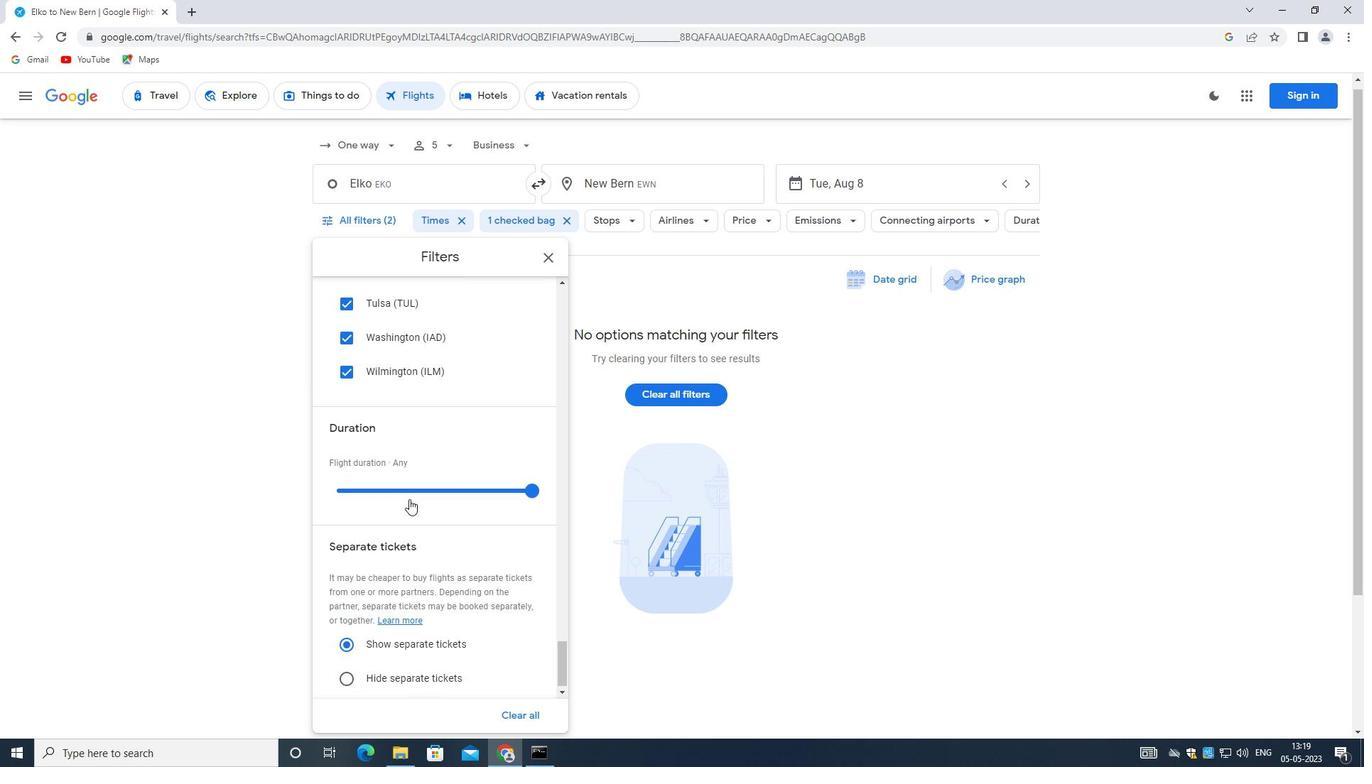
Action: Mouse scrolled (409, 498) with delta (0, 0)
Screenshot: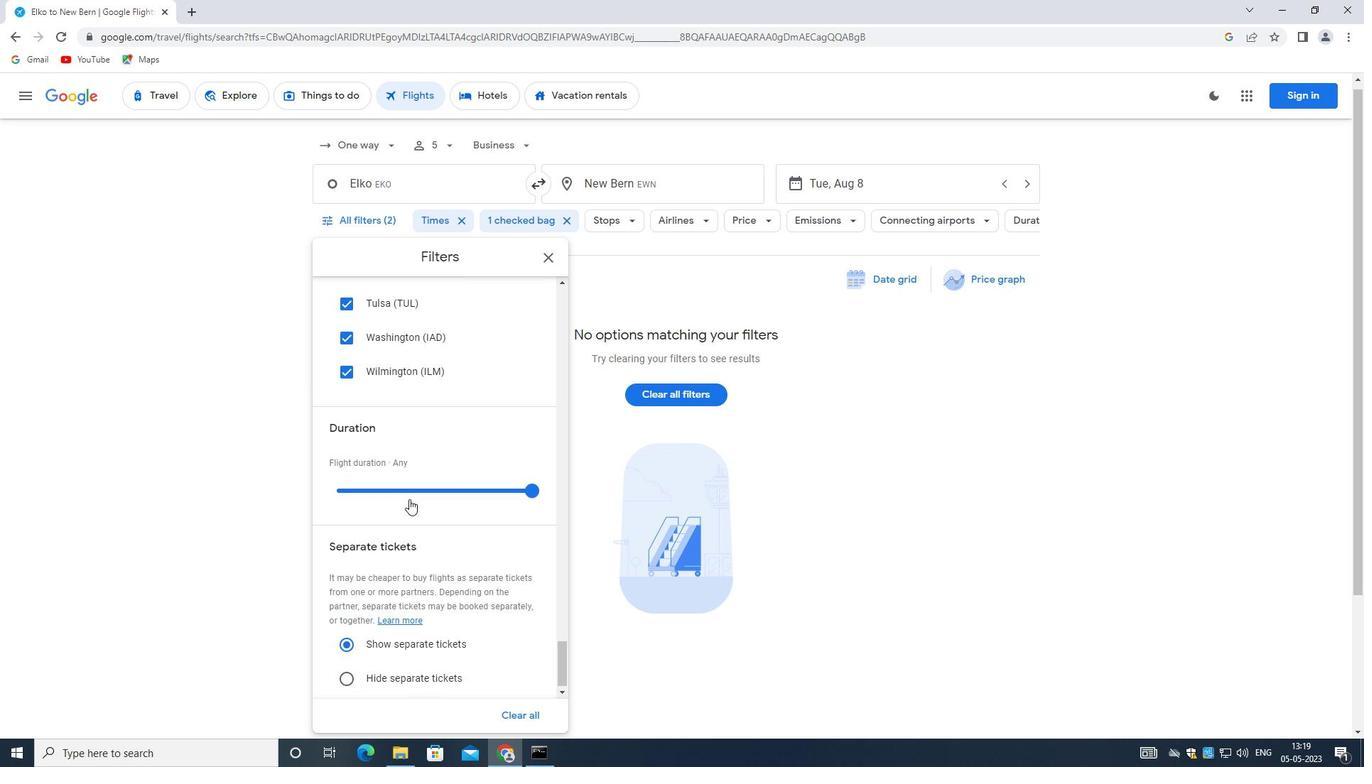 
Action: Mouse scrolled (409, 498) with delta (0, 0)
Screenshot: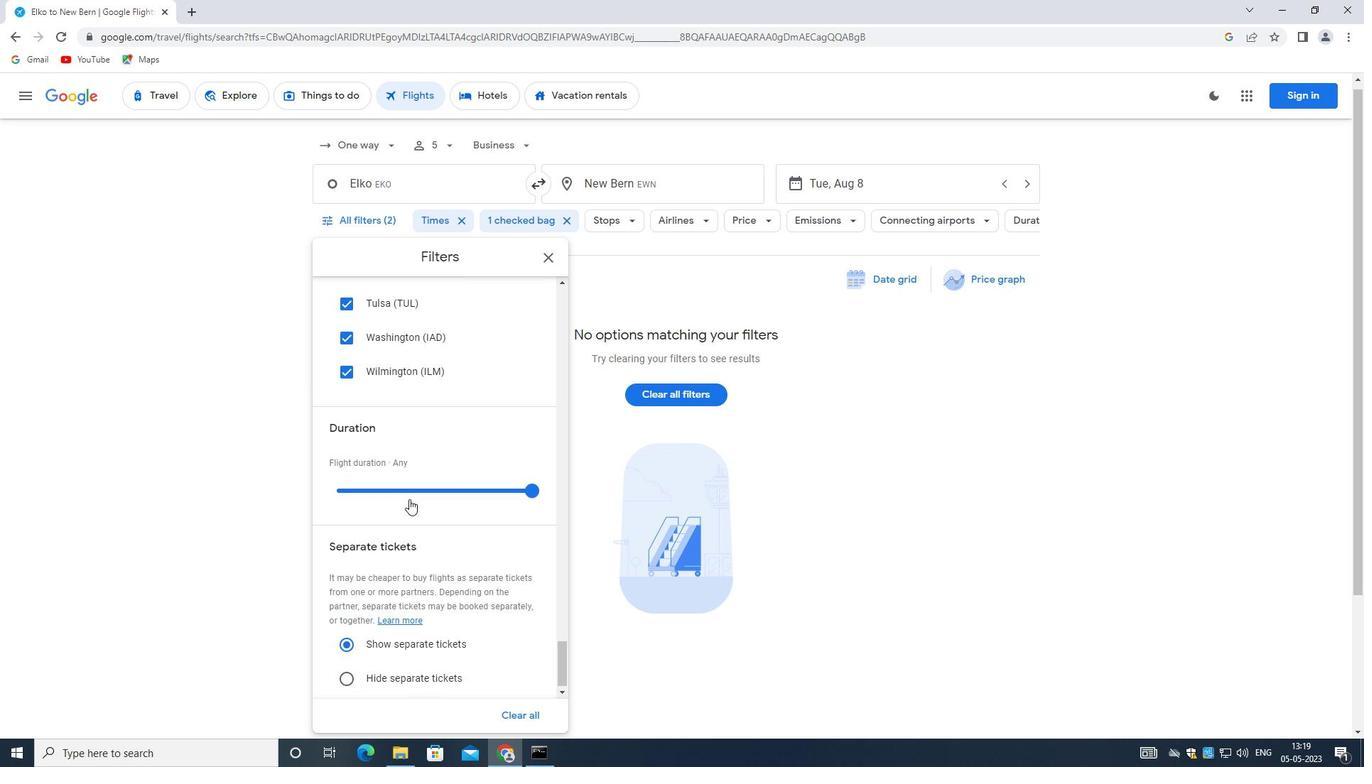 
Action: Mouse scrolled (409, 498) with delta (0, 0)
Screenshot: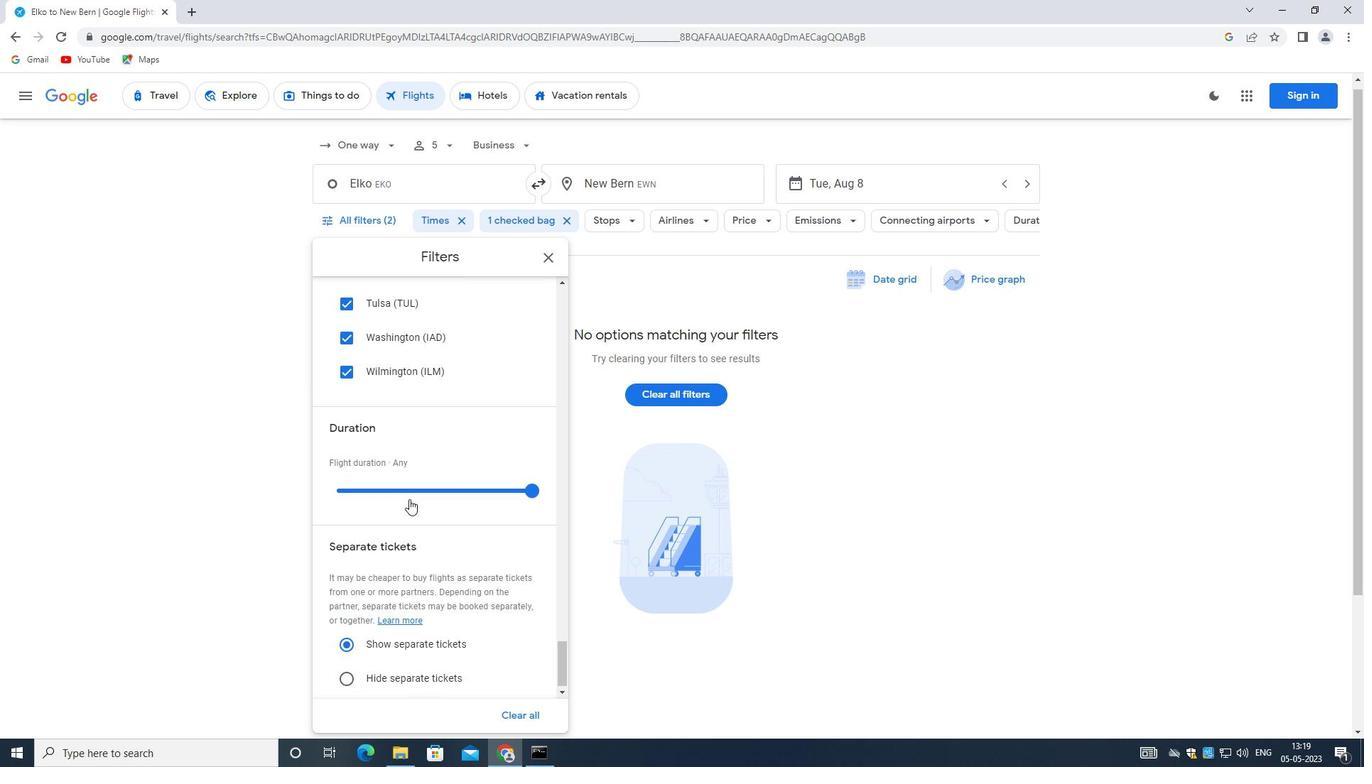 
Action: Mouse moved to (409, 494)
Screenshot: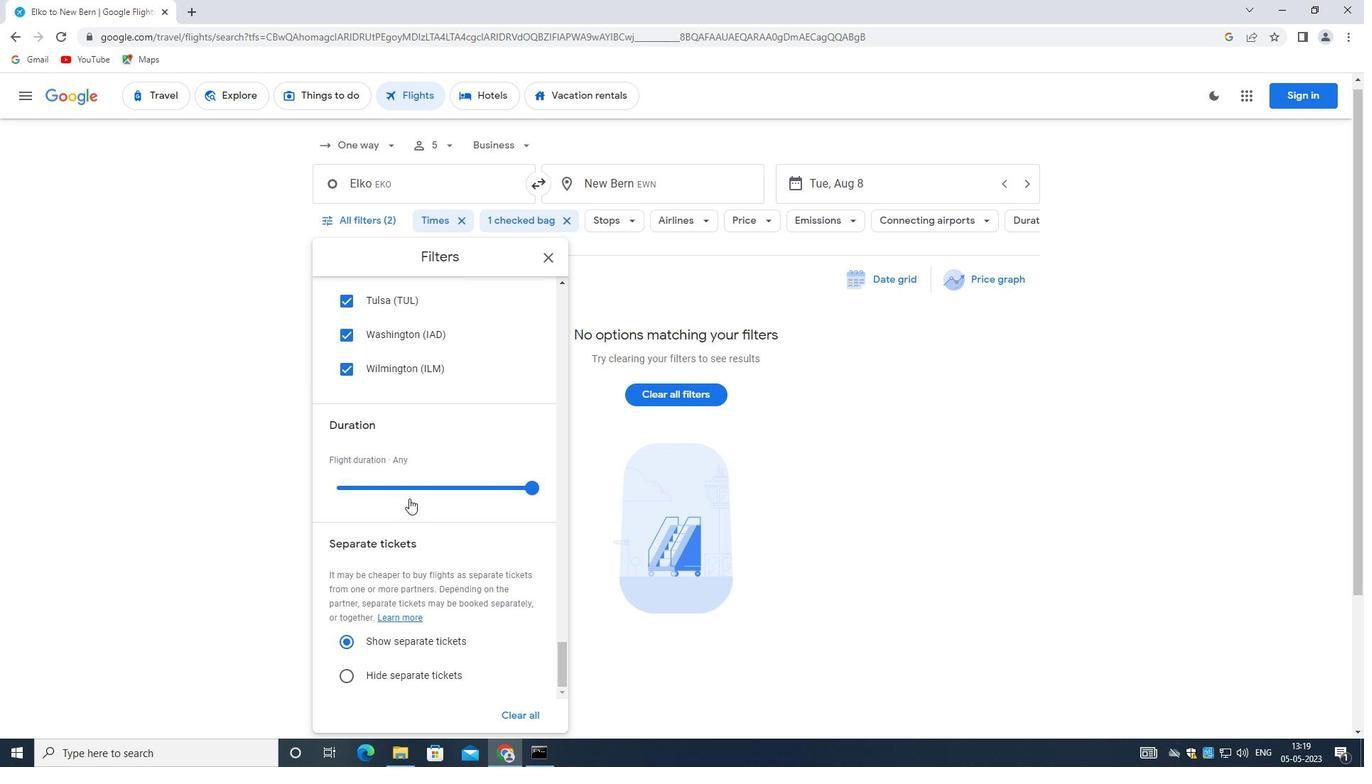 
Action: Mouse scrolled (409, 494) with delta (0, 0)
Screenshot: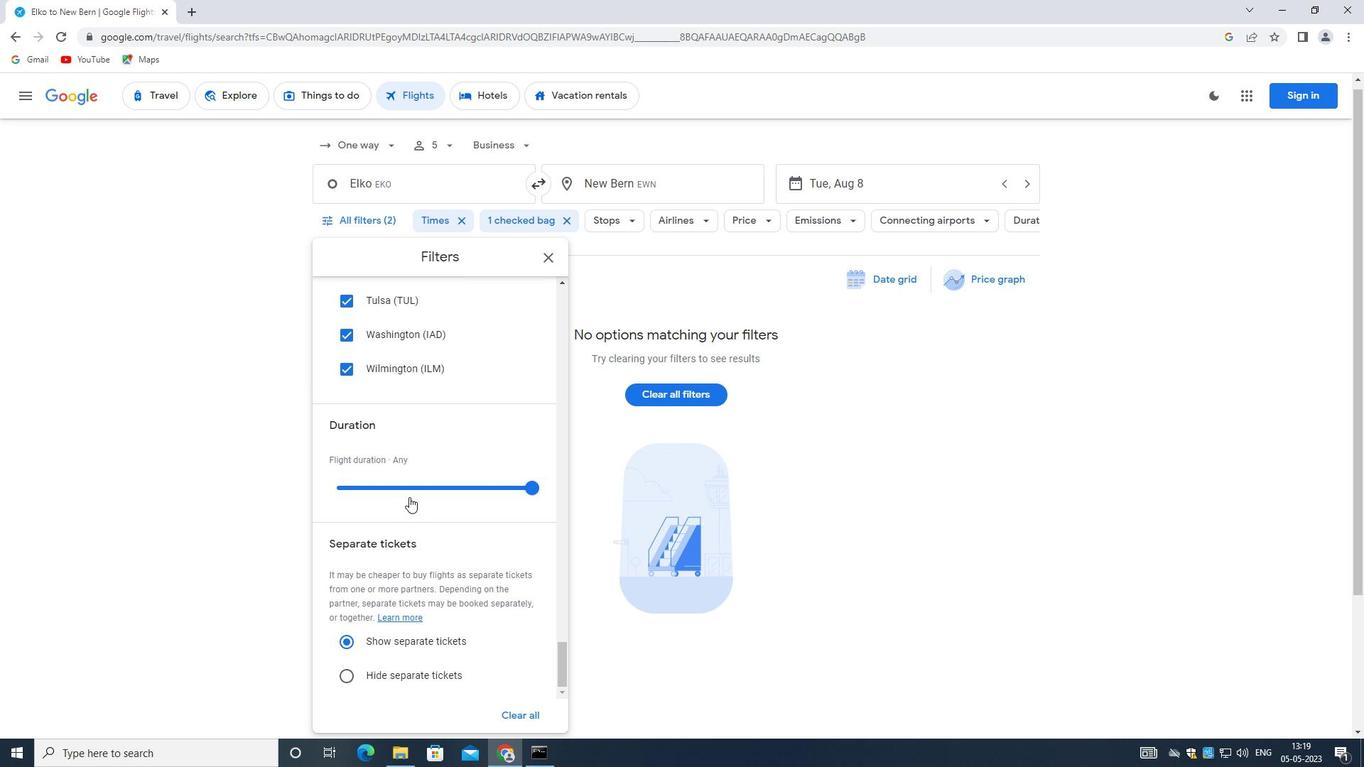 
Action: Mouse scrolled (409, 494) with delta (0, 0)
Screenshot: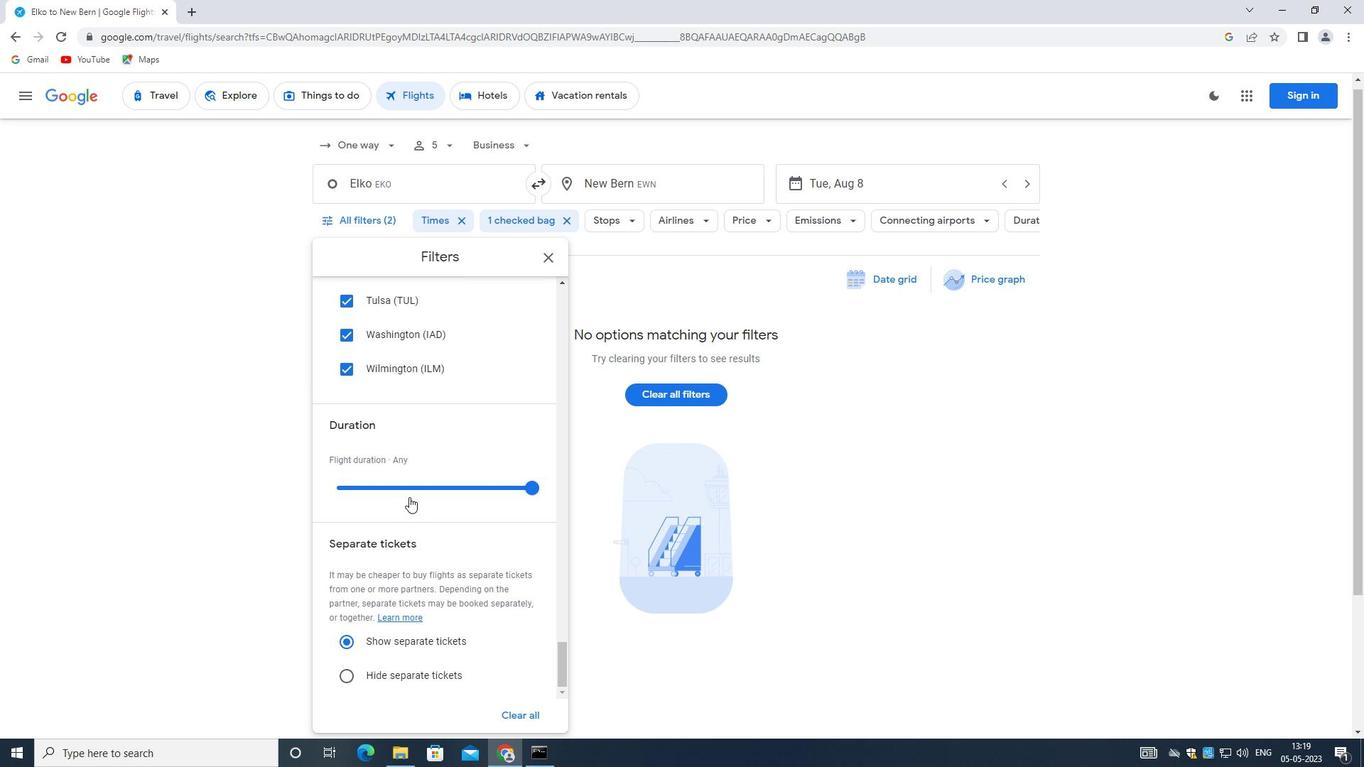 
Action: Mouse scrolled (409, 494) with delta (0, 0)
Screenshot: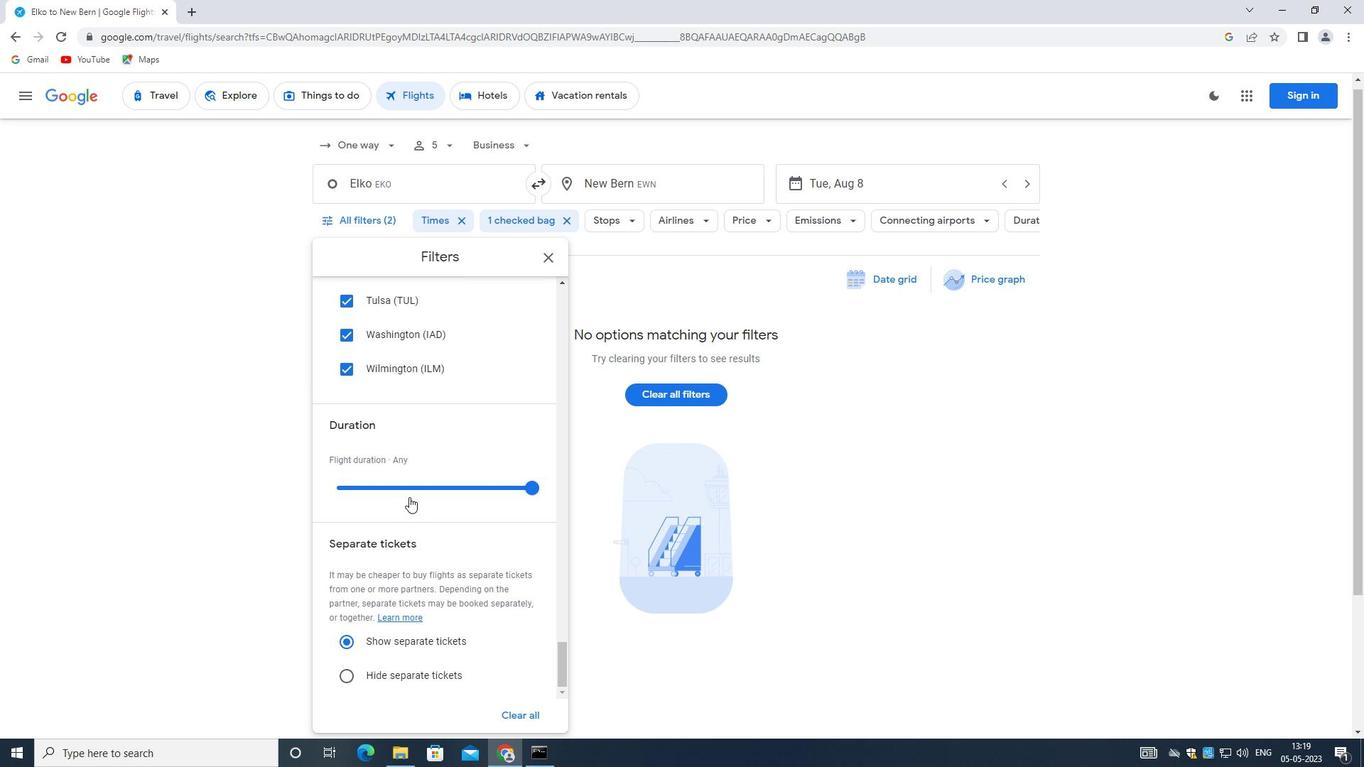 
Action: Mouse scrolled (409, 494) with delta (0, 0)
Screenshot: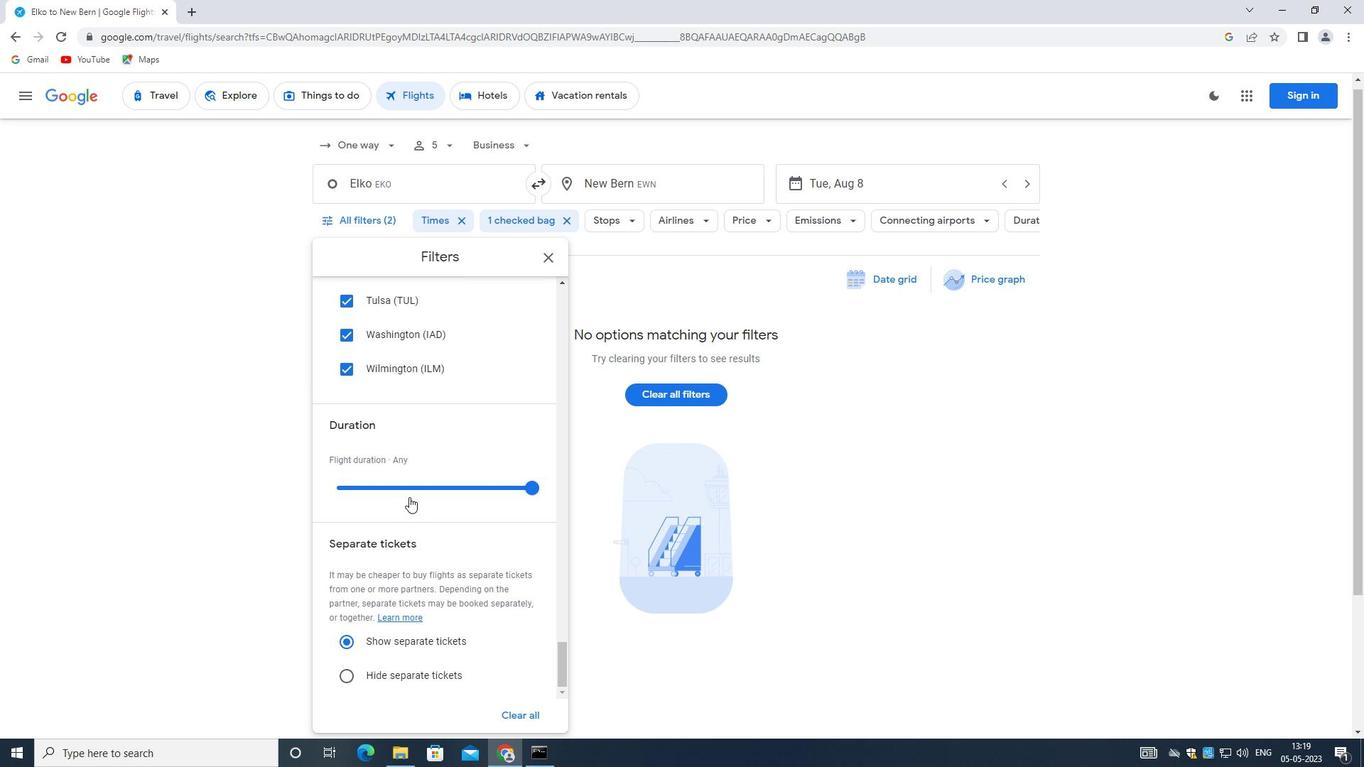 
Action: Mouse scrolled (409, 494) with delta (0, 0)
Screenshot: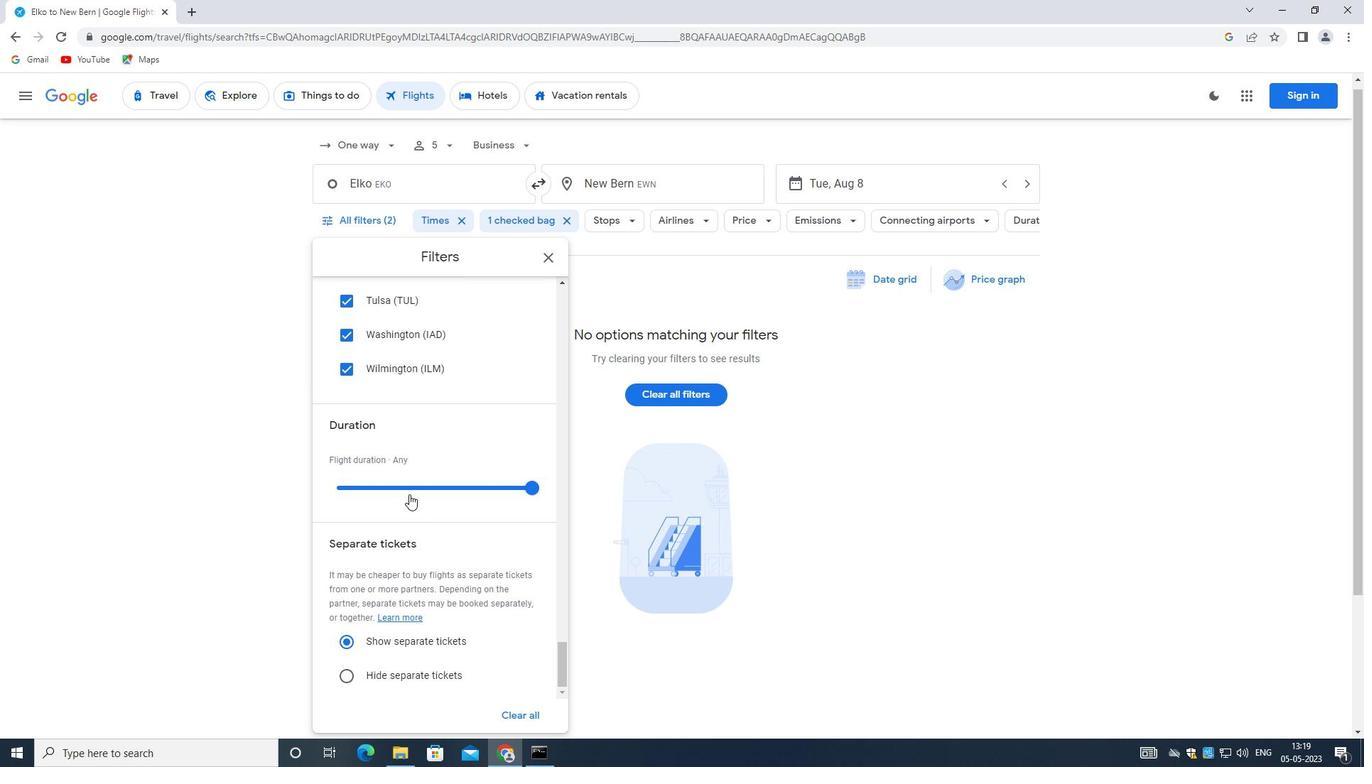
Action: Mouse scrolled (409, 494) with delta (0, 0)
Screenshot: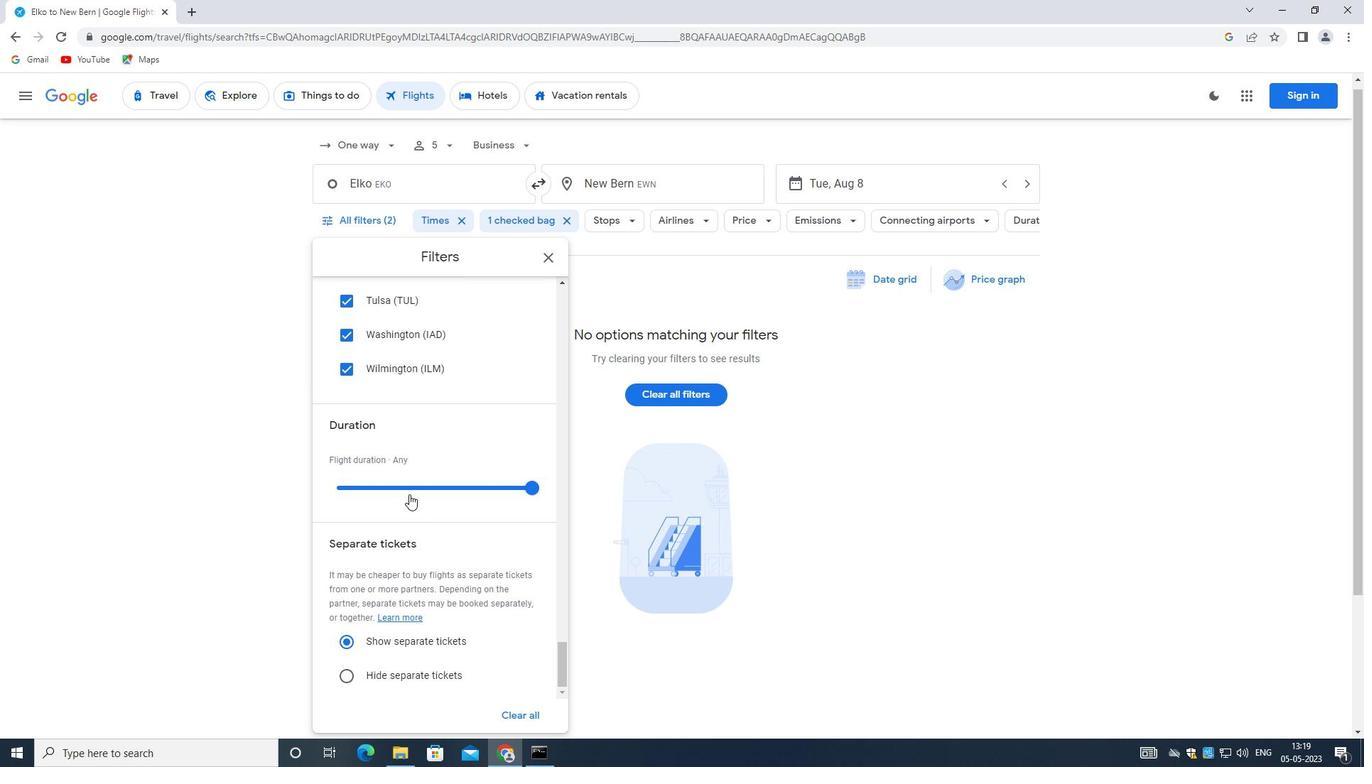 
Action: Mouse scrolled (409, 494) with delta (0, 0)
Screenshot: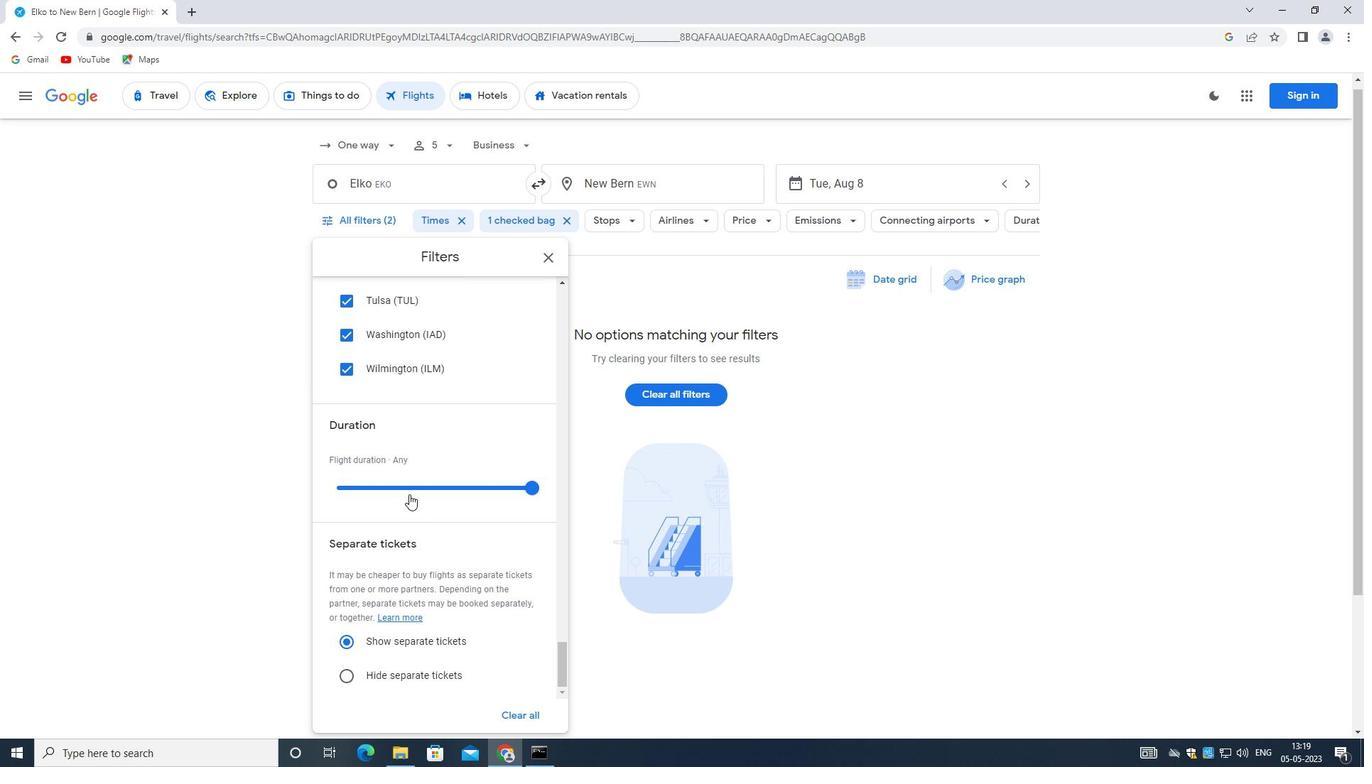 
Action: Mouse moved to (409, 494)
Screenshot: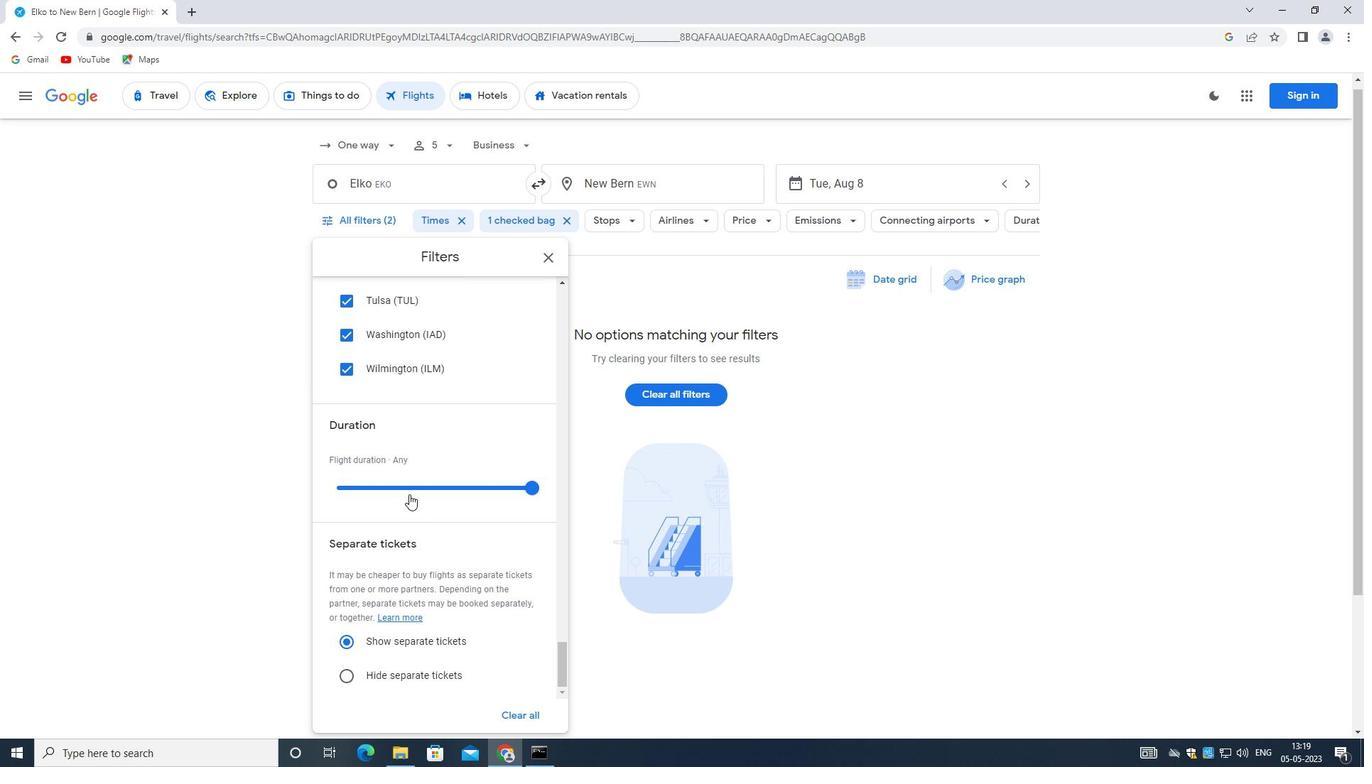 
